 Task: Find and evaluate a luxury villa in Phuket, Thailand on Airbnb for a 5-night stay.
Action: Mouse moved to (690, 277)
Screenshot: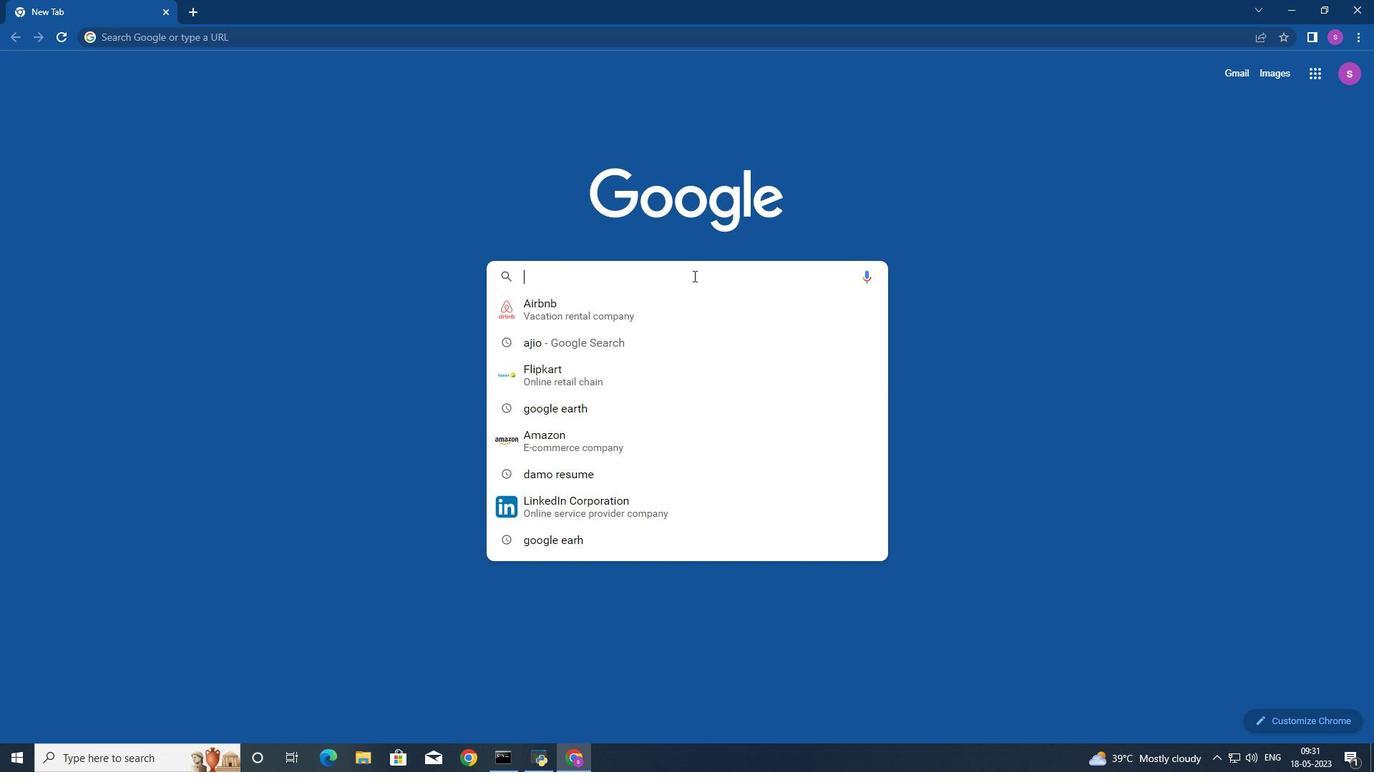 
Action: Mouse pressed left at (690, 277)
Screenshot: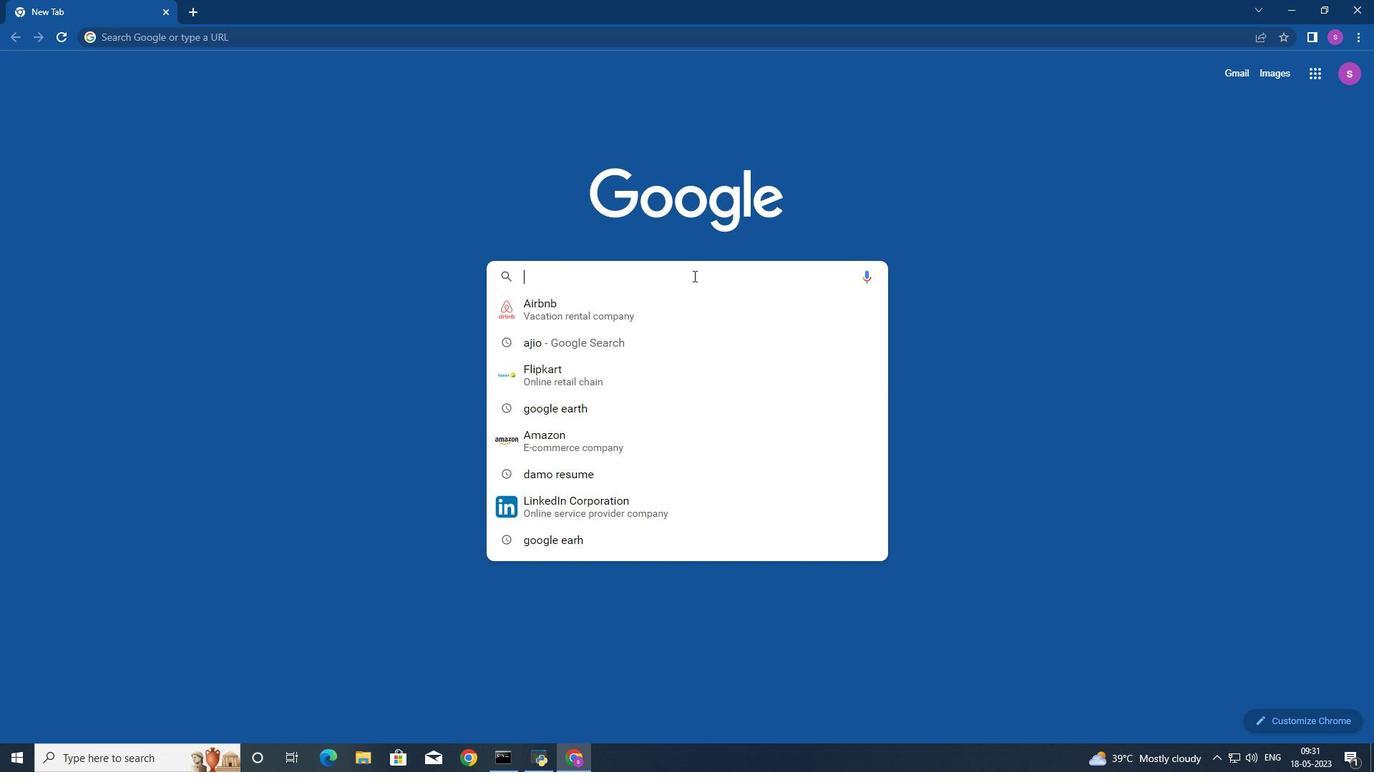 
Action: Mouse moved to (675, 304)
Screenshot: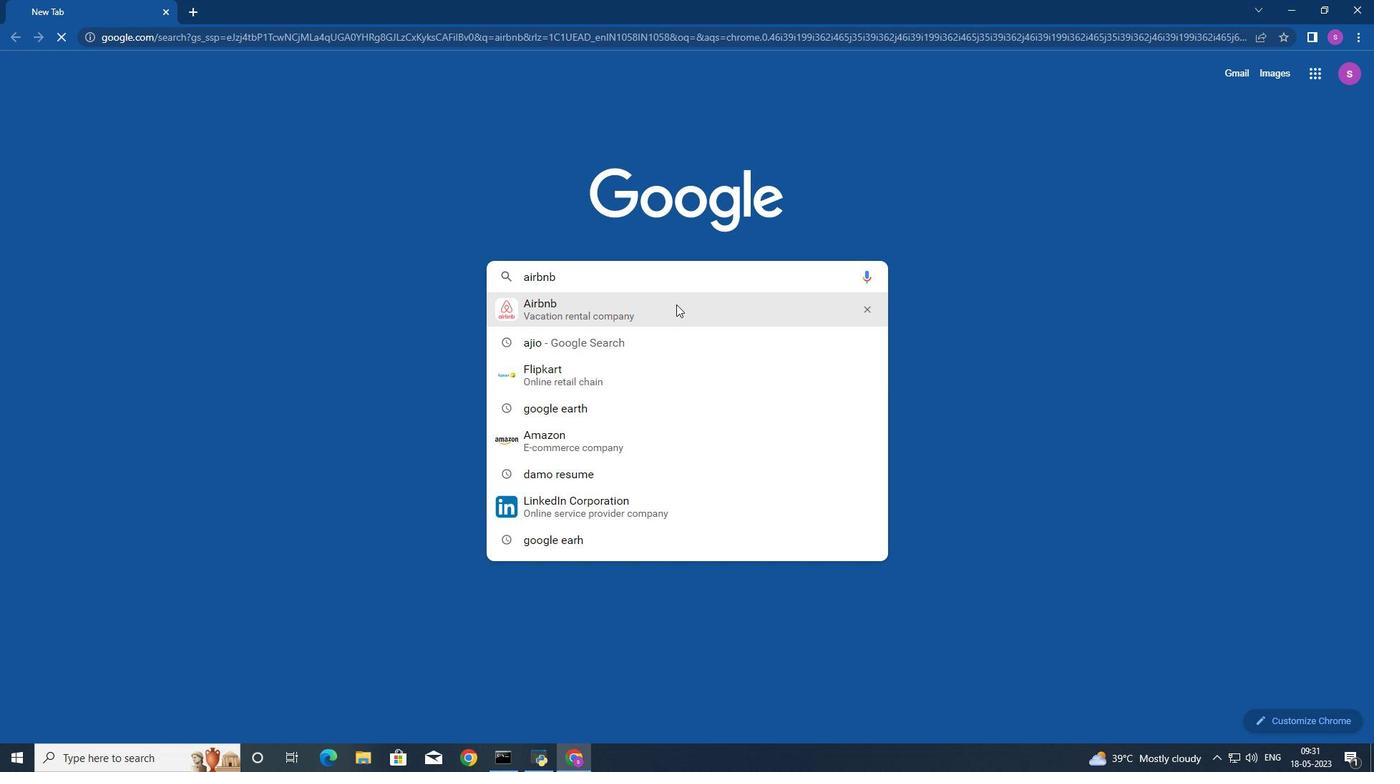 
Action: Mouse pressed left at (675, 304)
Screenshot: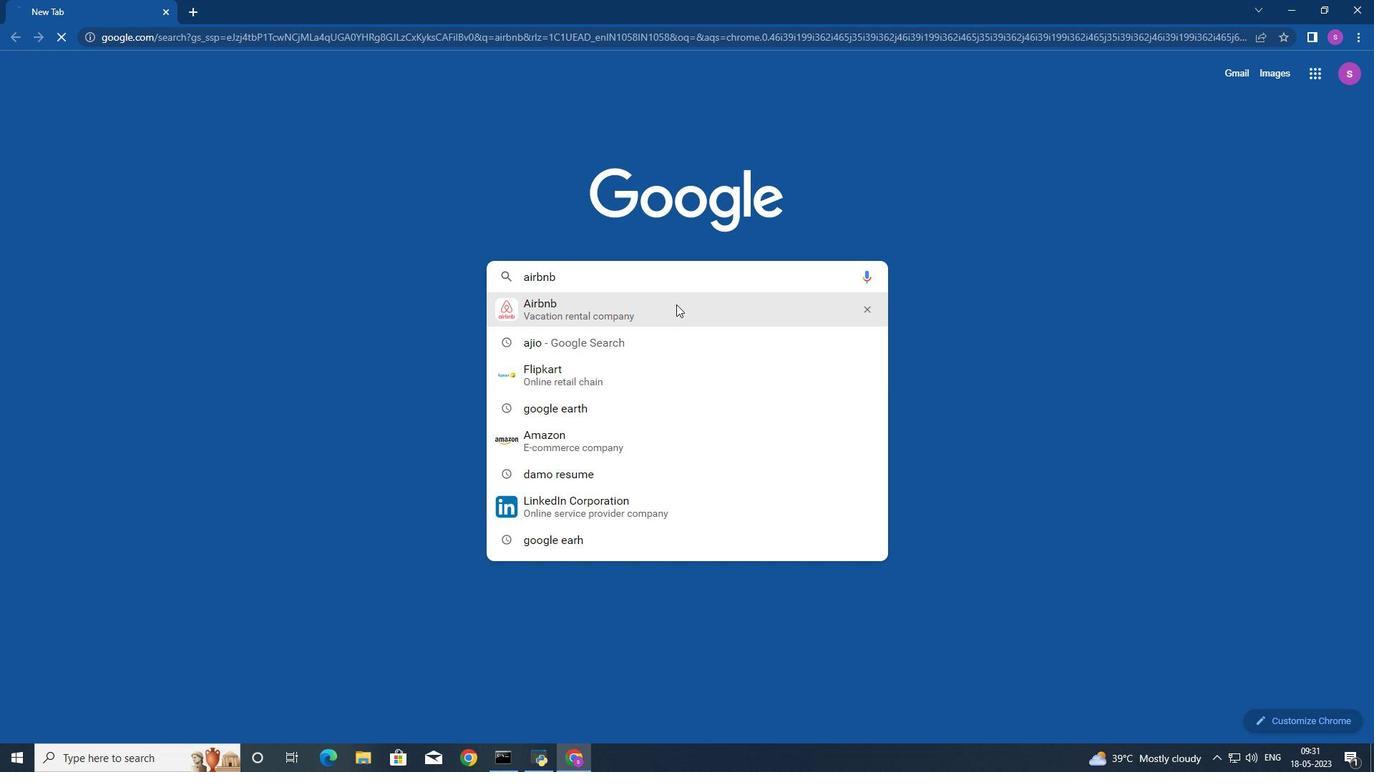 
Action: Mouse moved to (405, 216)
Screenshot: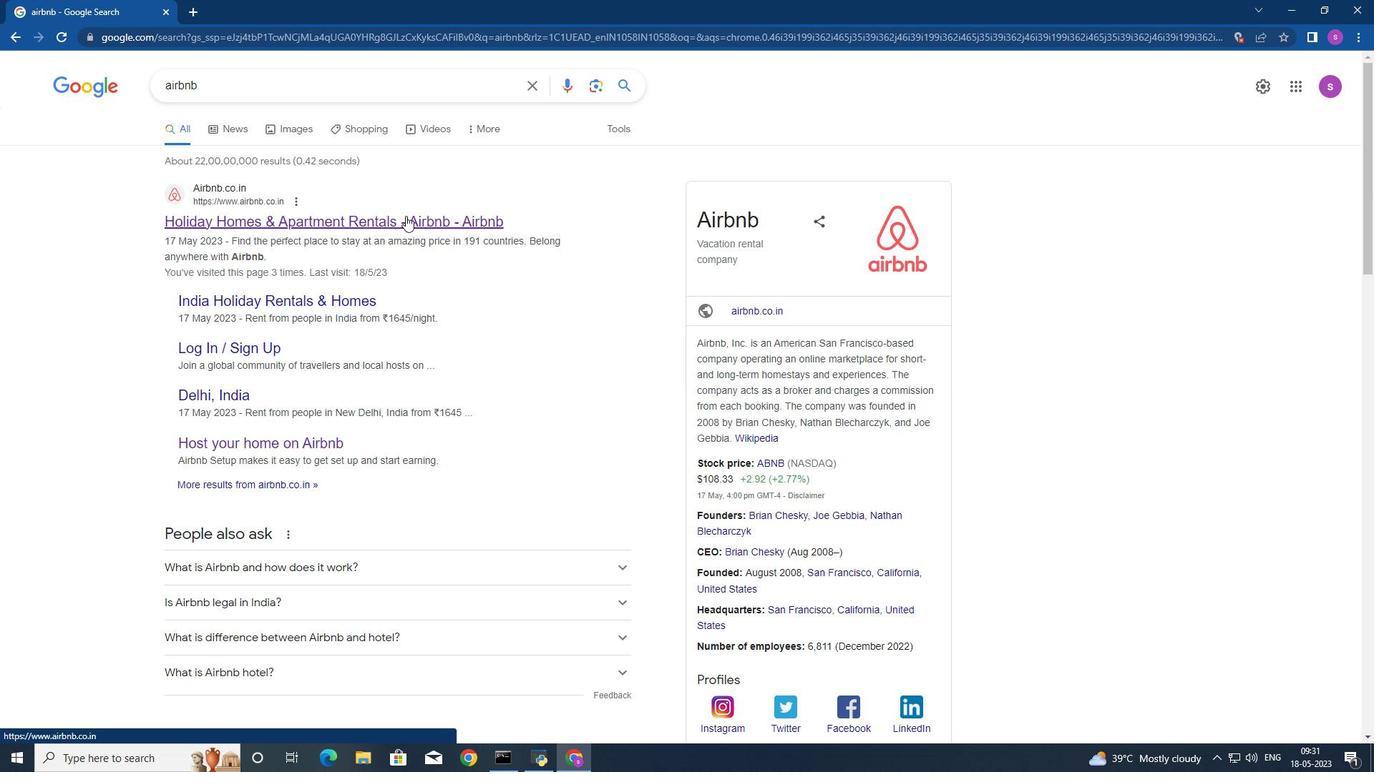 
Action: Mouse pressed left at (405, 216)
Screenshot: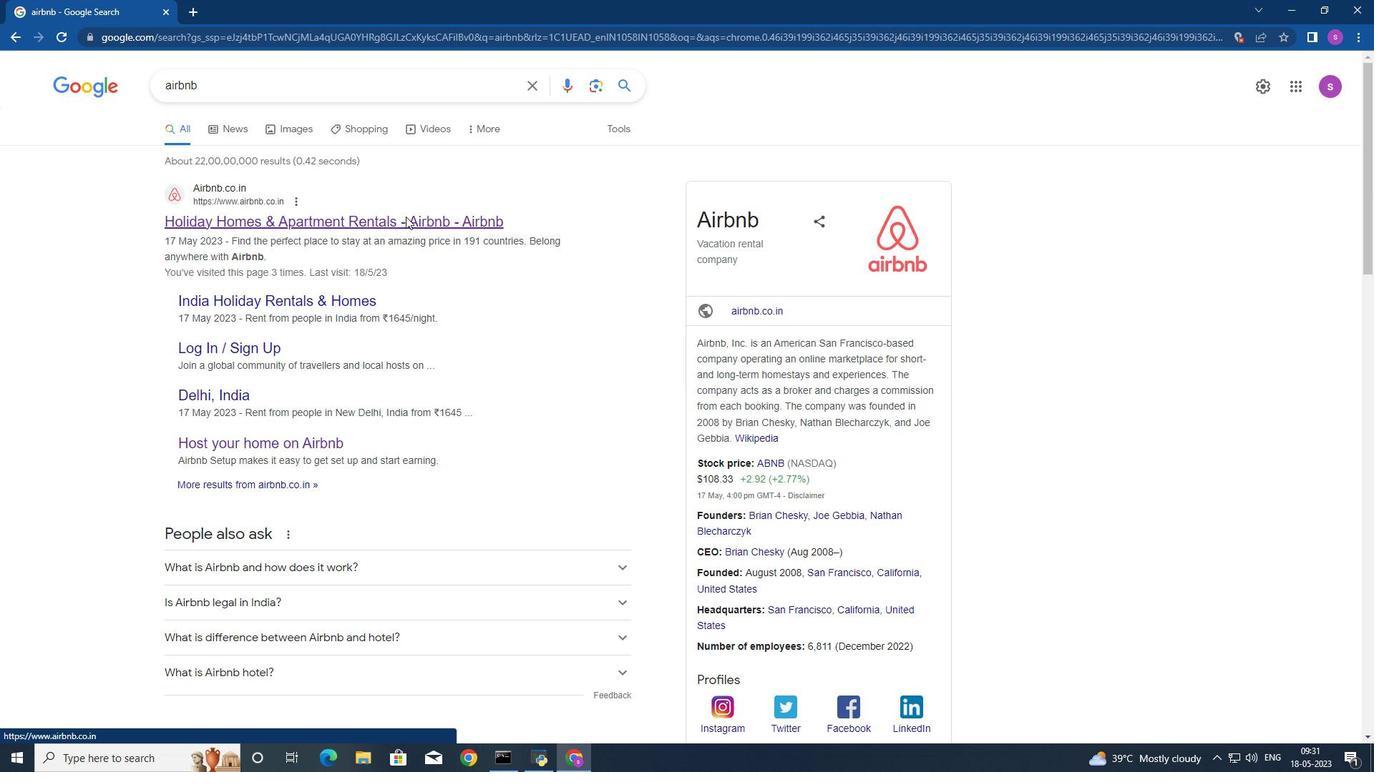 
Action: Mouse moved to (544, 202)
Screenshot: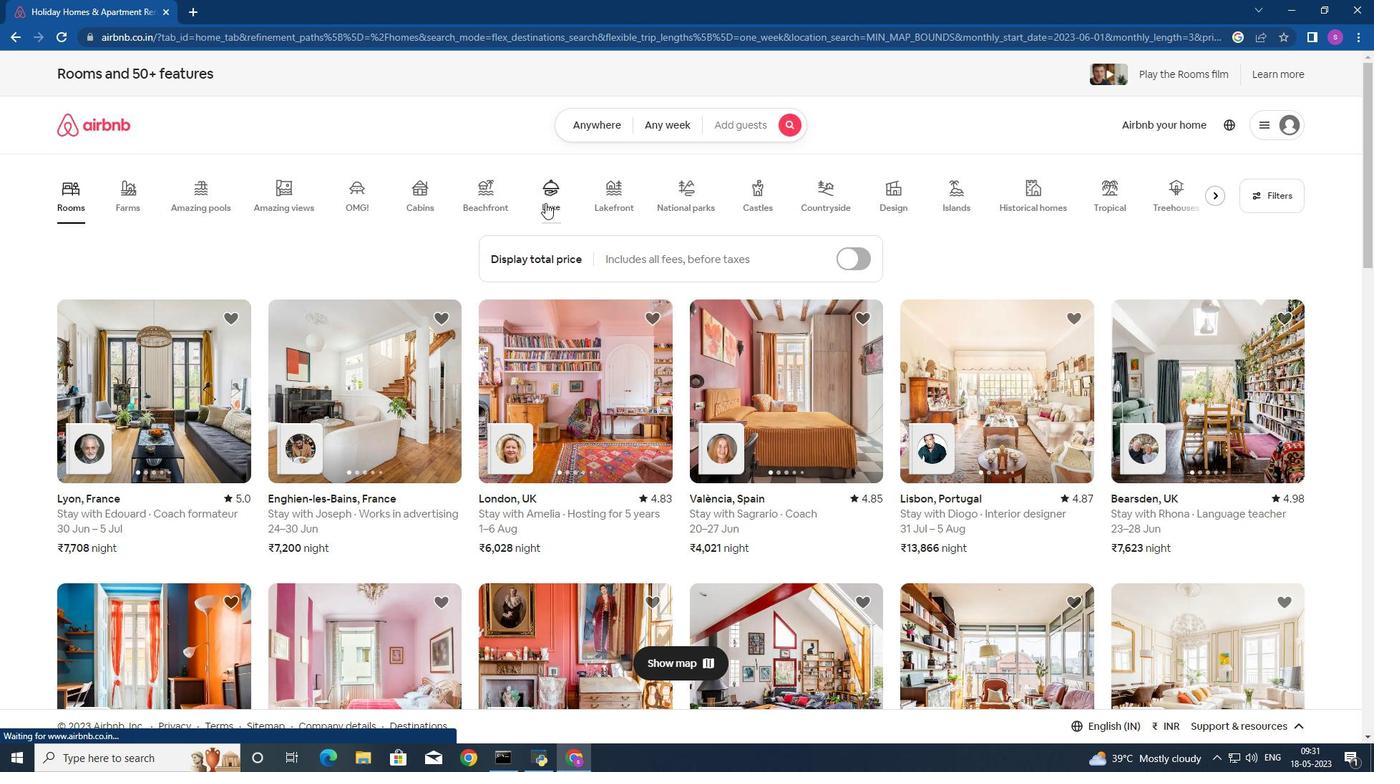 
Action: Mouse pressed left at (544, 202)
Screenshot: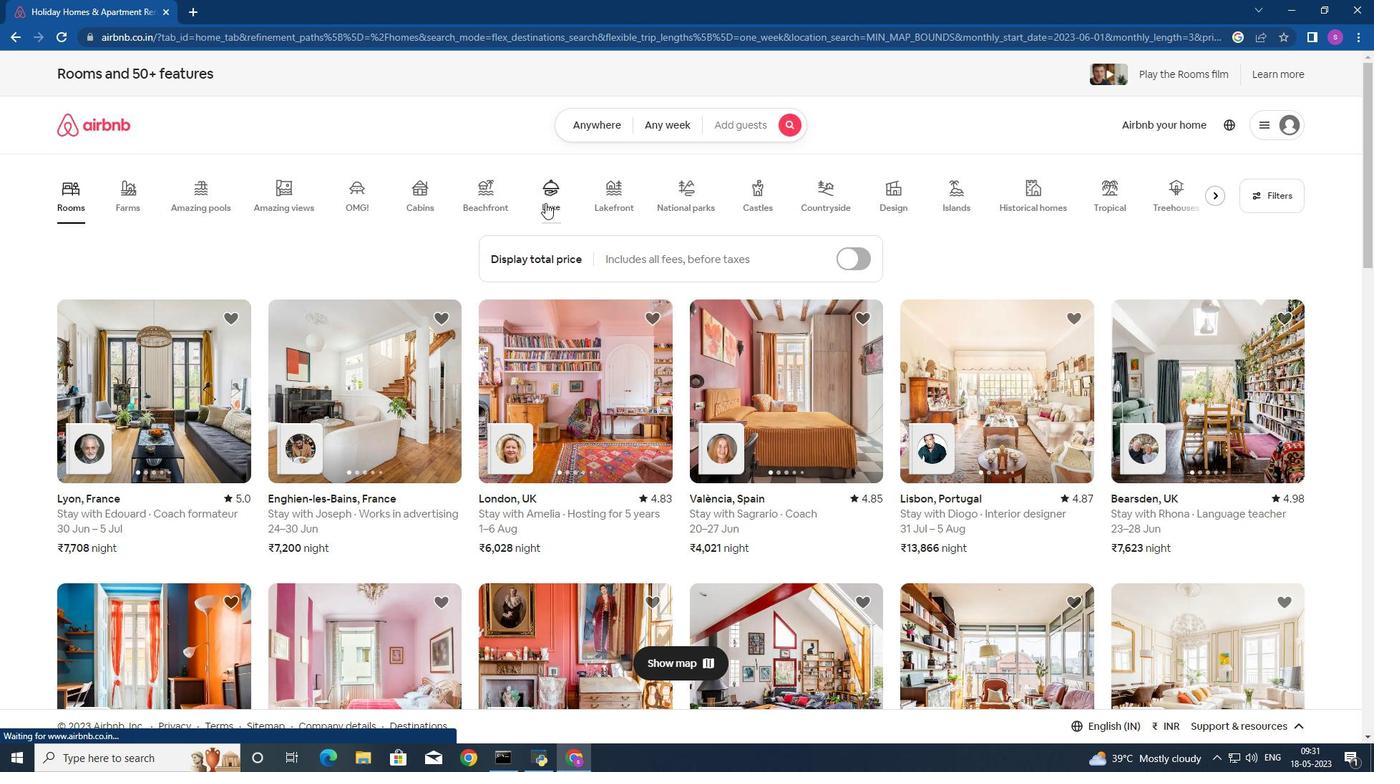 
Action: Mouse moved to (563, 398)
Screenshot: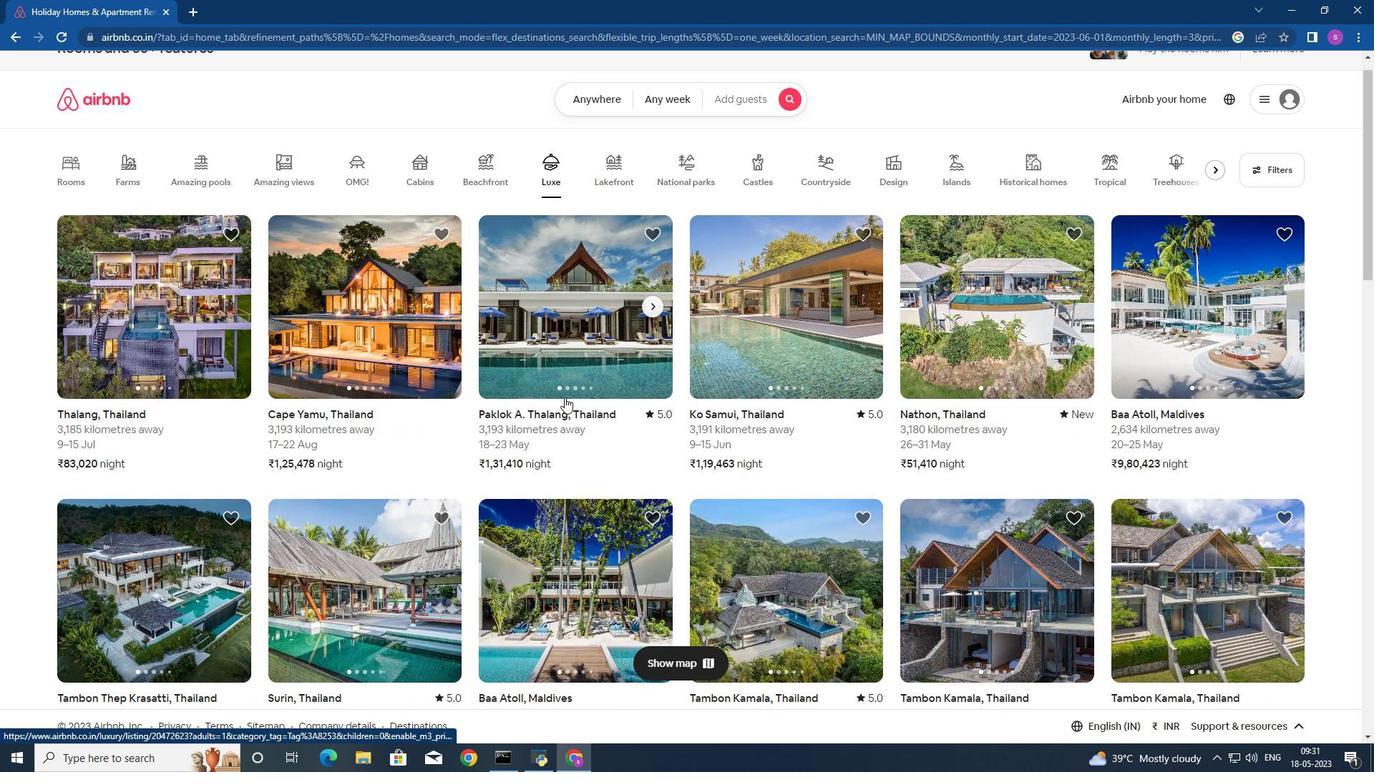 
Action: Mouse scrolled (563, 397) with delta (0, 0)
Screenshot: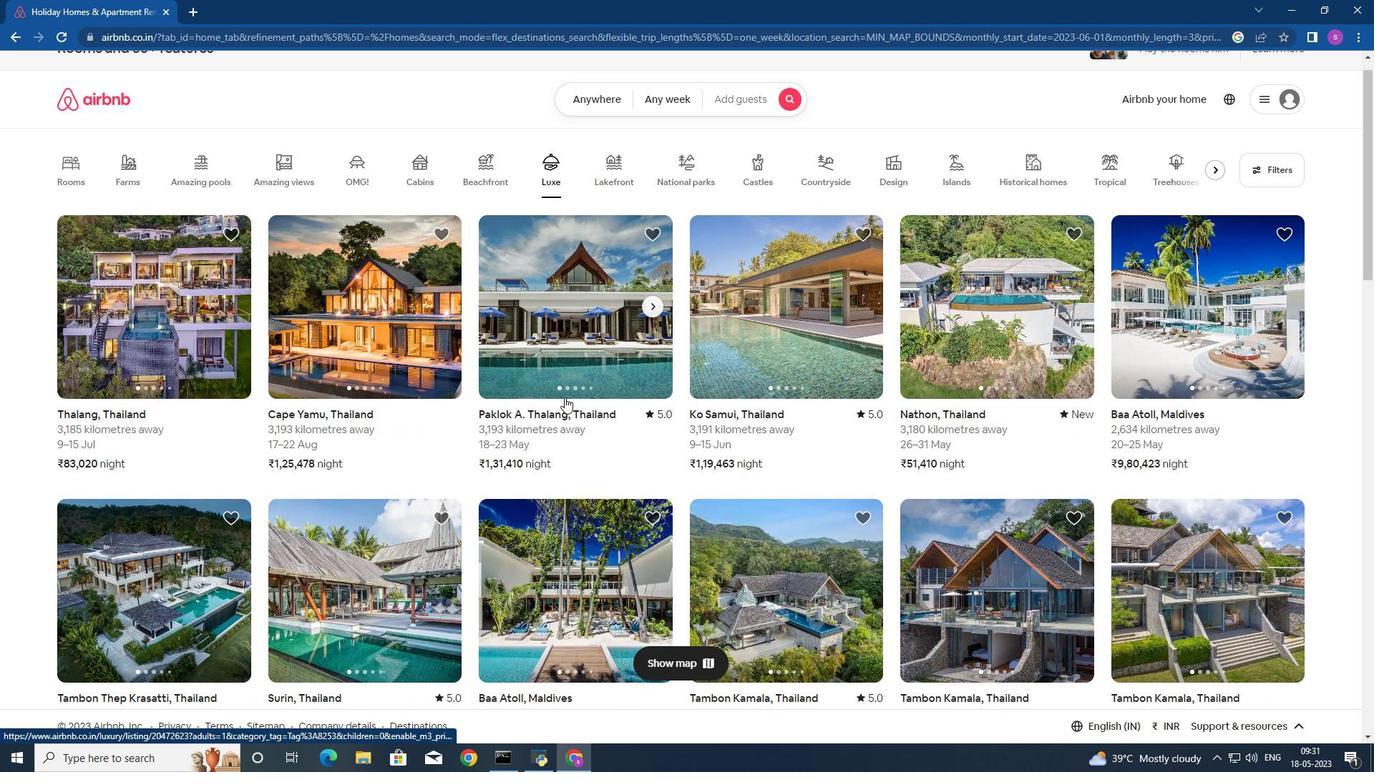 
Action: Mouse moved to (564, 398)
Screenshot: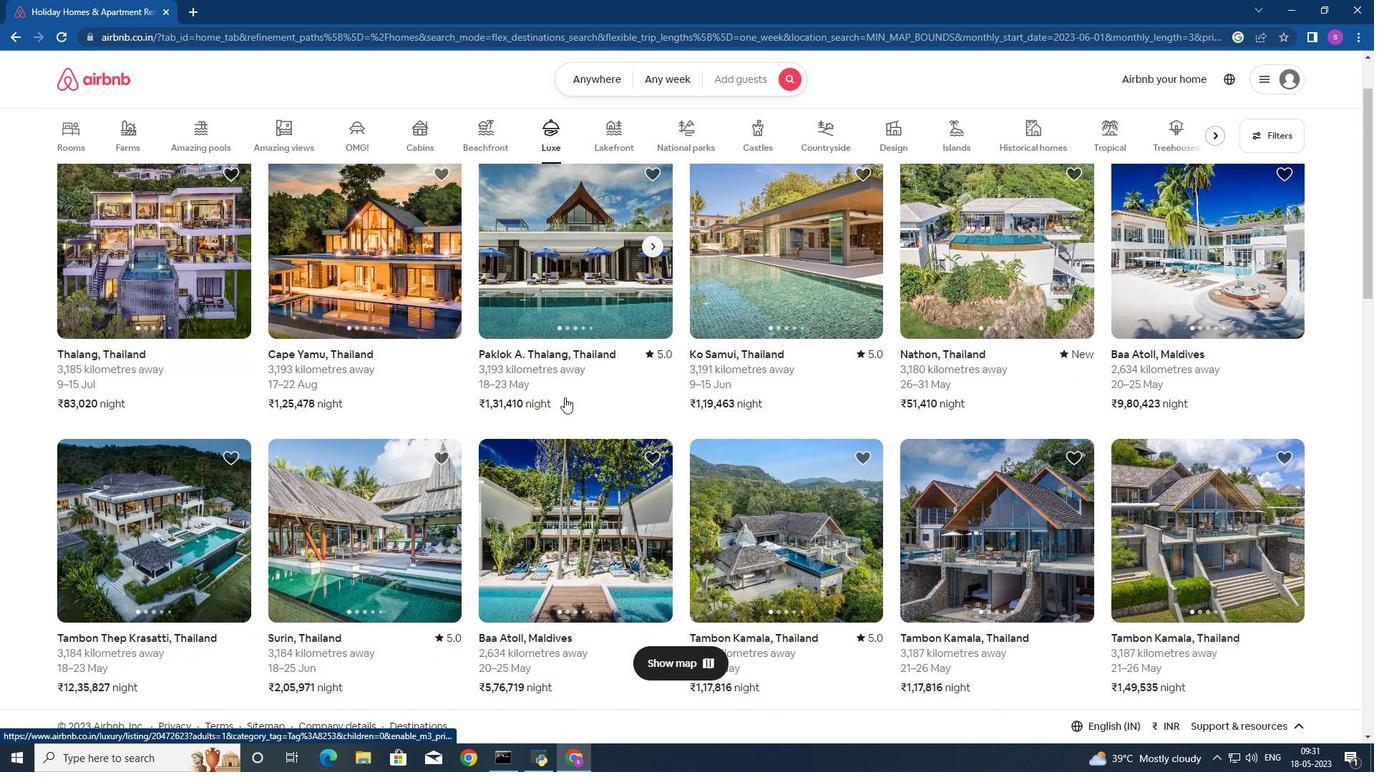 
Action: Mouse scrolled (564, 397) with delta (0, 0)
Screenshot: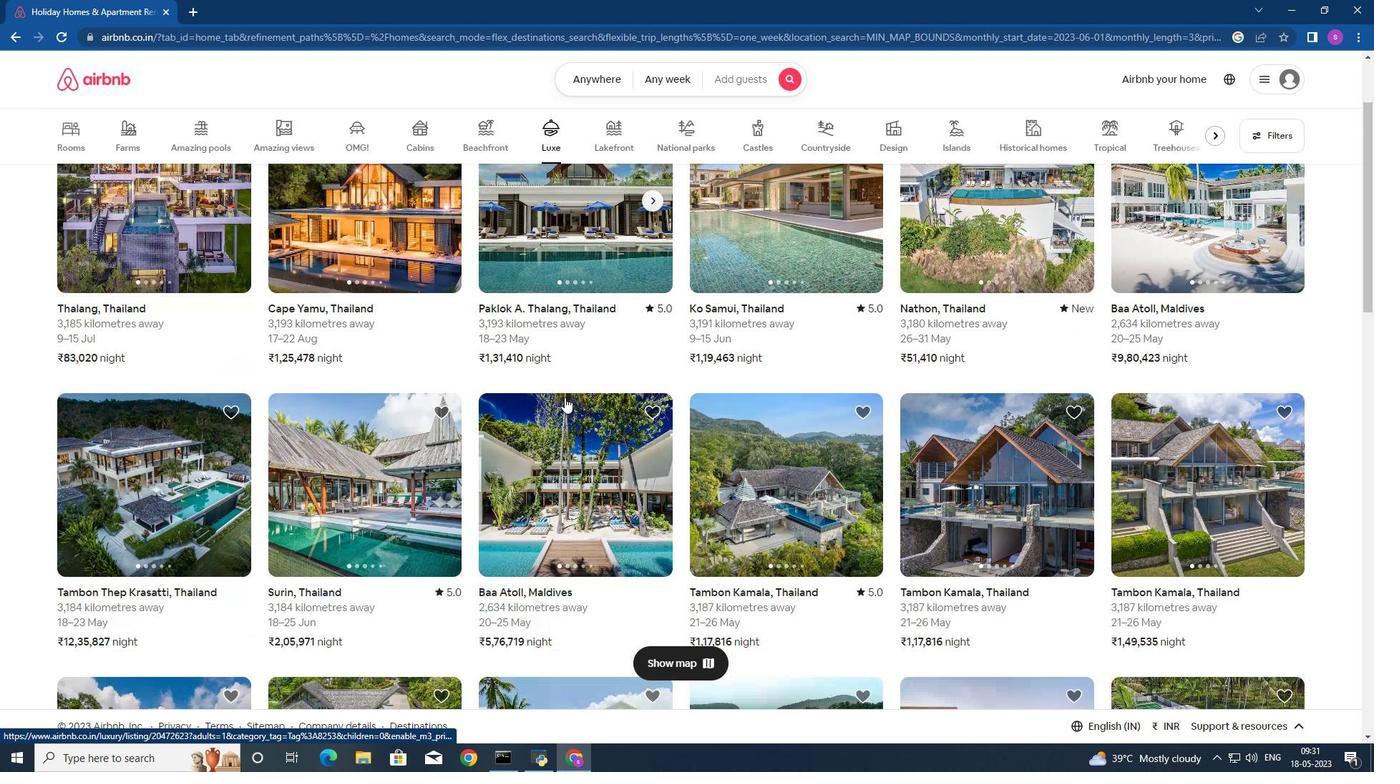 
Action: Mouse moved to (564, 397)
Screenshot: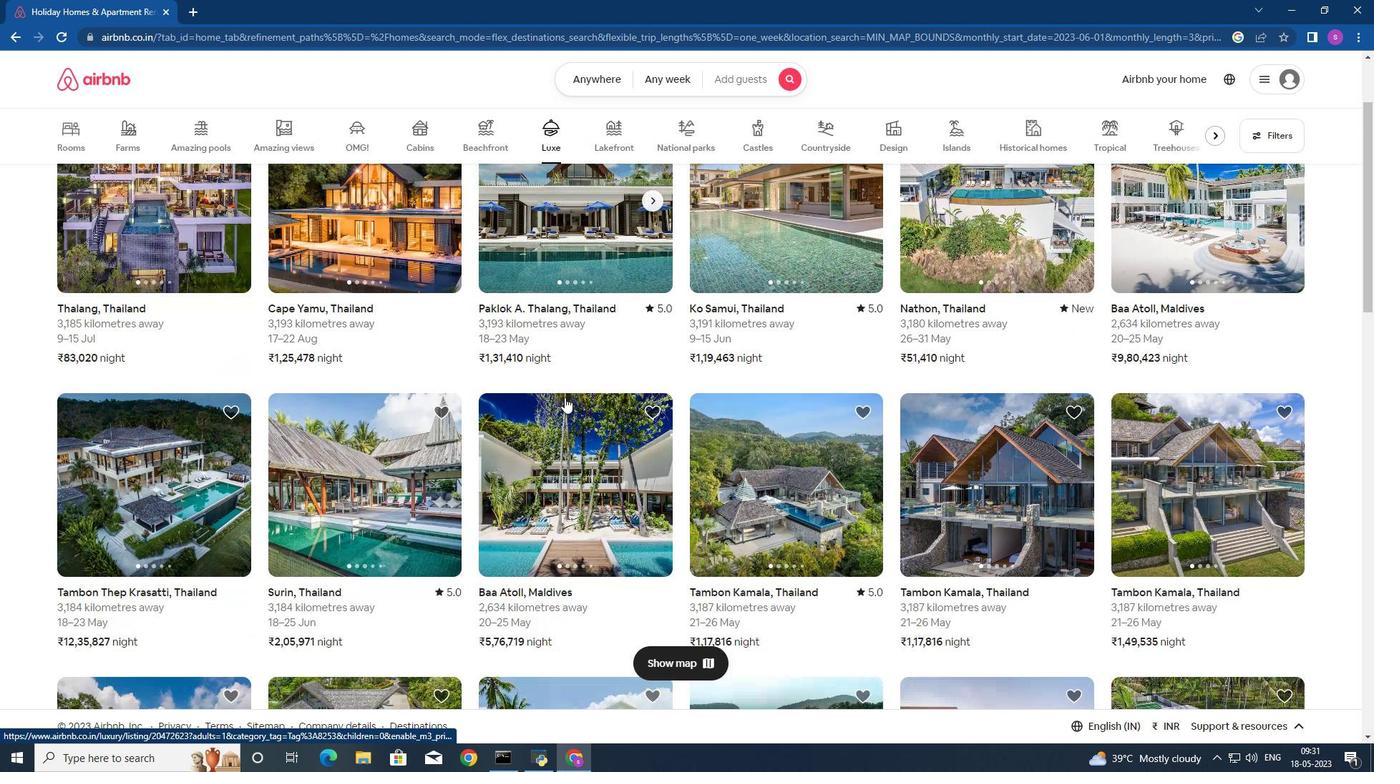 
Action: Mouse scrolled (564, 397) with delta (0, 0)
Screenshot: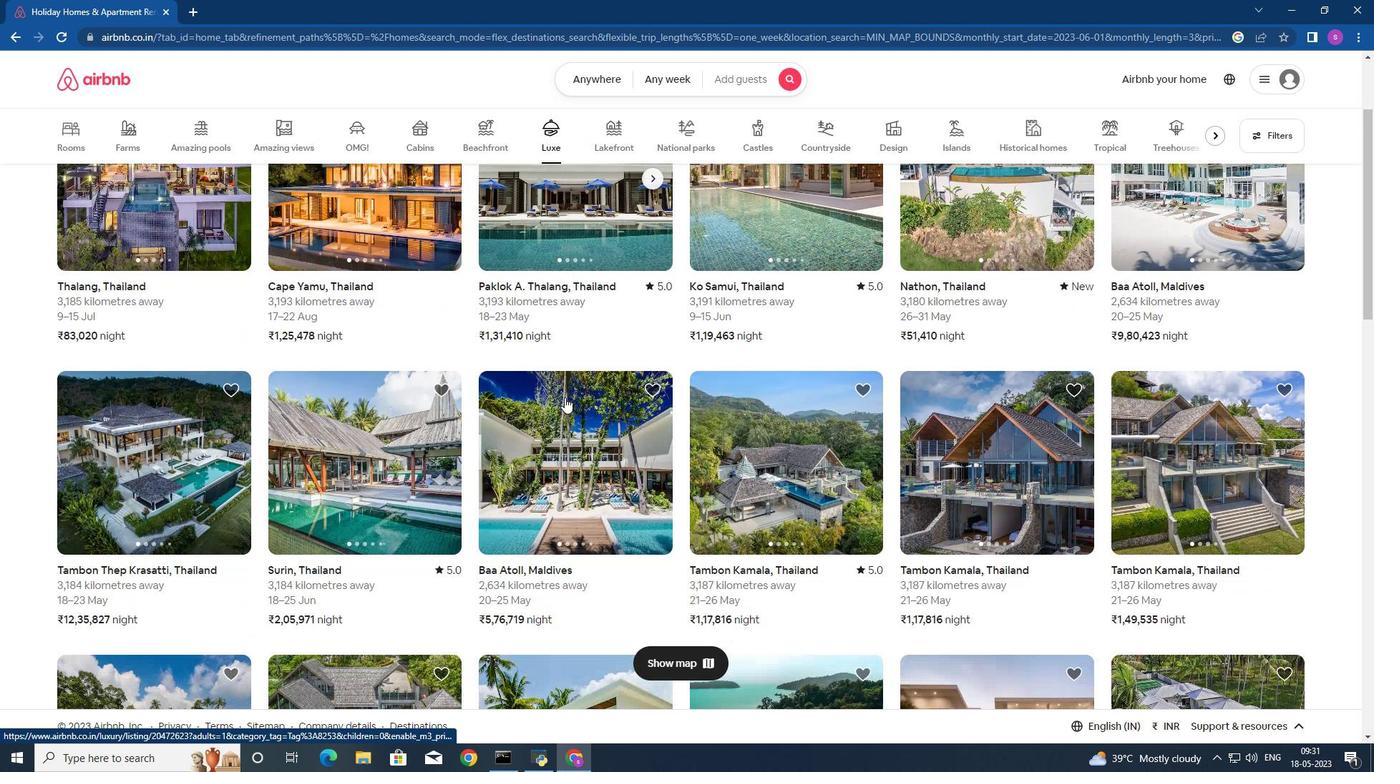 
Action: Mouse moved to (565, 393)
Screenshot: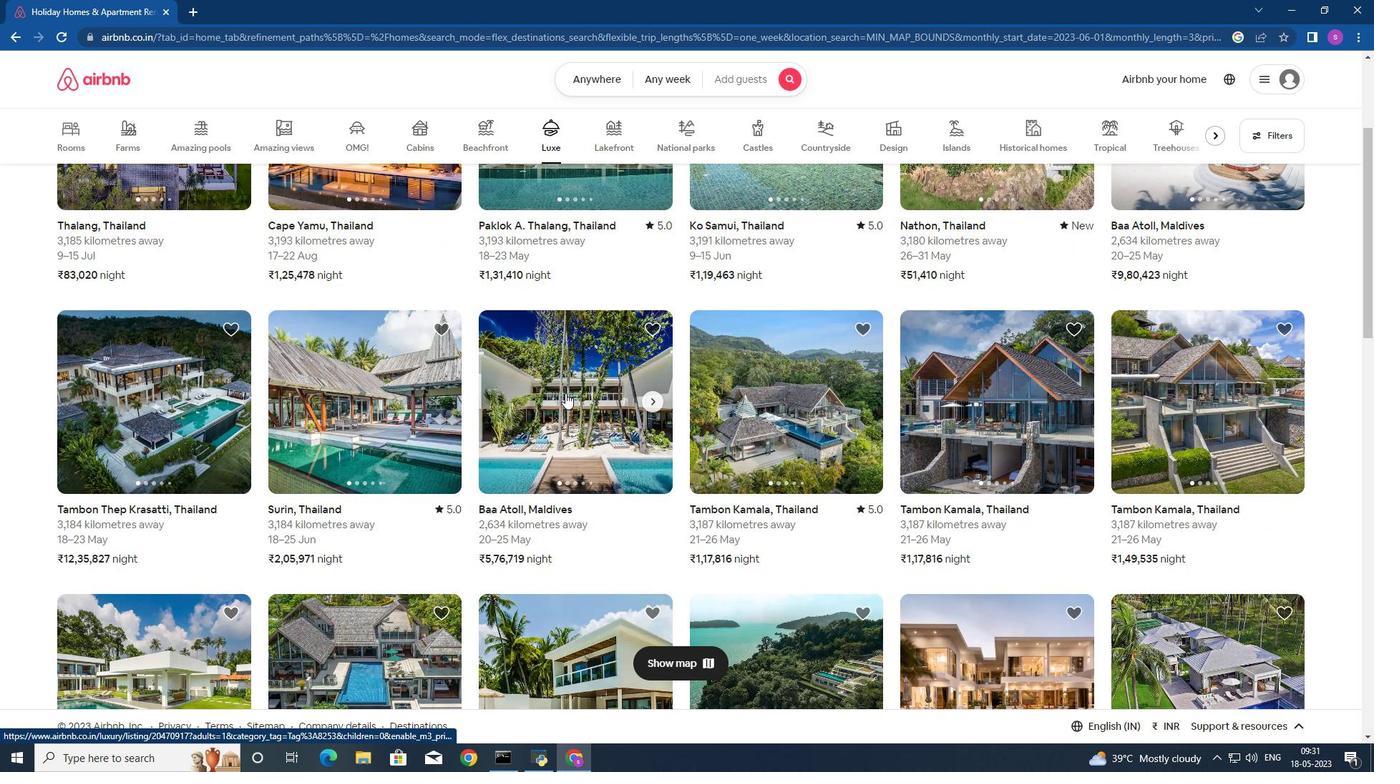 
Action: Mouse scrolled (565, 394) with delta (0, 0)
Screenshot: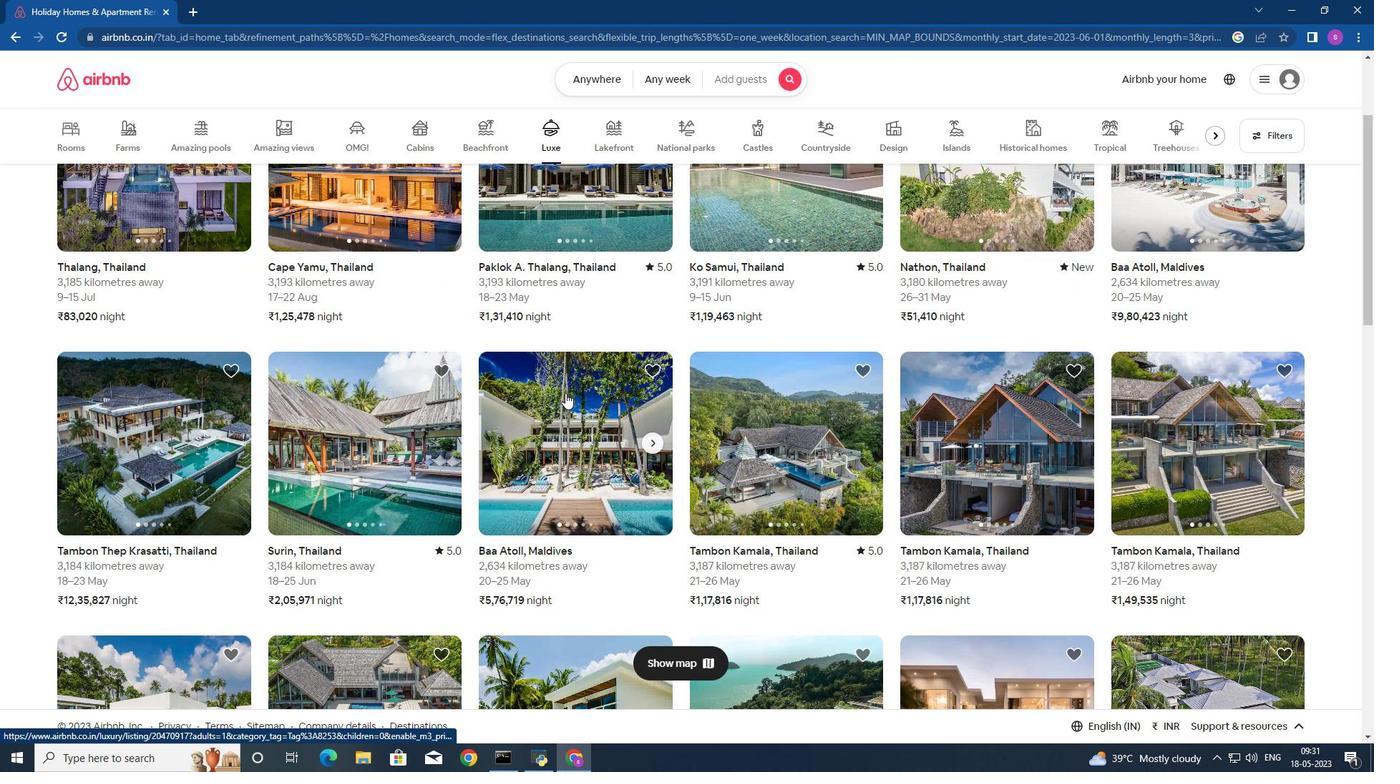
Action: Mouse scrolled (565, 394) with delta (0, 0)
Screenshot: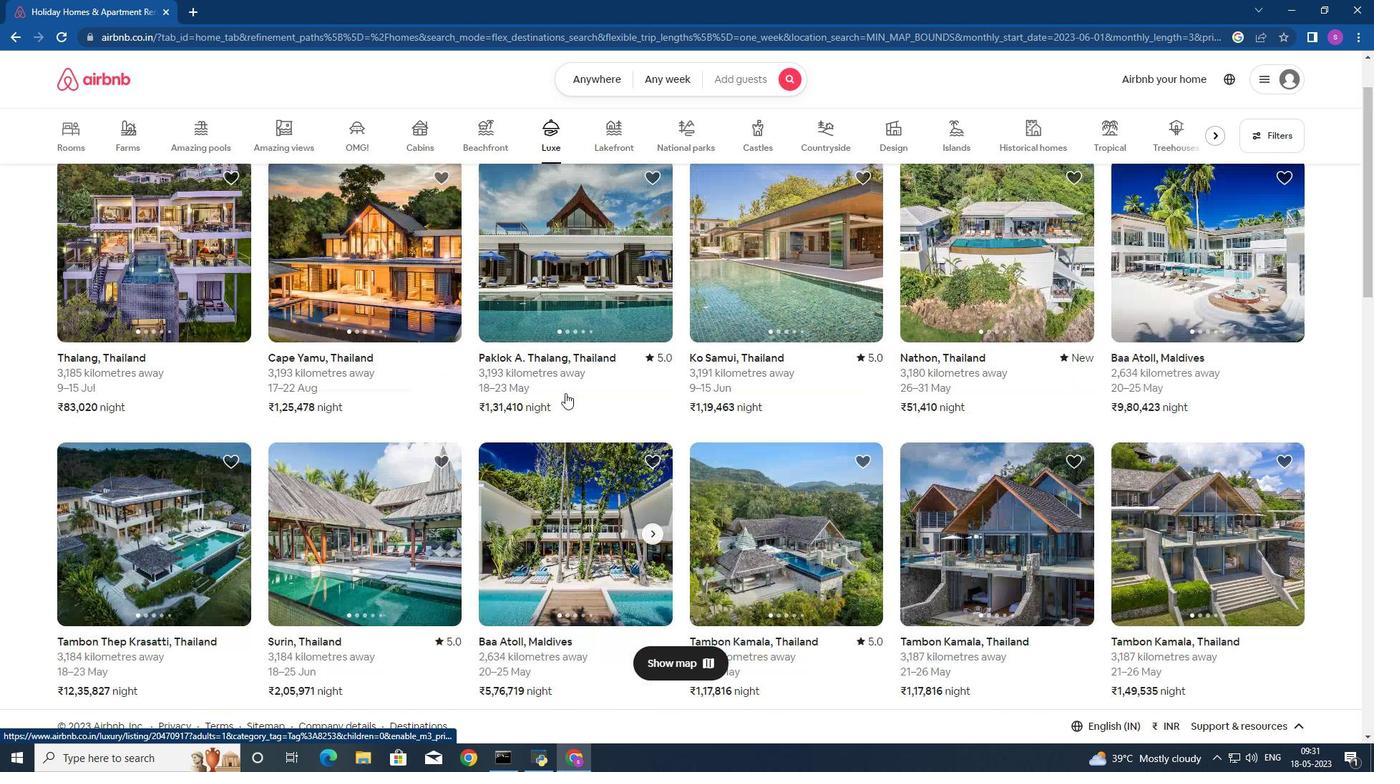 
Action: Mouse scrolled (565, 394) with delta (0, 0)
Screenshot: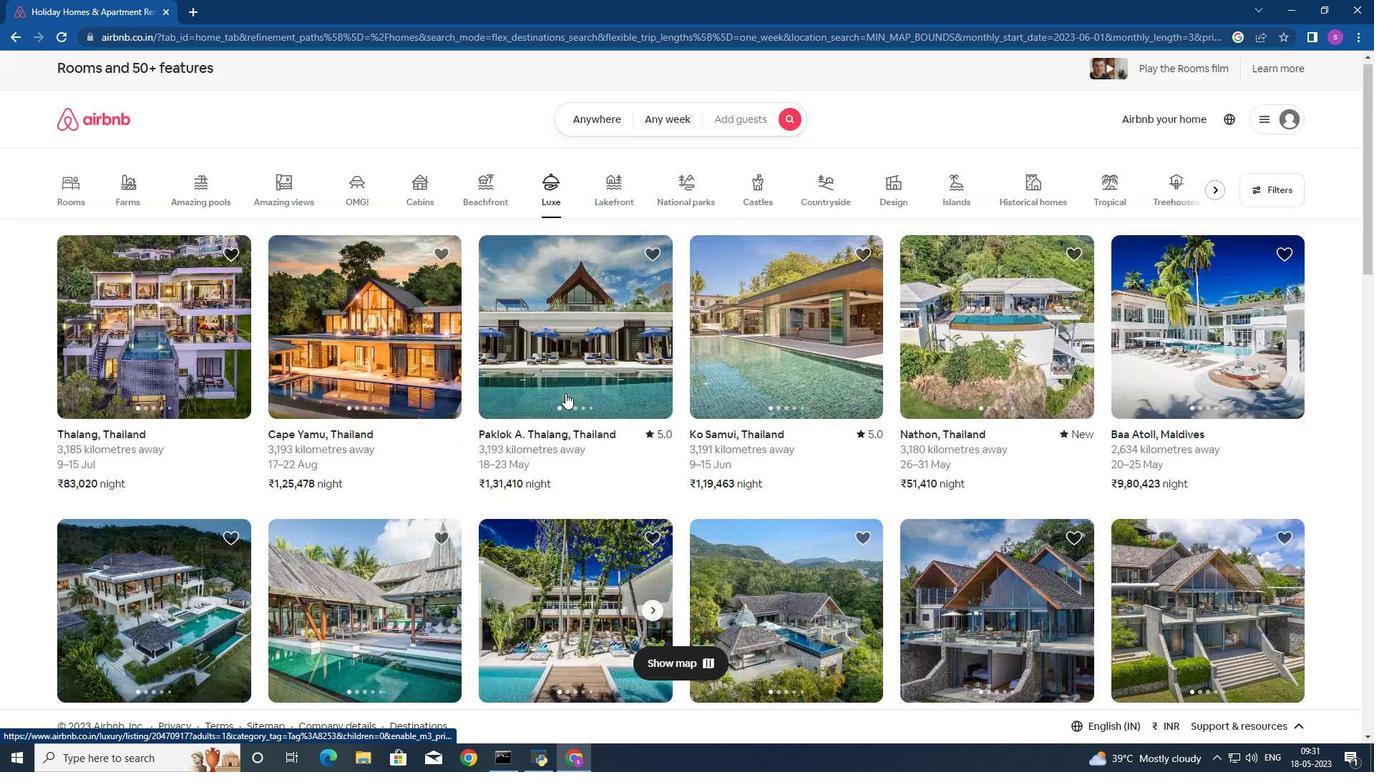 
Action: Mouse scrolled (565, 394) with delta (0, 0)
Screenshot: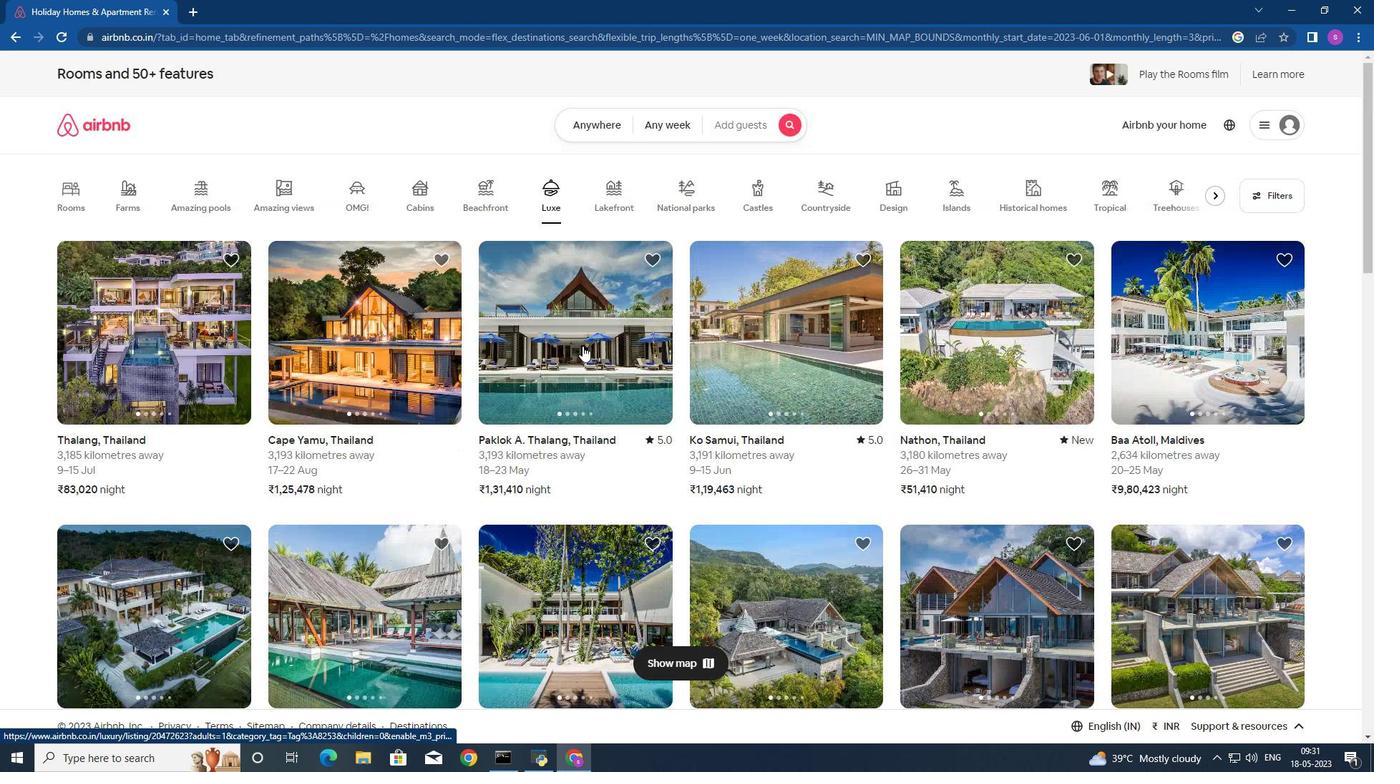 
Action: Mouse moved to (571, 319)
Screenshot: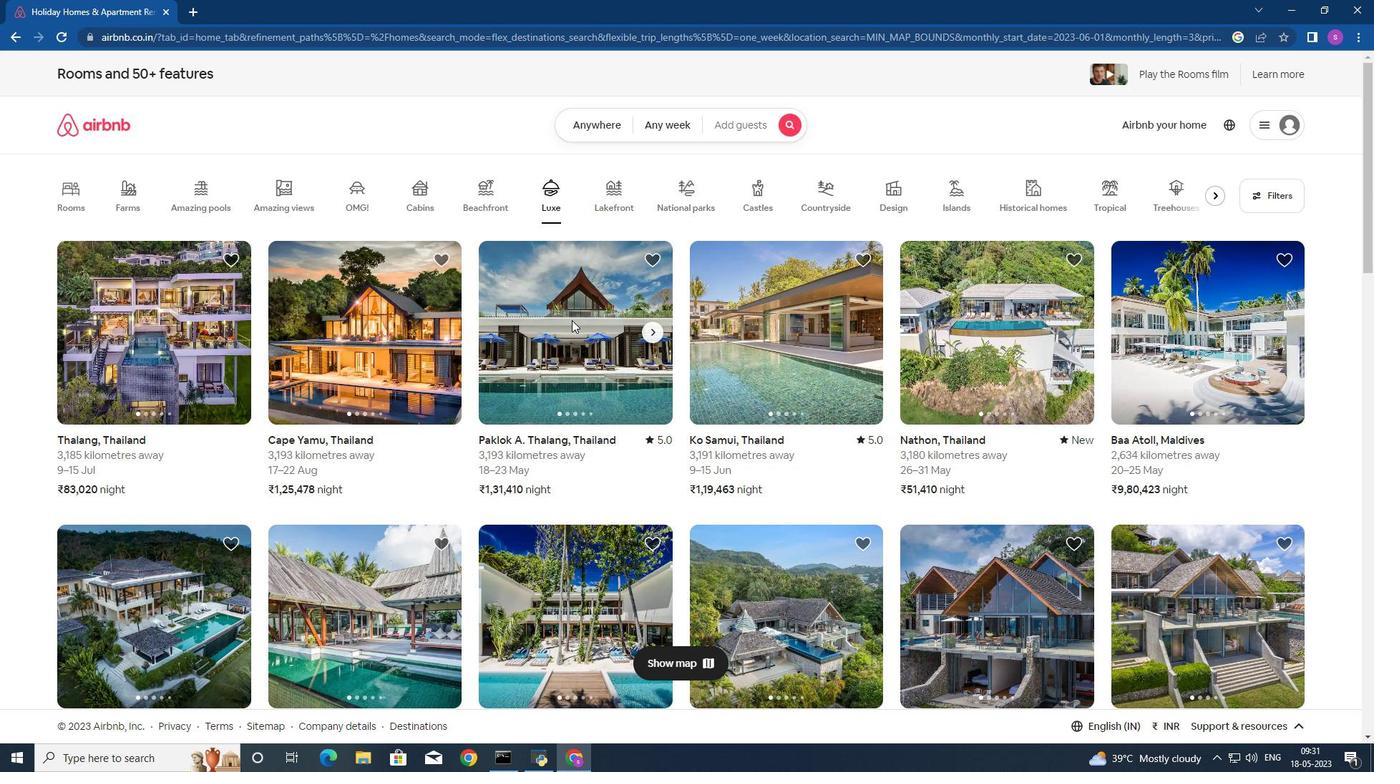 
Action: Mouse pressed left at (571, 319)
Screenshot: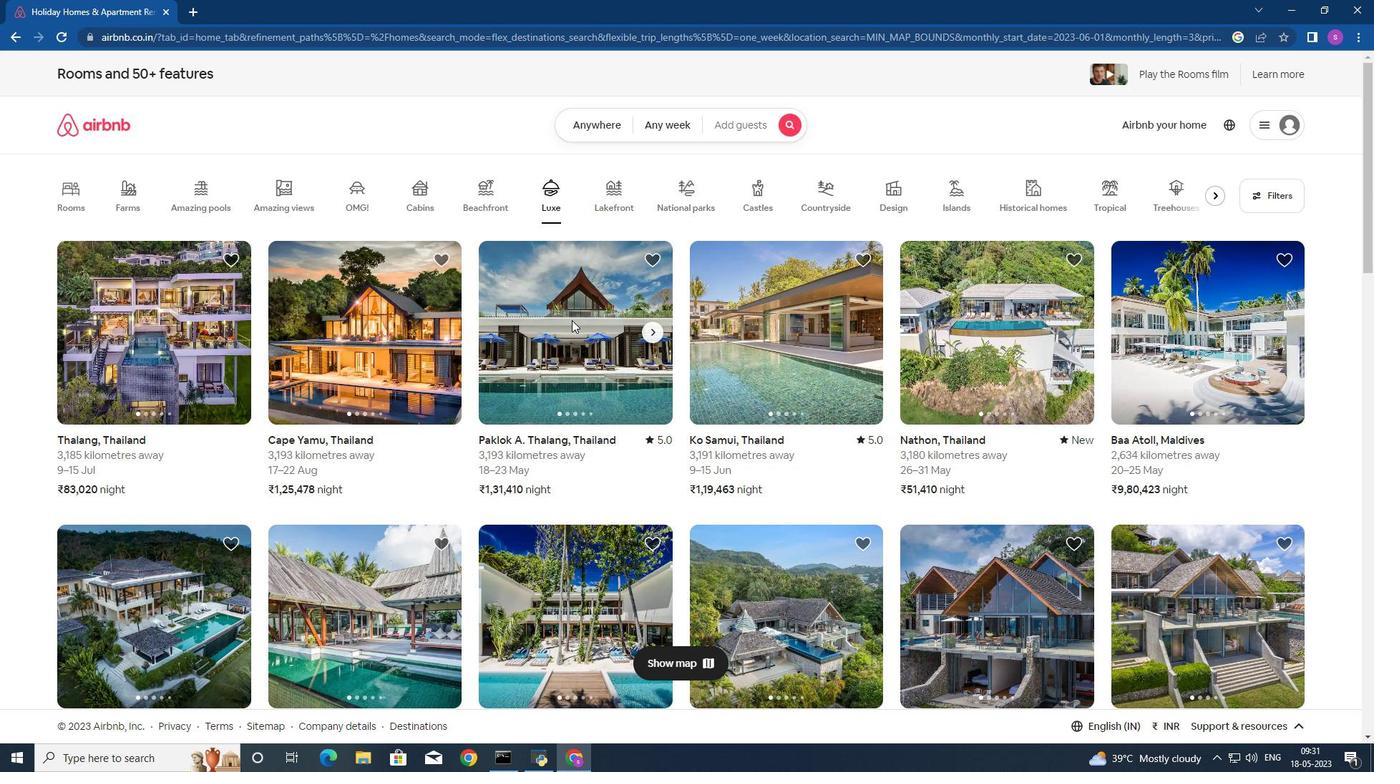 
Action: Mouse moved to (582, 354)
Screenshot: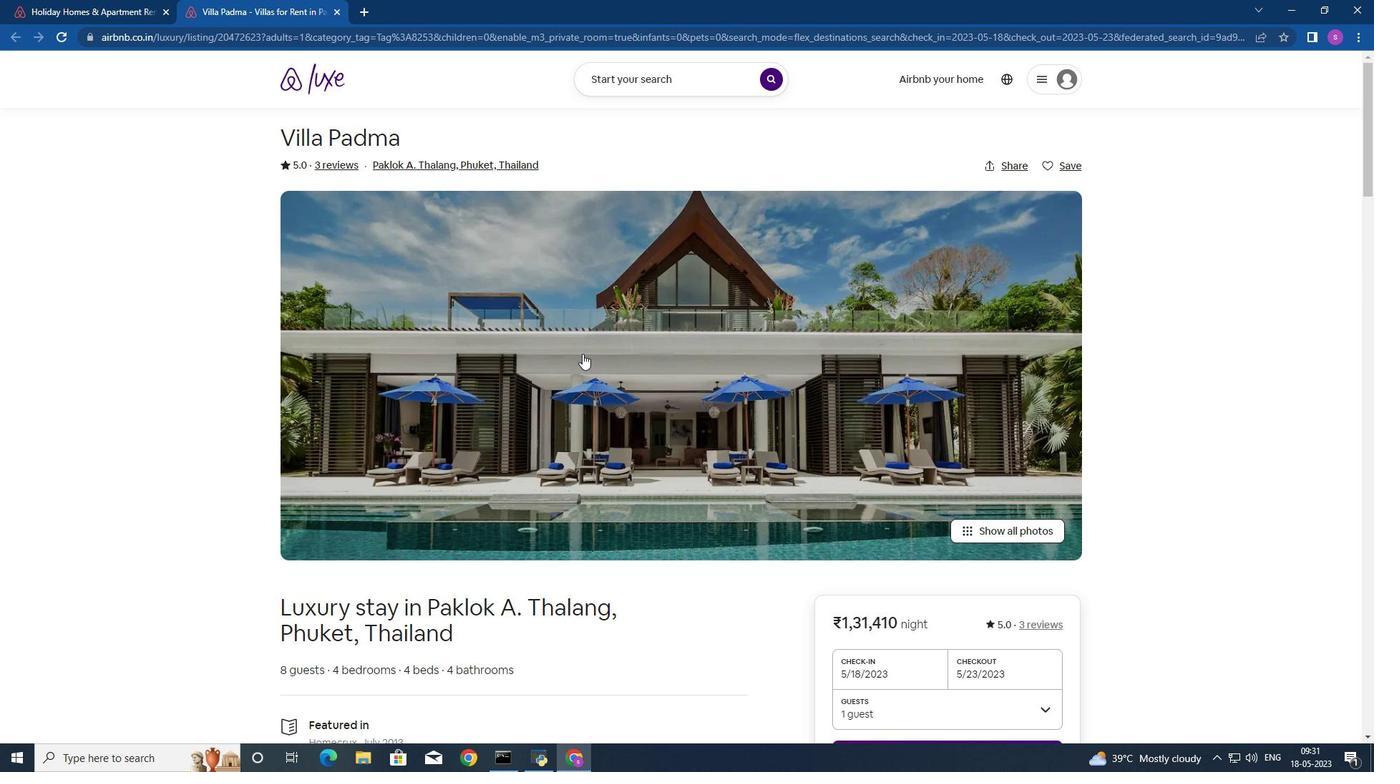 
Action: Mouse scrolled (582, 353) with delta (0, 0)
Screenshot: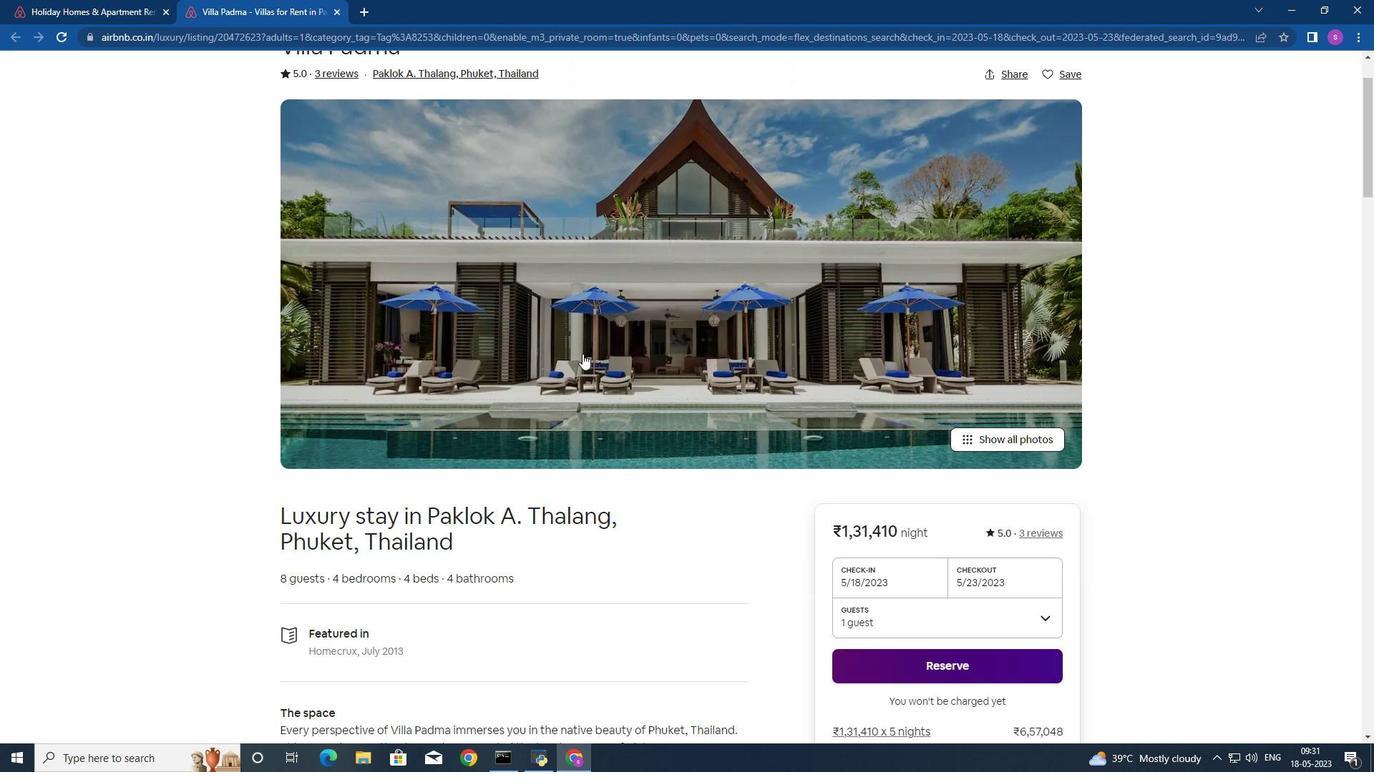 
Action: Mouse moved to (582, 354)
Screenshot: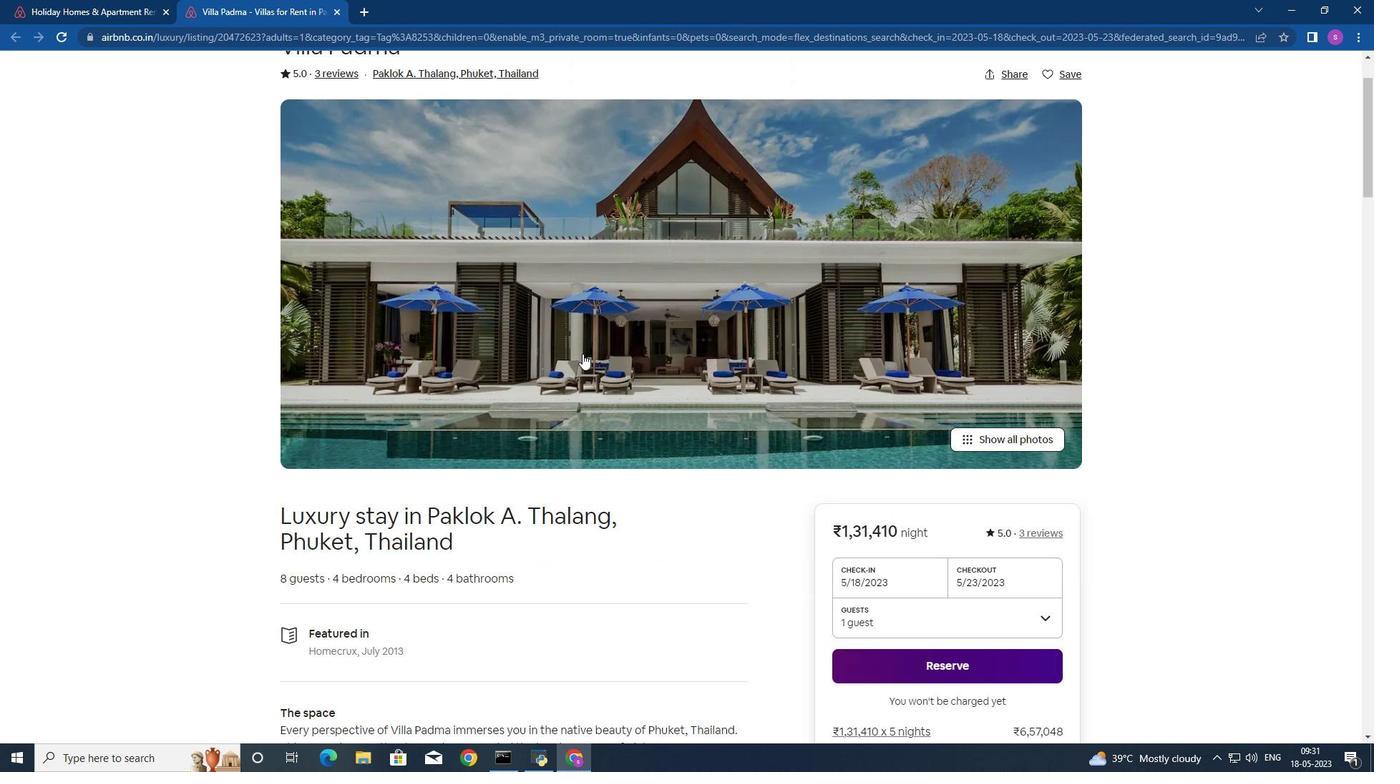 
Action: Mouse scrolled (582, 353) with delta (0, 0)
Screenshot: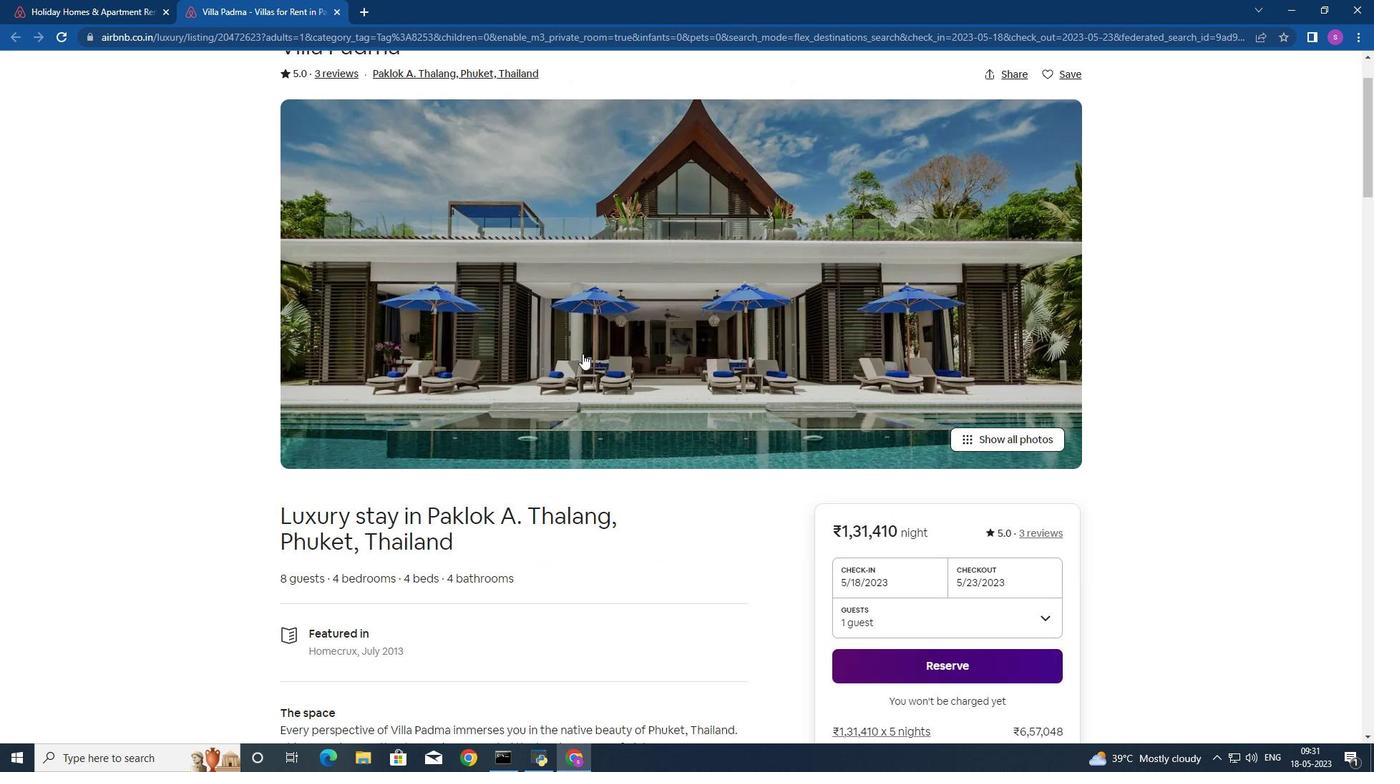 
Action: Mouse scrolled (582, 353) with delta (0, 0)
Screenshot: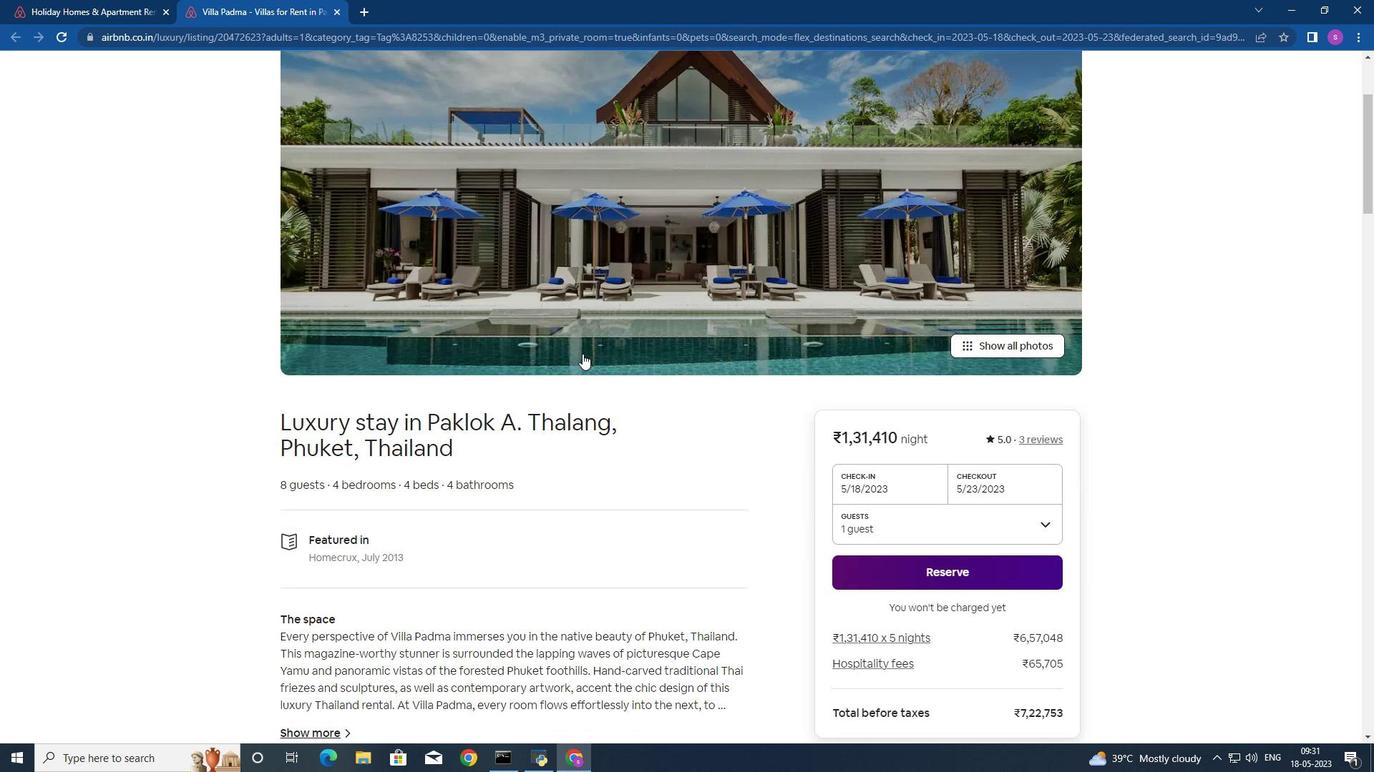 
Action: Mouse scrolled (582, 353) with delta (0, 0)
Screenshot: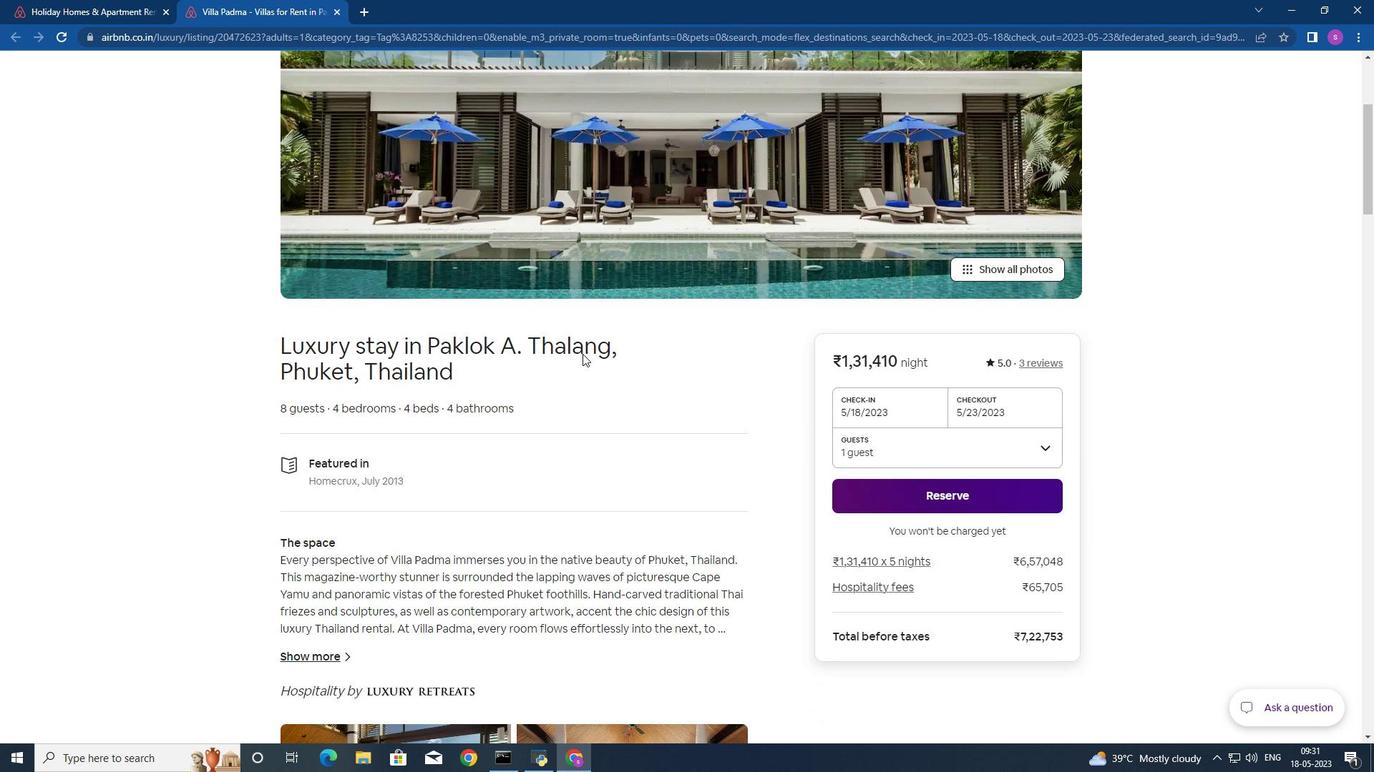 
Action: Mouse scrolled (582, 353) with delta (0, 0)
Screenshot: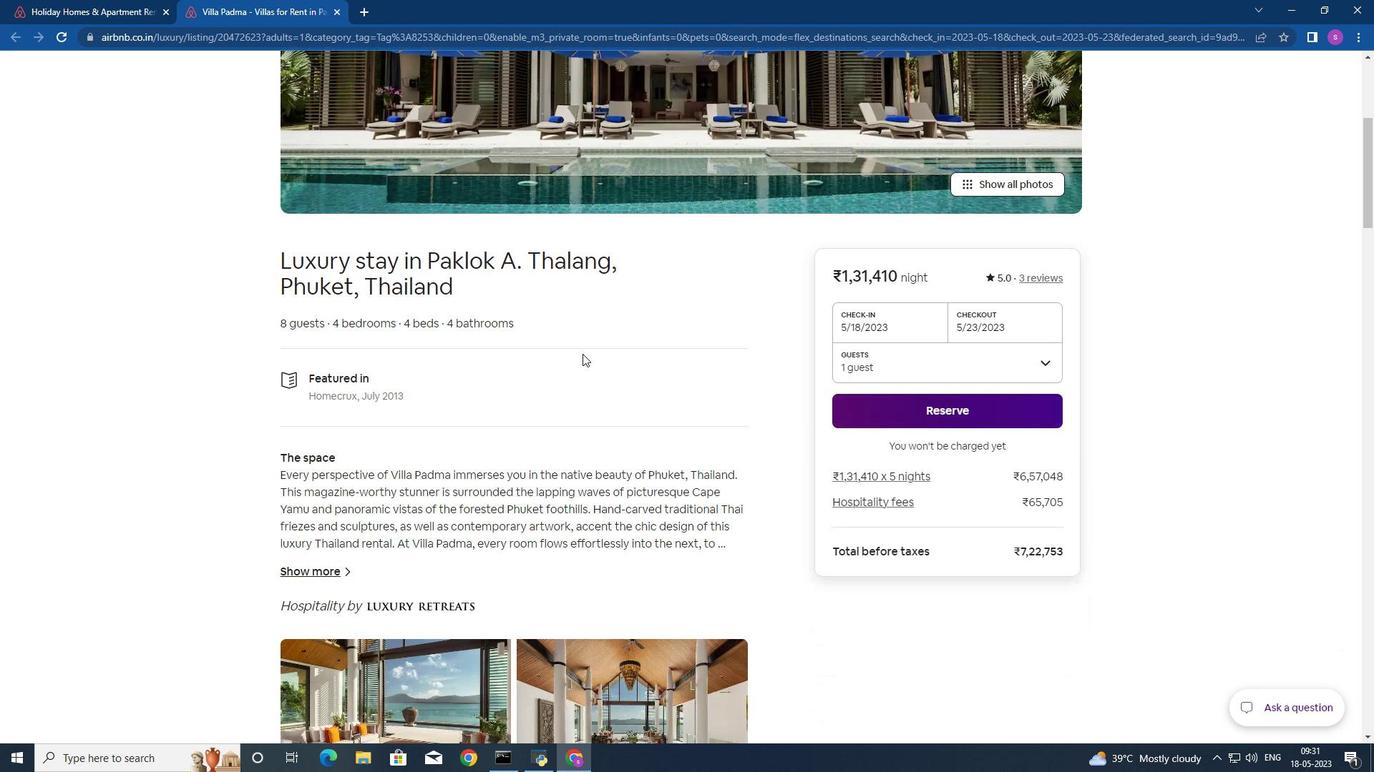 
Action: Mouse scrolled (582, 353) with delta (0, 0)
Screenshot: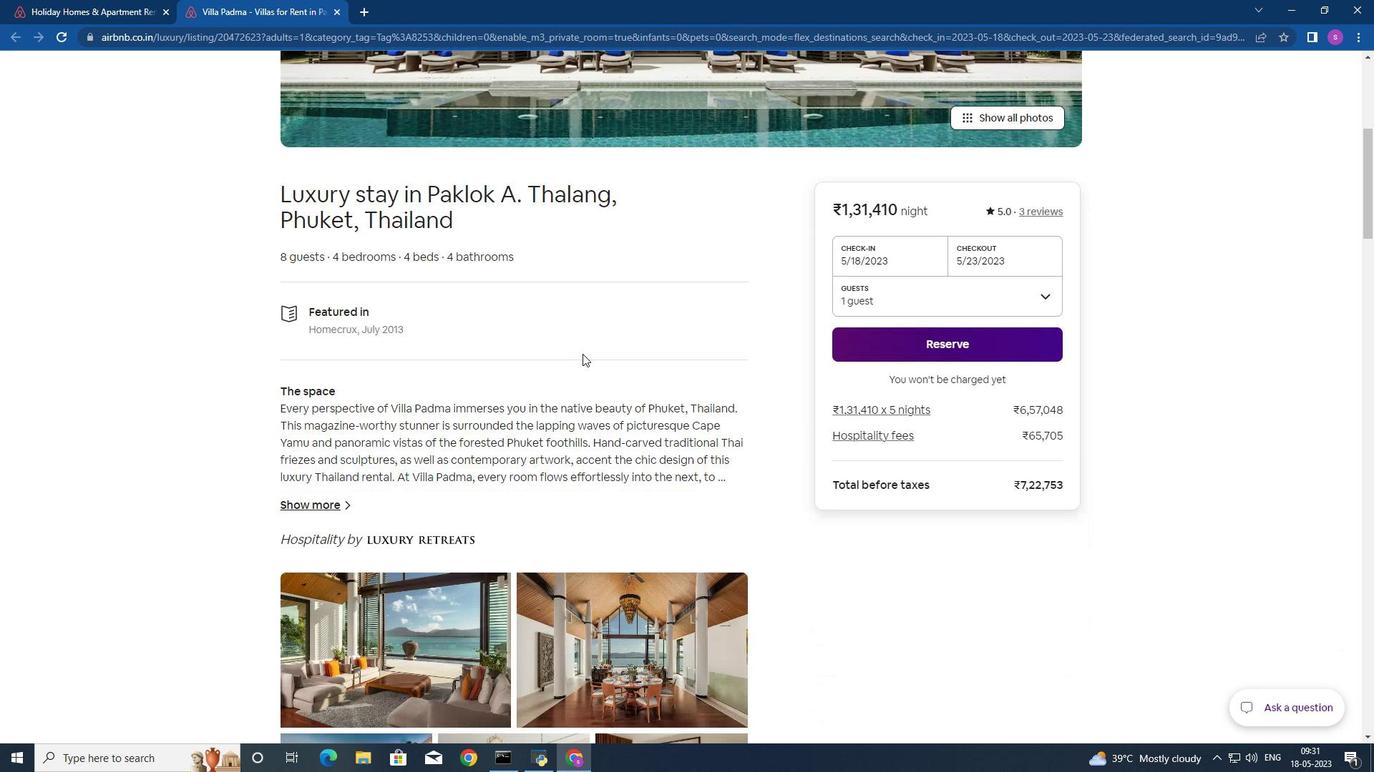 
Action: Mouse scrolled (582, 353) with delta (0, 0)
Screenshot: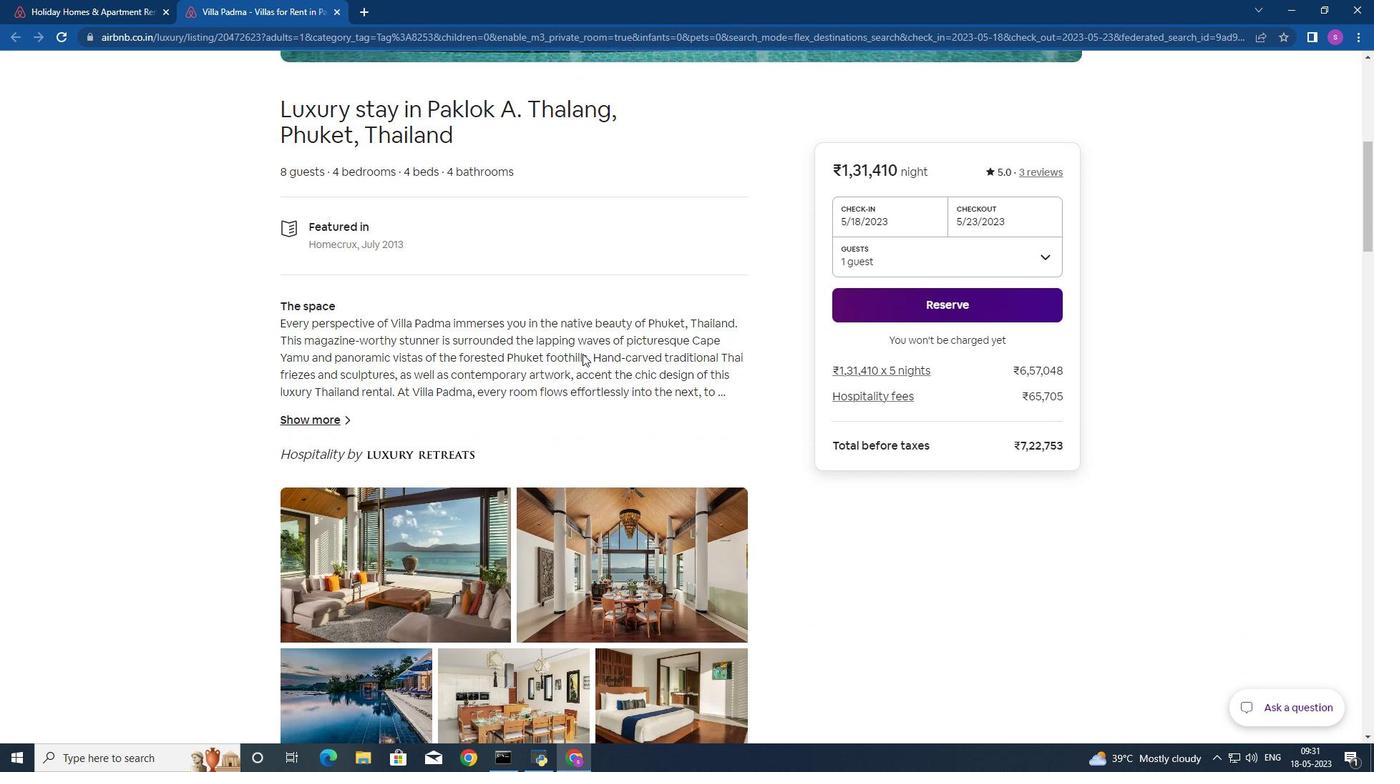 
Action: Mouse scrolled (582, 353) with delta (0, 0)
Screenshot: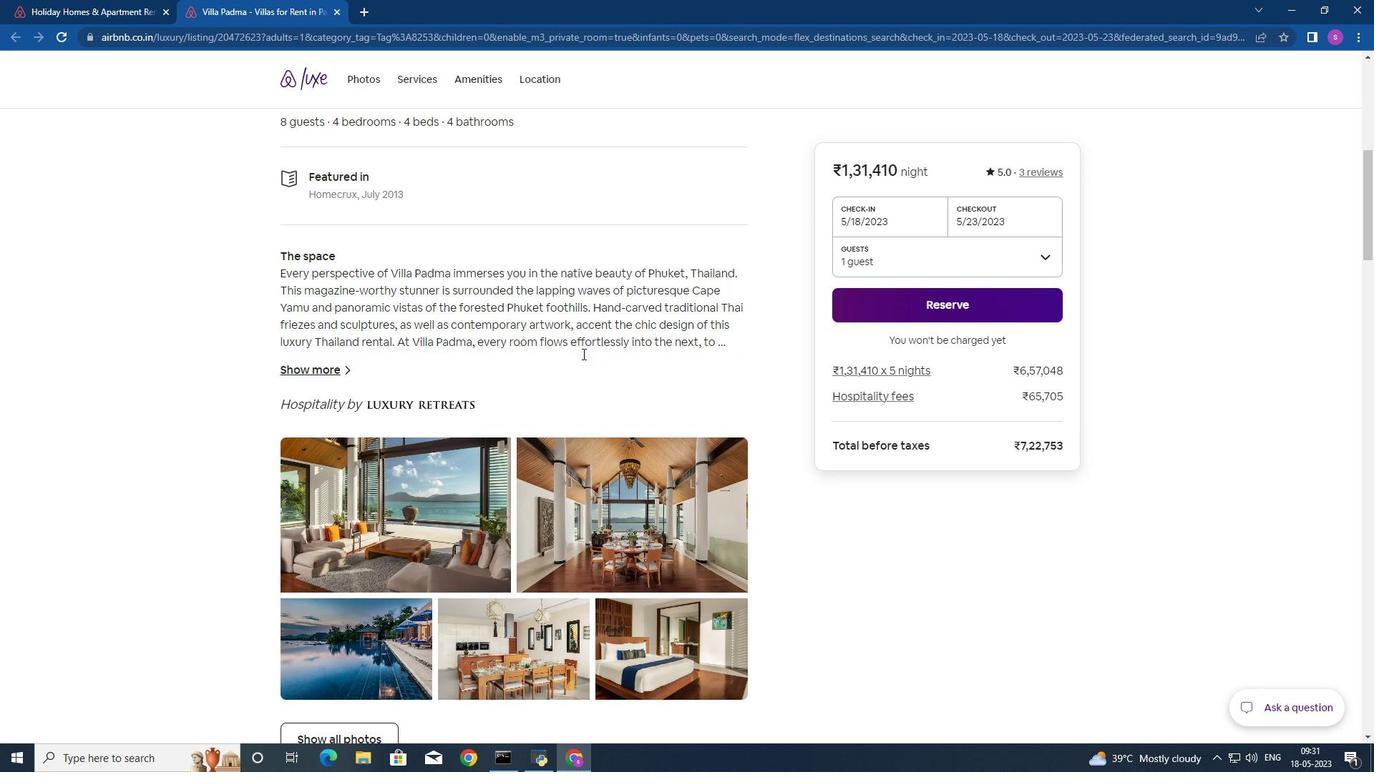 
Action: Mouse scrolled (582, 353) with delta (0, 0)
Screenshot: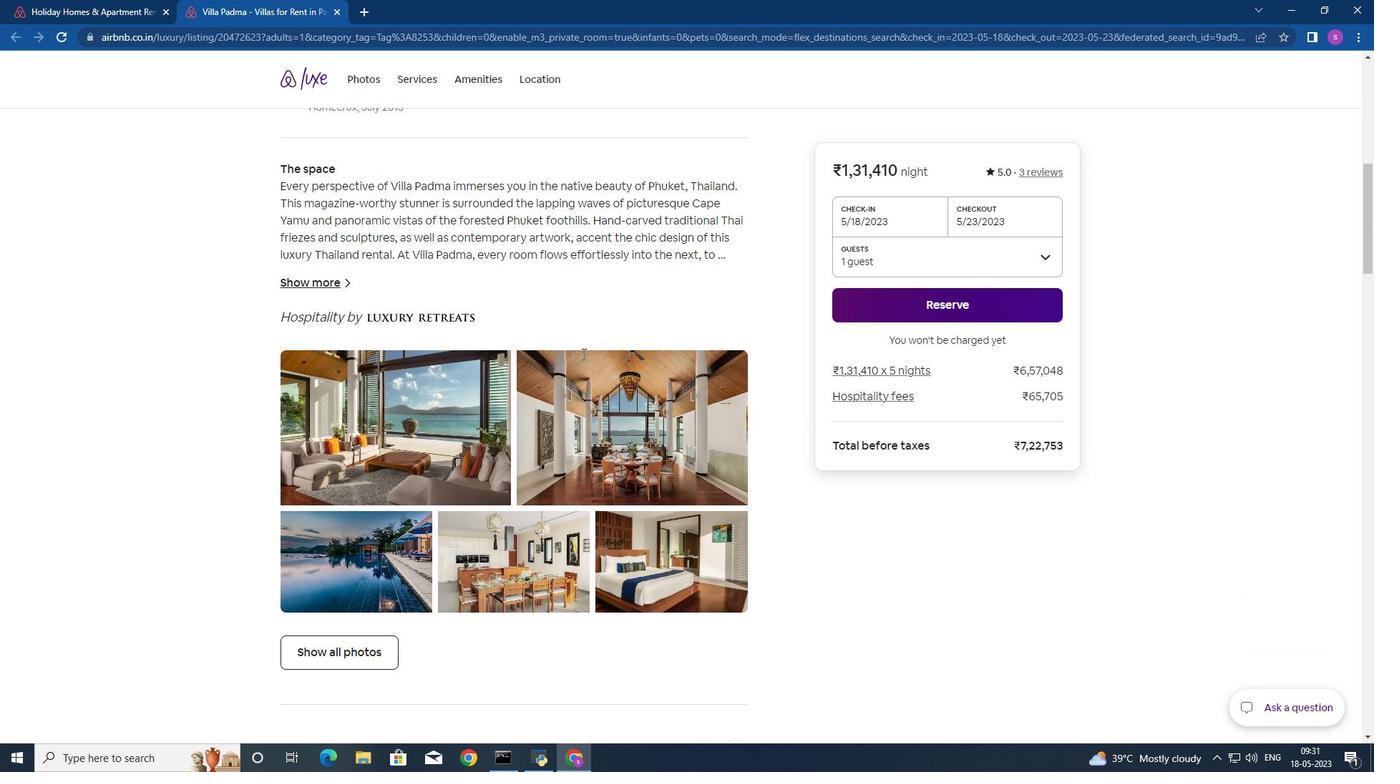 
Action: Mouse scrolled (582, 353) with delta (0, 0)
Screenshot: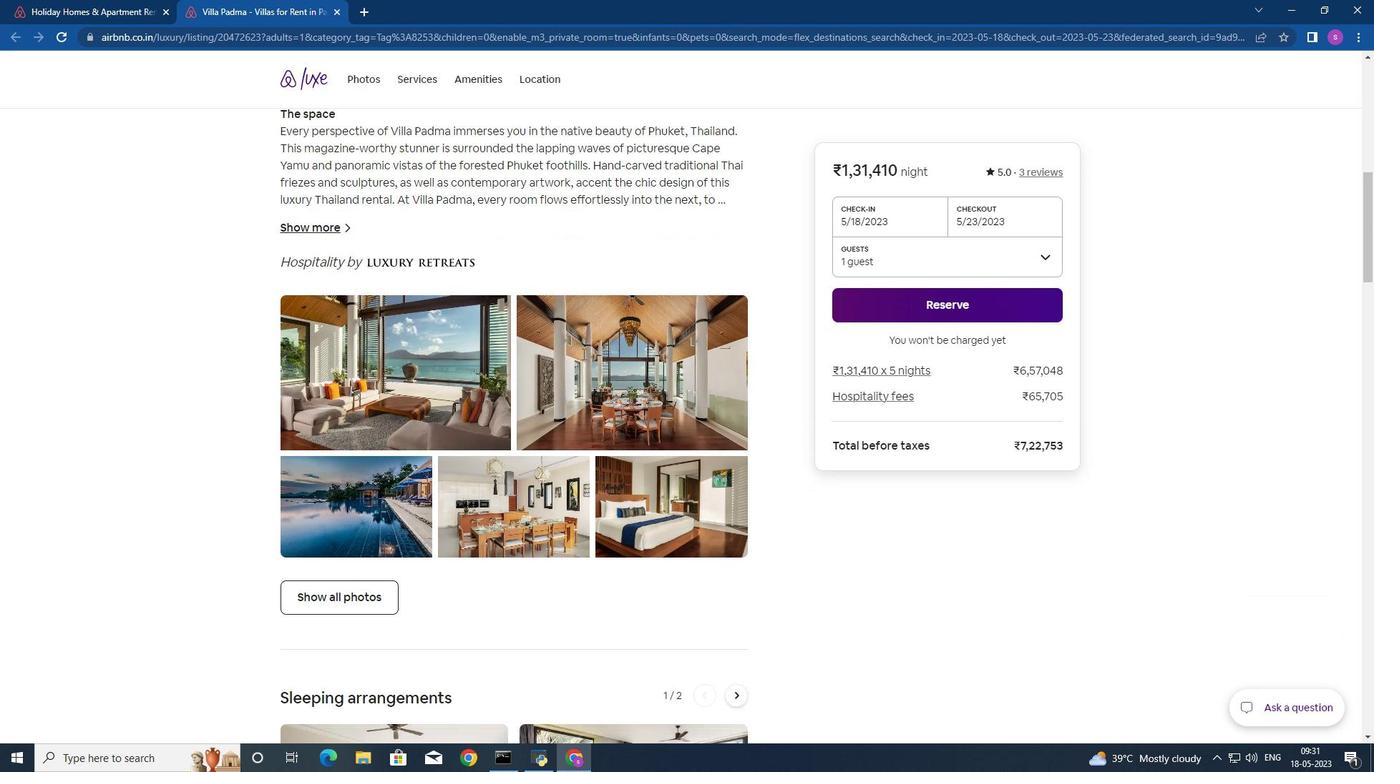 
Action: Mouse scrolled (582, 353) with delta (0, 0)
Screenshot: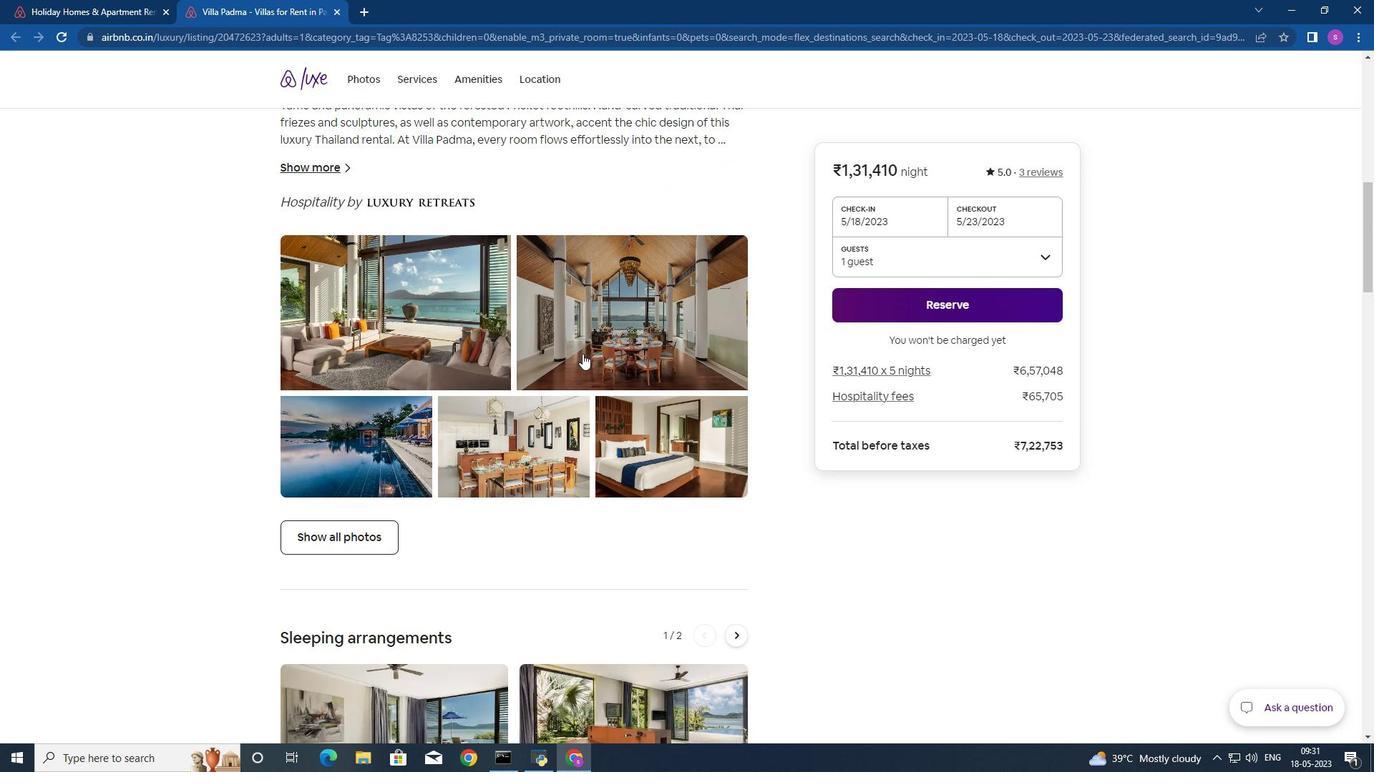 
Action: Mouse scrolled (582, 353) with delta (0, 0)
Screenshot: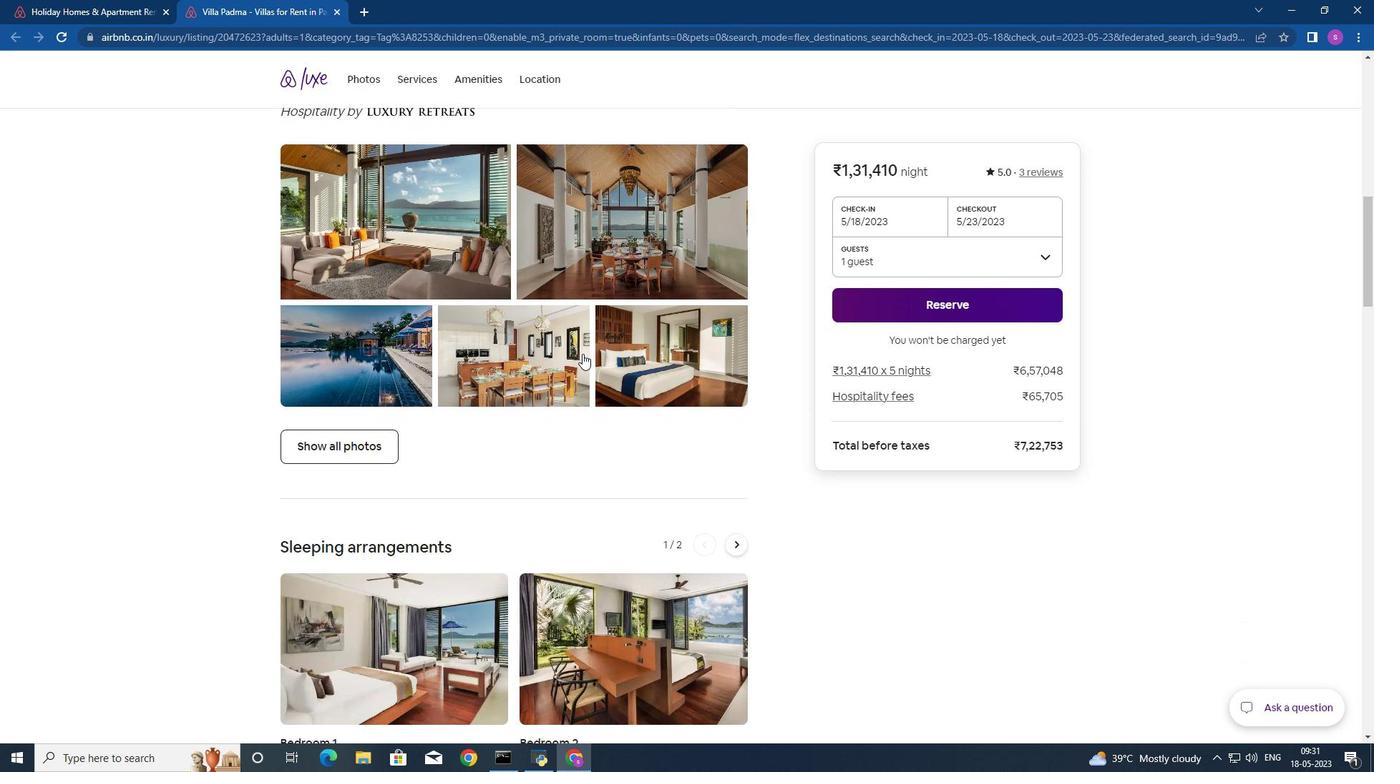 
Action: Mouse scrolled (582, 353) with delta (0, 0)
Screenshot: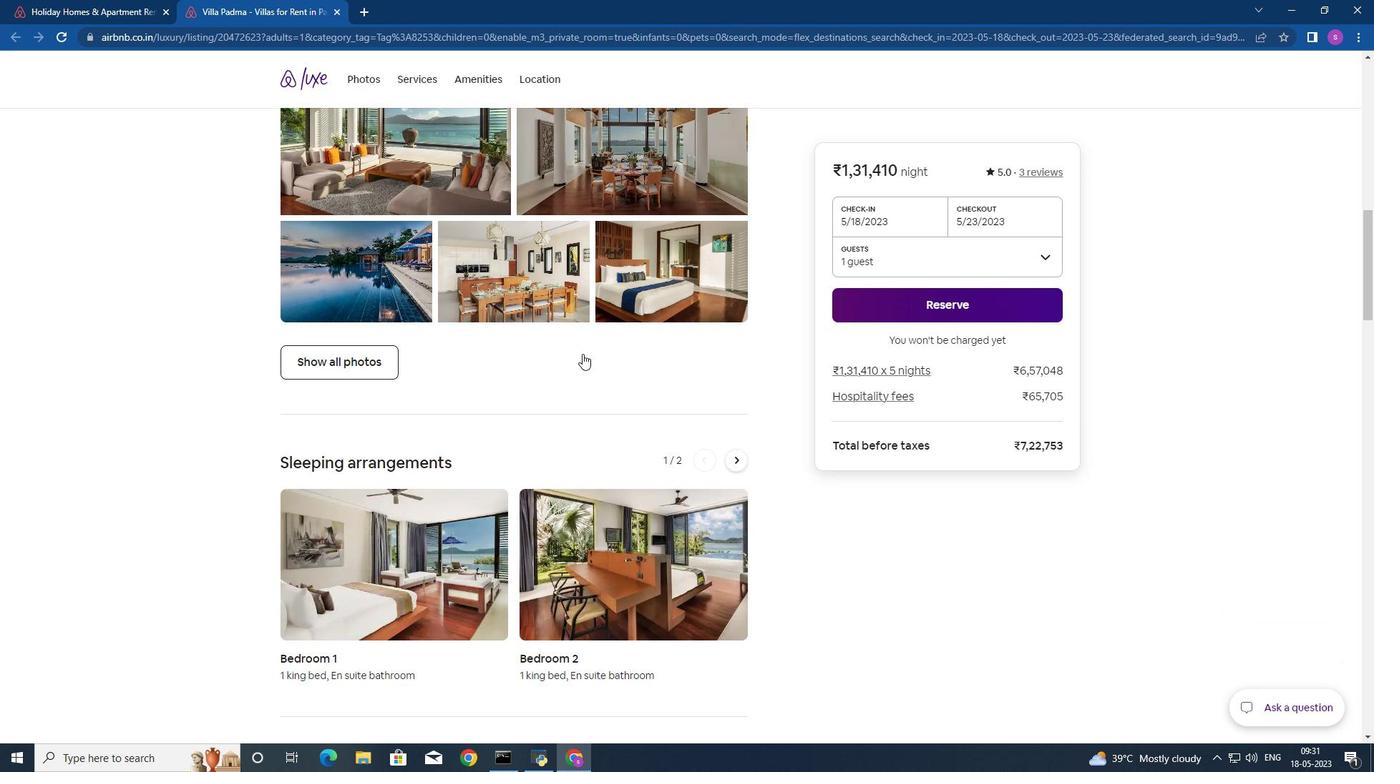
Action: Mouse scrolled (582, 353) with delta (0, 0)
Screenshot: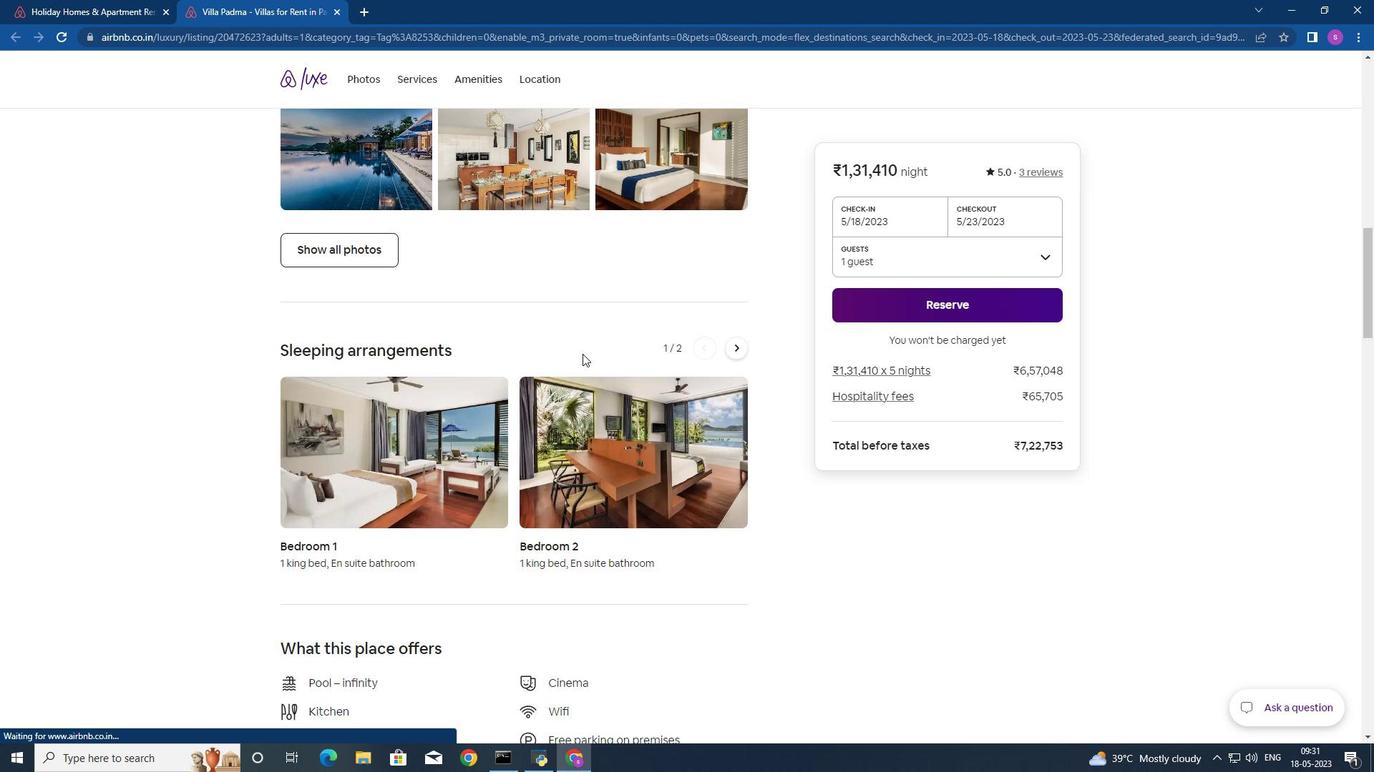 
Action: Mouse scrolled (582, 353) with delta (0, 0)
Screenshot: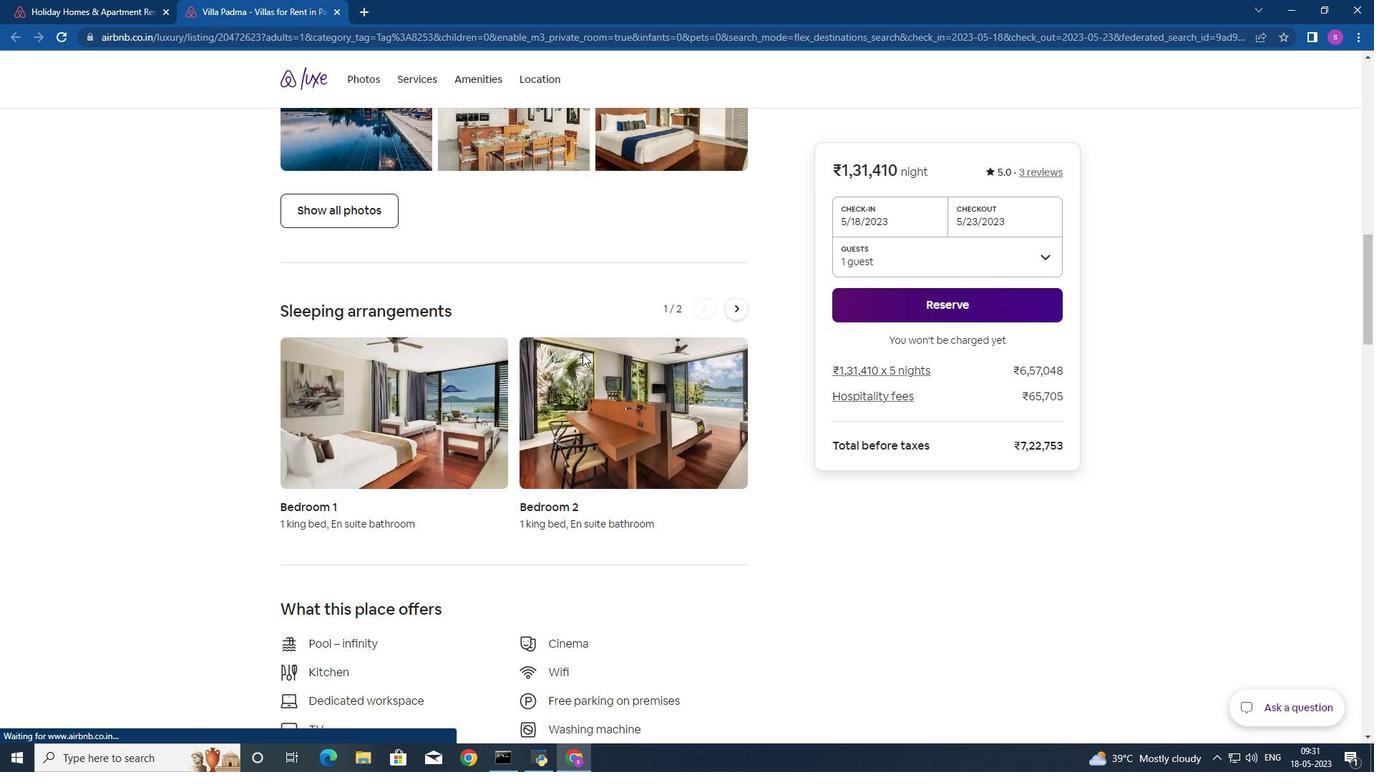 
Action: Mouse scrolled (582, 353) with delta (0, 0)
Screenshot: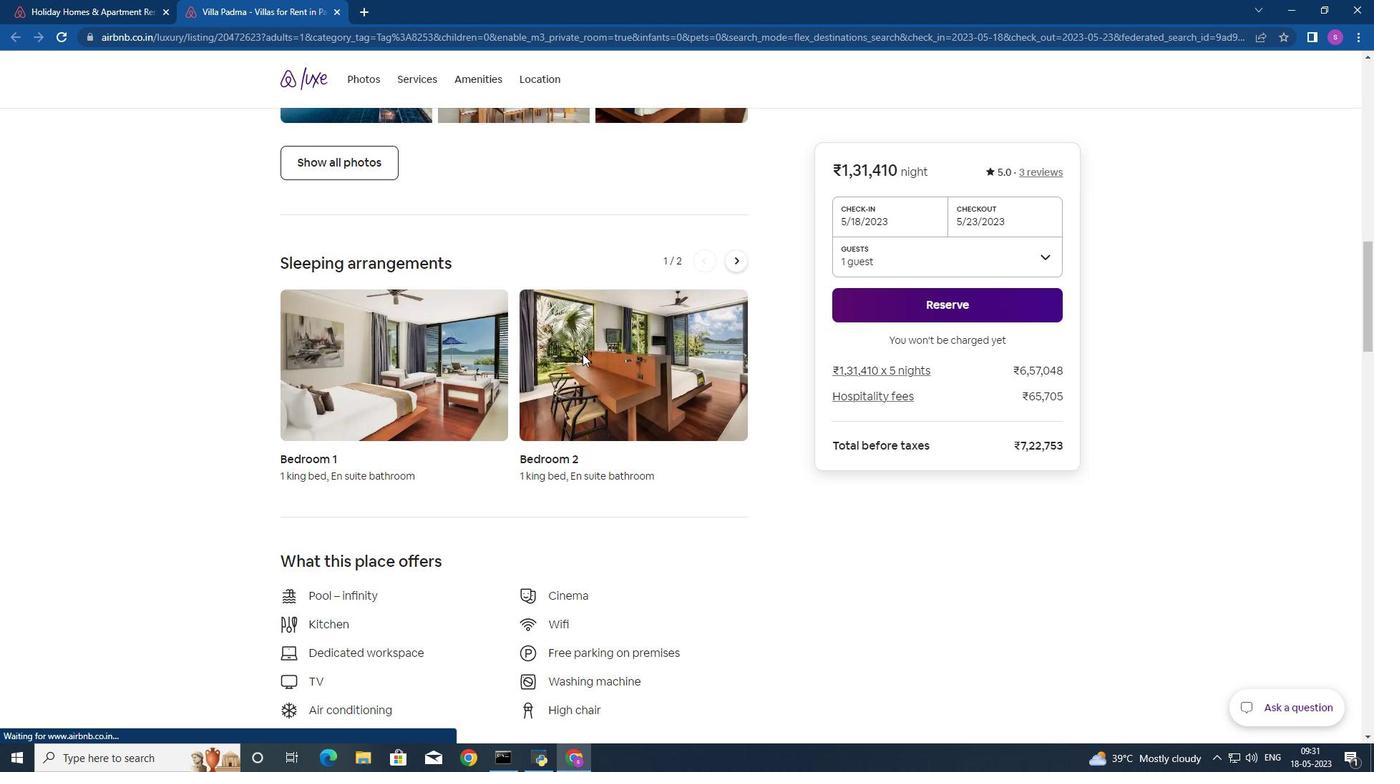 
Action: Mouse scrolled (582, 353) with delta (0, 0)
Screenshot: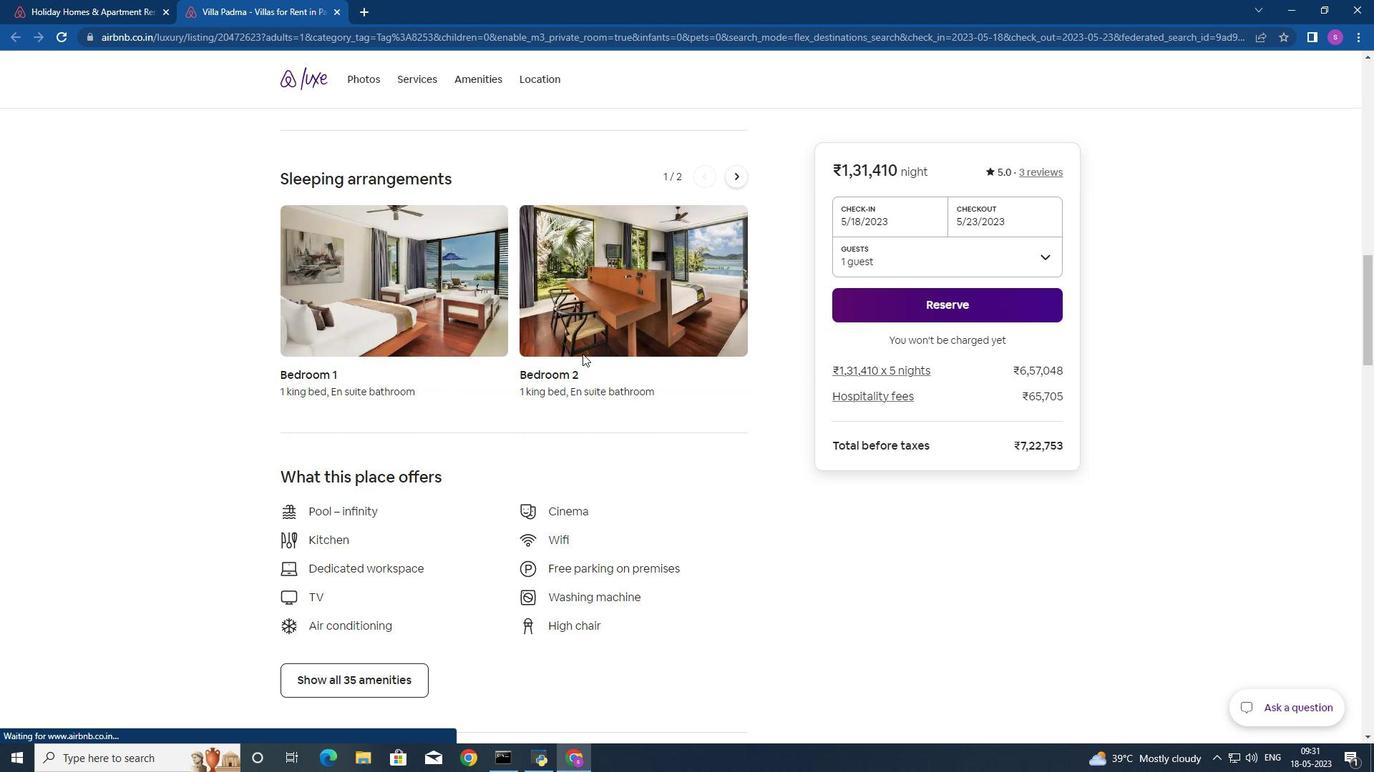 
Action: Mouse scrolled (582, 353) with delta (0, 0)
Screenshot: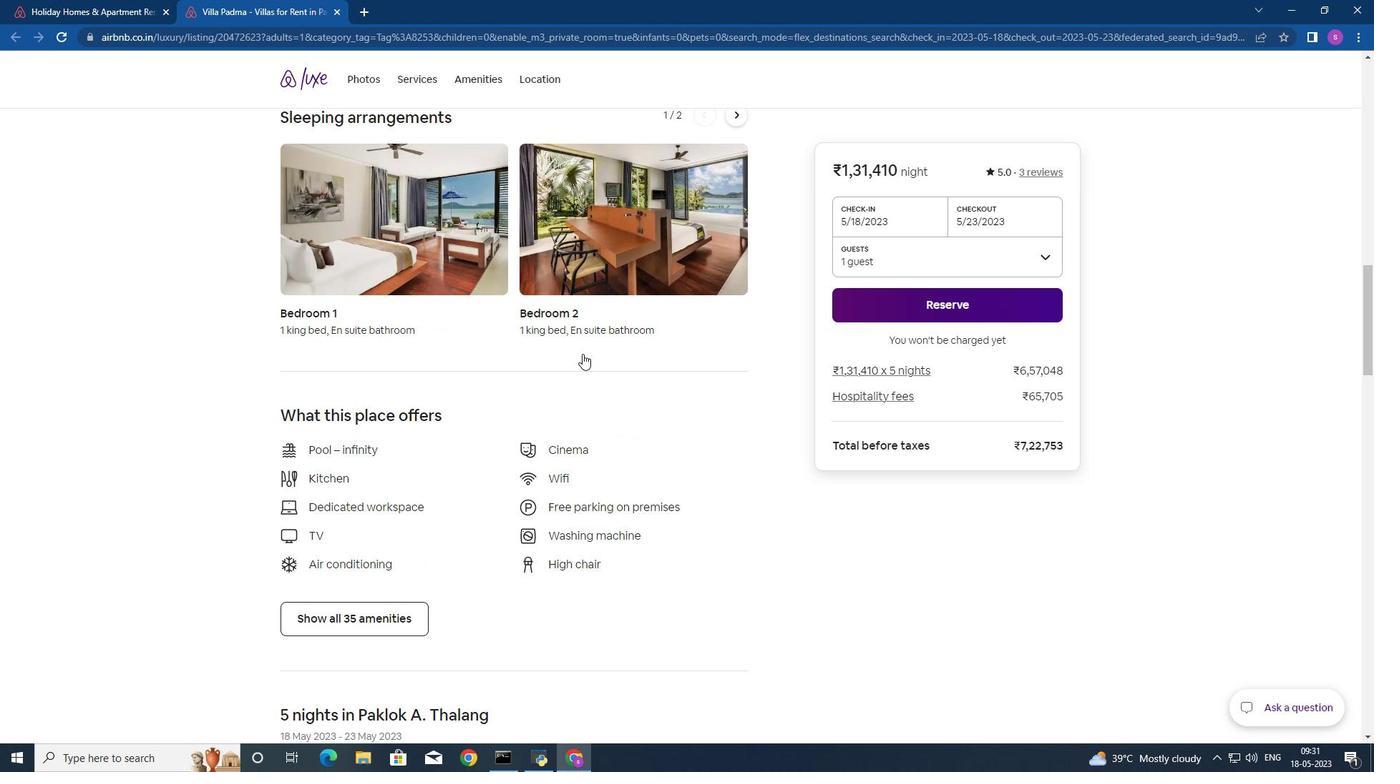 
Action: Mouse moved to (582, 354)
Screenshot: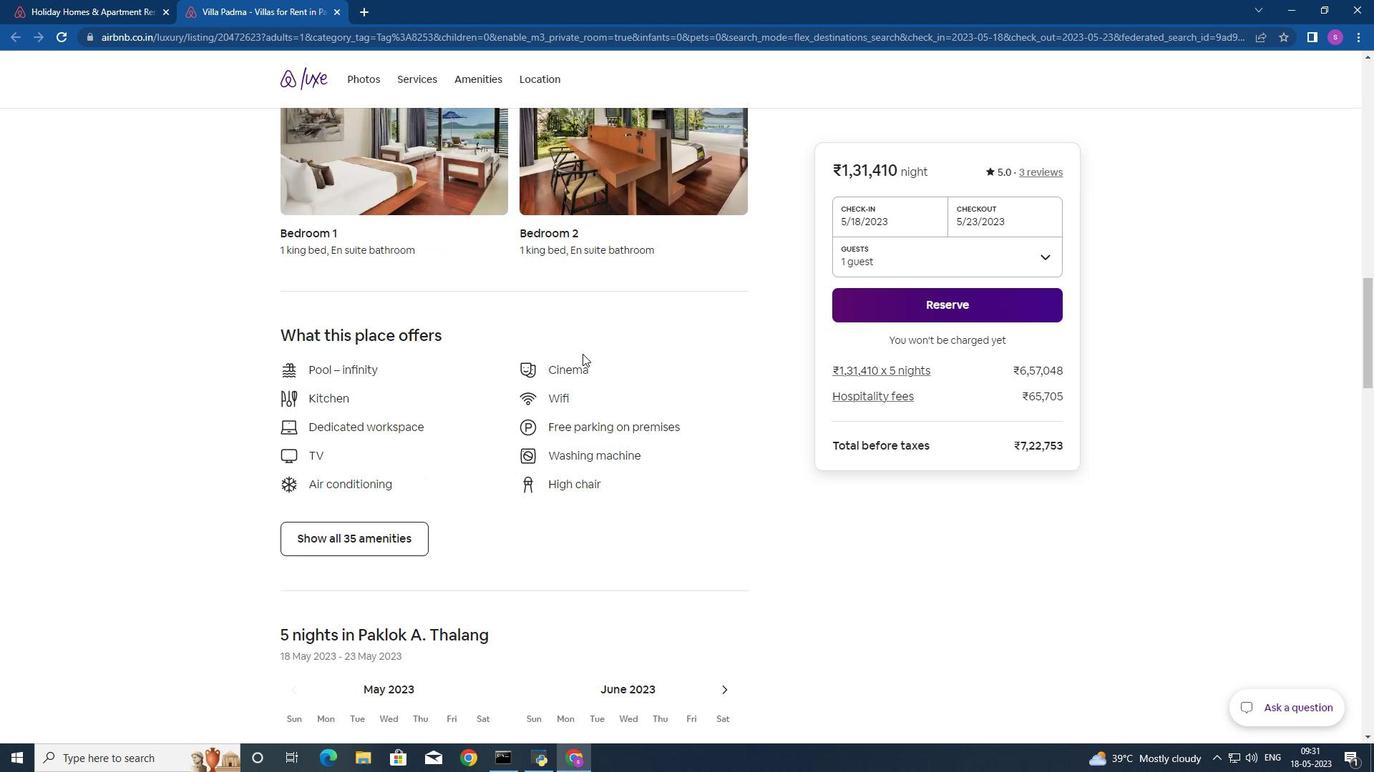 
Action: Mouse scrolled (582, 353) with delta (0, 0)
Screenshot: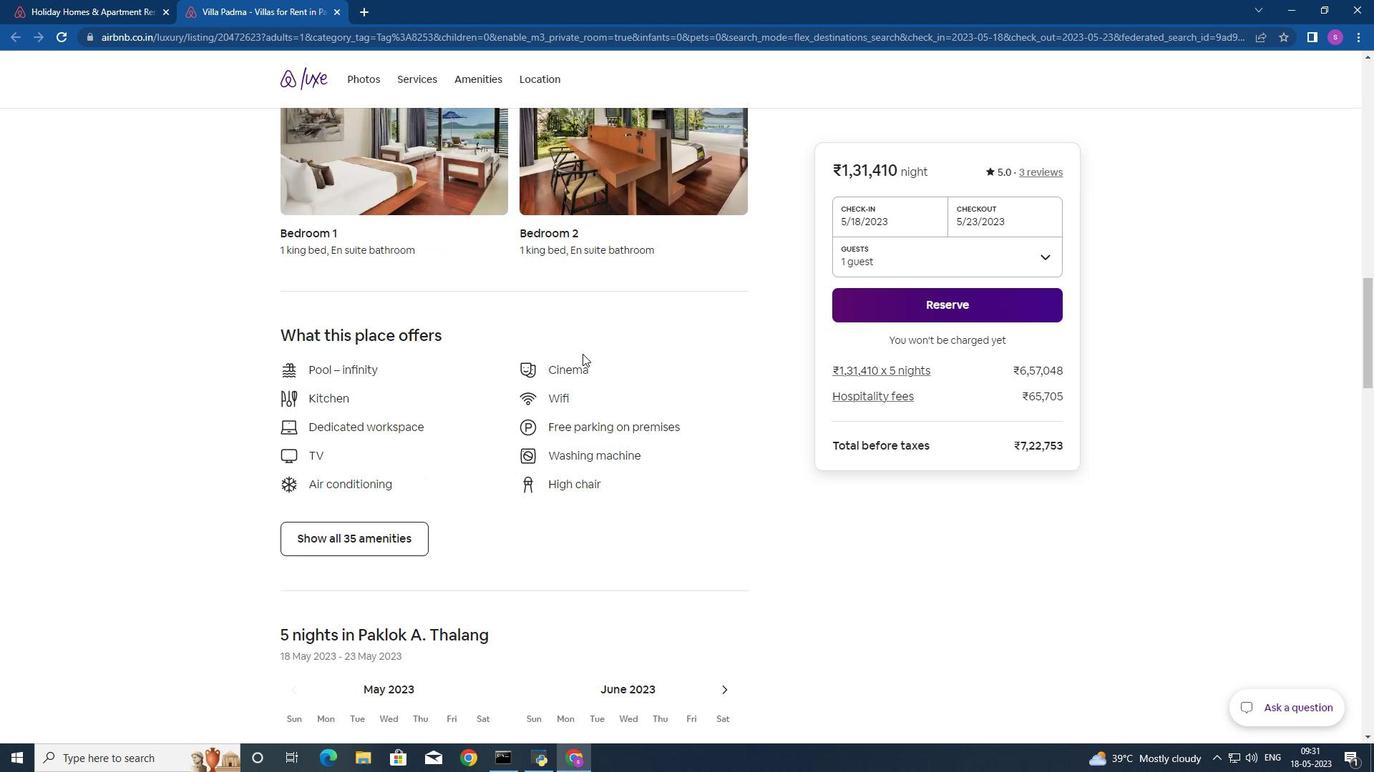 
Action: Mouse scrolled (582, 353) with delta (0, 0)
Screenshot: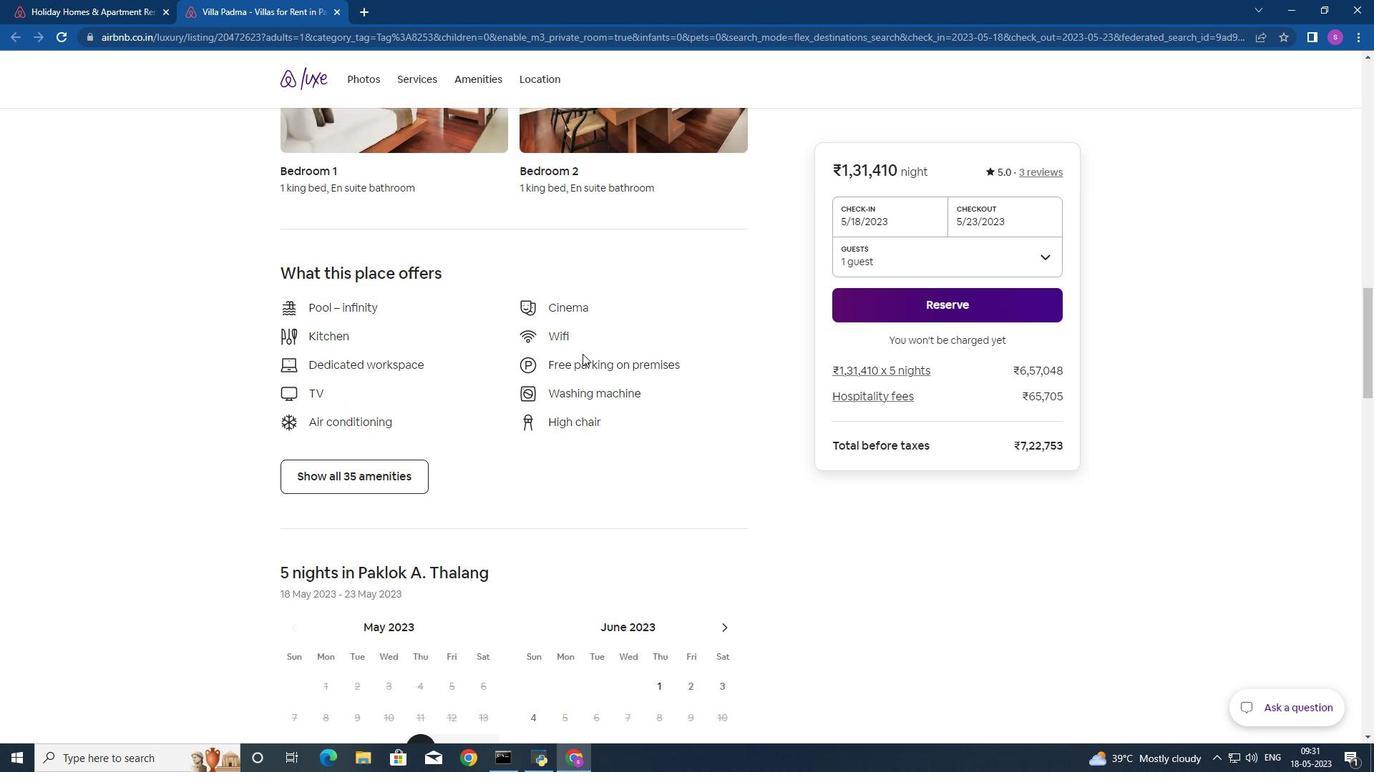 
Action: Mouse scrolled (582, 353) with delta (0, 0)
Screenshot: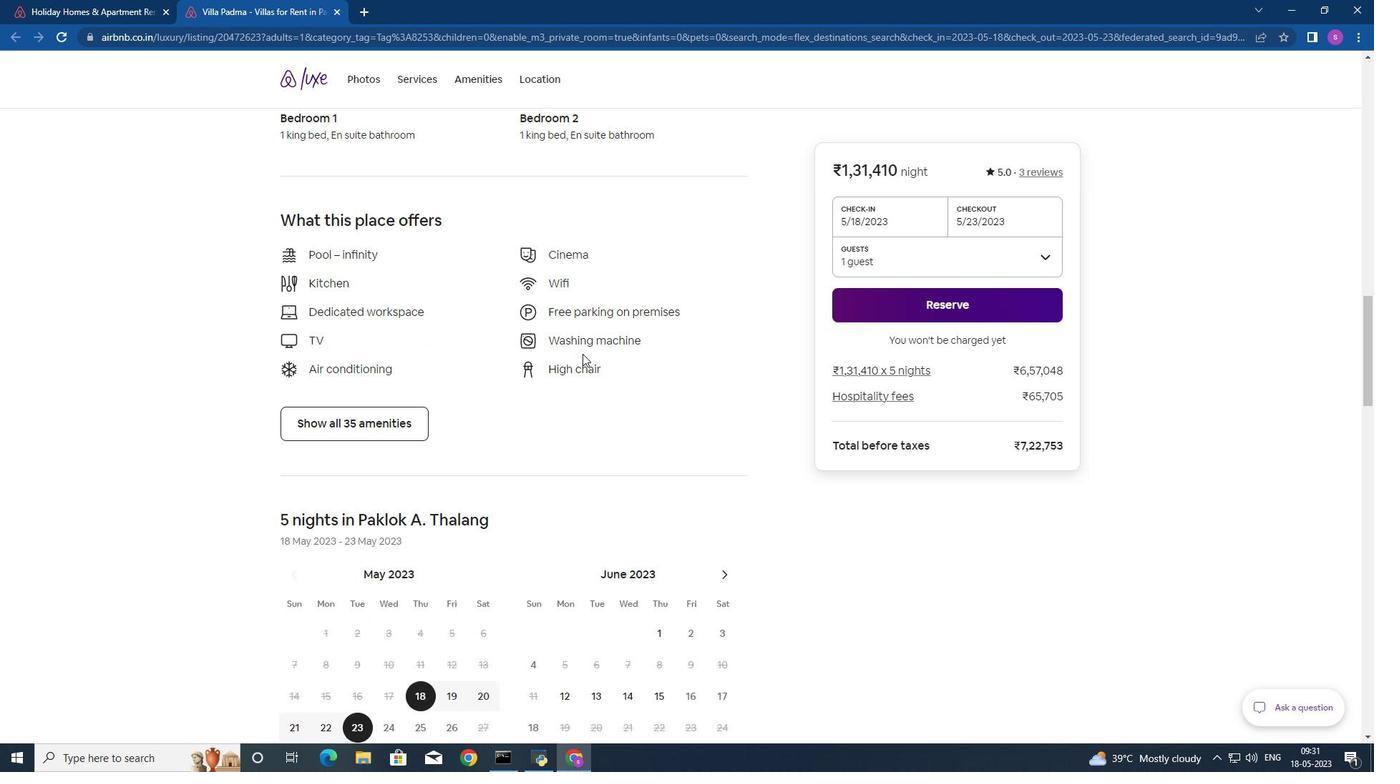 
Action: Mouse scrolled (582, 353) with delta (0, 0)
Screenshot: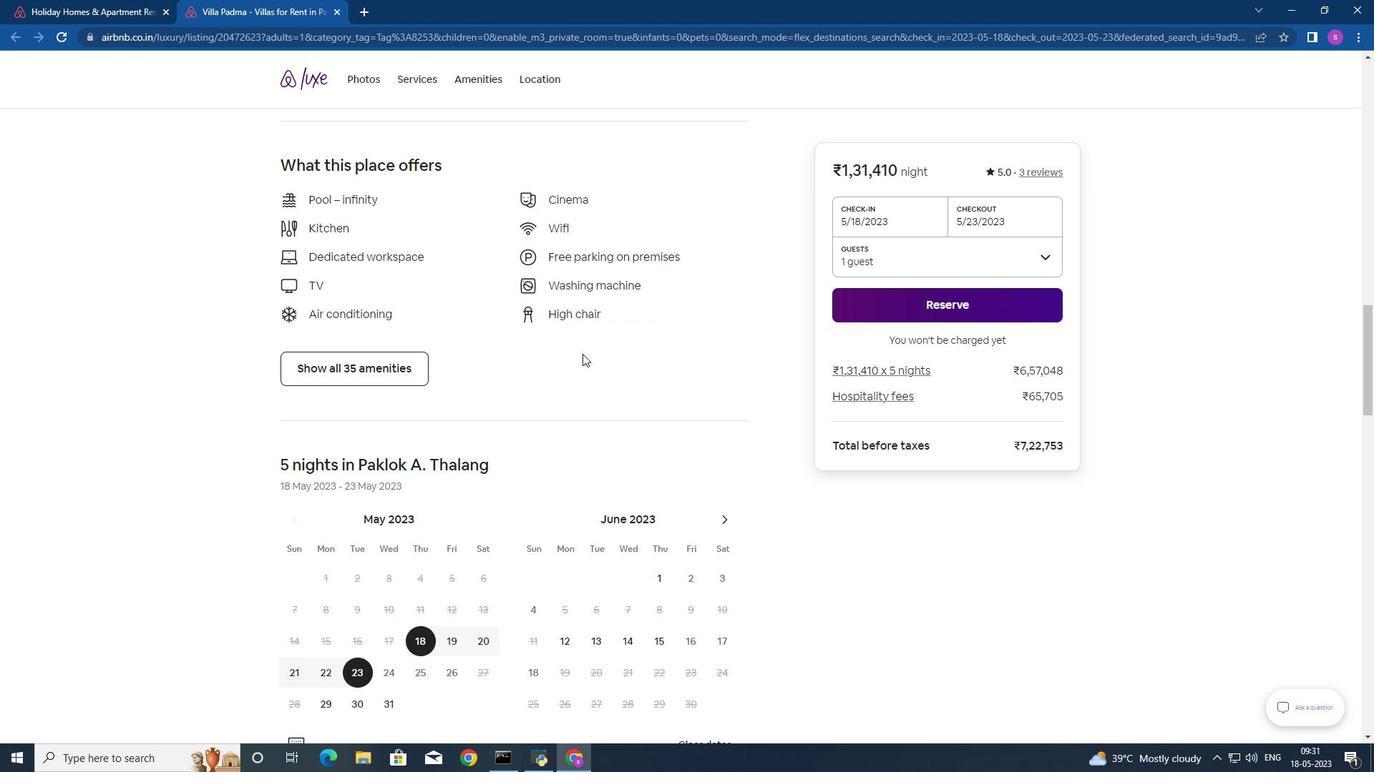 
Action: Mouse scrolled (582, 353) with delta (0, 0)
Screenshot: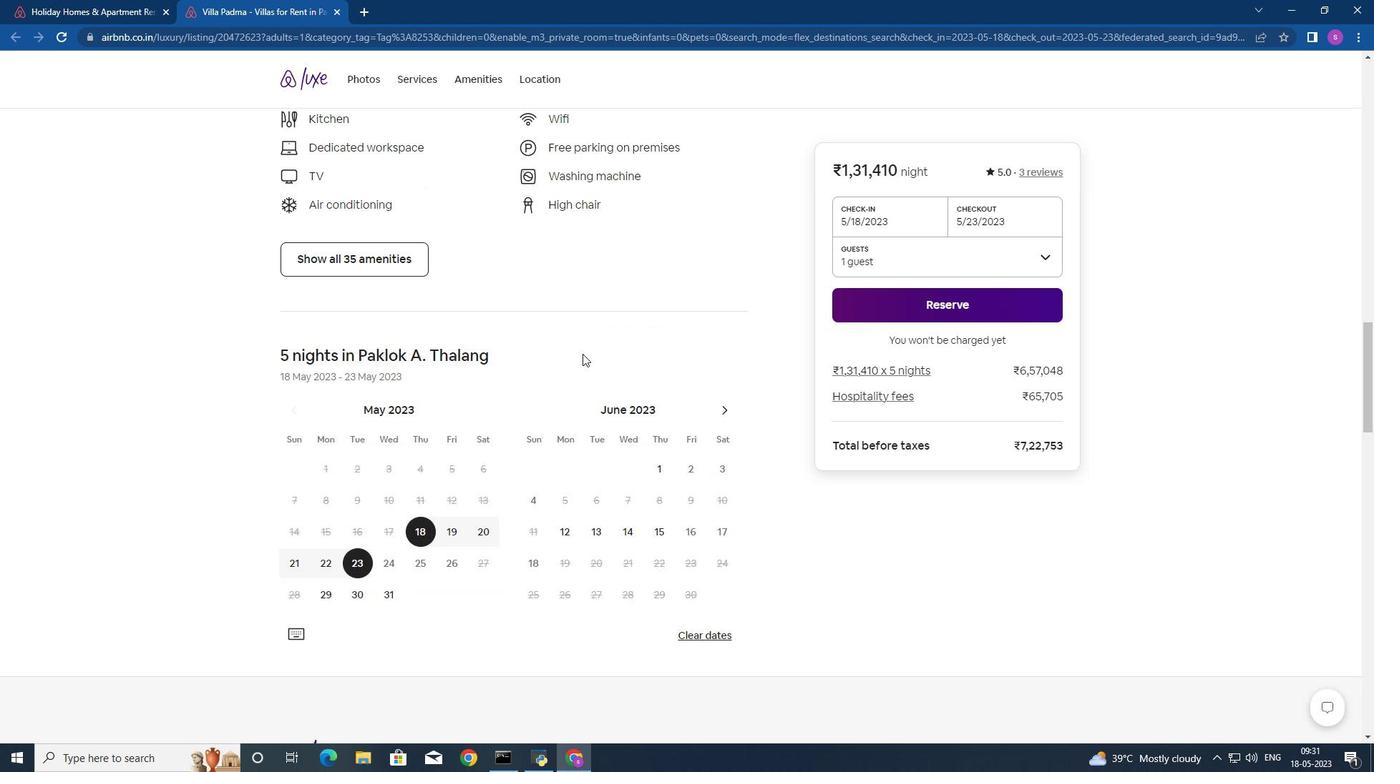 
Action: Mouse scrolled (582, 353) with delta (0, 0)
Screenshot: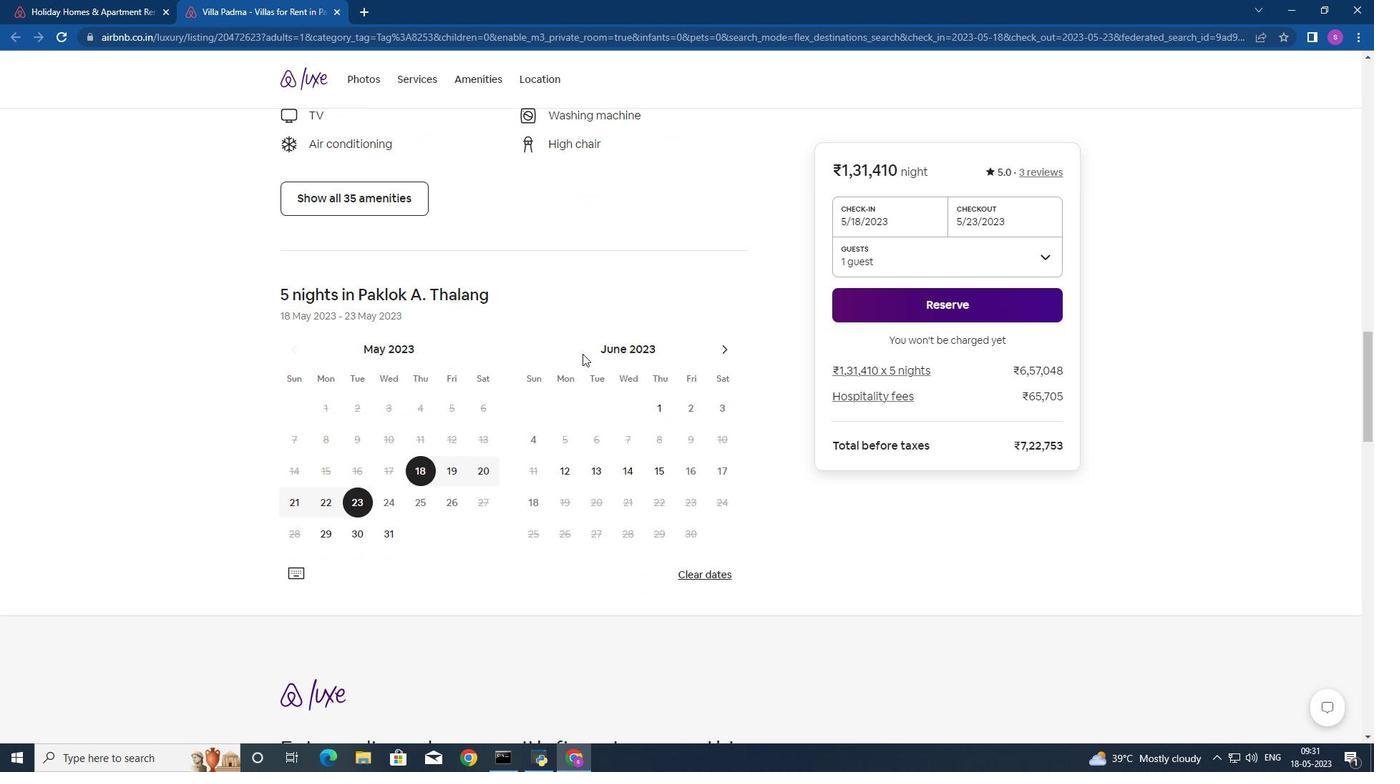 
Action: Mouse scrolled (582, 353) with delta (0, 0)
Screenshot: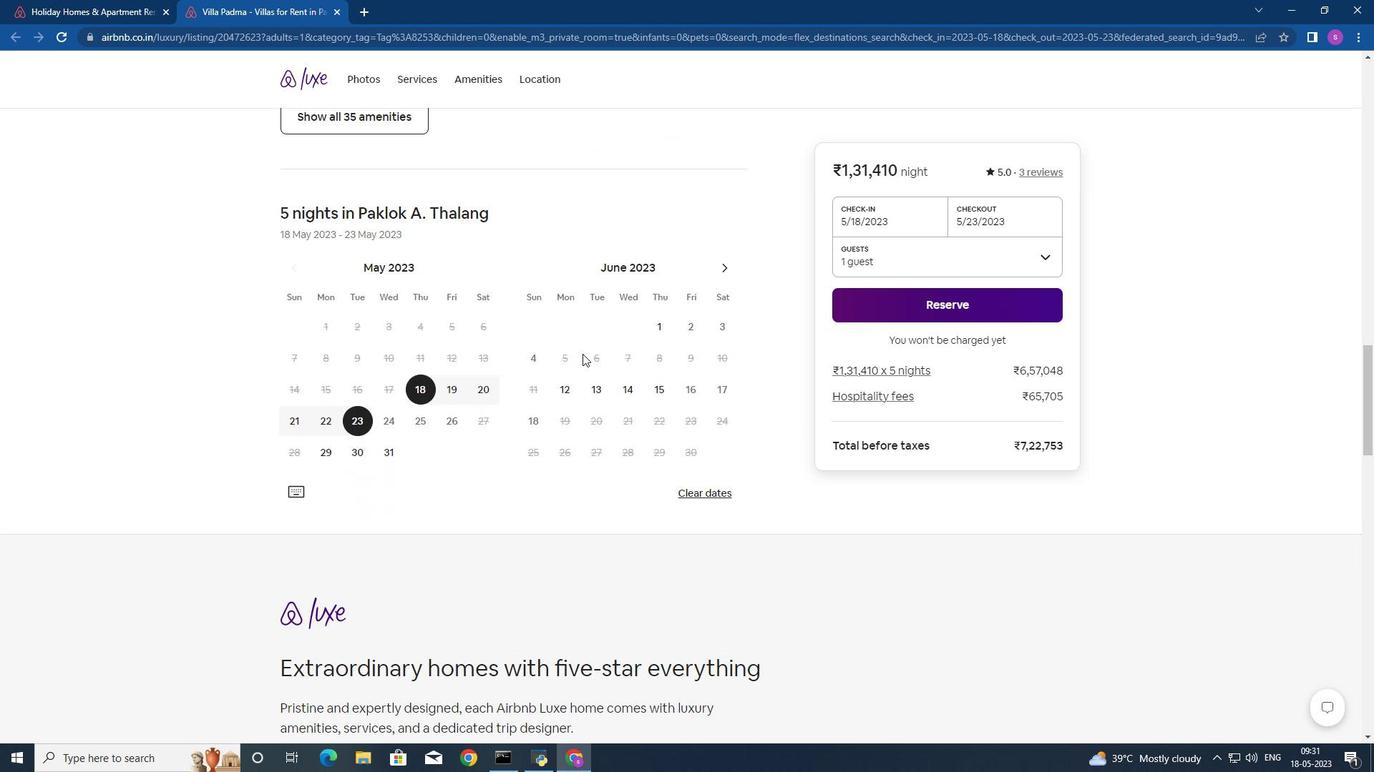 
Action: Mouse scrolled (582, 353) with delta (0, 0)
Screenshot: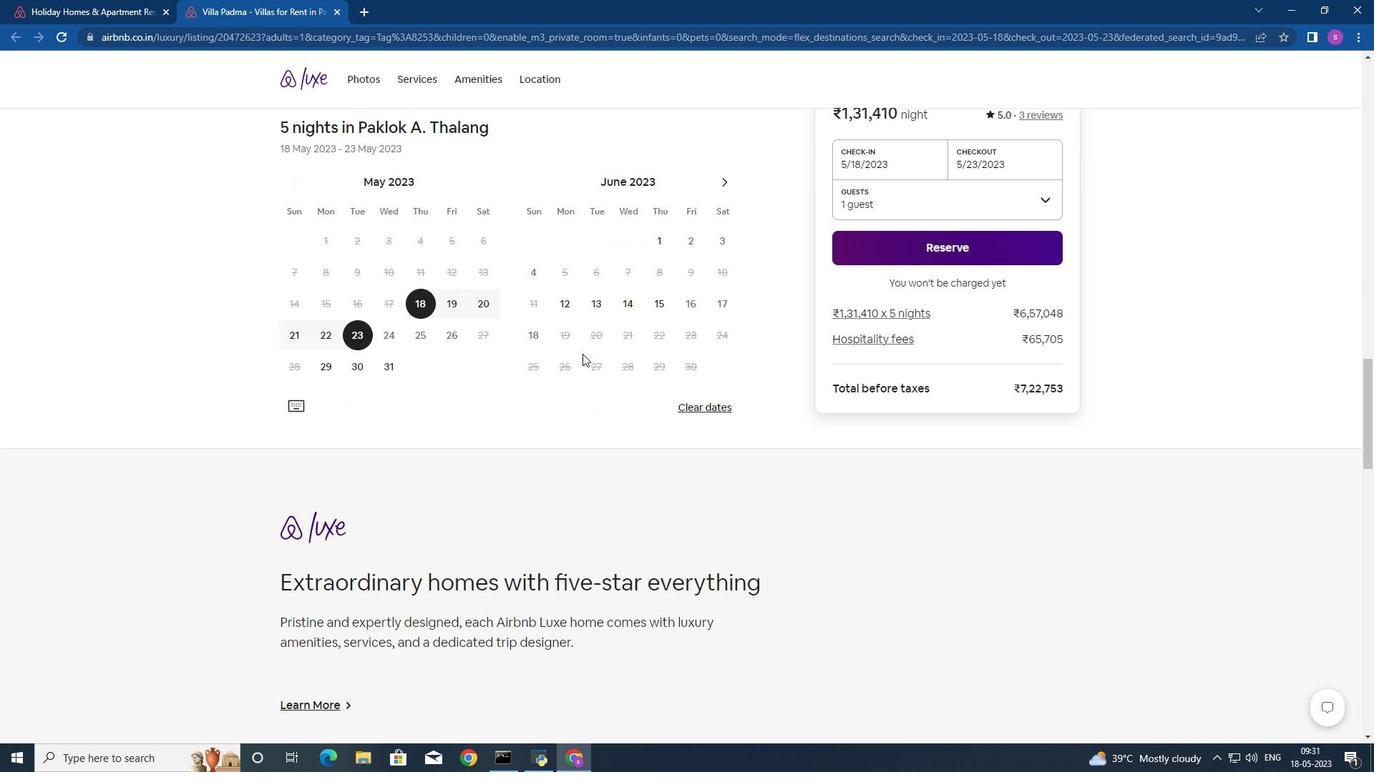 
Action: Mouse scrolled (582, 353) with delta (0, 0)
Screenshot: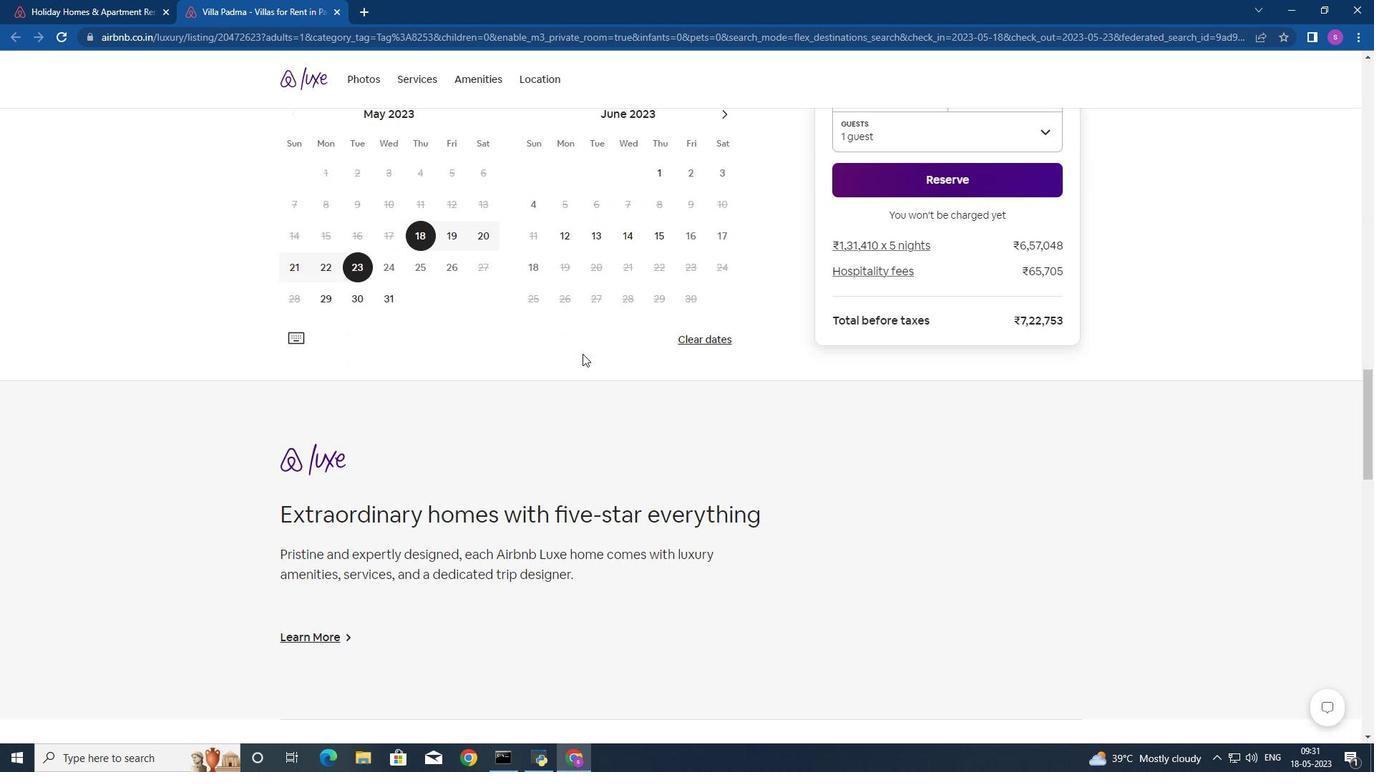 
Action: Mouse scrolled (582, 353) with delta (0, 0)
Screenshot: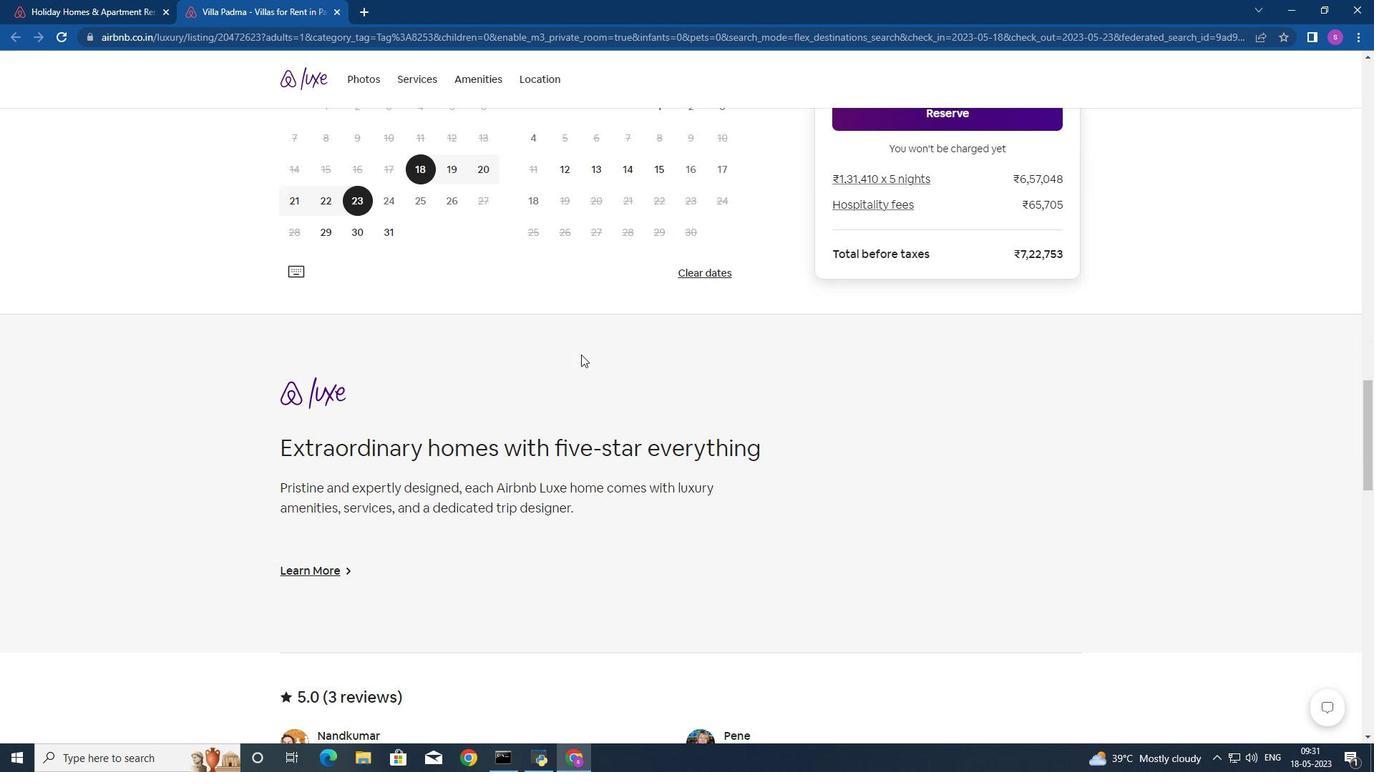 
Action: Mouse moved to (581, 354)
Screenshot: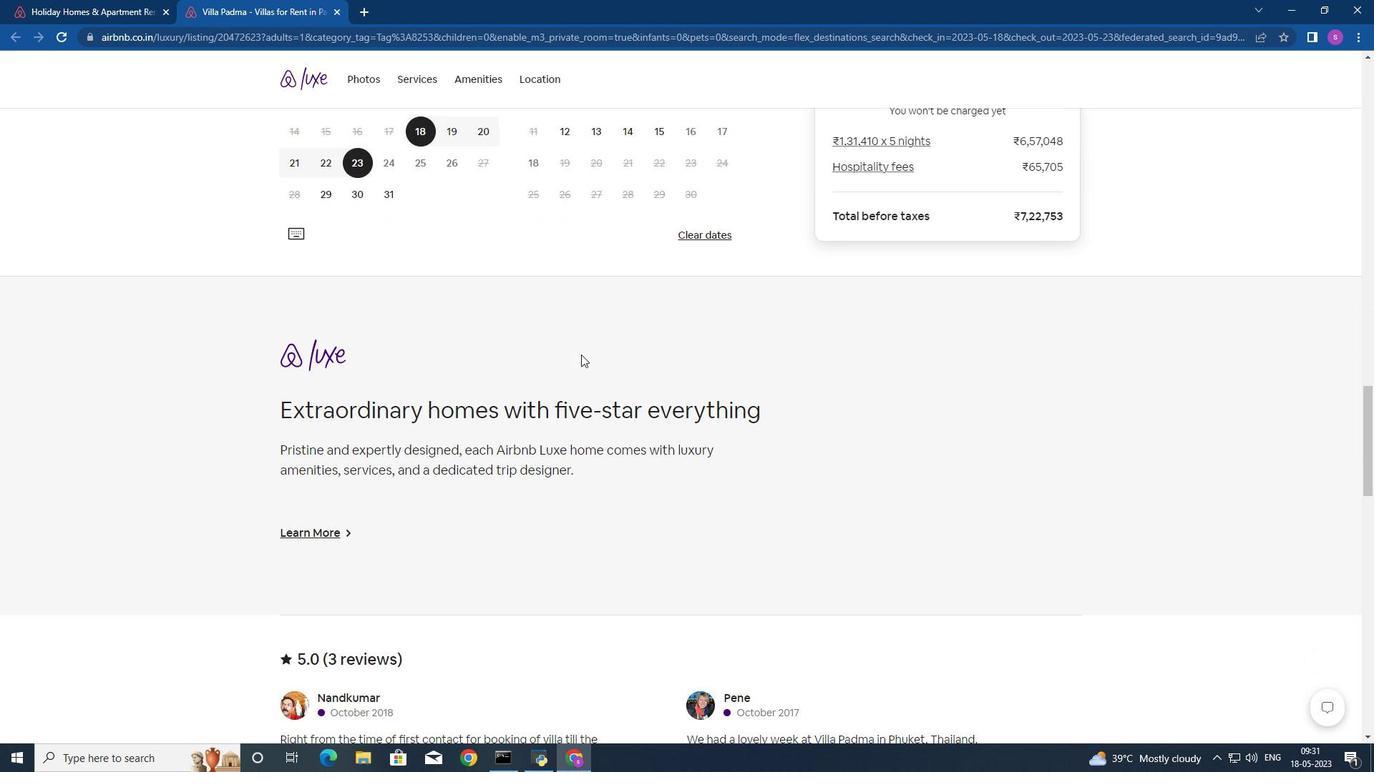 
Action: Mouse scrolled (581, 354) with delta (0, 0)
Screenshot: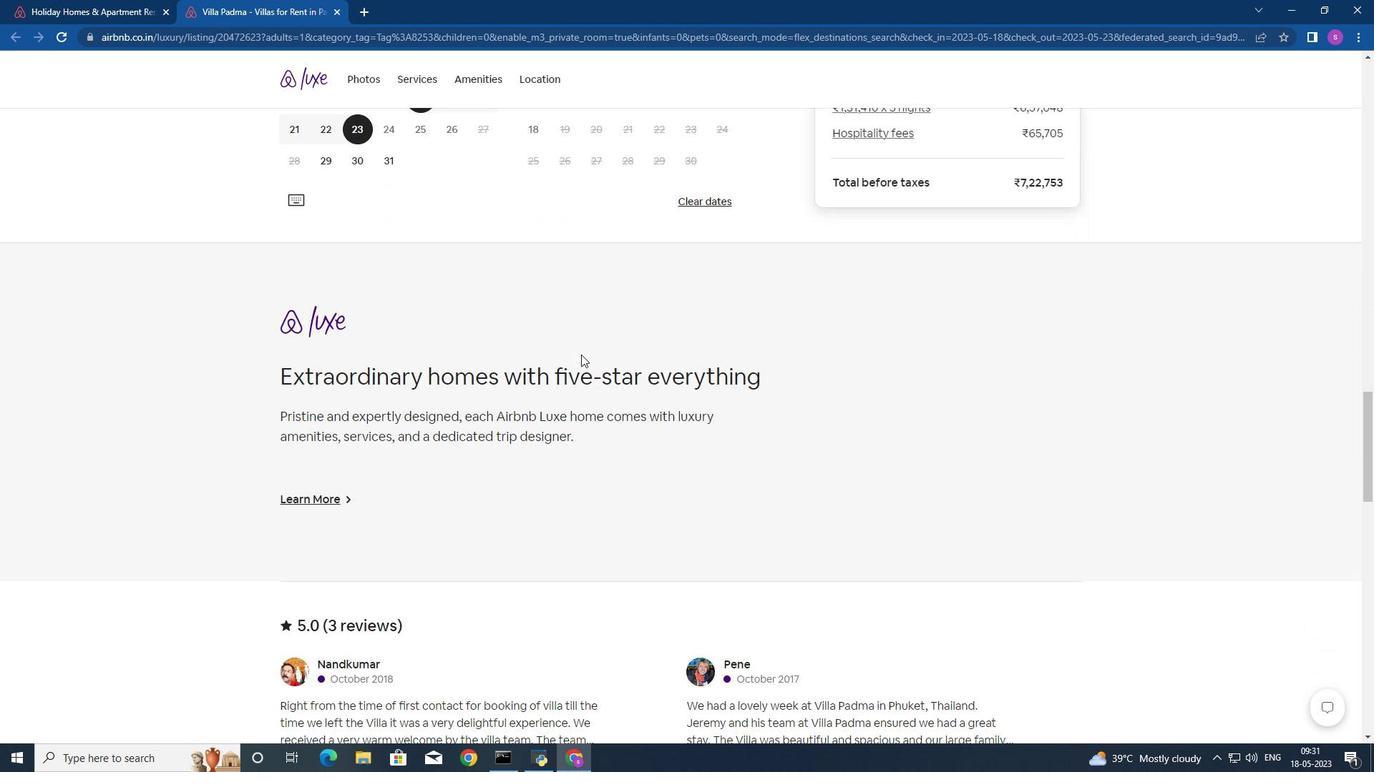 
Action: Mouse scrolled (581, 354) with delta (0, 0)
Screenshot: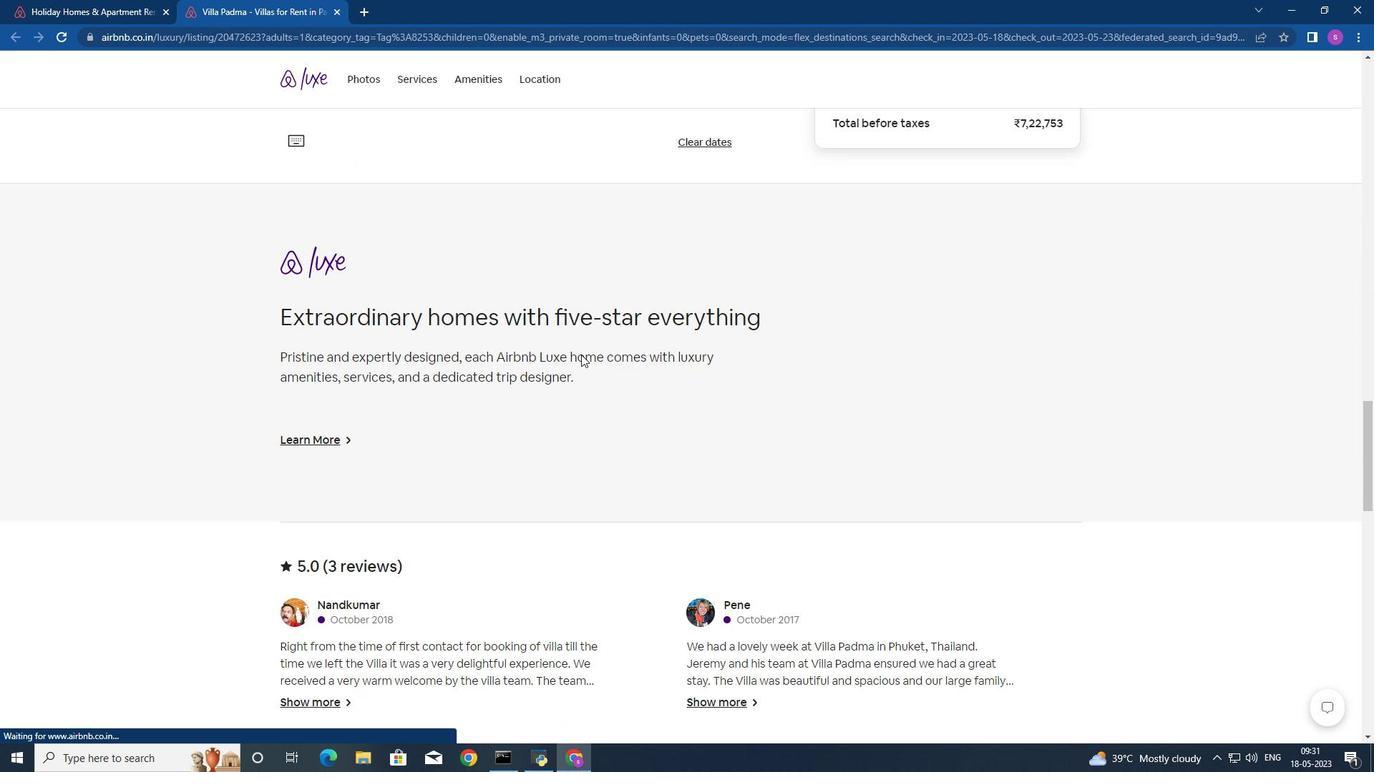 
Action: Mouse scrolled (581, 354) with delta (0, 0)
Screenshot: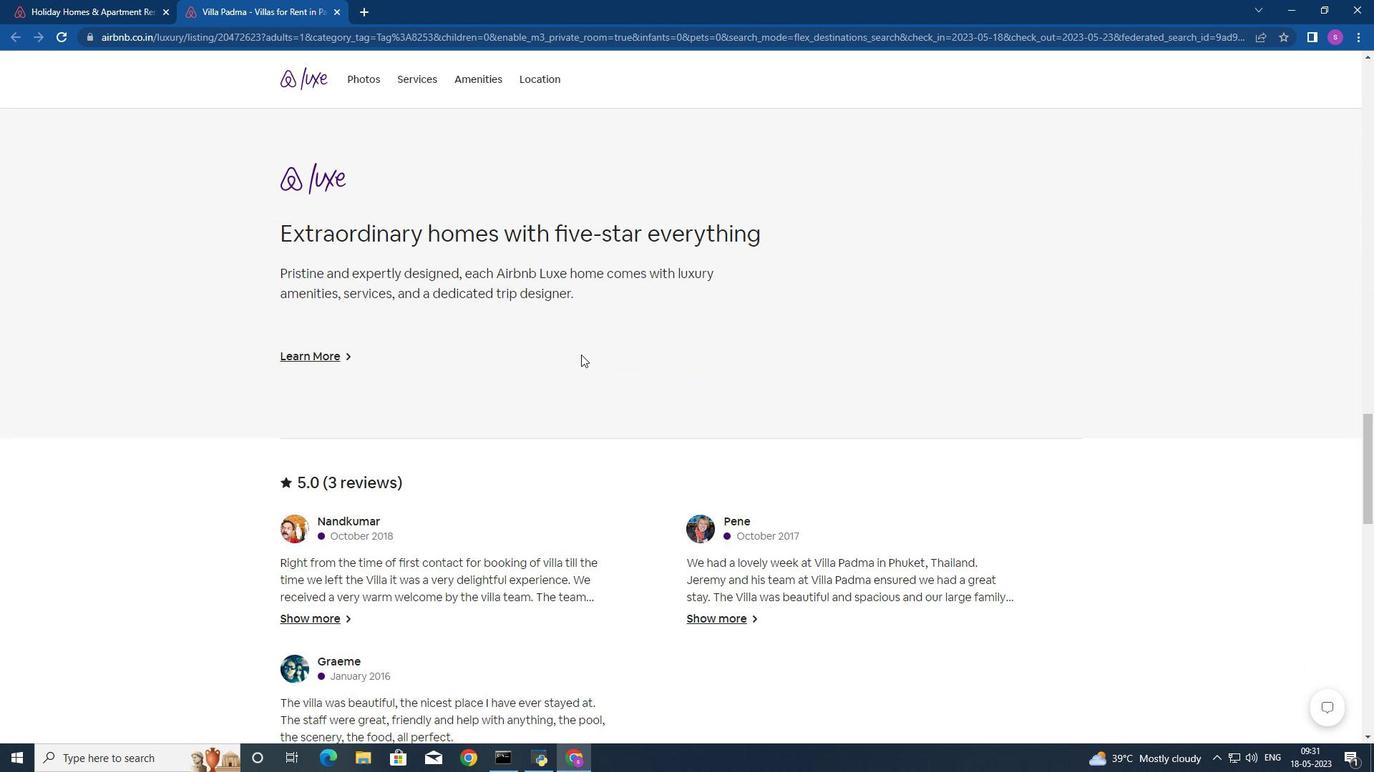 
Action: Mouse scrolled (581, 354) with delta (0, 0)
Screenshot: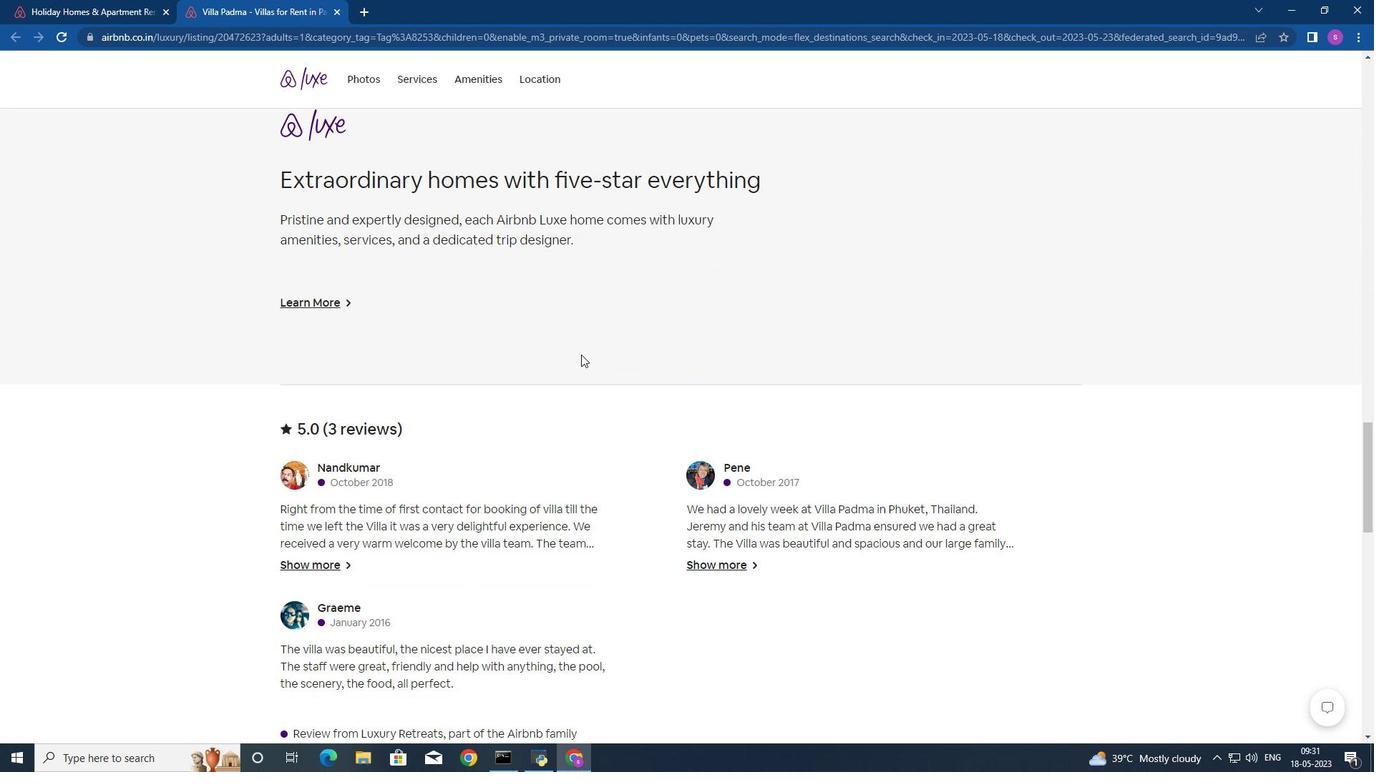 
Action: Mouse moved to (581, 354)
Screenshot: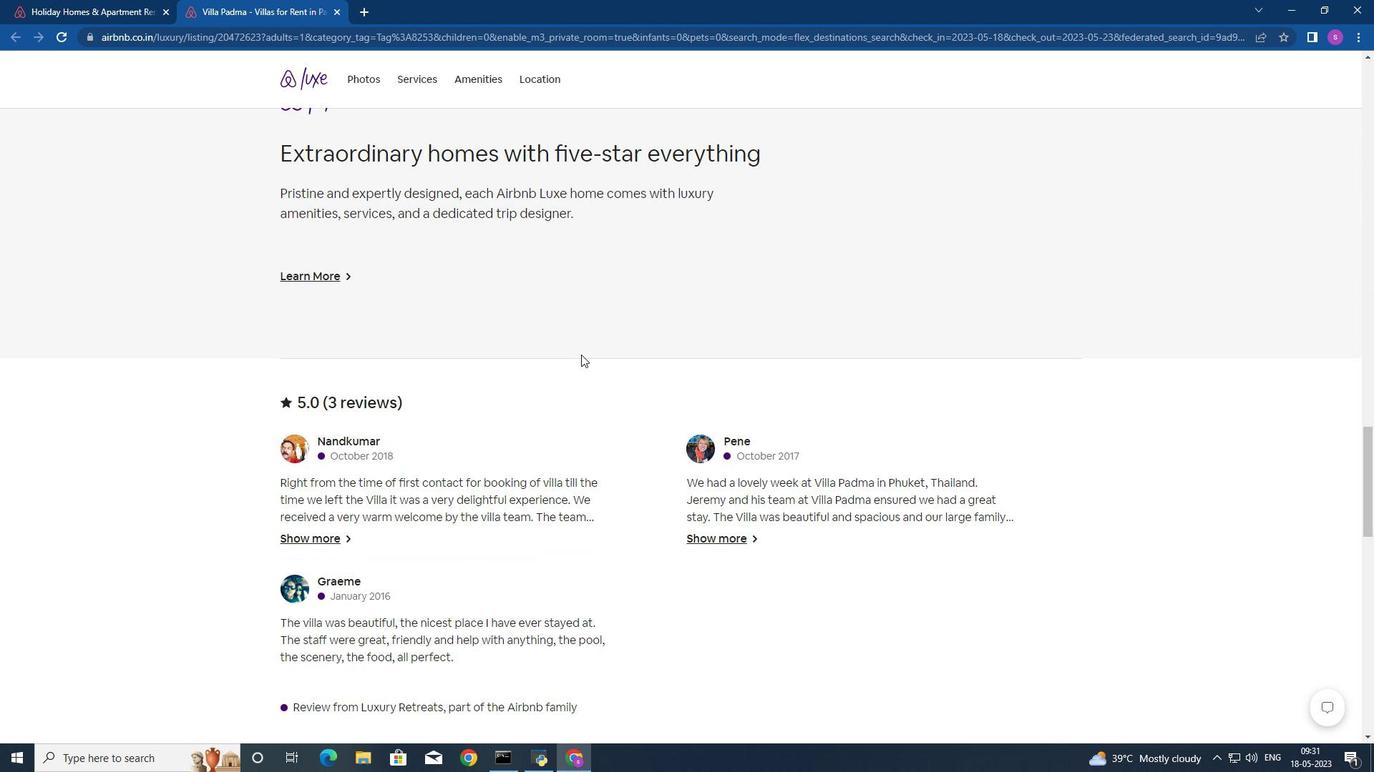 
Action: Mouse scrolled (581, 354) with delta (0, 0)
Screenshot: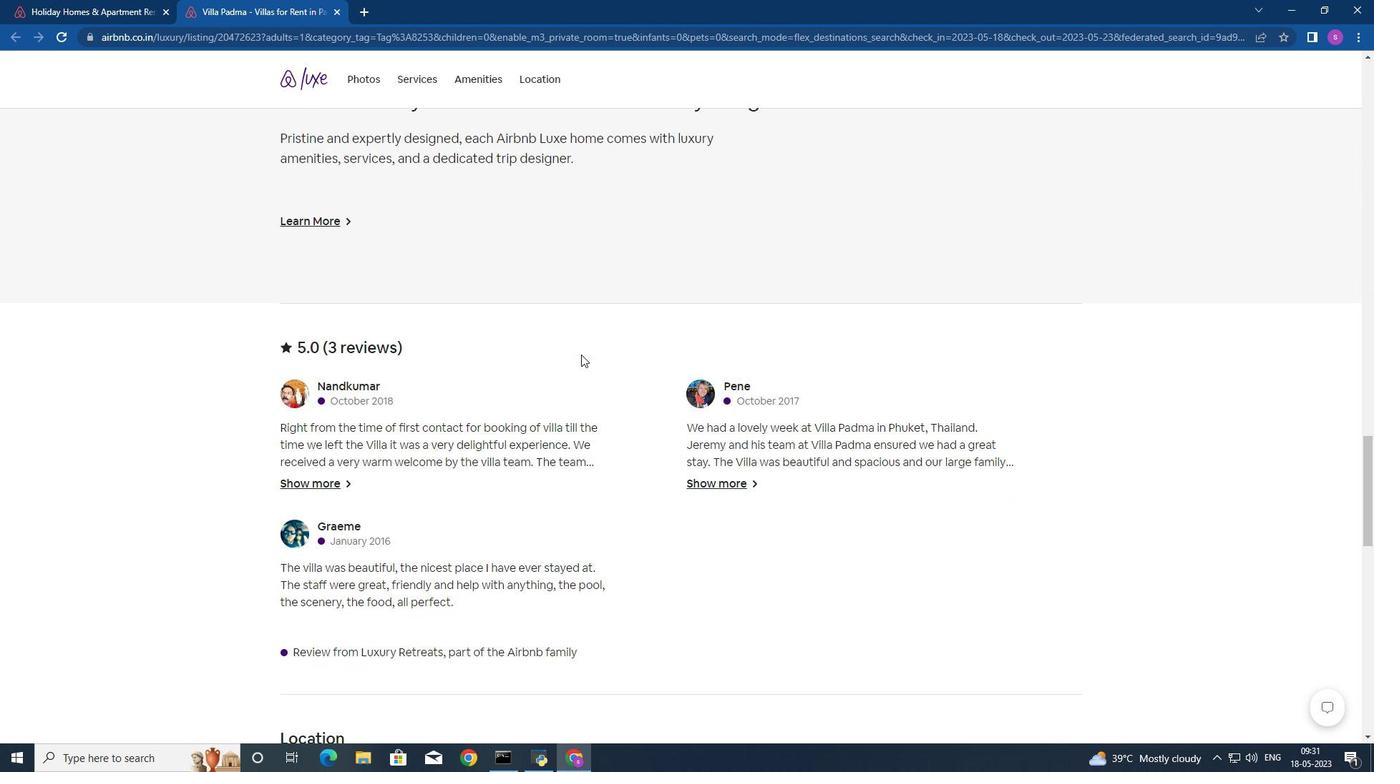 
Action: Mouse scrolled (581, 354) with delta (0, 0)
Screenshot: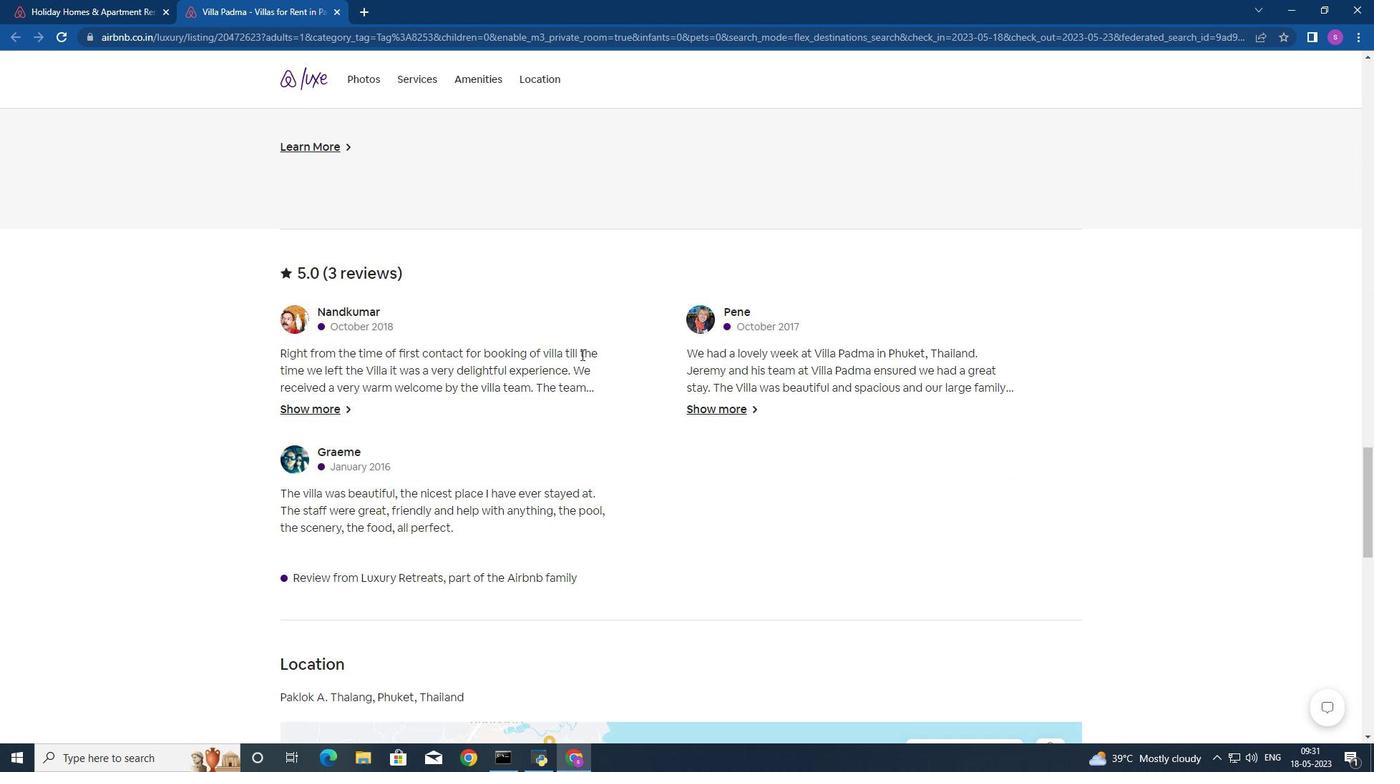 
Action: Mouse scrolled (581, 354) with delta (0, 0)
Screenshot: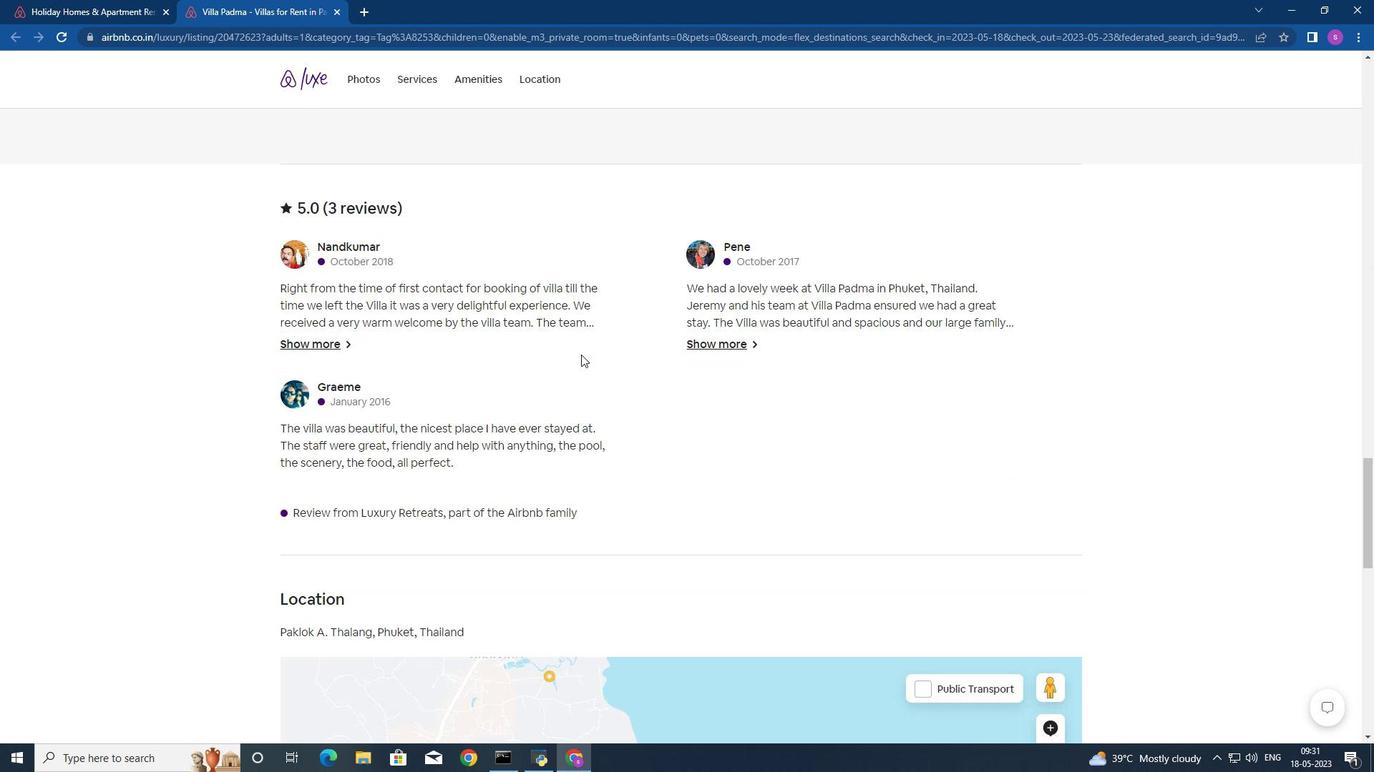
Action: Mouse scrolled (581, 354) with delta (0, 0)
Screenshot: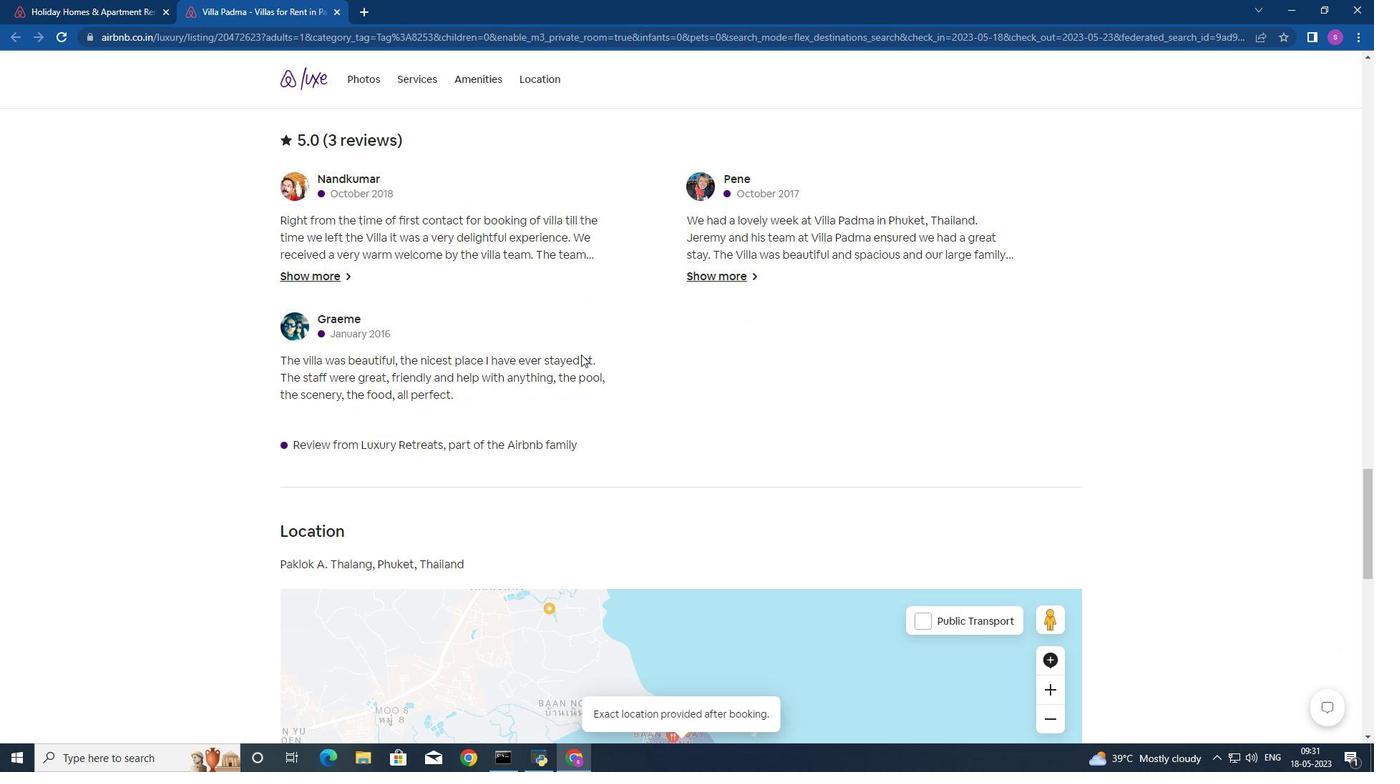 
Action: Mouse scrolled (581, 354) with delta (0, 0)
Screenshot: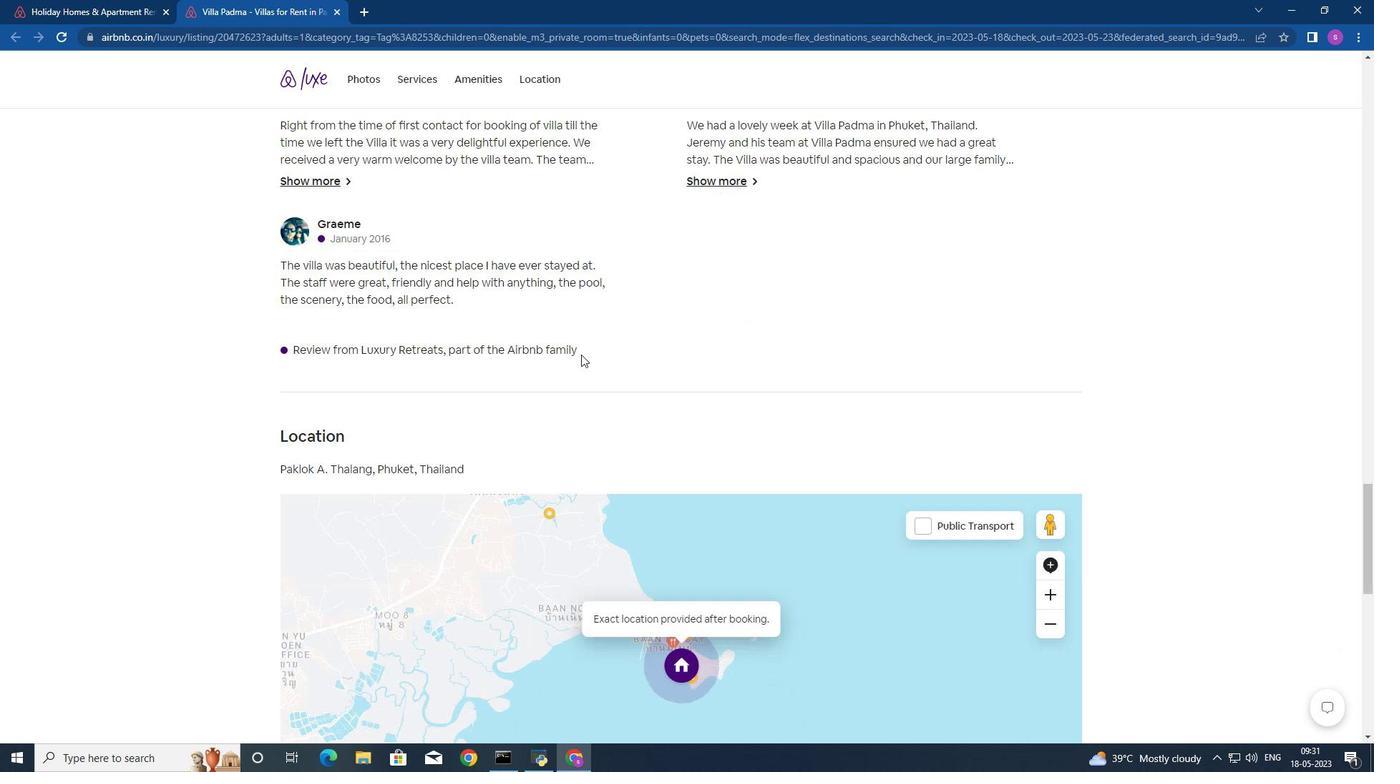 
Action: Mouse scrolled (581, 354) with delta (0, 0)
Screenshot: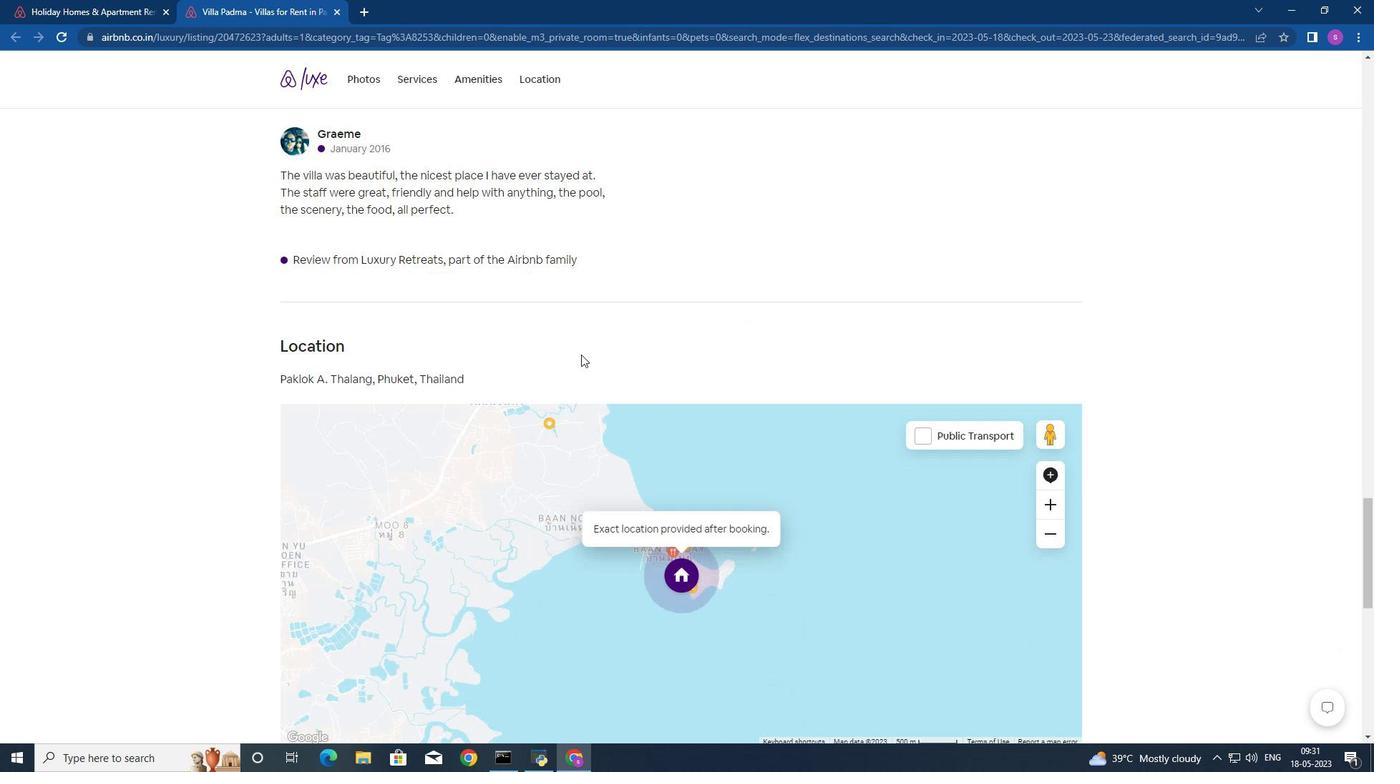 
Action: Mouse scrolled (581, 354) with delta (0, 0)
Screenshot: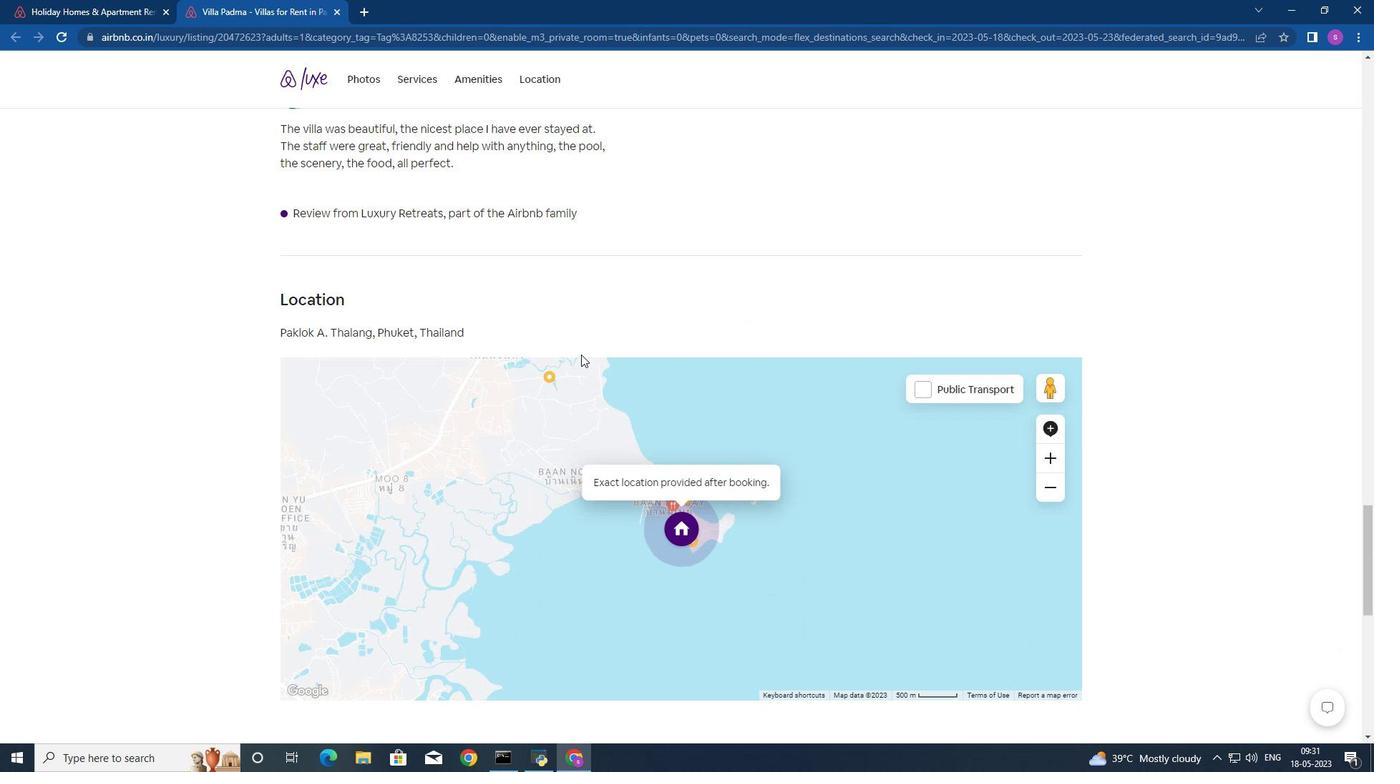 
Action: Mouse scrolled (581, 354) with delta (0, 0)
Screenshot: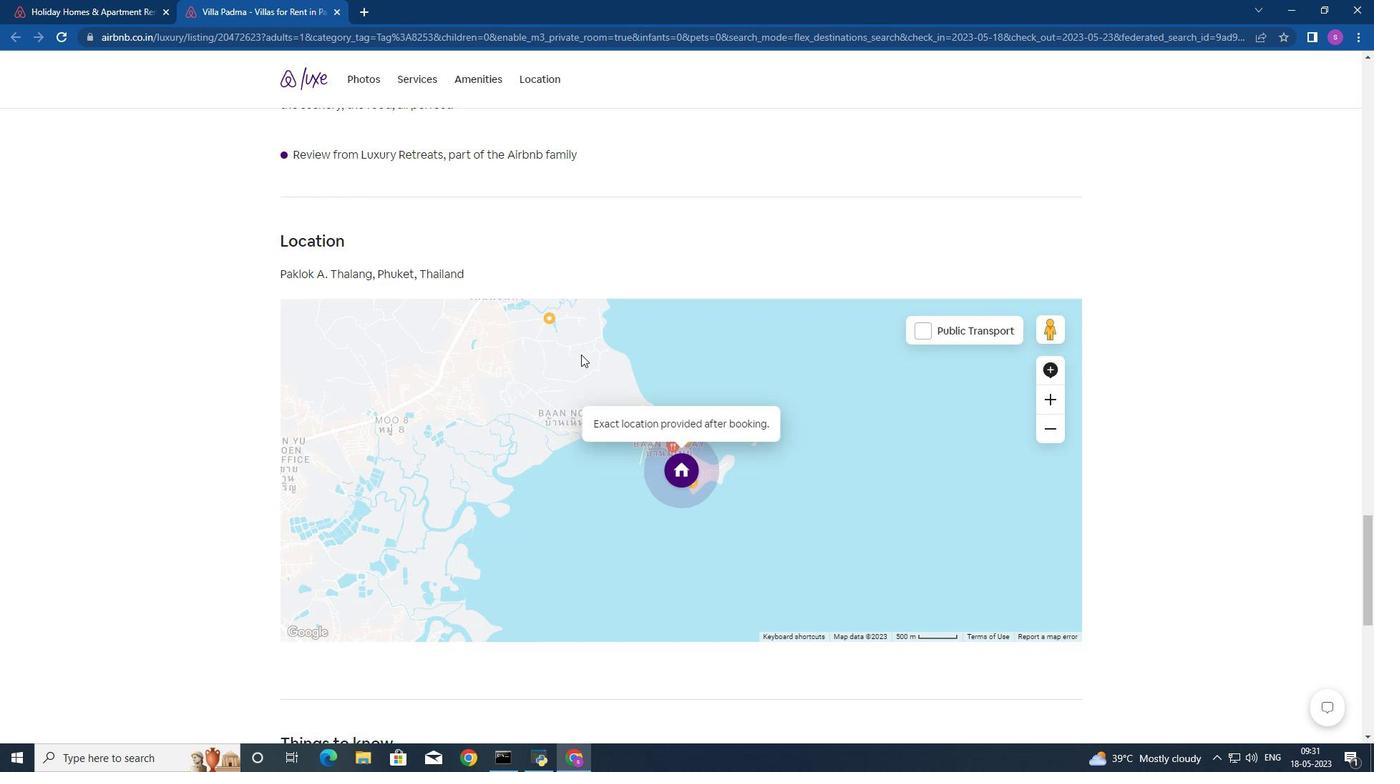 
Action: Mouse scrolled (581, 354) with delta (0, 0)
Screenshot: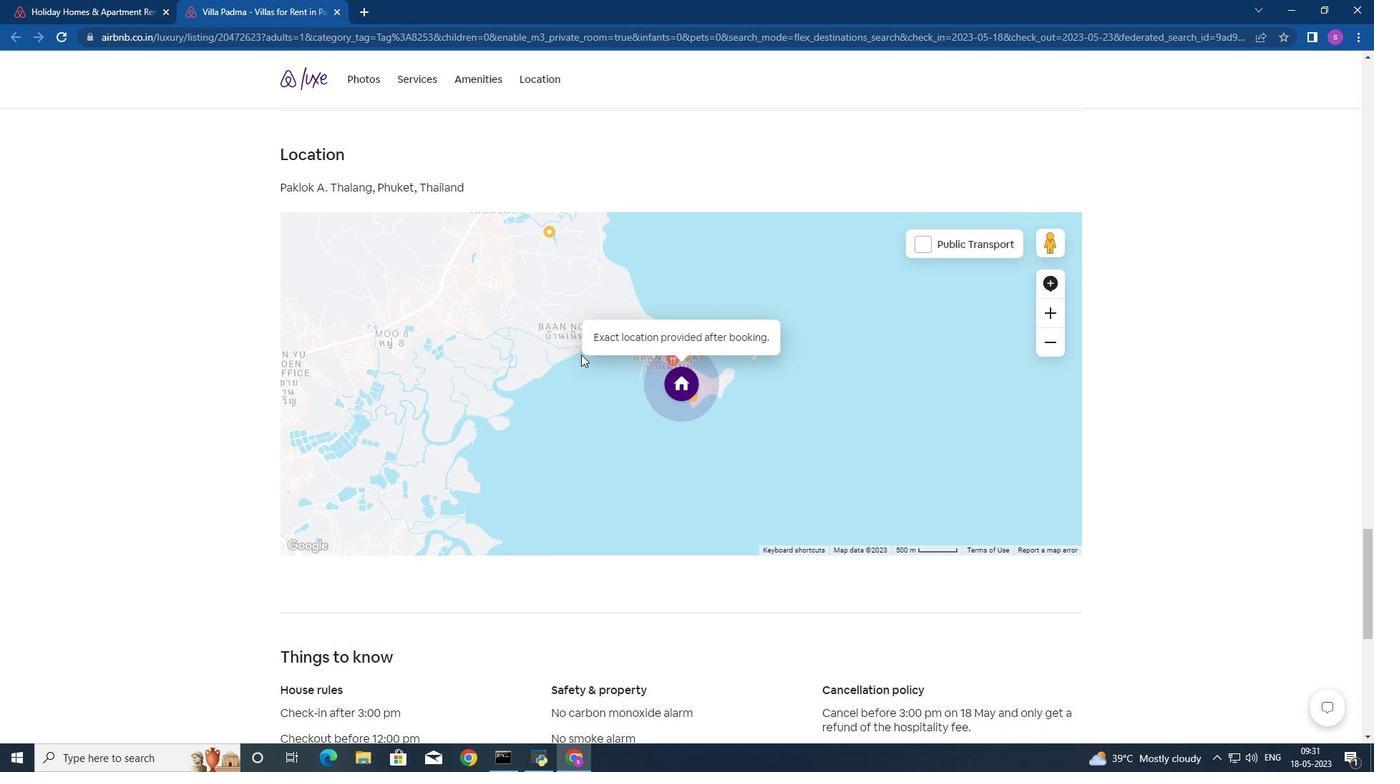 
Action: Mouse scrolled (581, 354) with delta (0, 0)
Screenshot: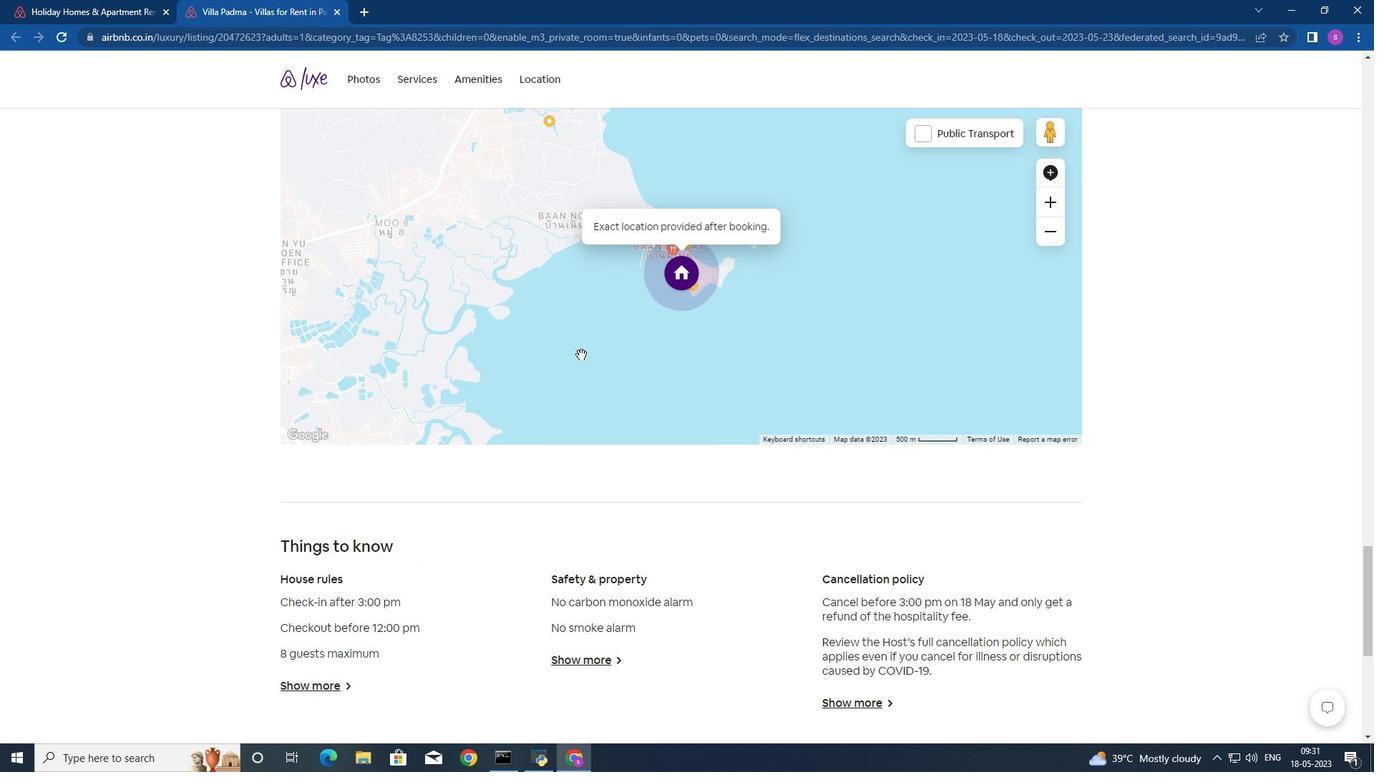 
Action: Mouse scrolled (581, 354) with delta (0, 0)
Screenshot: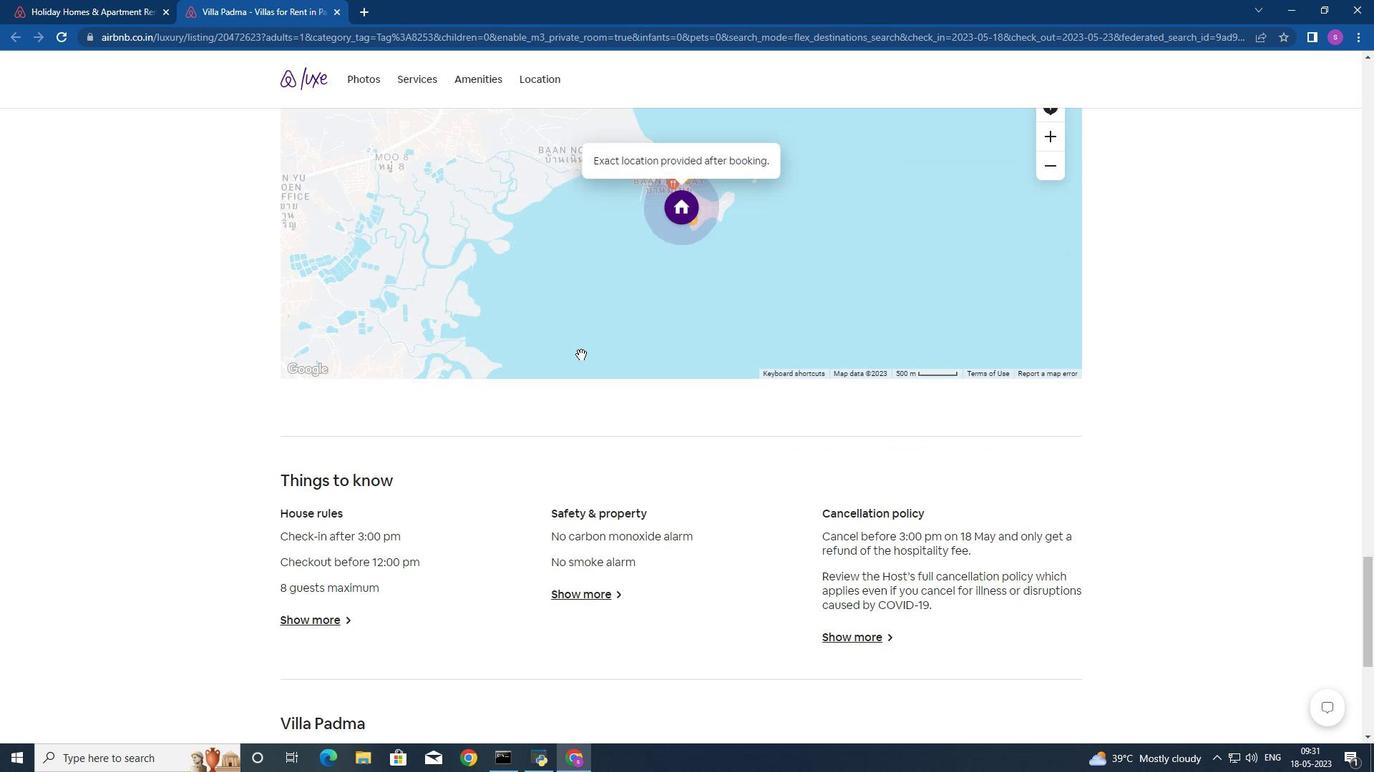 
Action: Mouse scrolled (581, 354) with delta (0, 0)
Screenshot: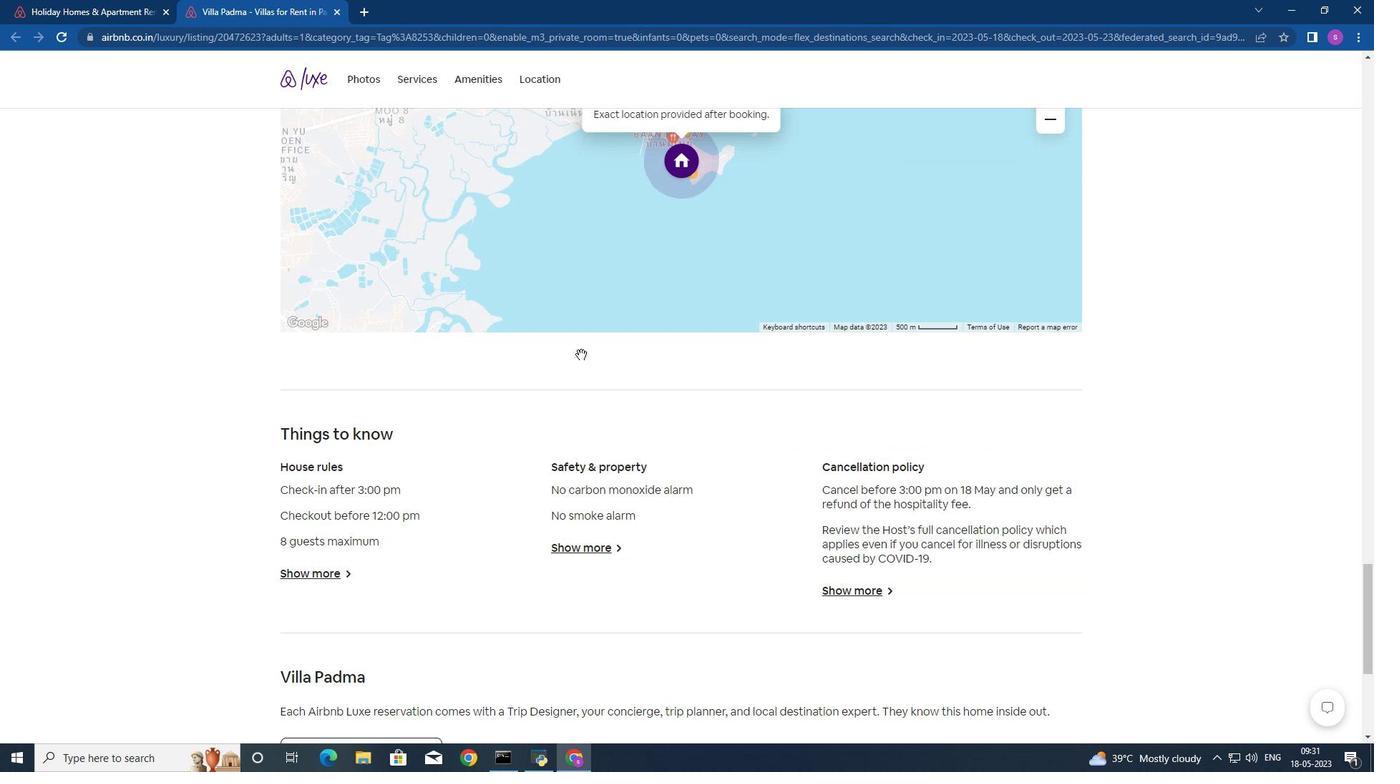 
Action: Mouse scrolled (581, 354) with delta (0, 0)
Screenshot: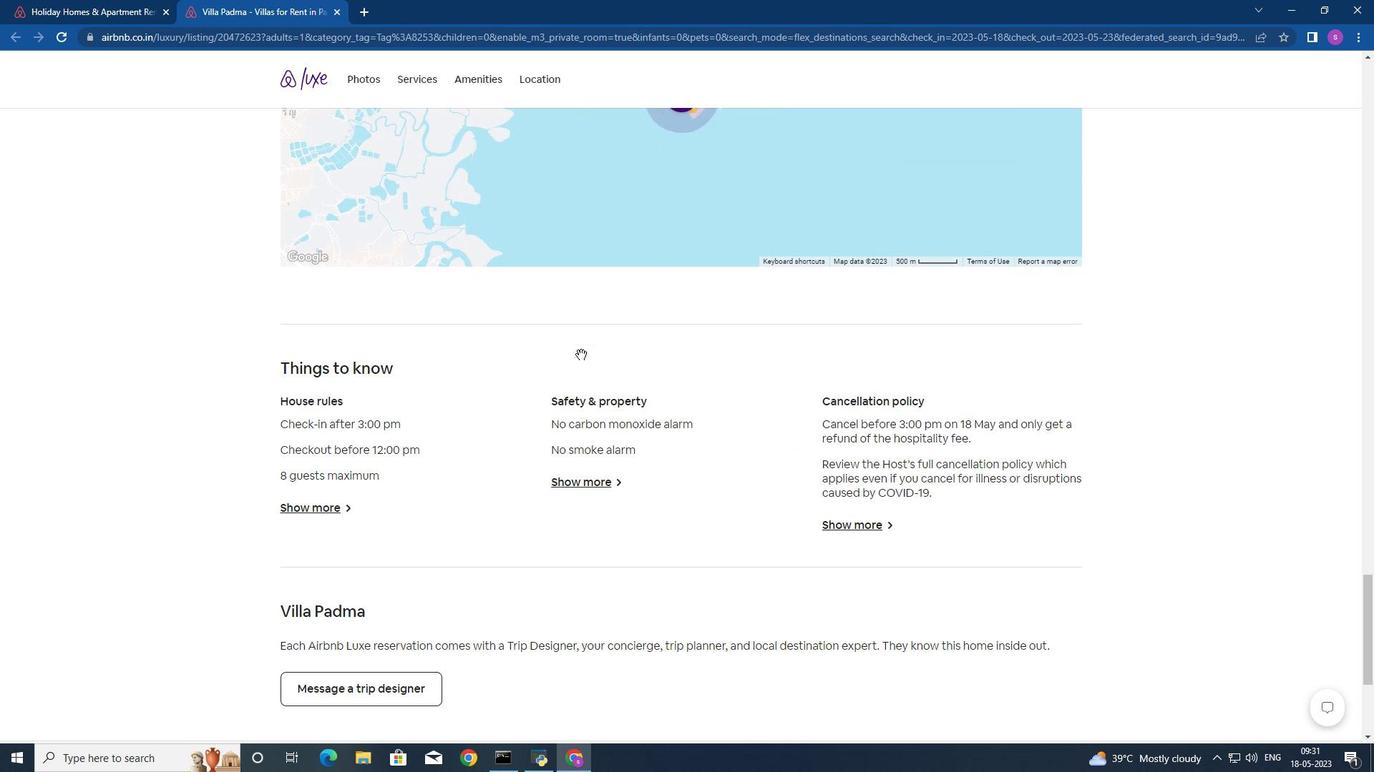 
Action: Mouse scrolled (581, 355) with delta (0, 0)
Screenshot: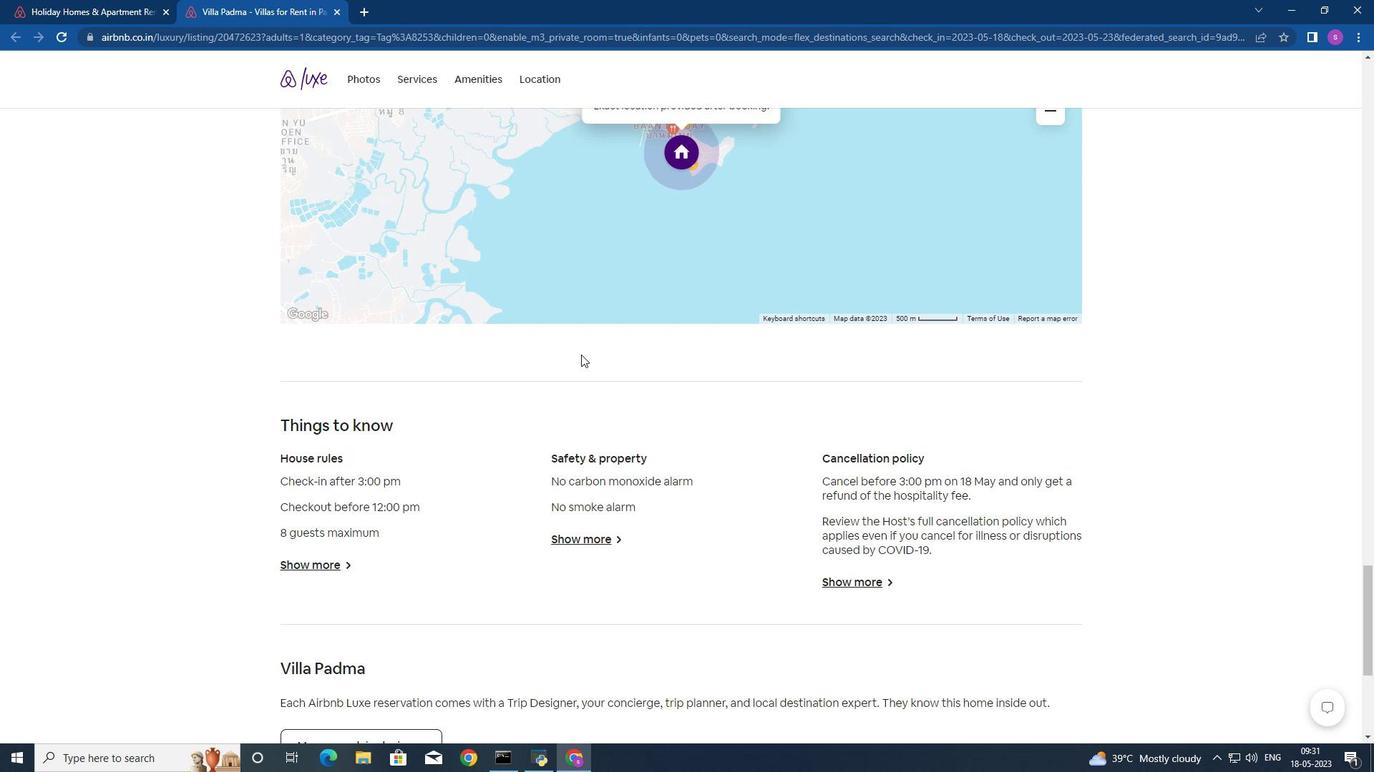 
Action: Mouse scrolled (581, 355) with delta (0, 0)
Screenshot: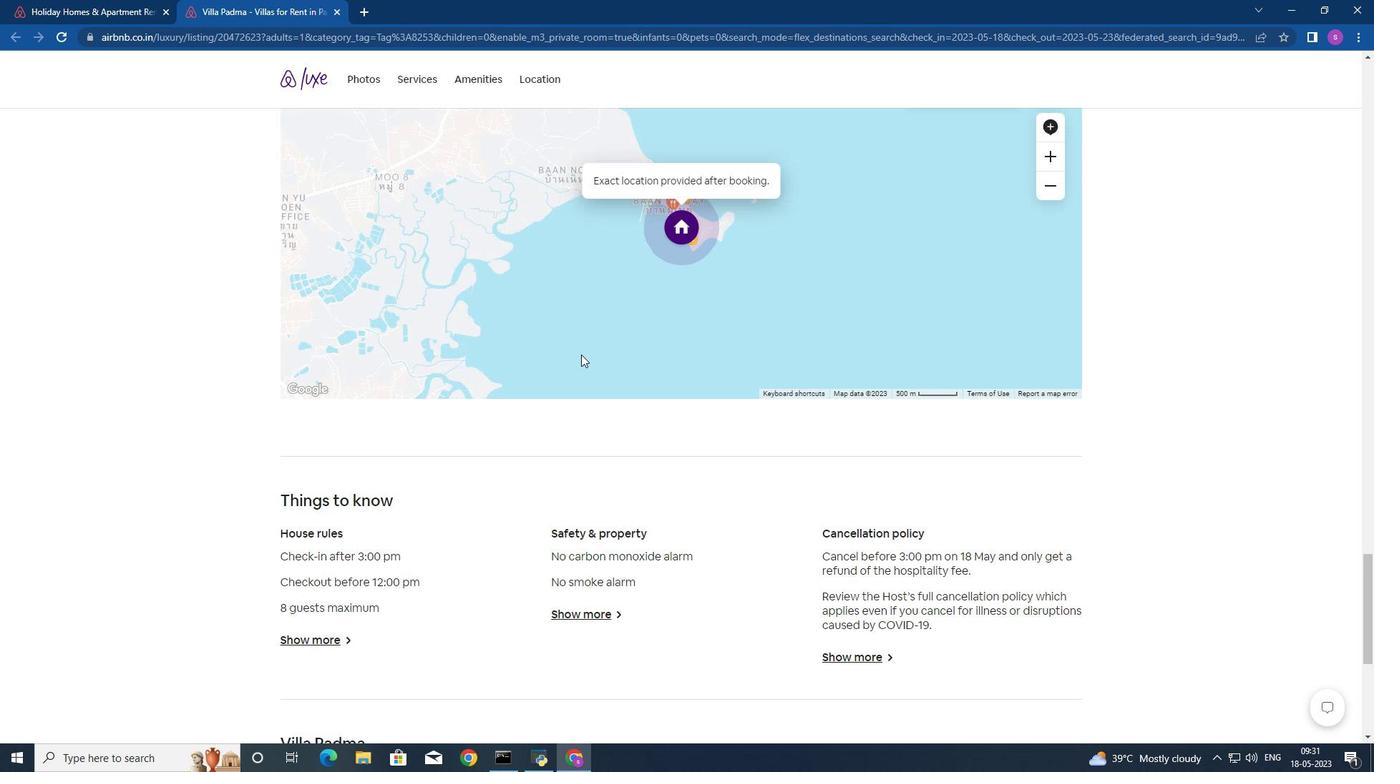 
Action: Mouse scrolled (581, 355) with delta (0, 0)
Screenshot: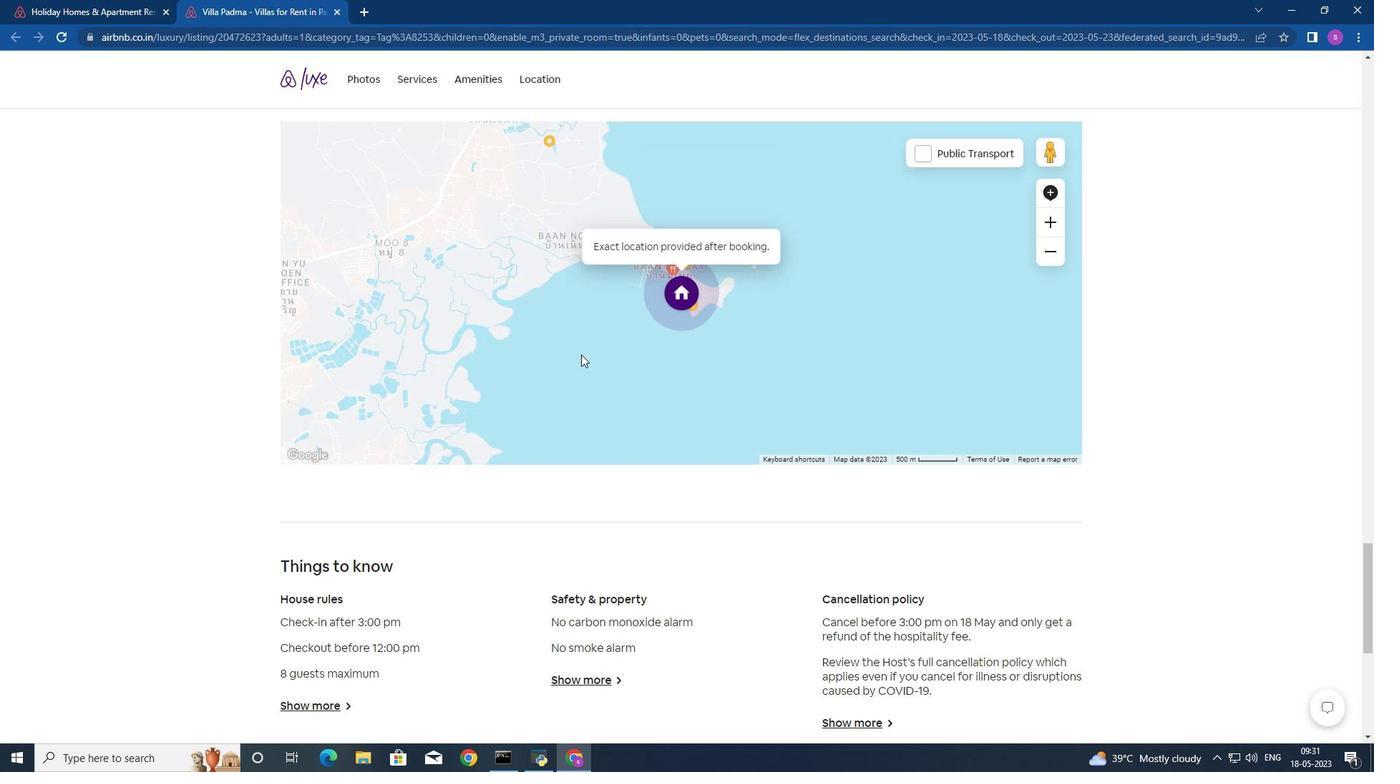 
Action: Mouse scrolled (581, 355) with delta (0, 0)
Screenshot: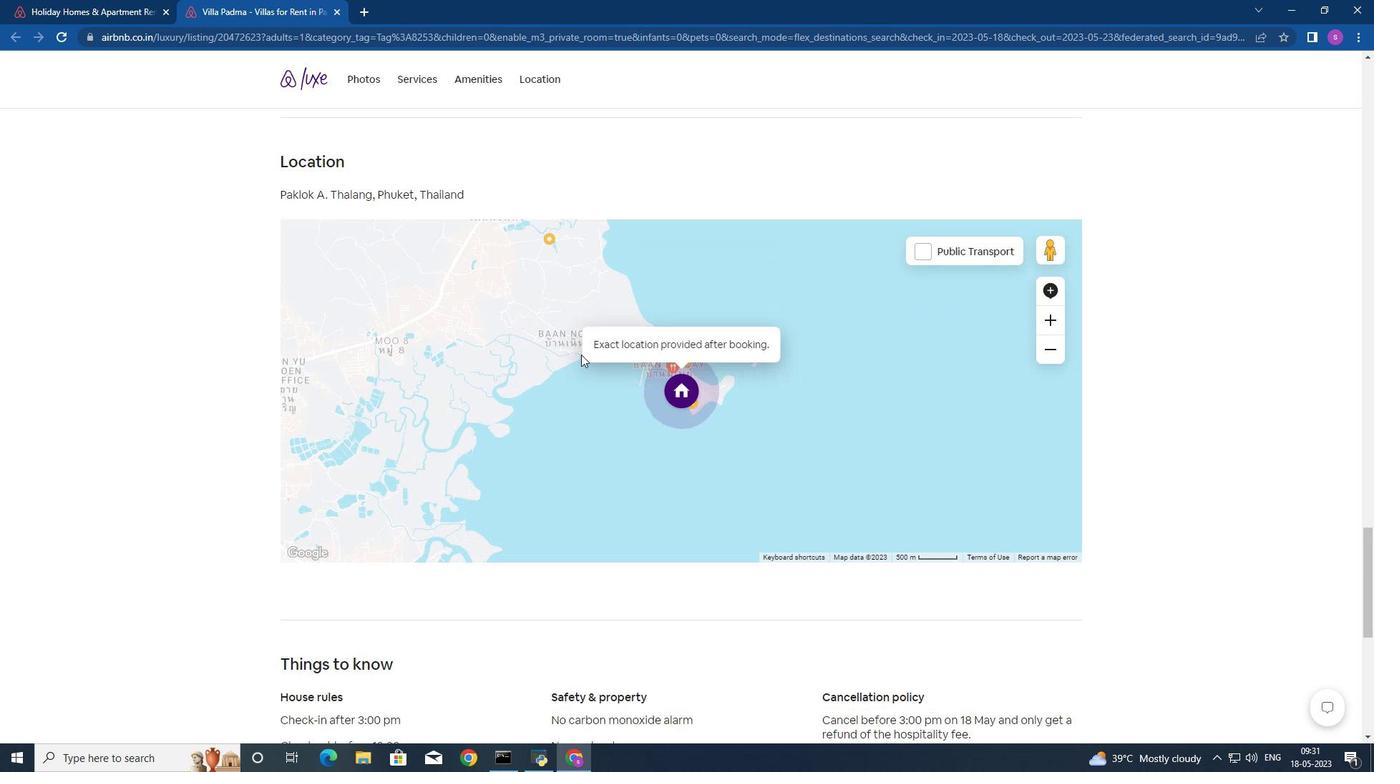 
Action: Mouse scrolled (581, 355) with delta (0, 0)
Screenshot: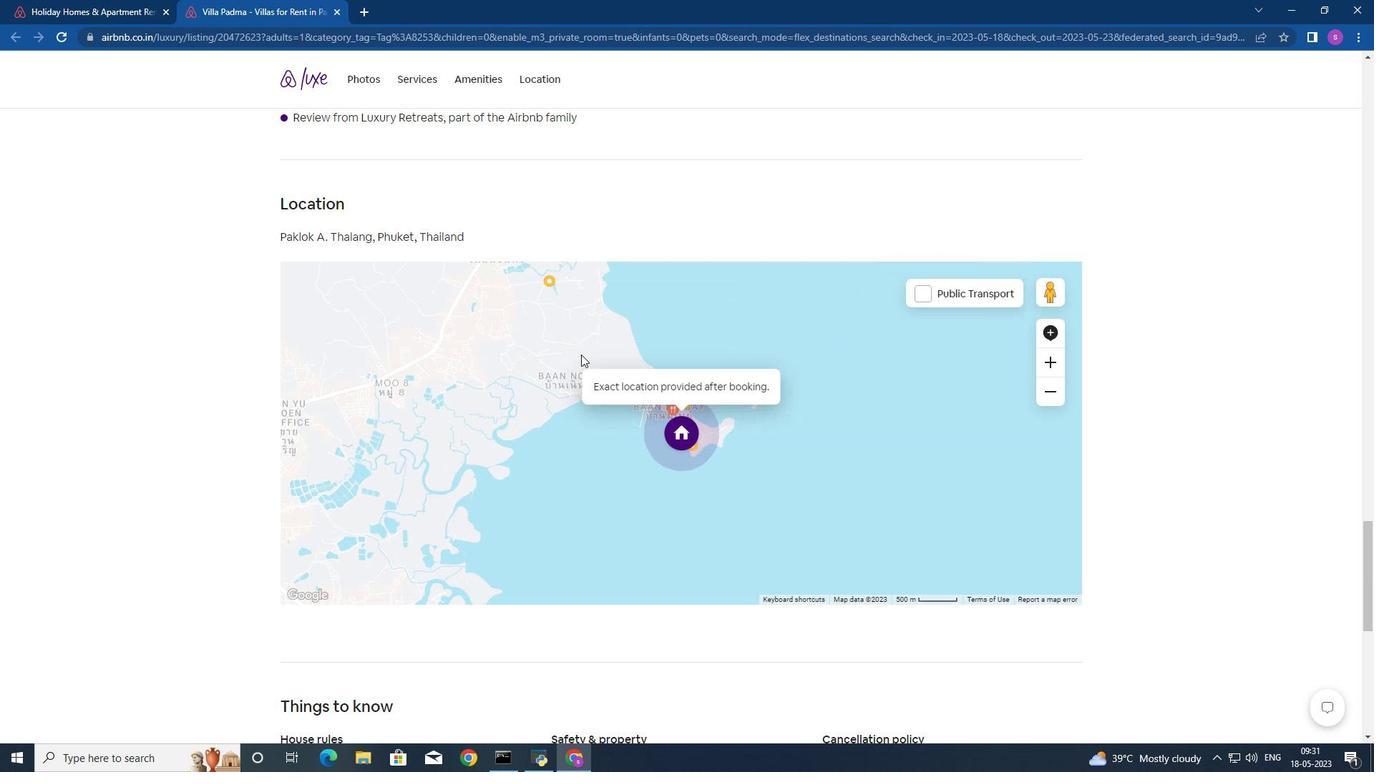 
Action: Mouse scrolled (581, 355) with delta (0, 0)
Screenshot: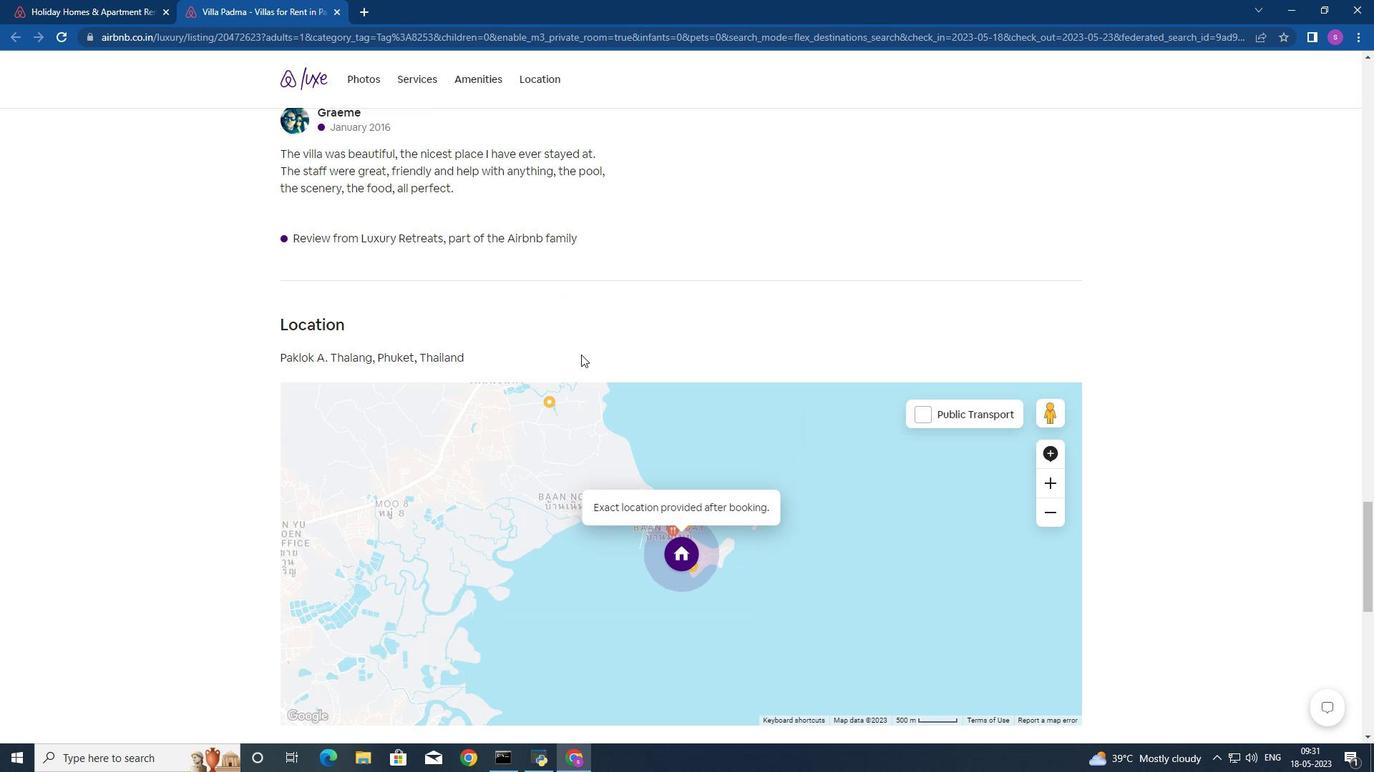 
Action: Mouse scrolled (581, 355) with delta (0, 0)
Screenshot: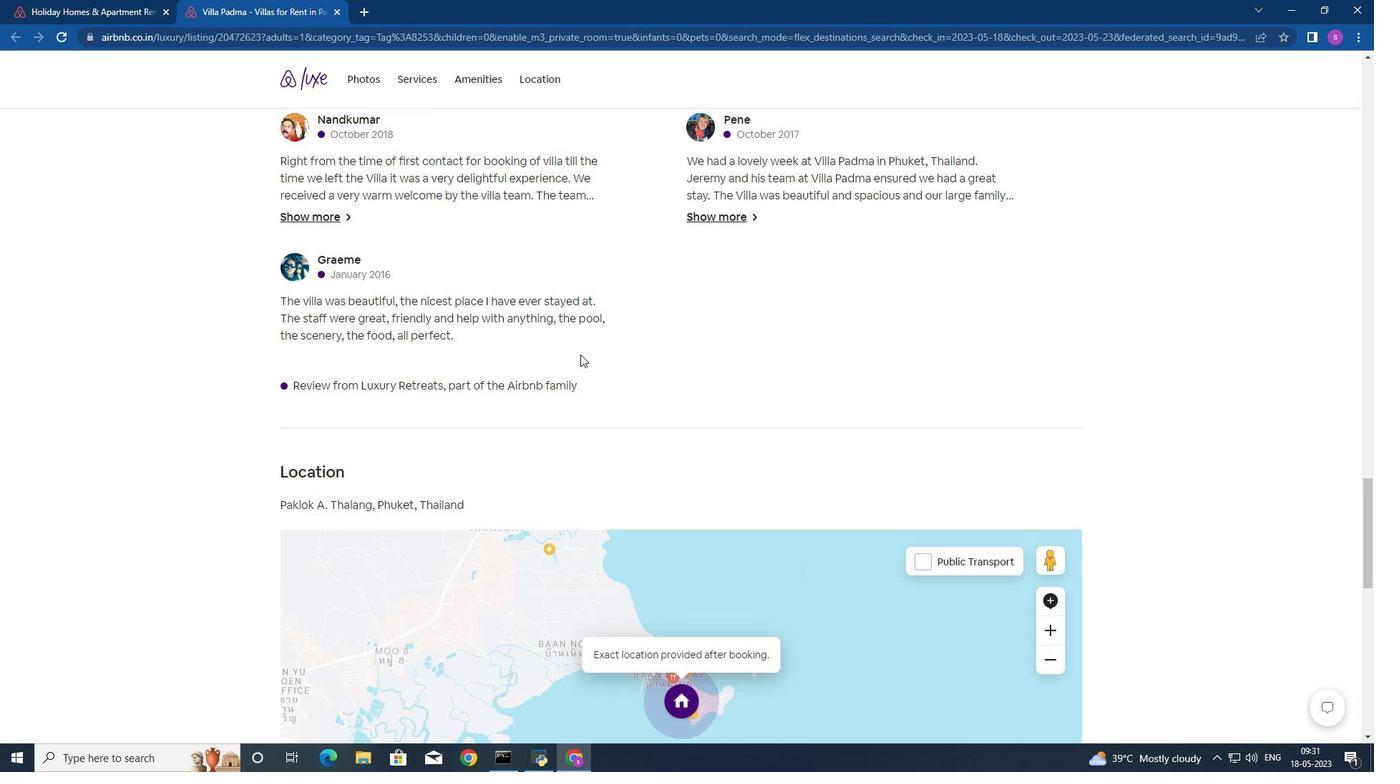 
Action: Mouse scrolled (581, 355) with delta (0, 0)
Screenshot: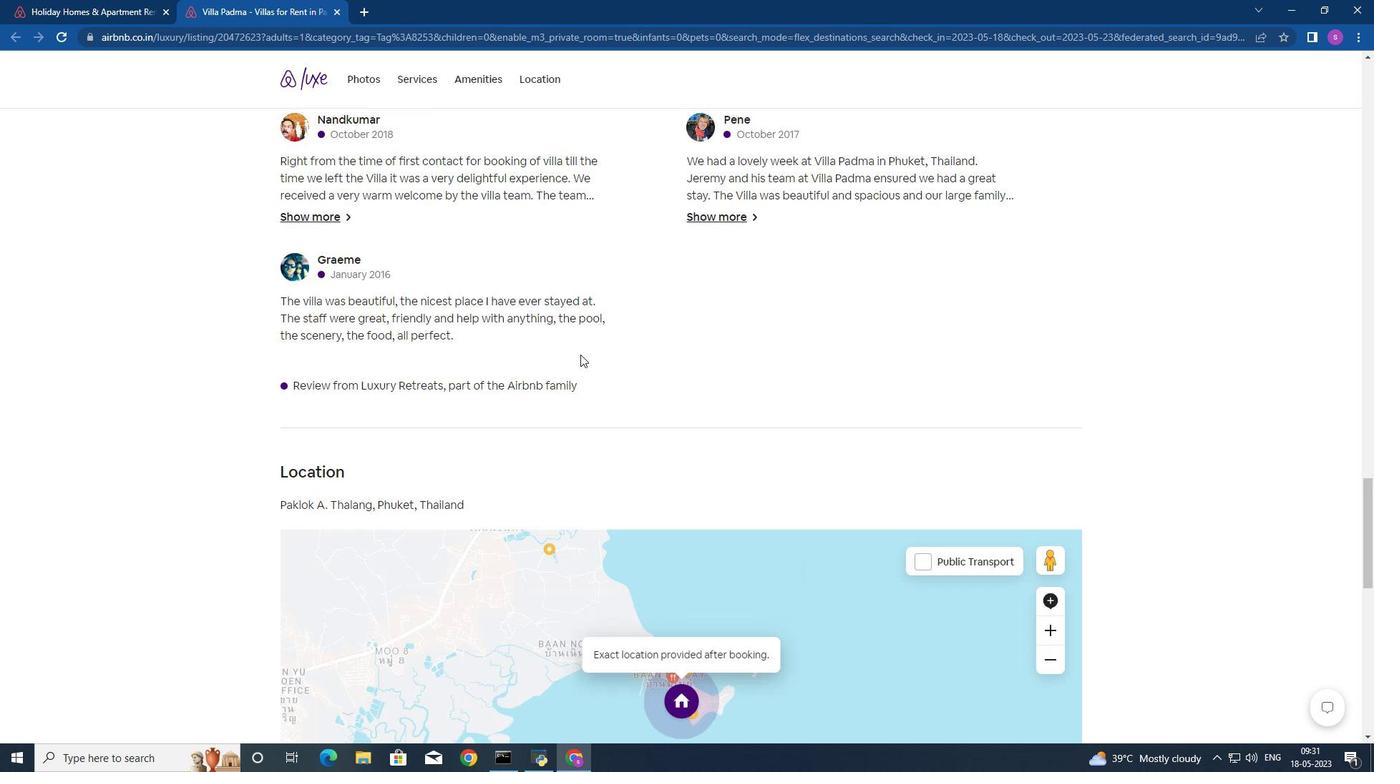 
Action: Mouse moved to (581, 354)
Screenshot: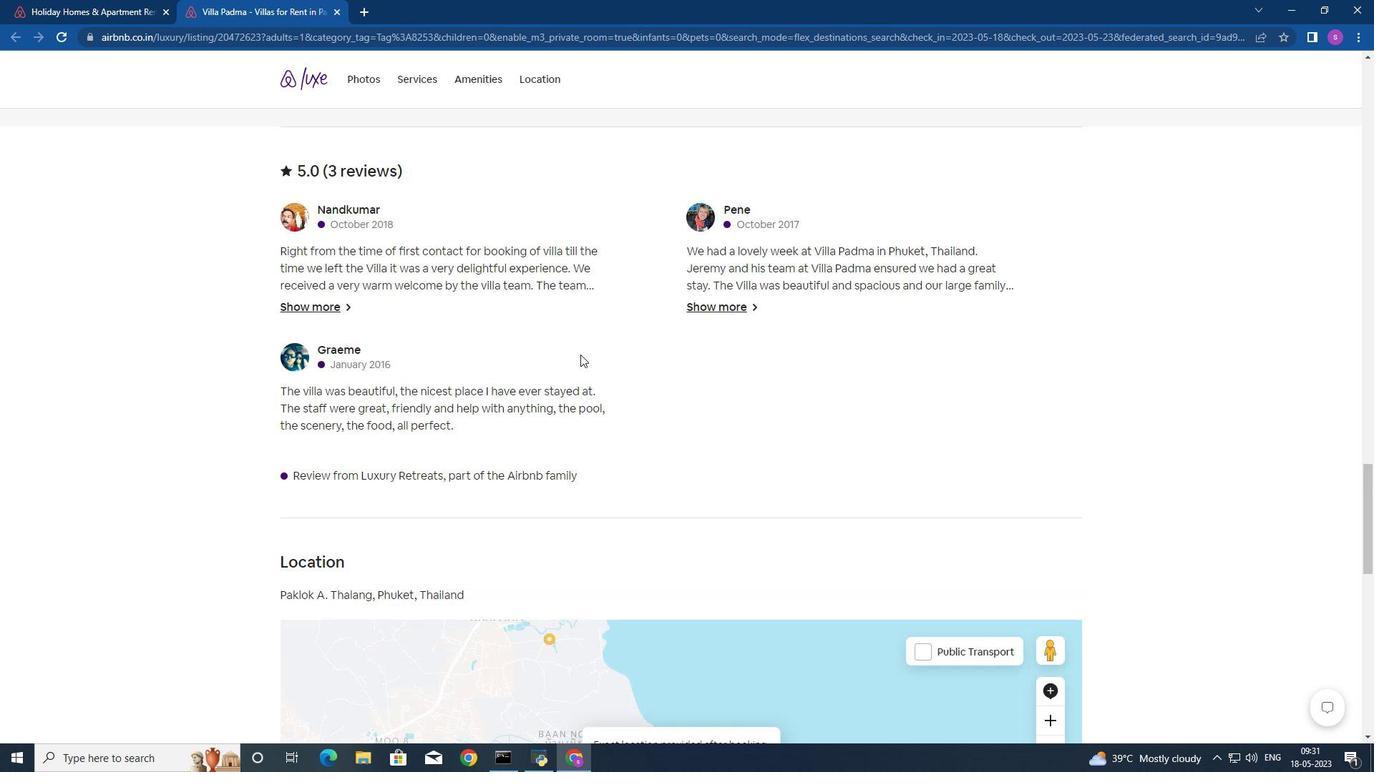 
Action: Mouse scrolled (581, 355) with delta (0, 0)
Screenshot: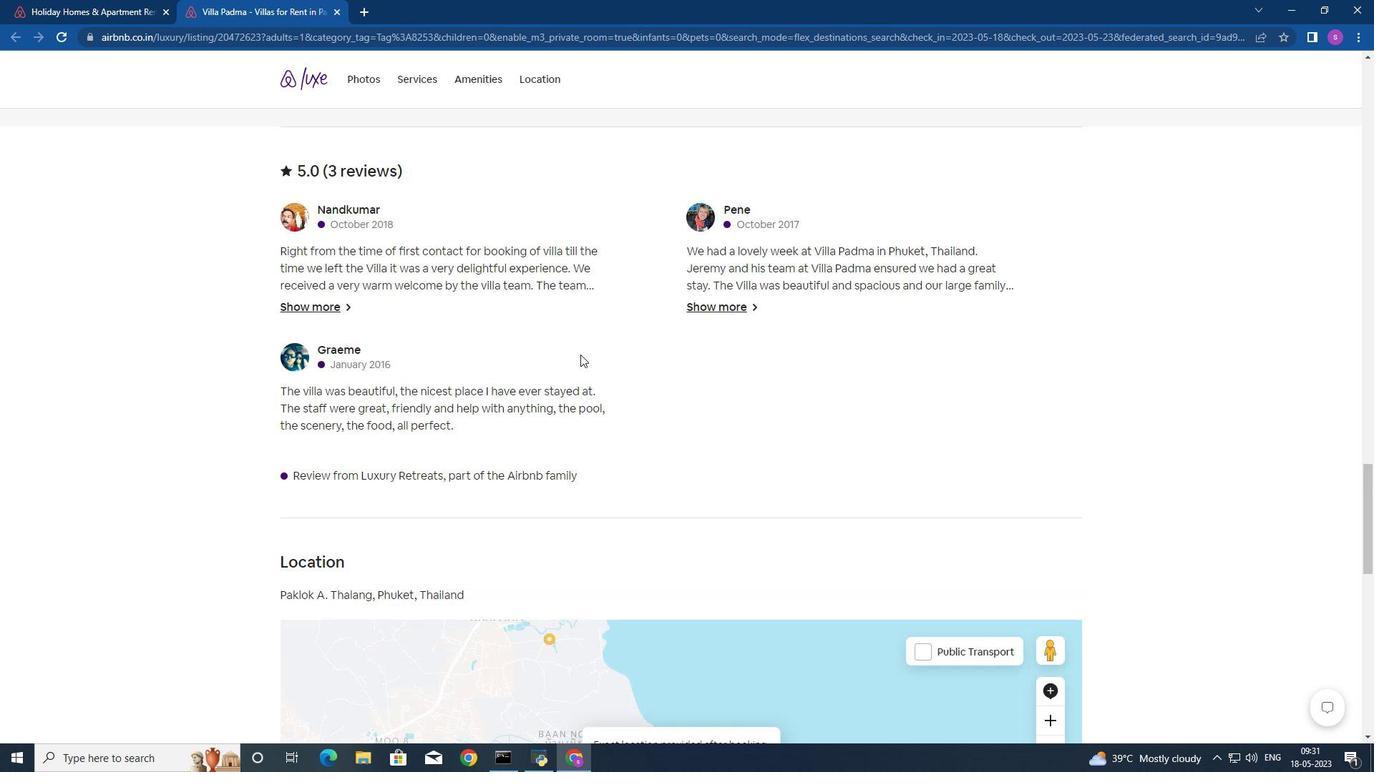 
Action: Mouse scrolled (581, 355) with delta (0, 0)
Screenshot: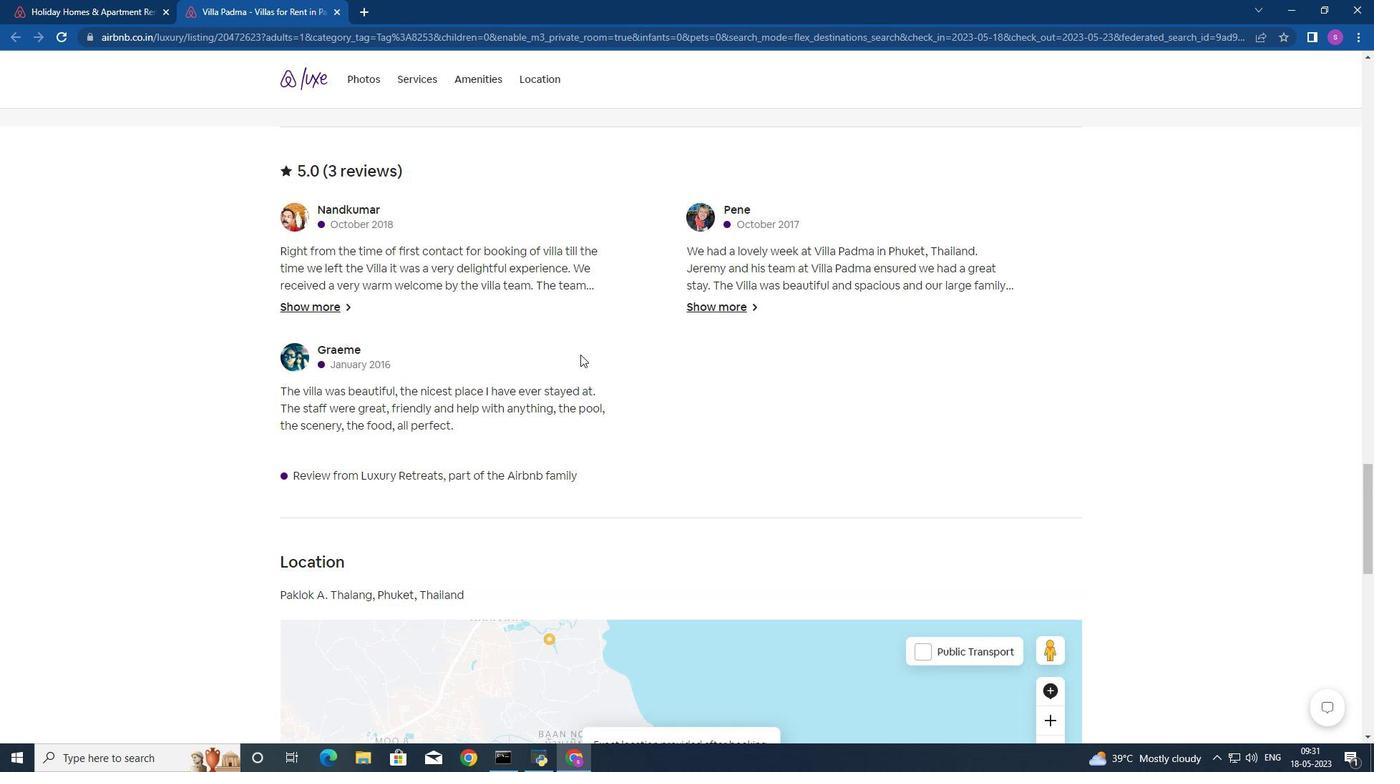 
Action: Mouse moved to (580, 354)
Screenshot: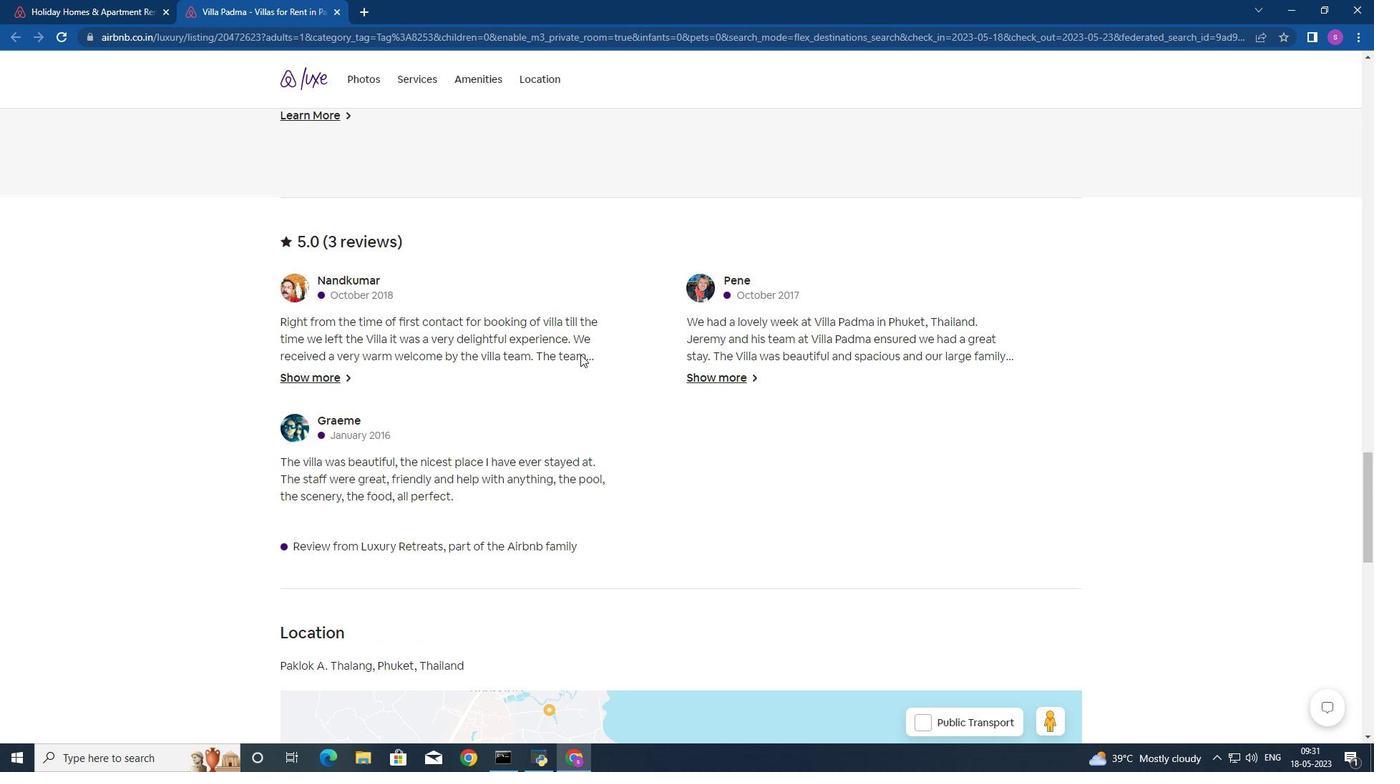 
Action: Mouse scrolled (580, 355) with delta (0, 0)
Screenshot: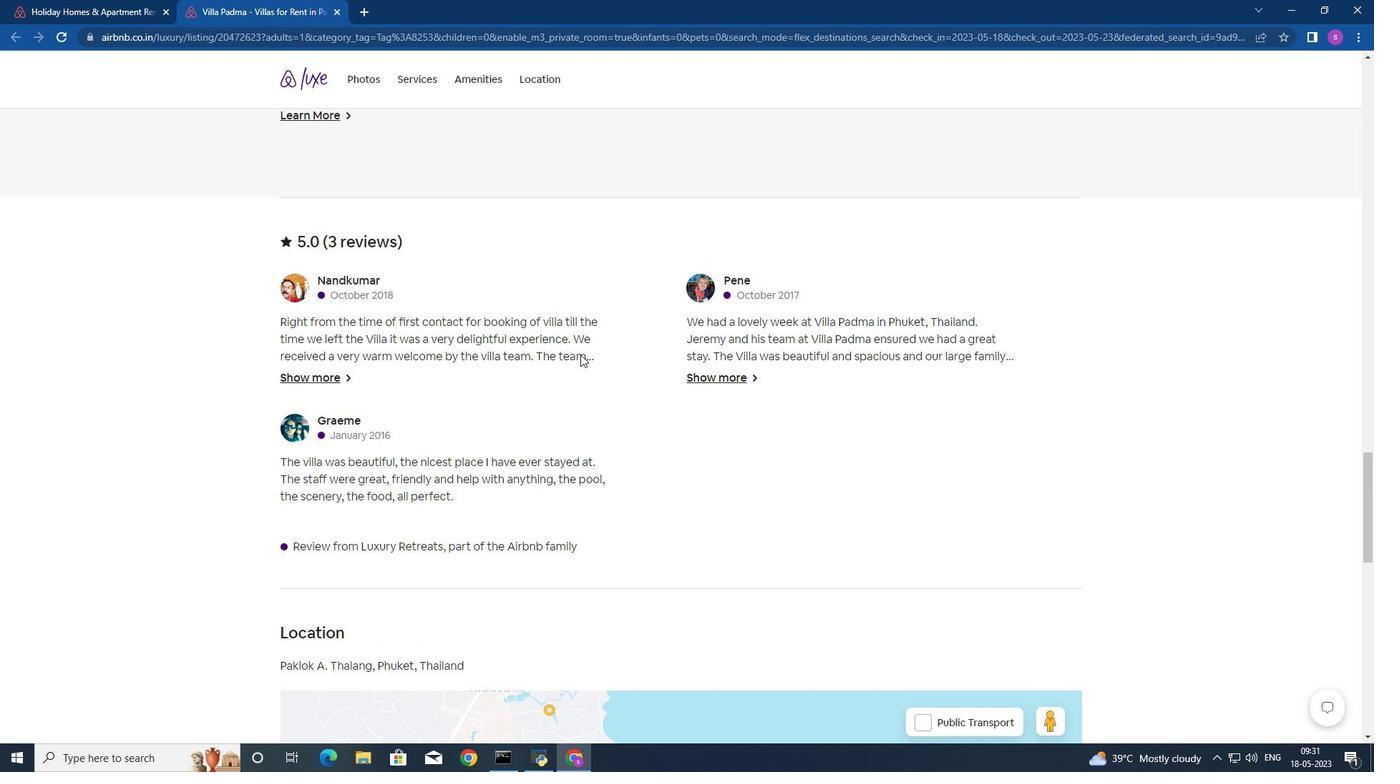 
Action: Mouse scrolled (580, 355) with delta (0, 0)
Screenshot: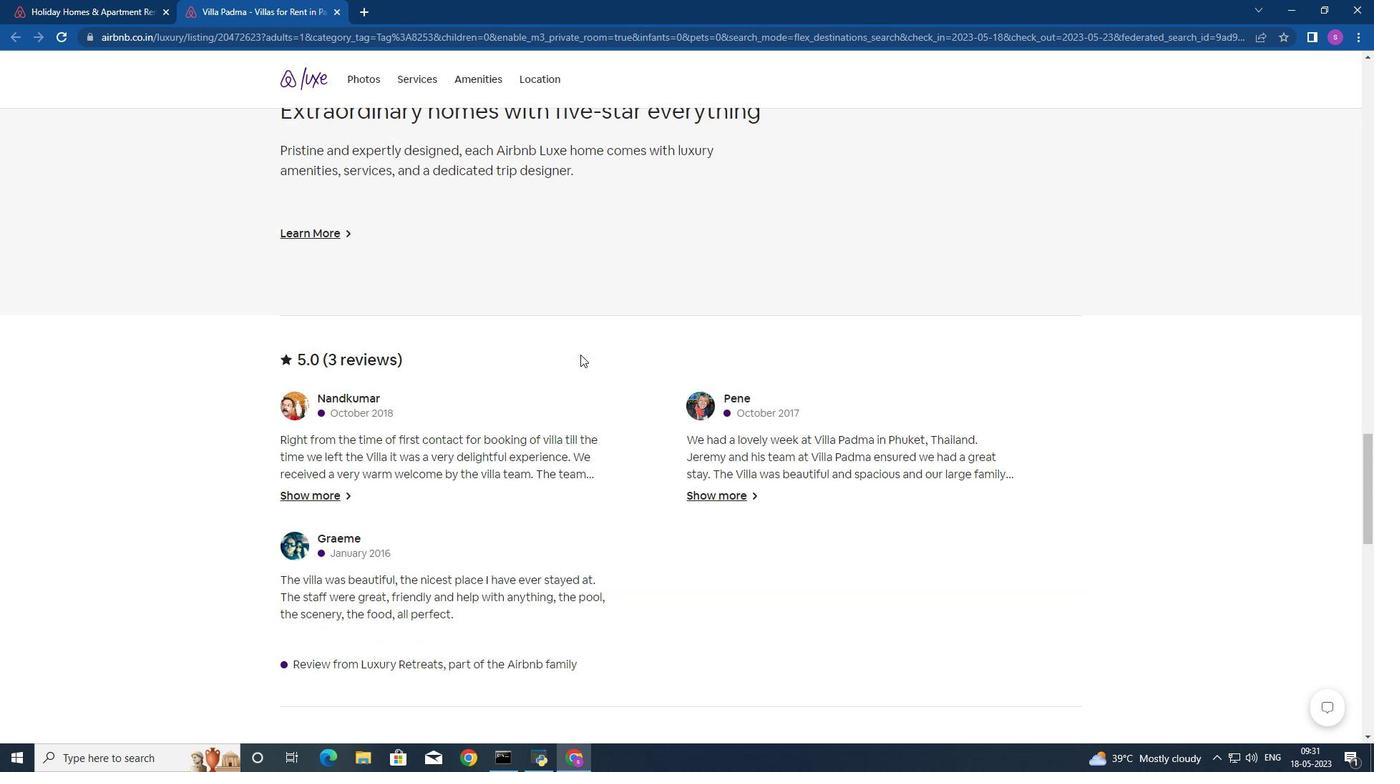 
Action: Mouse scrolled (580, 355) with delta (0, 0)
Screenshot: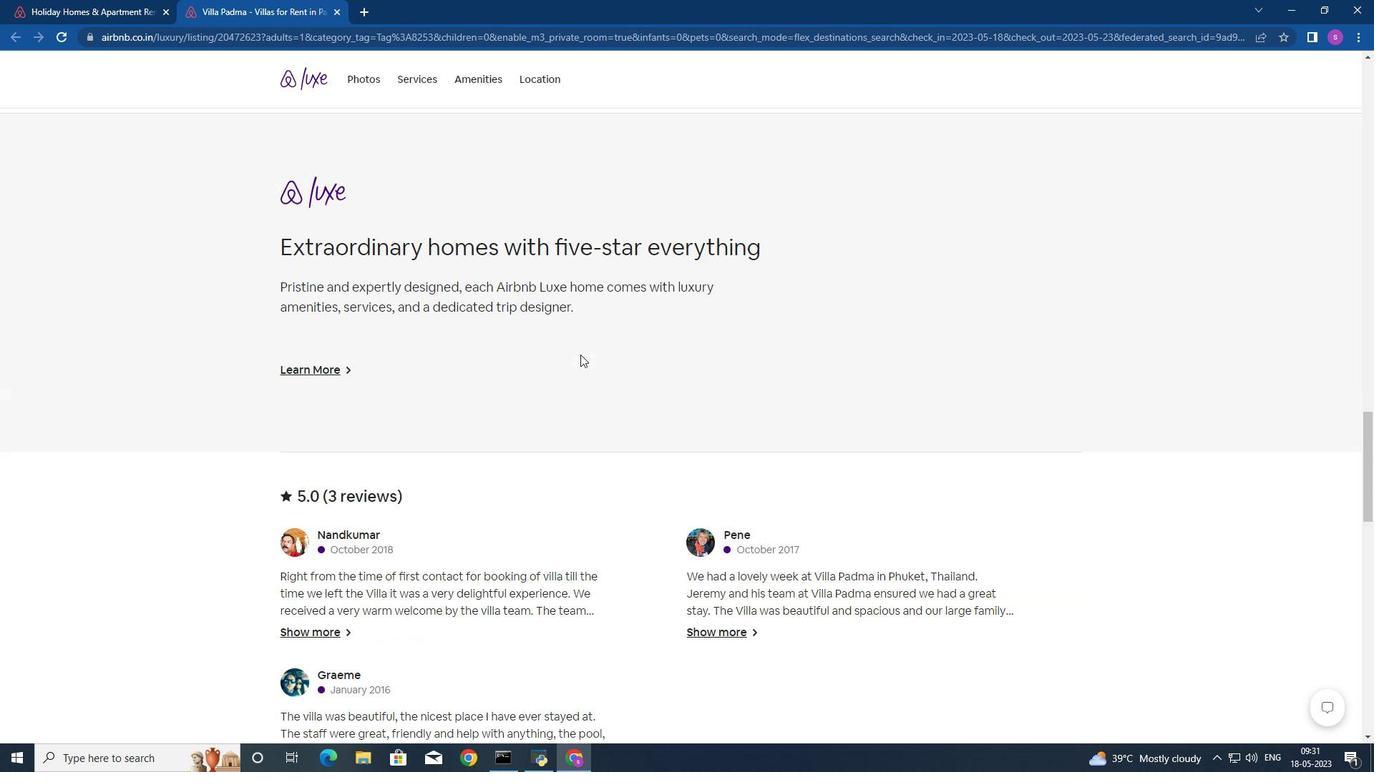 
Action: Mouse scrolled (580, 355) with delta (0, 0)
Screenshot: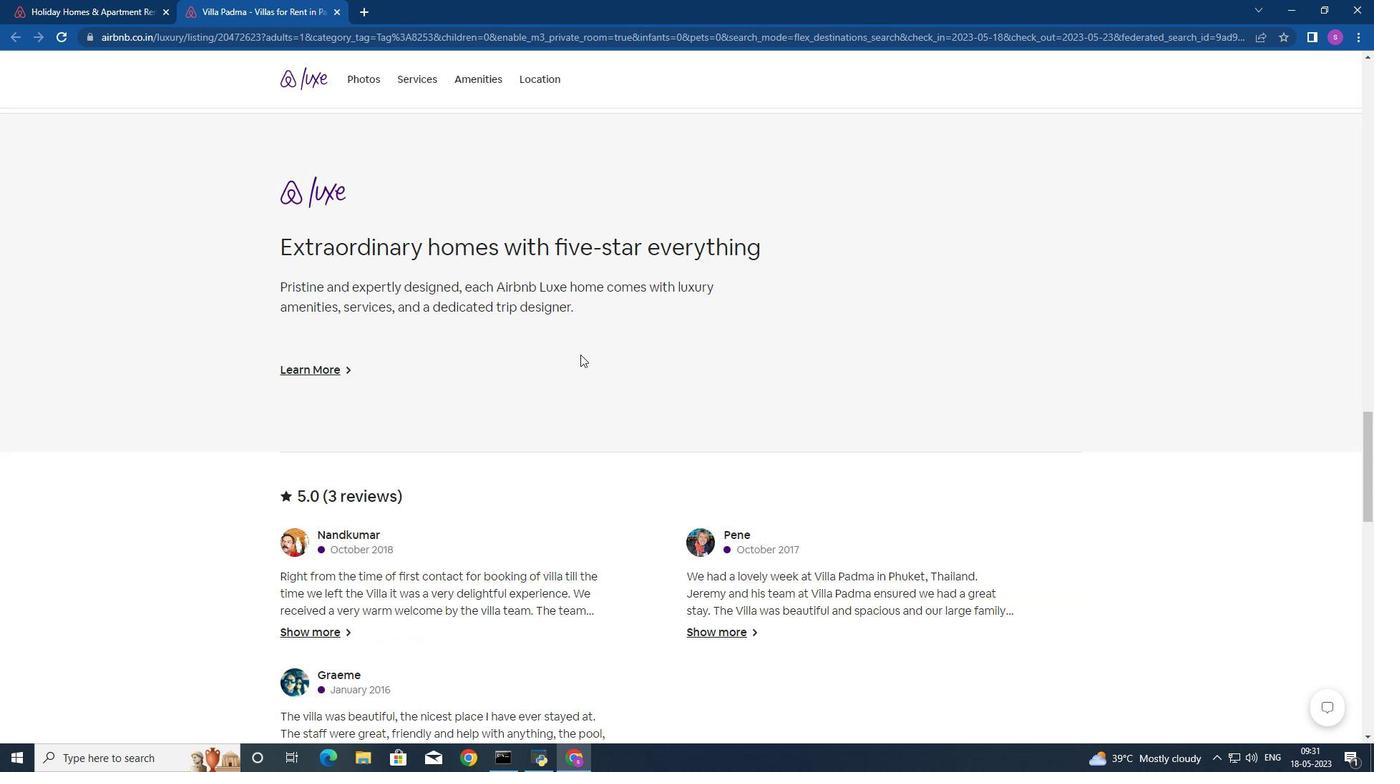 
Action: Mouse scrolled (580, 355) with delta (0, 0)
Screenshot: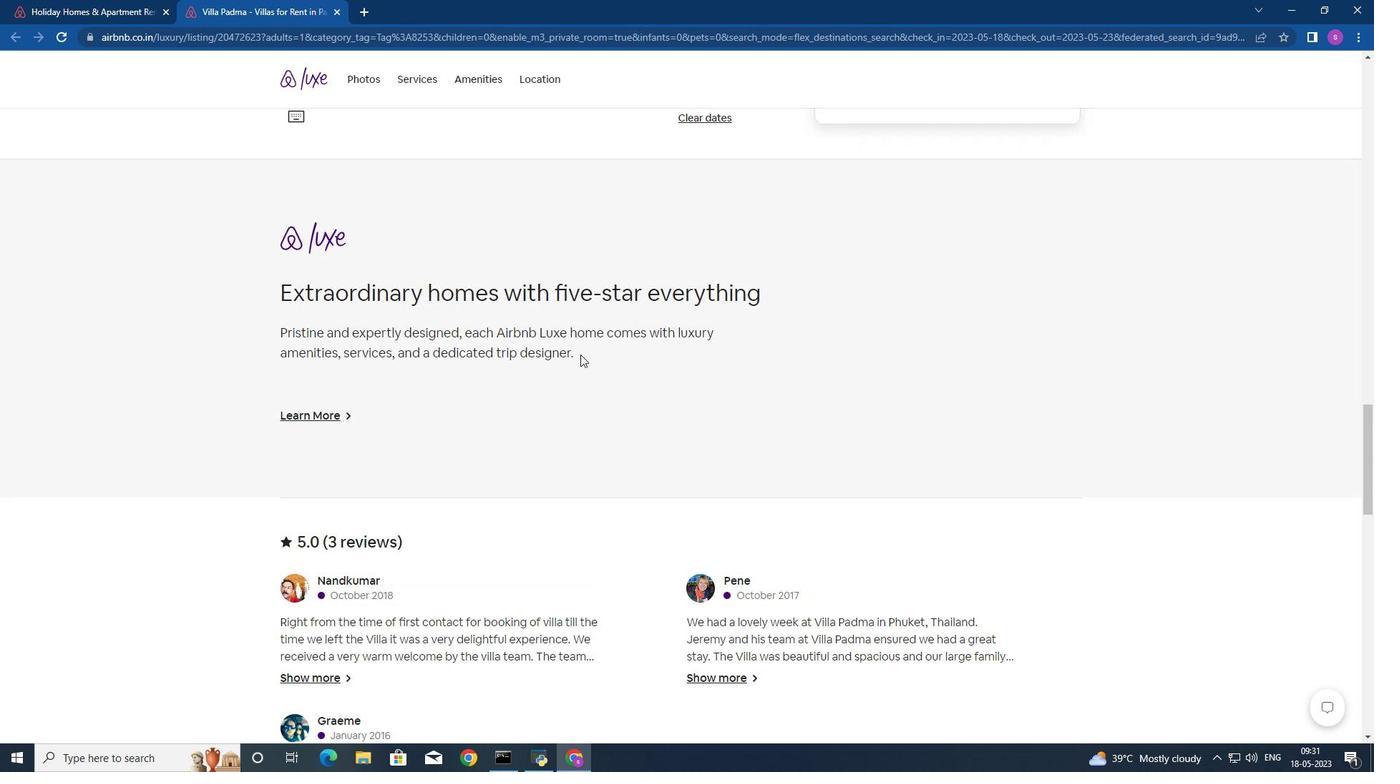 
Action: Mouse scrolled (580, 355) with delta (0, 0)
Screenshot: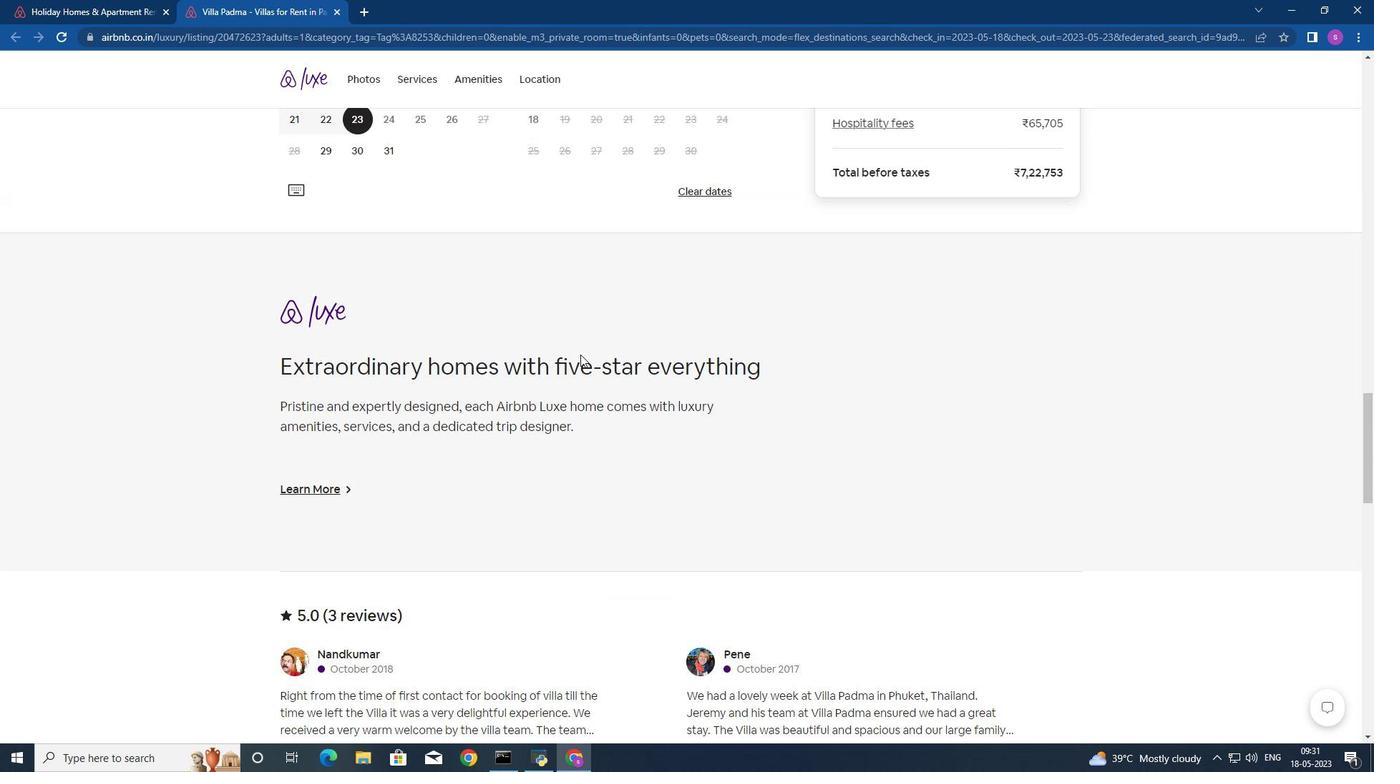 
Action: Mouse scrolled (580, 355) with delta (0, 0)
Screenshot: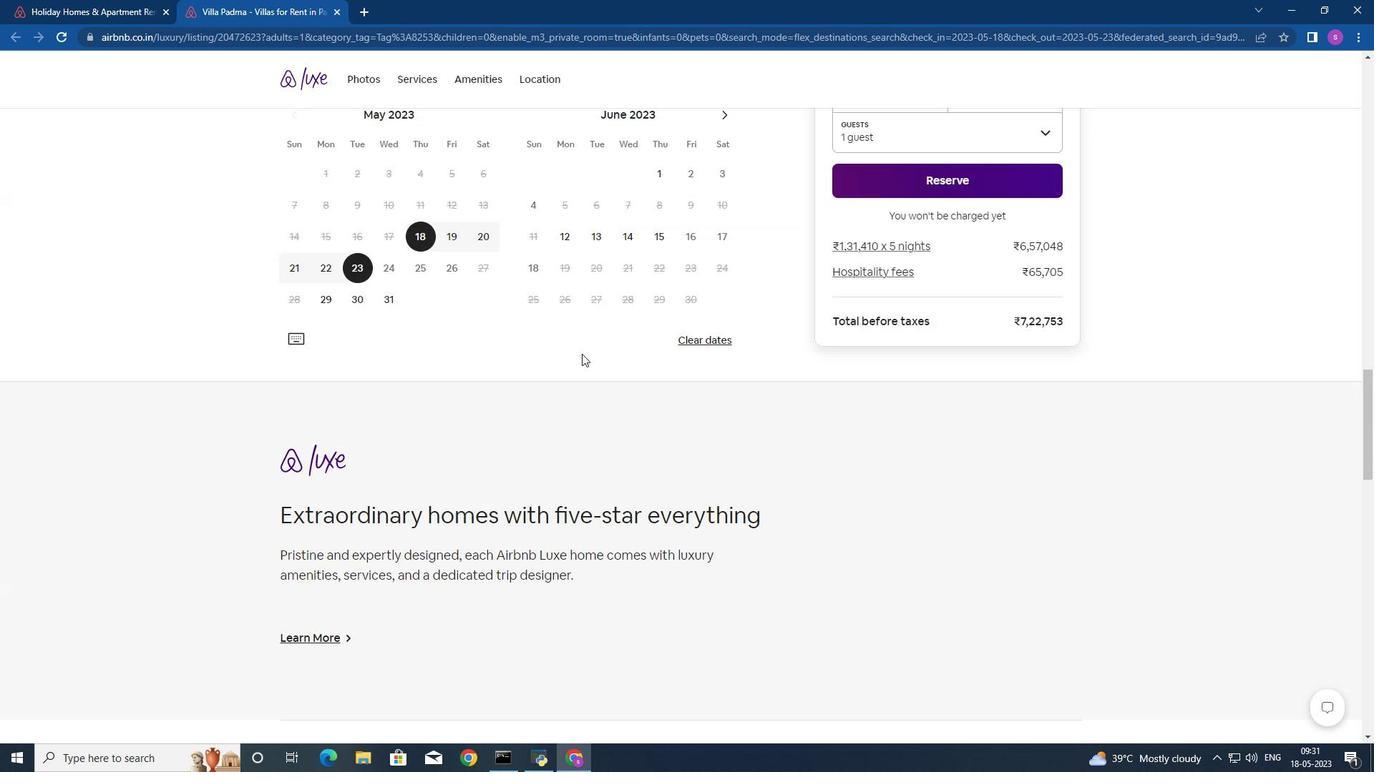 
Action: Mouse scrolled (580, 355) with delta (0, 0)
Screenshot: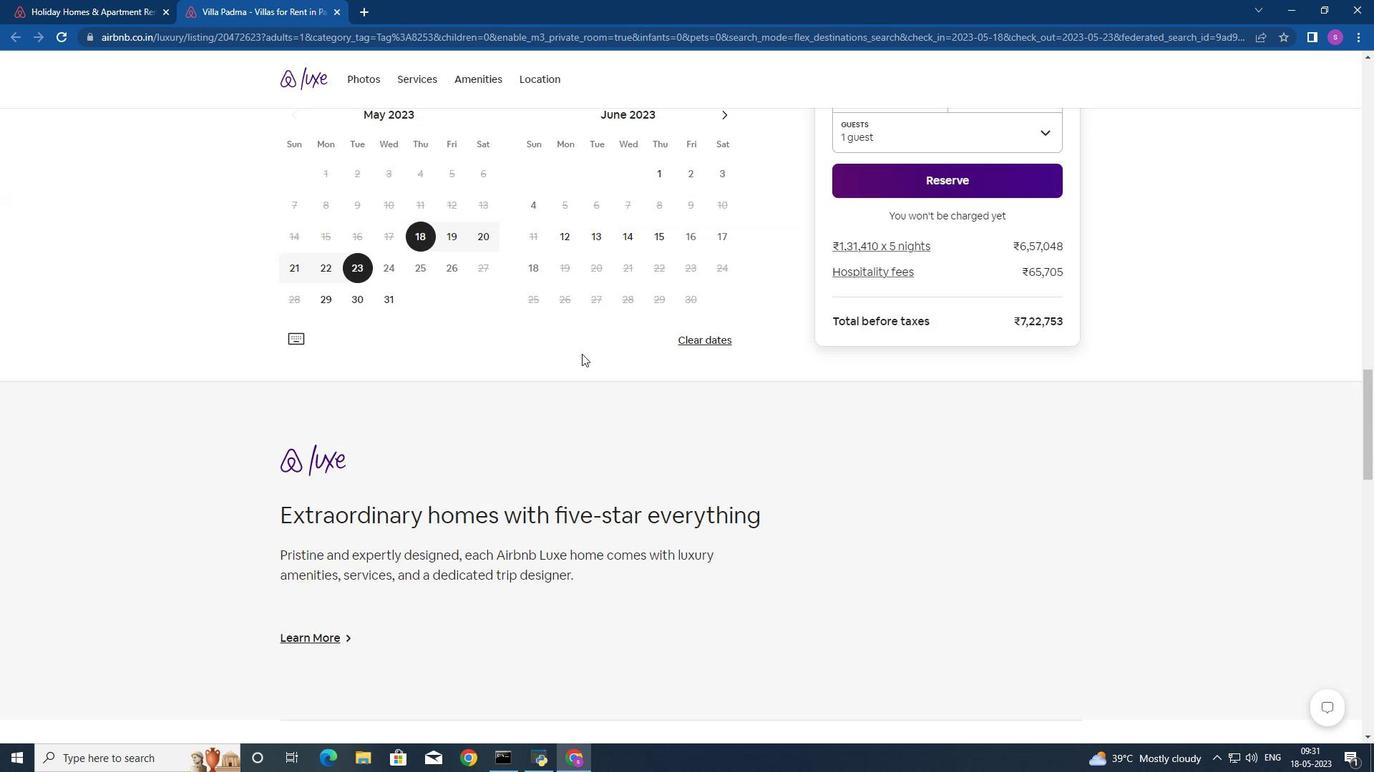 
Action: Mouse scrolled (580, 355) with delta (0, 0)
Screenshot: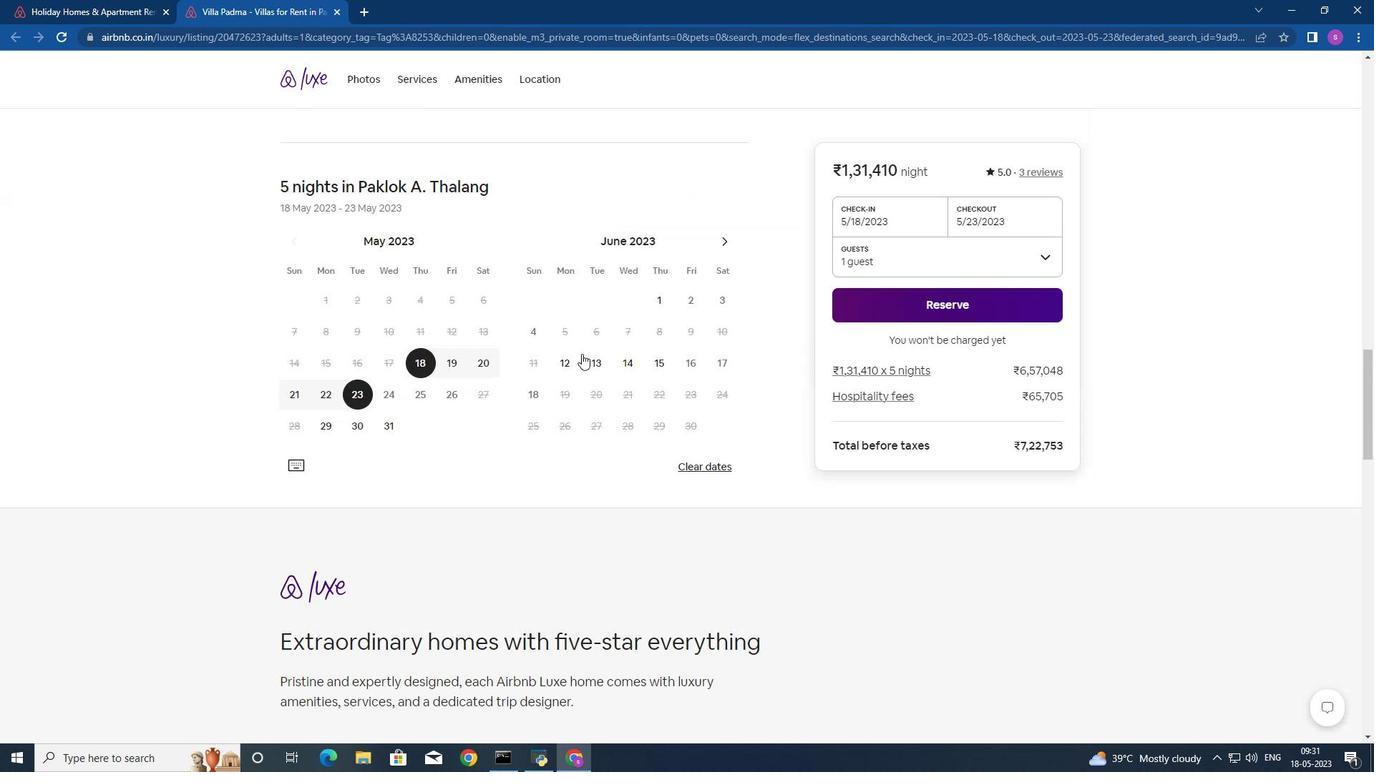 
Action: Mouse scrolled (580, 355) with delta (0, 0)
Screenshot: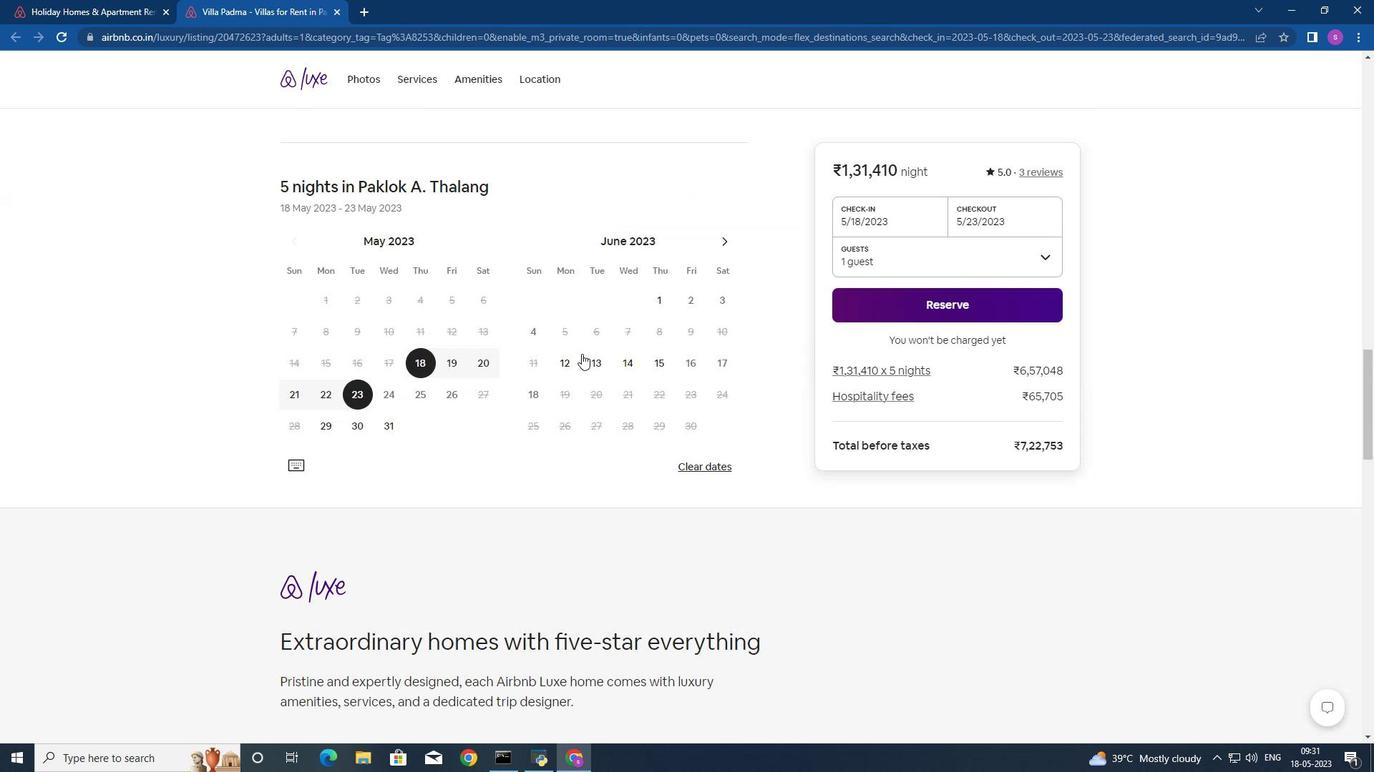 
Action: Mouse moved to (581, 354)
Screenshot: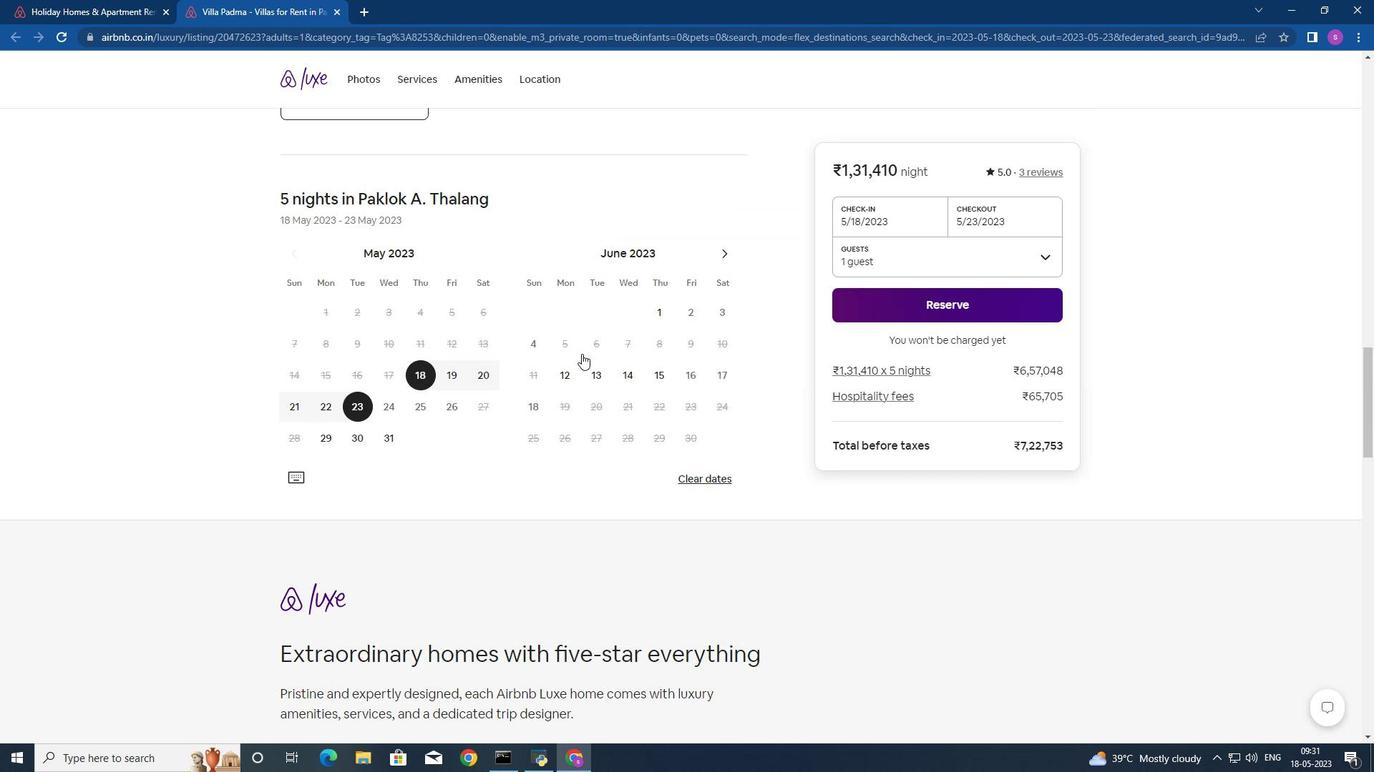
Action: Mouse scrolled (581, 354) with delta (0, 0)
Screenshot: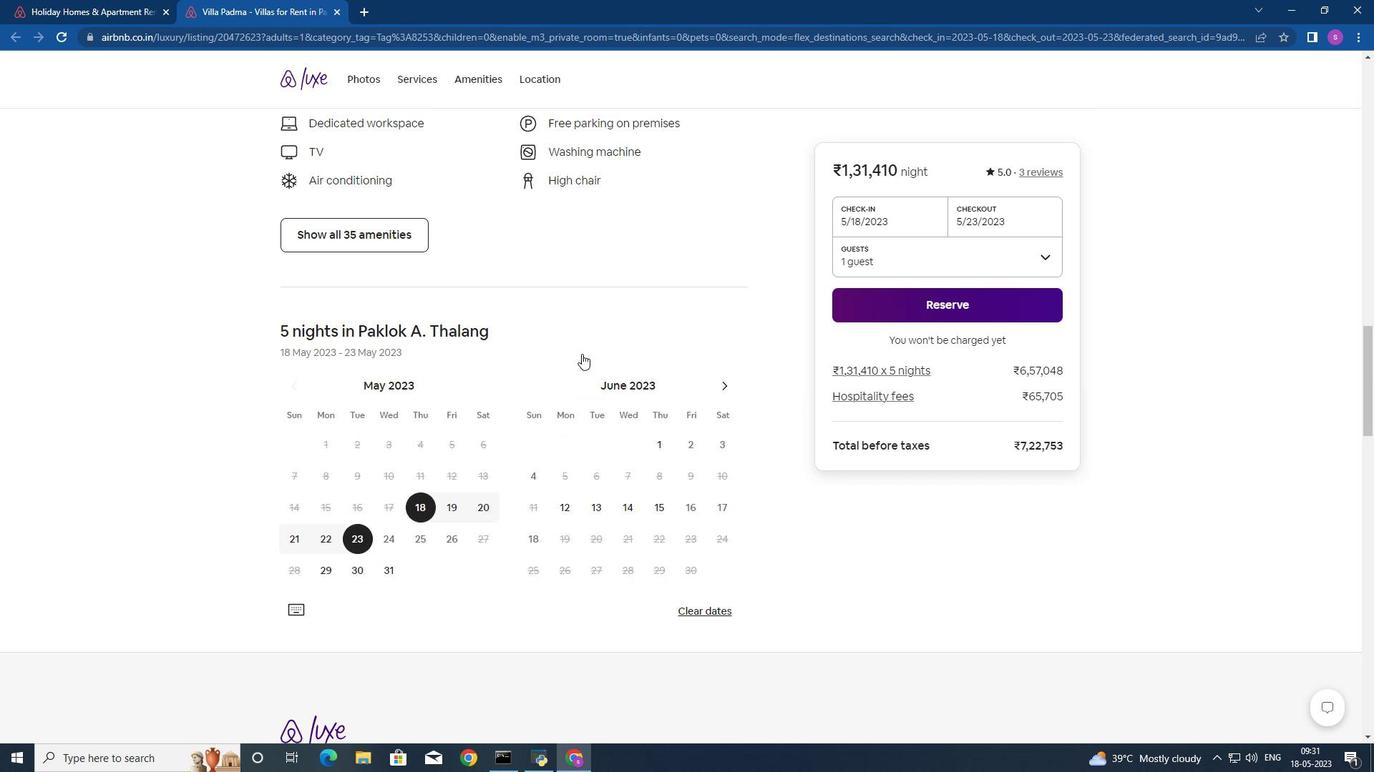 
Action: Mouse scrolled (581, 354) with delta (0, 0)
Screenshot: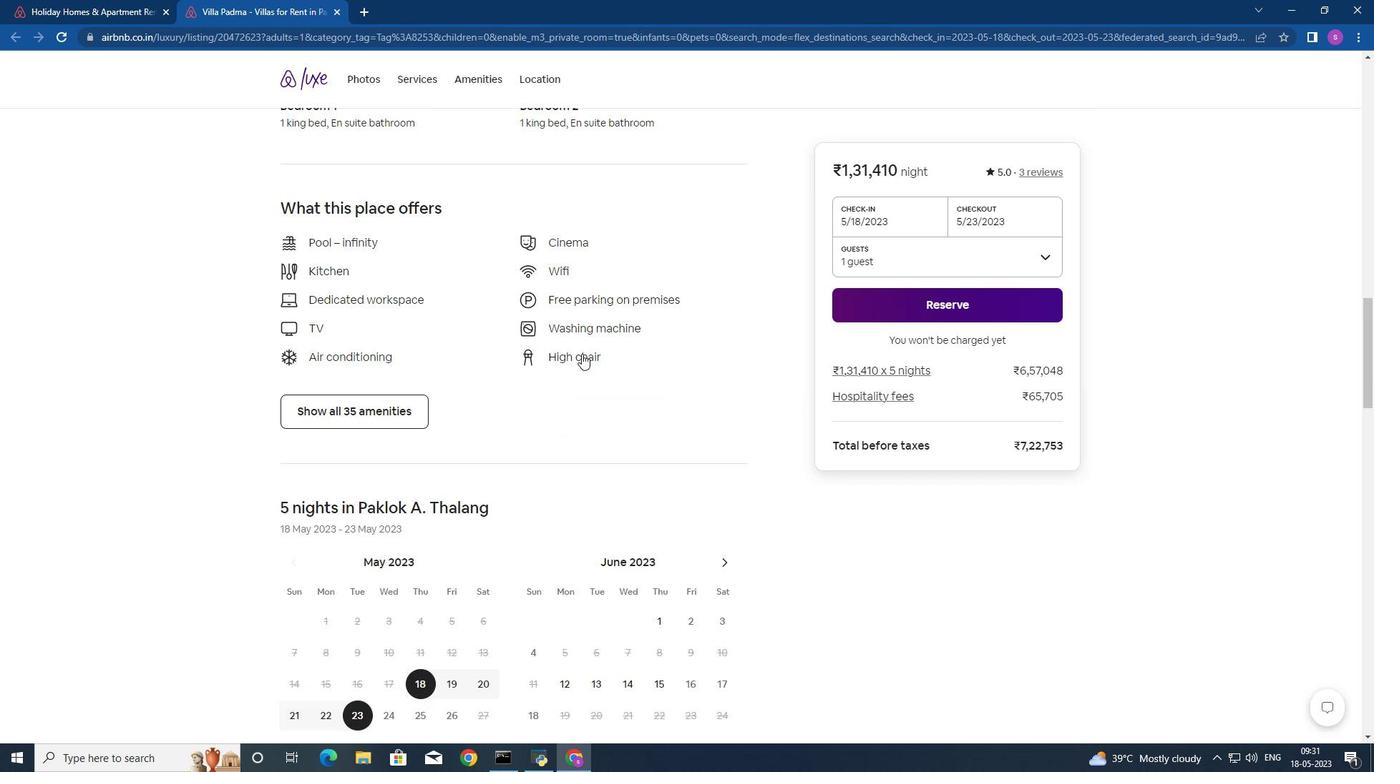 
Action: Mouse moved to (581, 354)
Screenshot: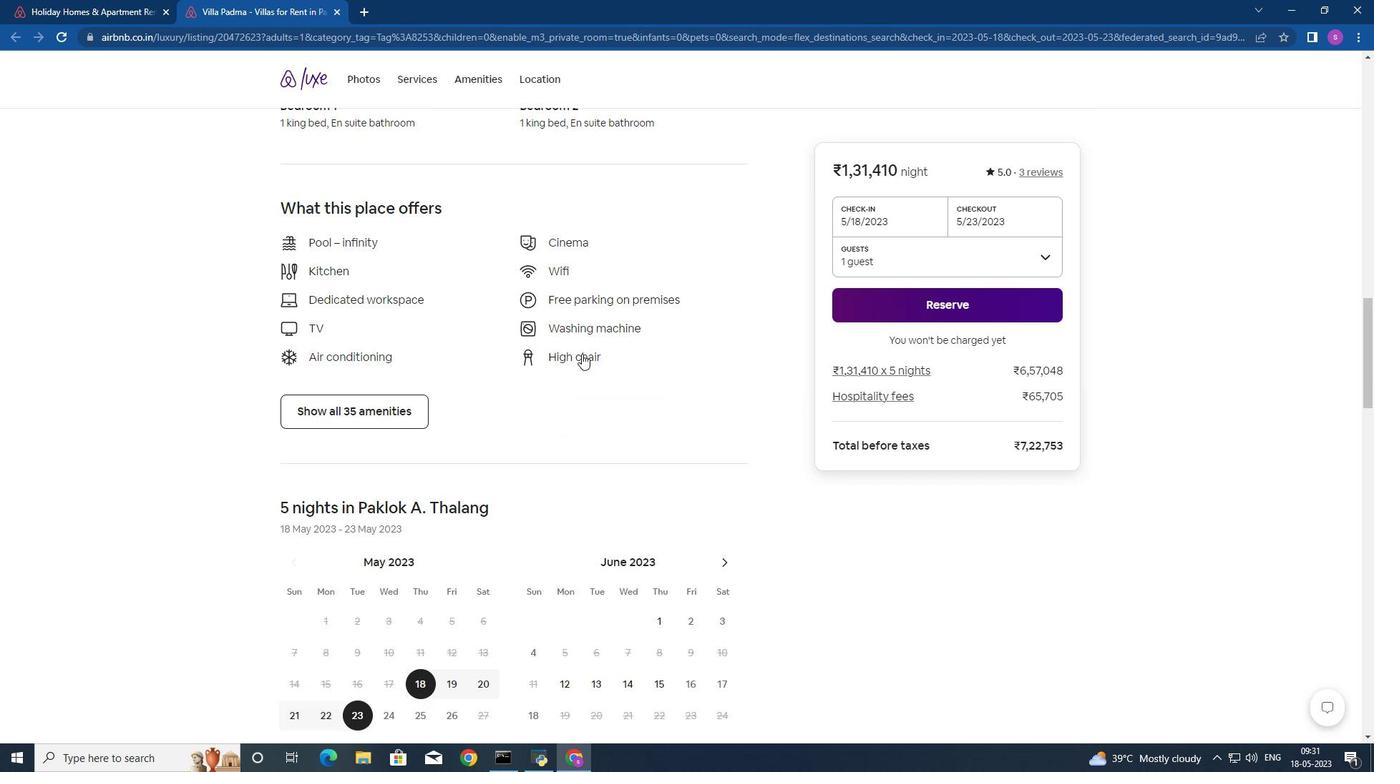 
Action: Mouse scrolled (581, 354) with delta (0, 0)
Screenshot: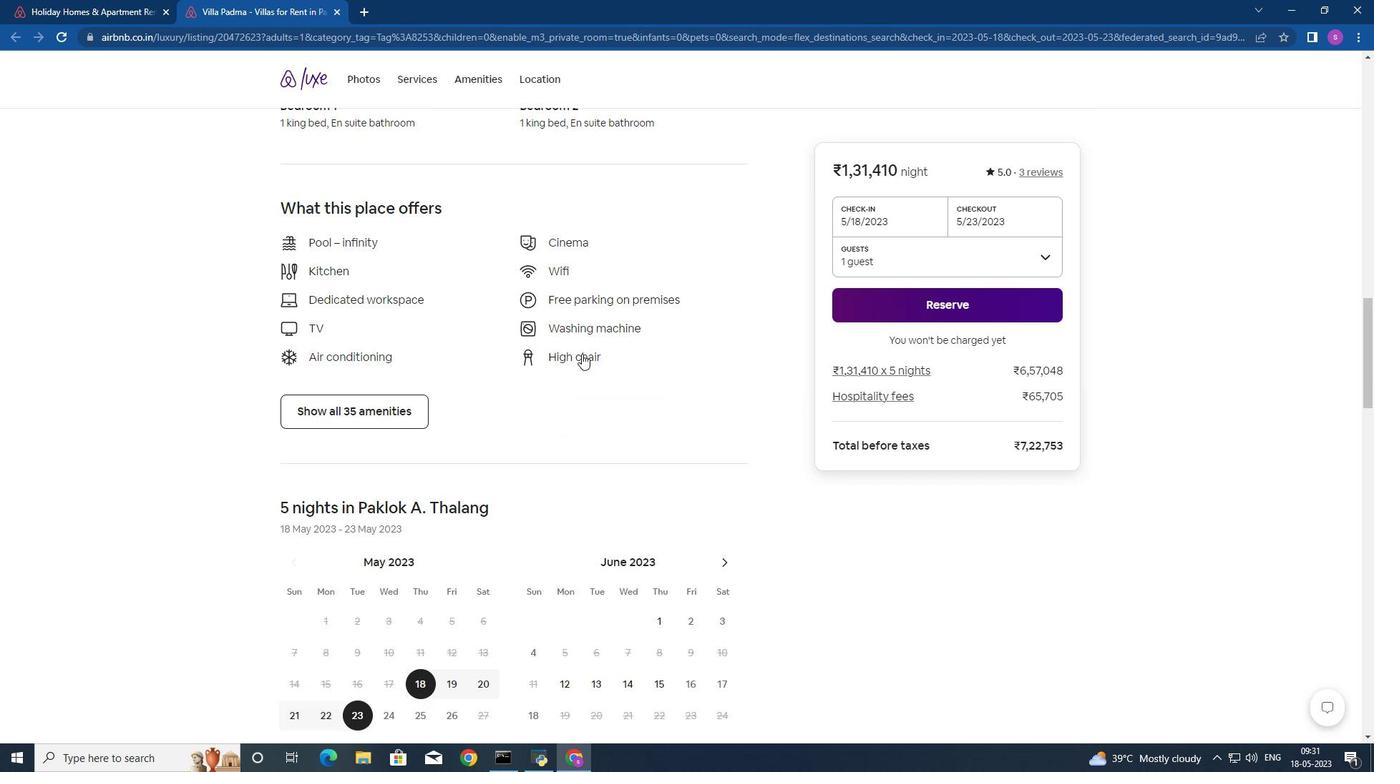 
Action: Mouse scrolled (581, 354) with delta (0, 0)
Screenshot: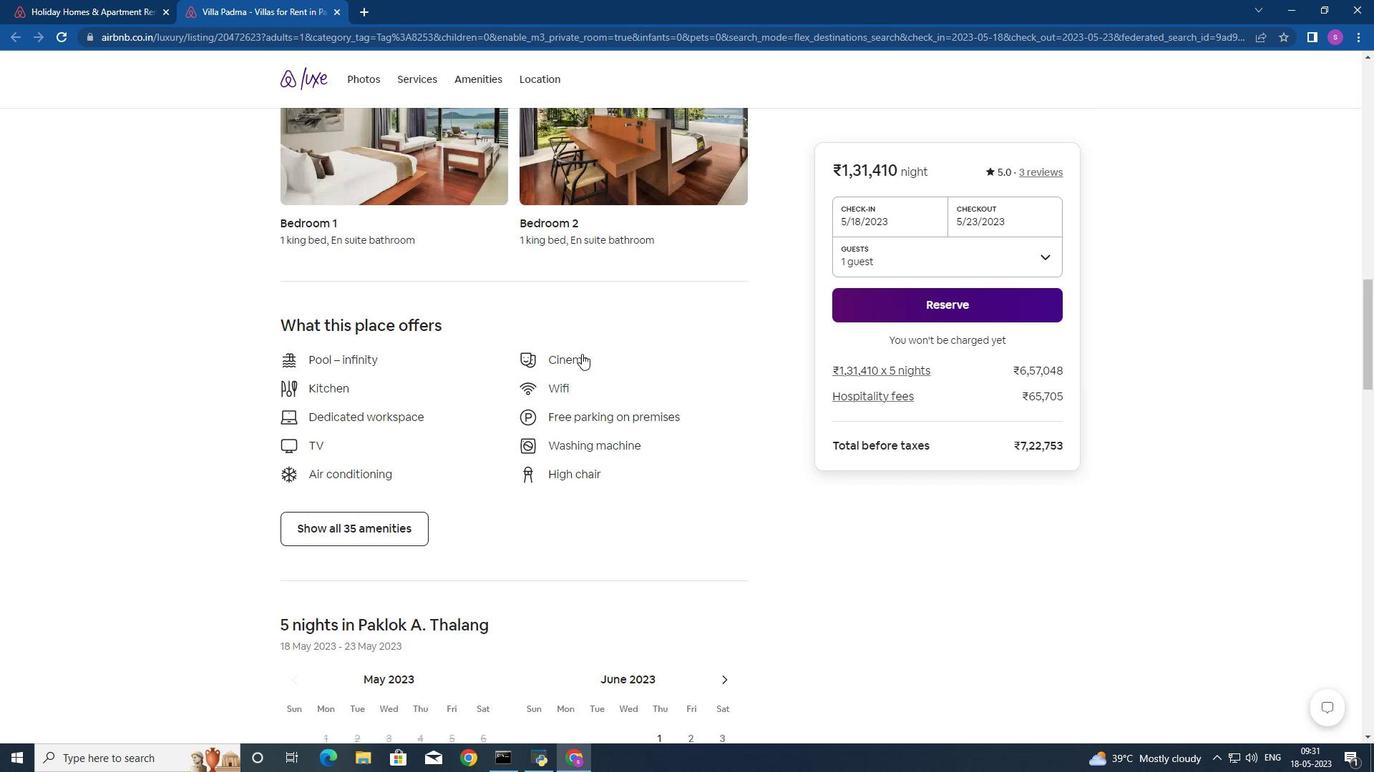 
Action: Mouse scrolled (581, 354) with delta (0, 0)
Screenshot: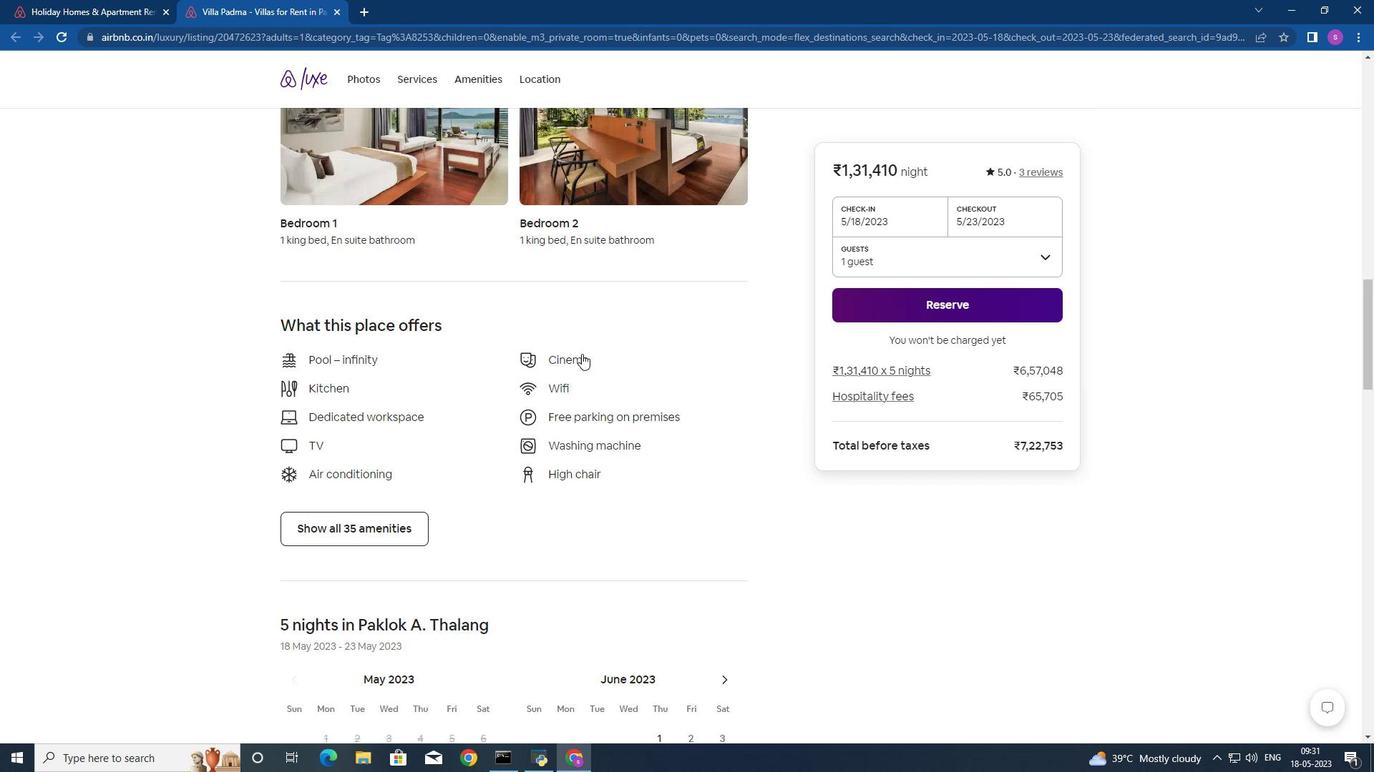 
Action: Mouse scrolled (581, 354) with delta (0, 0)
Screenshot: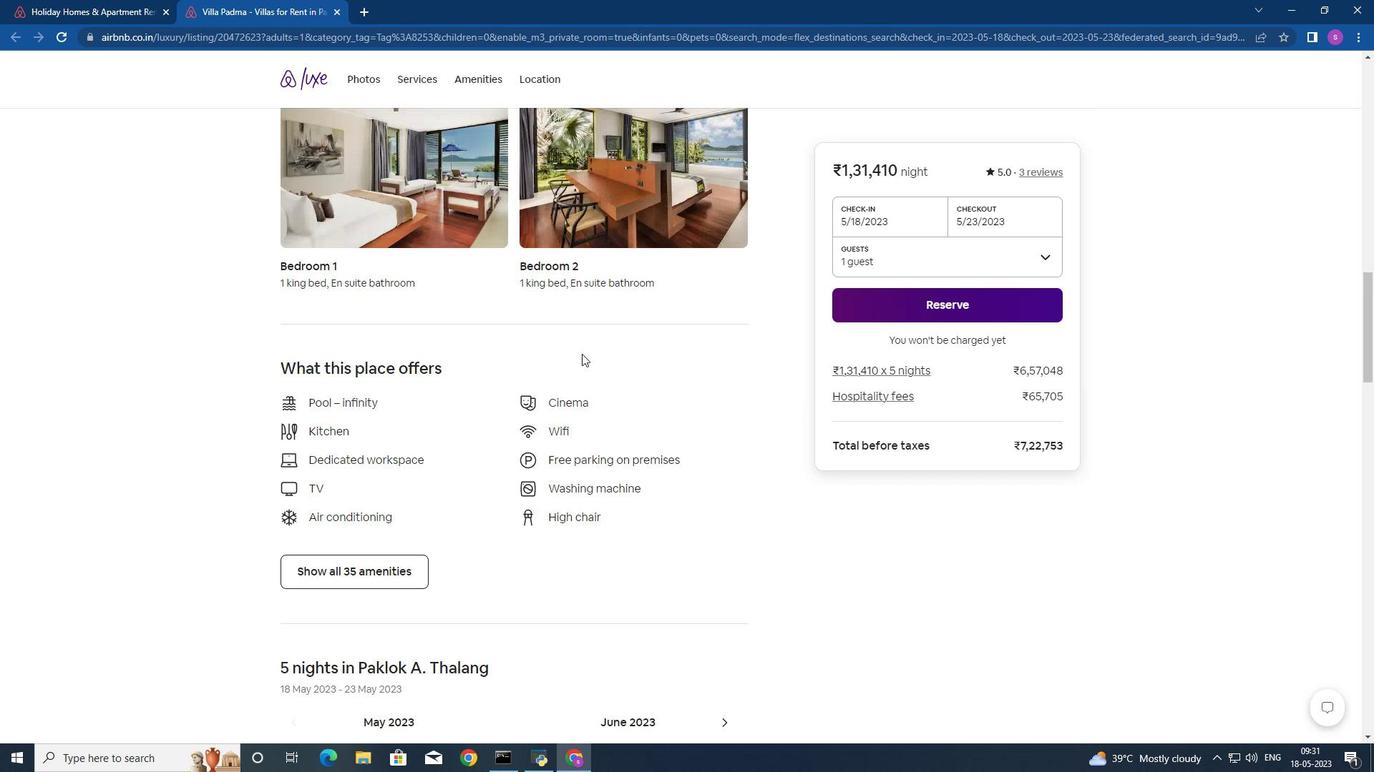 
Action: Mouse scrolled (581, 354) with delta (0, 0)
Screenshot: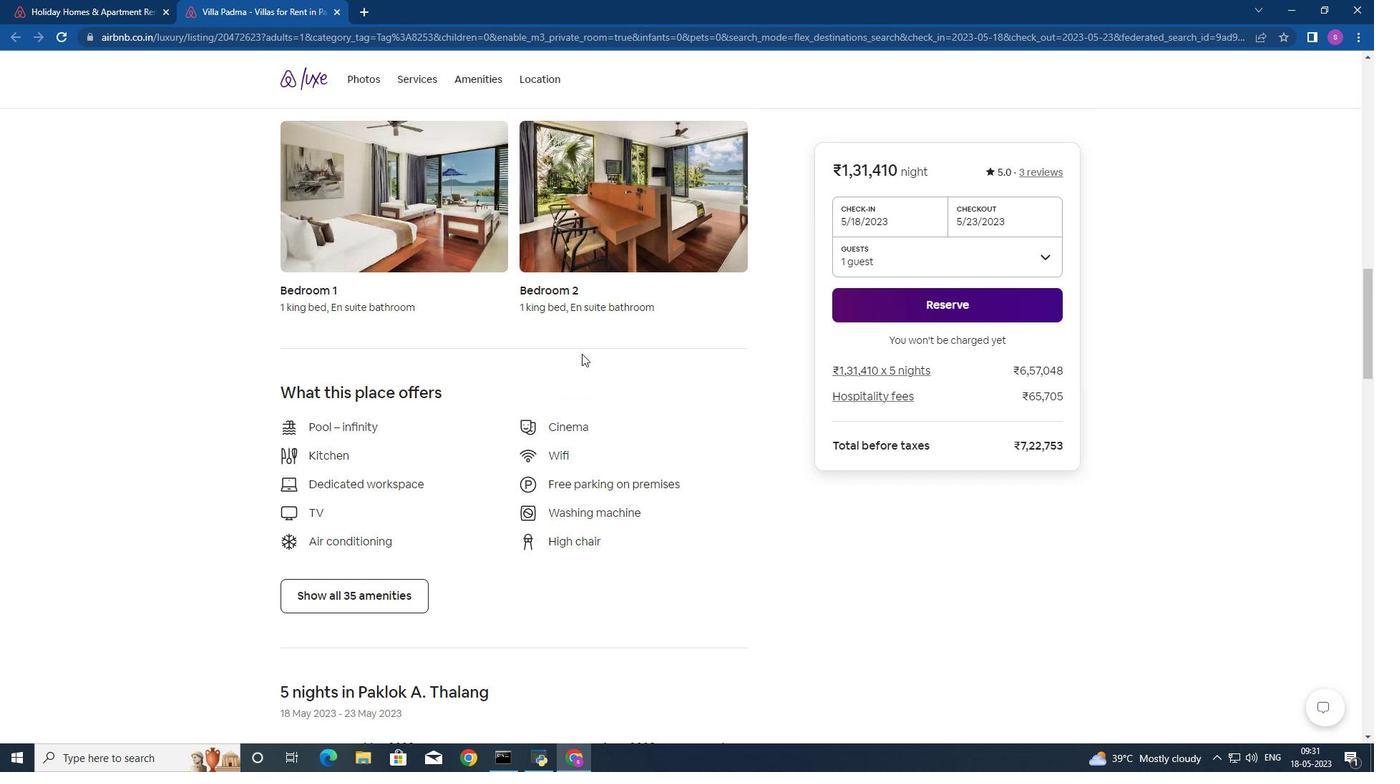 
Action: Mouse scrolled (581, 354) with delta (0, 0)
Screenshot: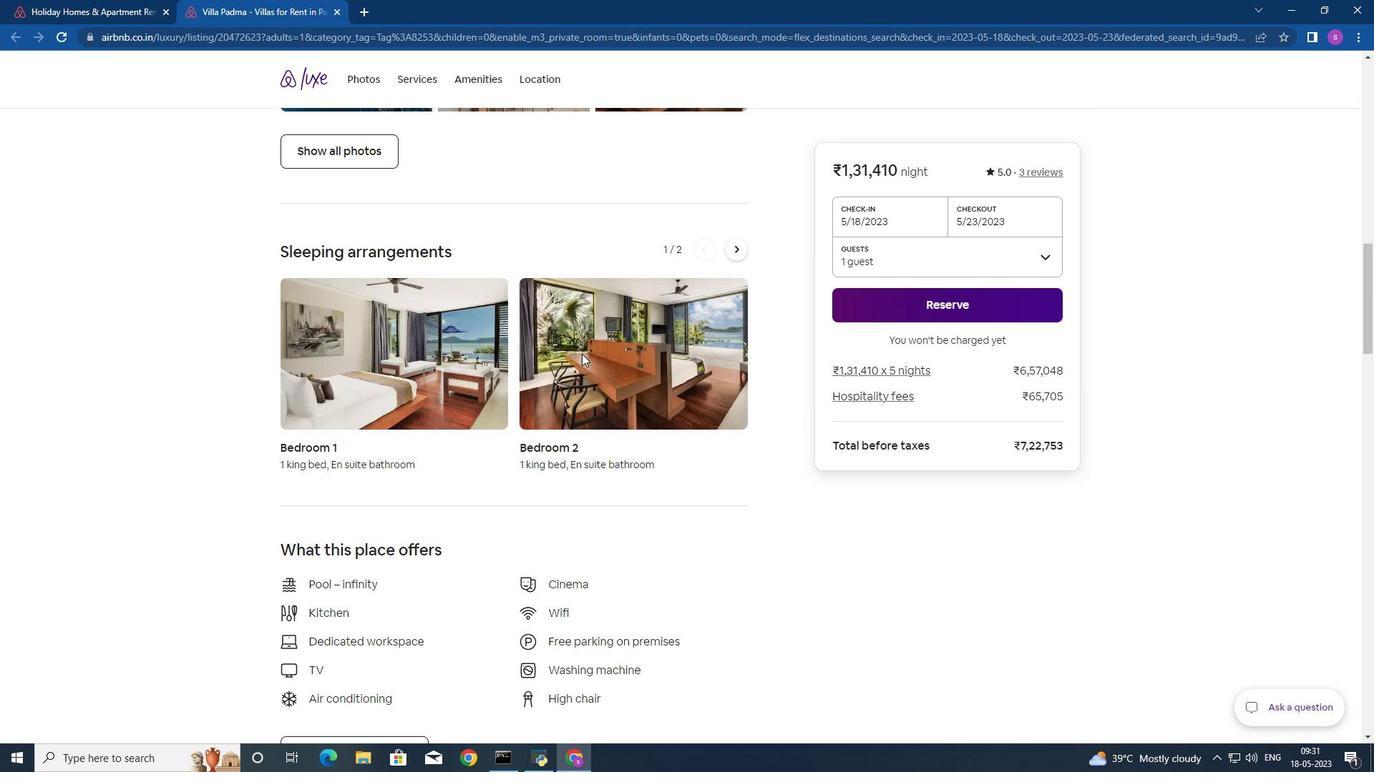 
Action: Mouse scrolled (581, 354) with delta (0, 0)
Screenshot: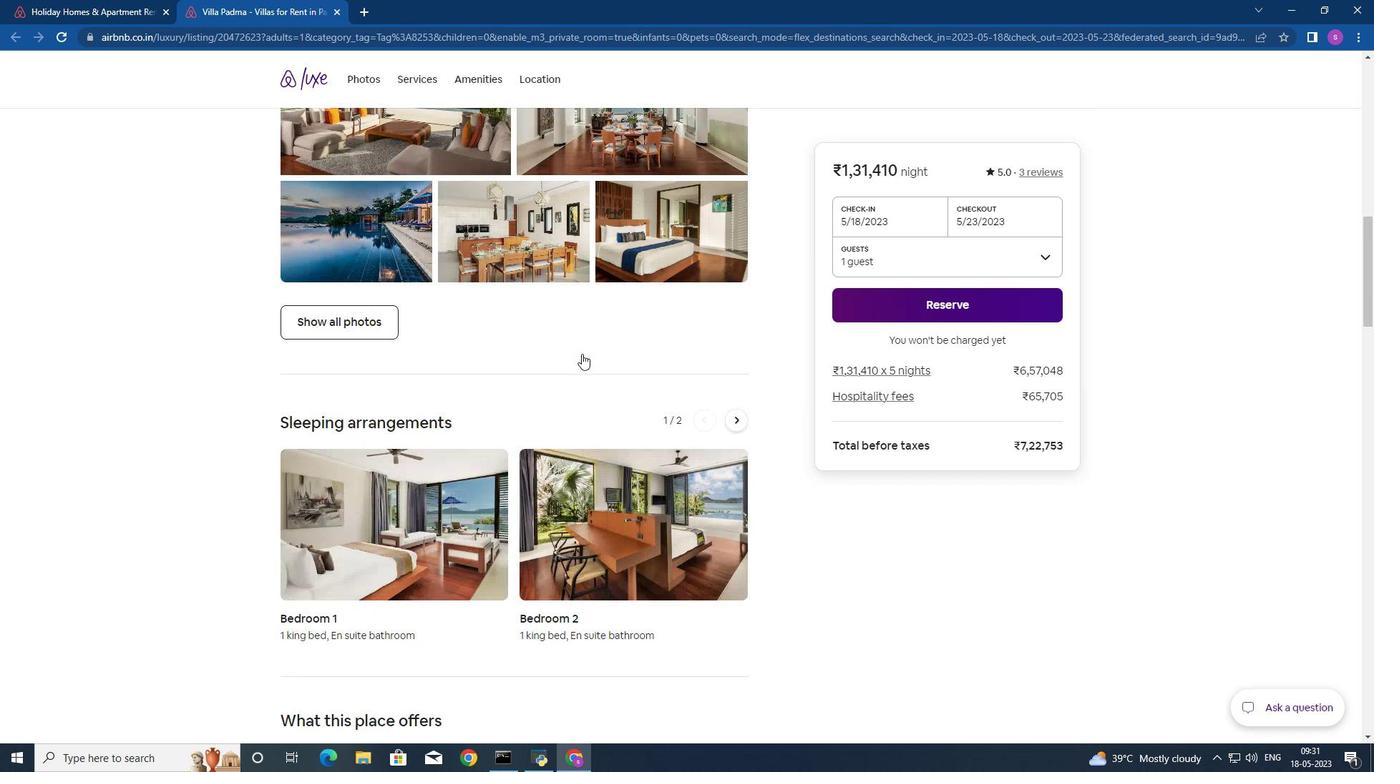 
Action: Mouse scrolled (581, 354) with delta (0, 0)
Screenshot: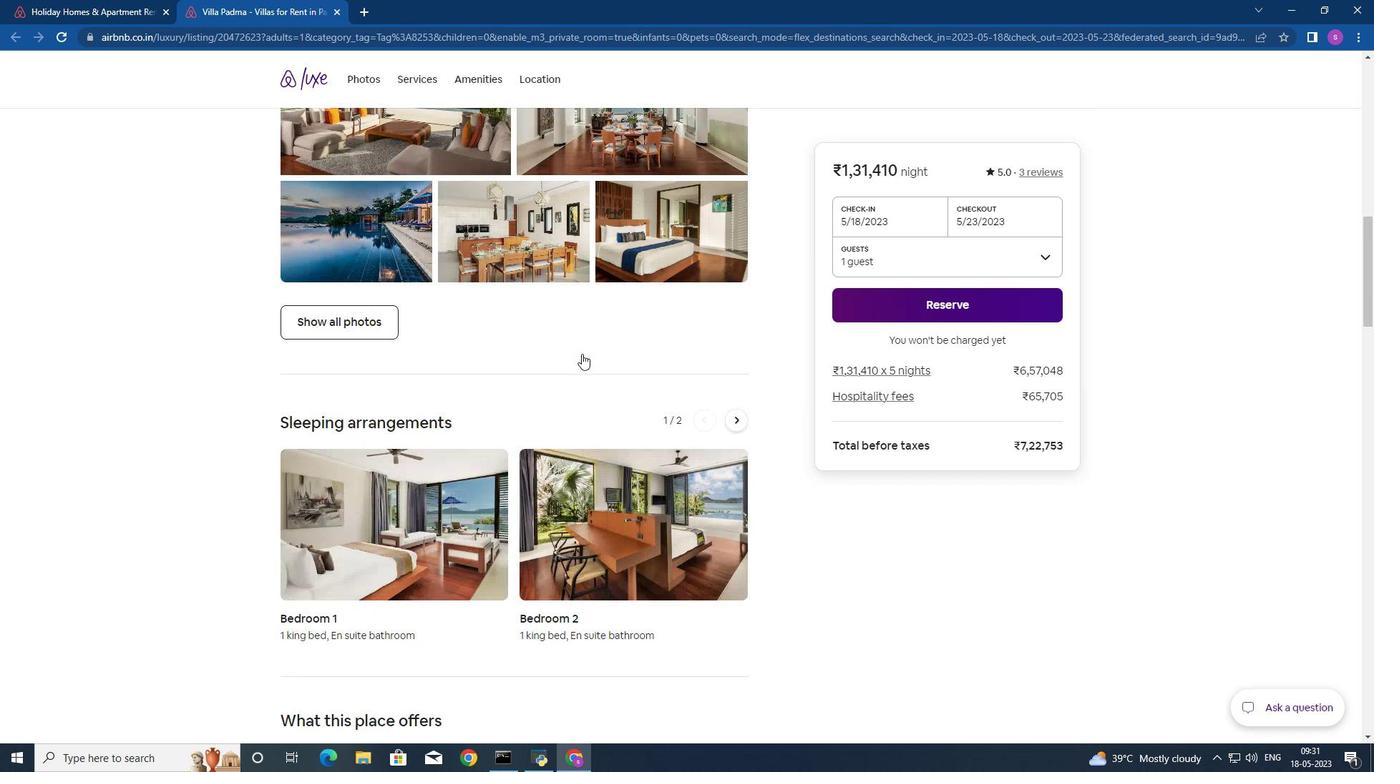 
Action: Mouse scrolled (581, 354) with delta (0, 0)
Screenshot: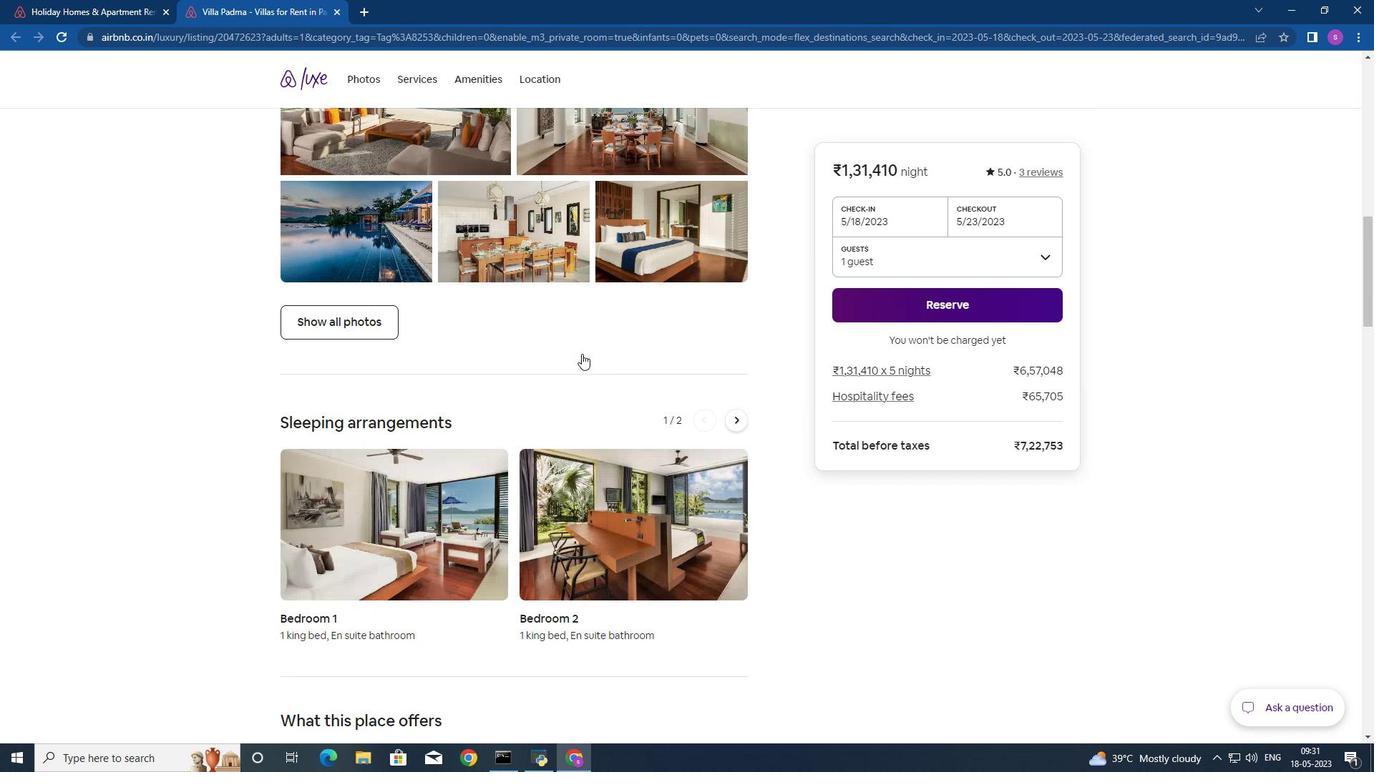 
Action: Mouse scrolled (581, 354) with delta (0, 0)
Screenshot: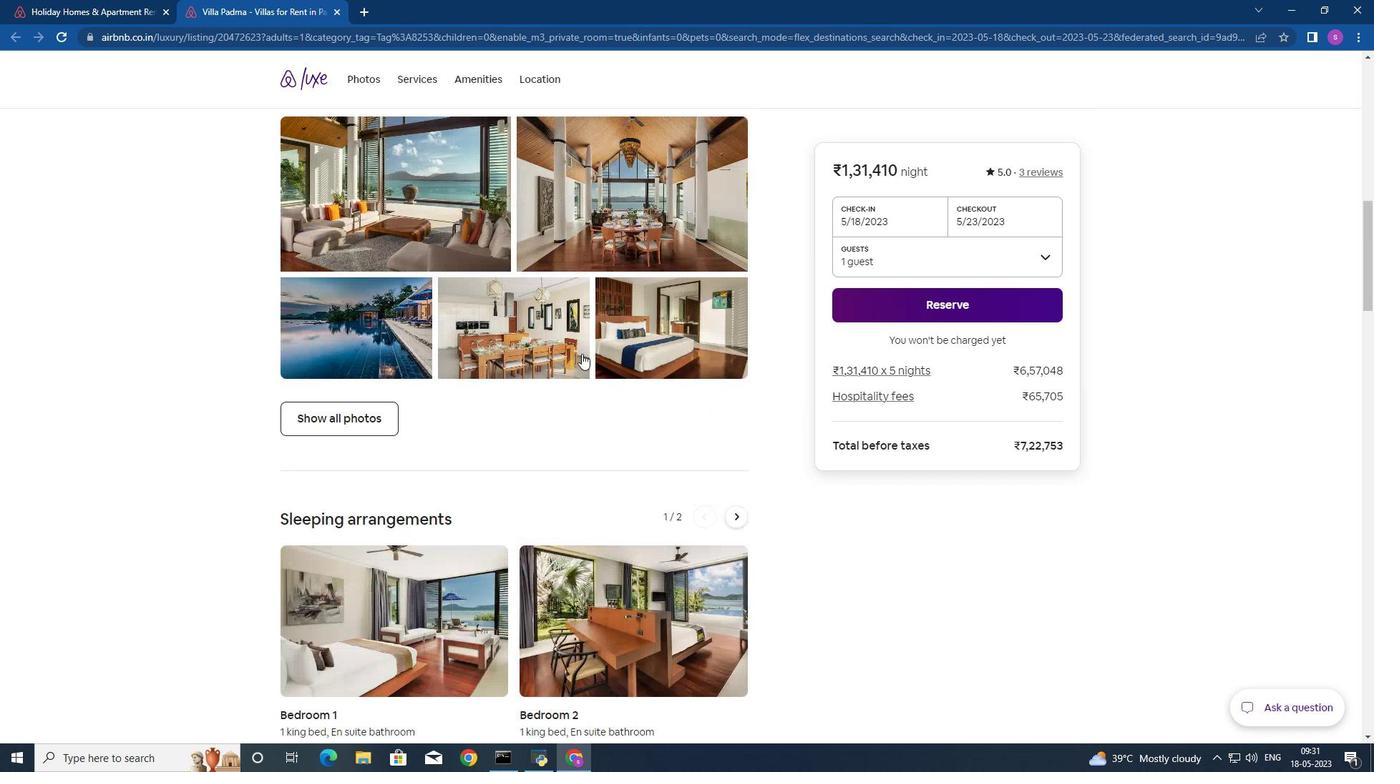 
Action: Mouse scrolled (581, 354) with delta (0, 0)
Screenshot: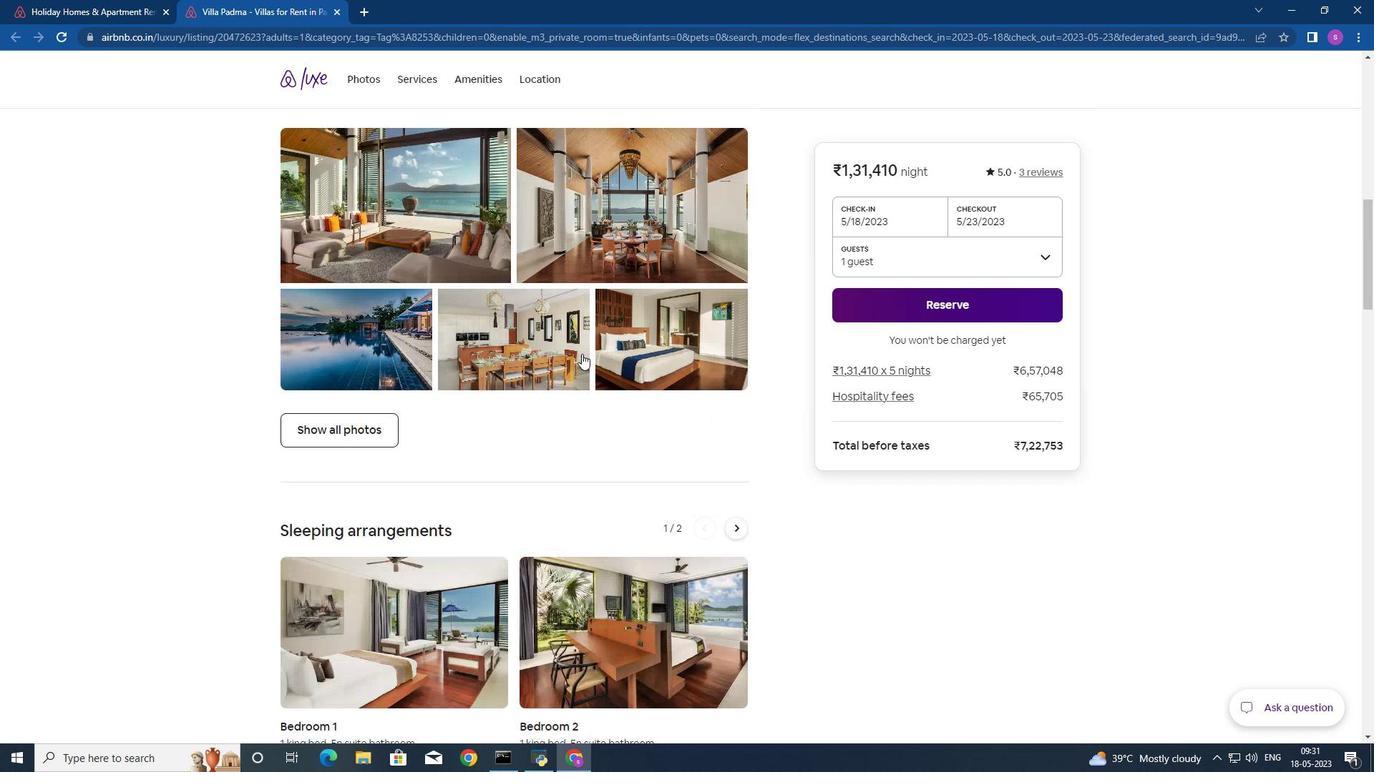 
Action: Mouse moved to (581, 354)
Screenshot: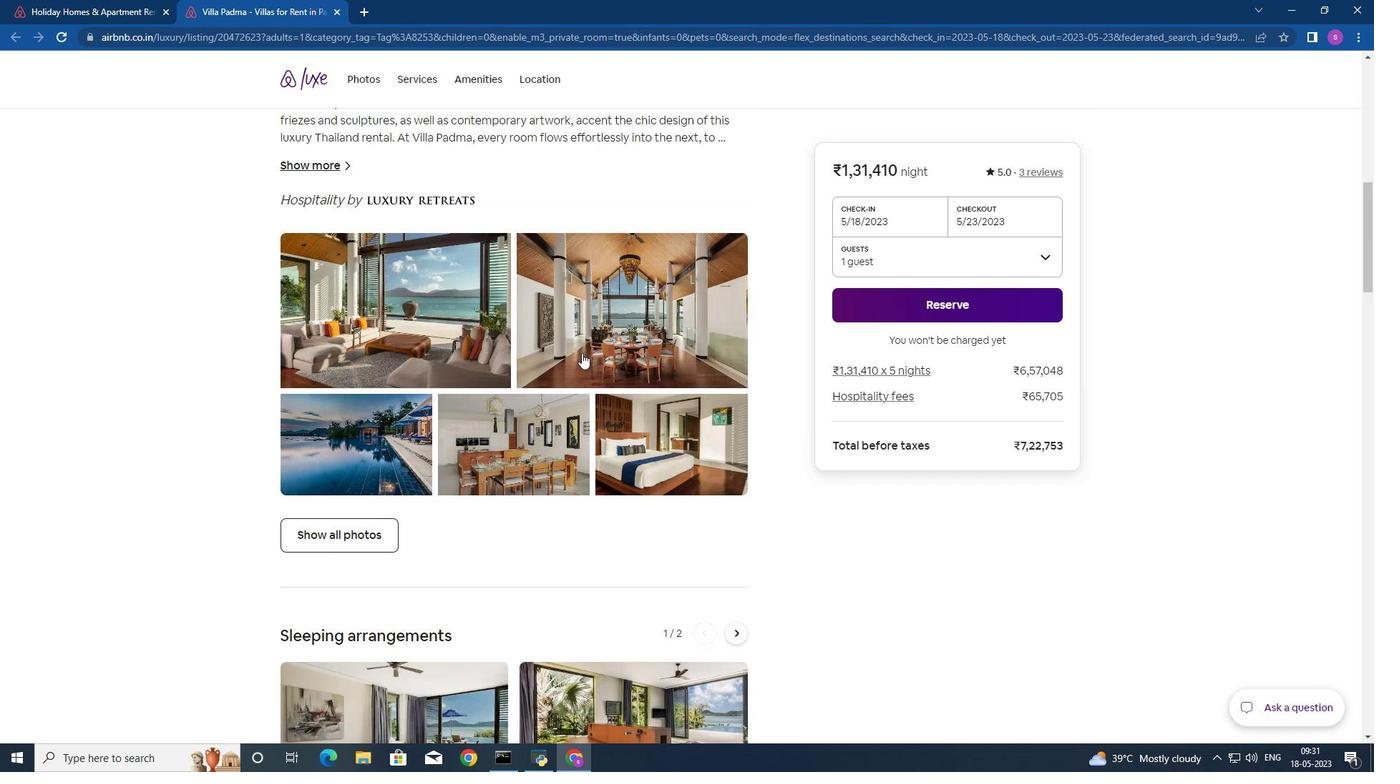 
Action: Mouse scrolled (581, 354) with delta (0, 0)
Screenshot: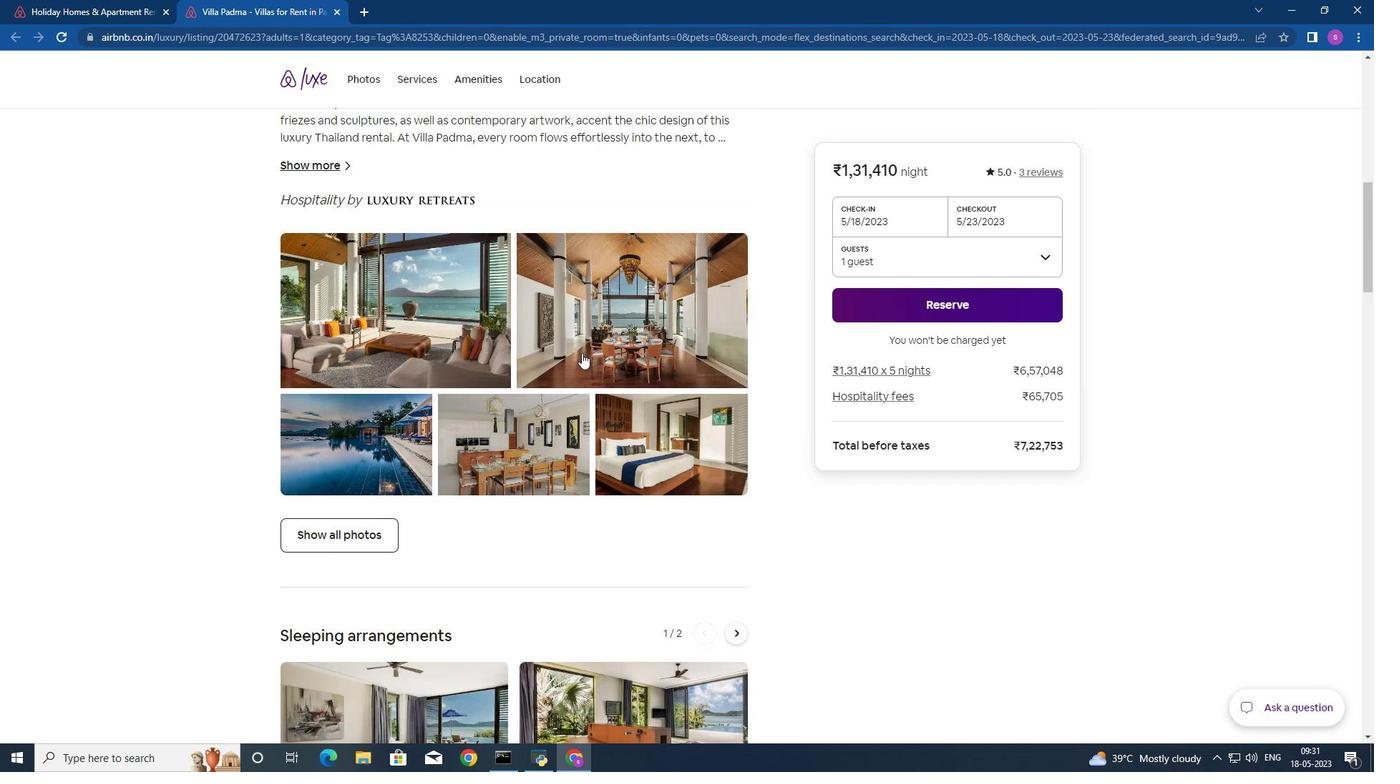 
Action: Mouse scrolled (581, 354) with delta (0, 0)
Screenshot: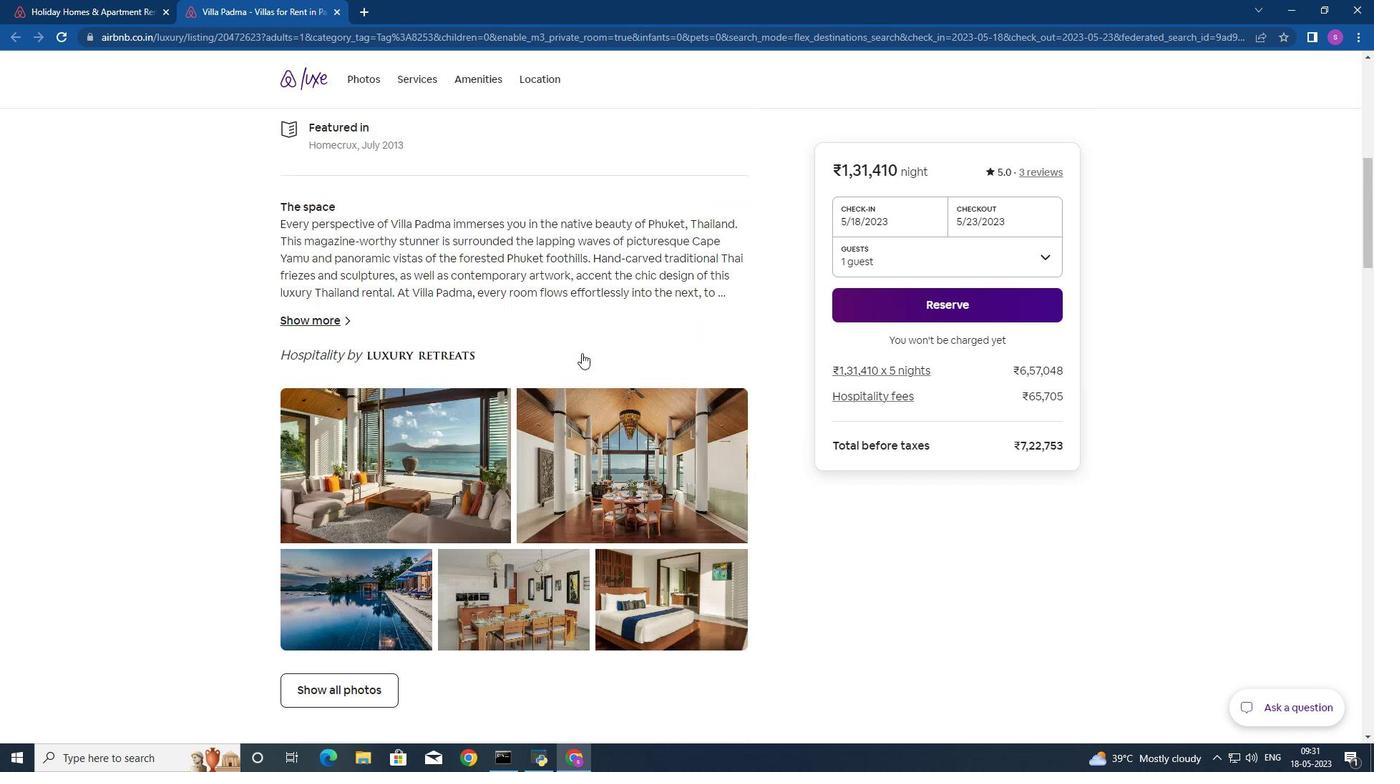 
Action: Mouse moved to (581, 353)
Screenshot: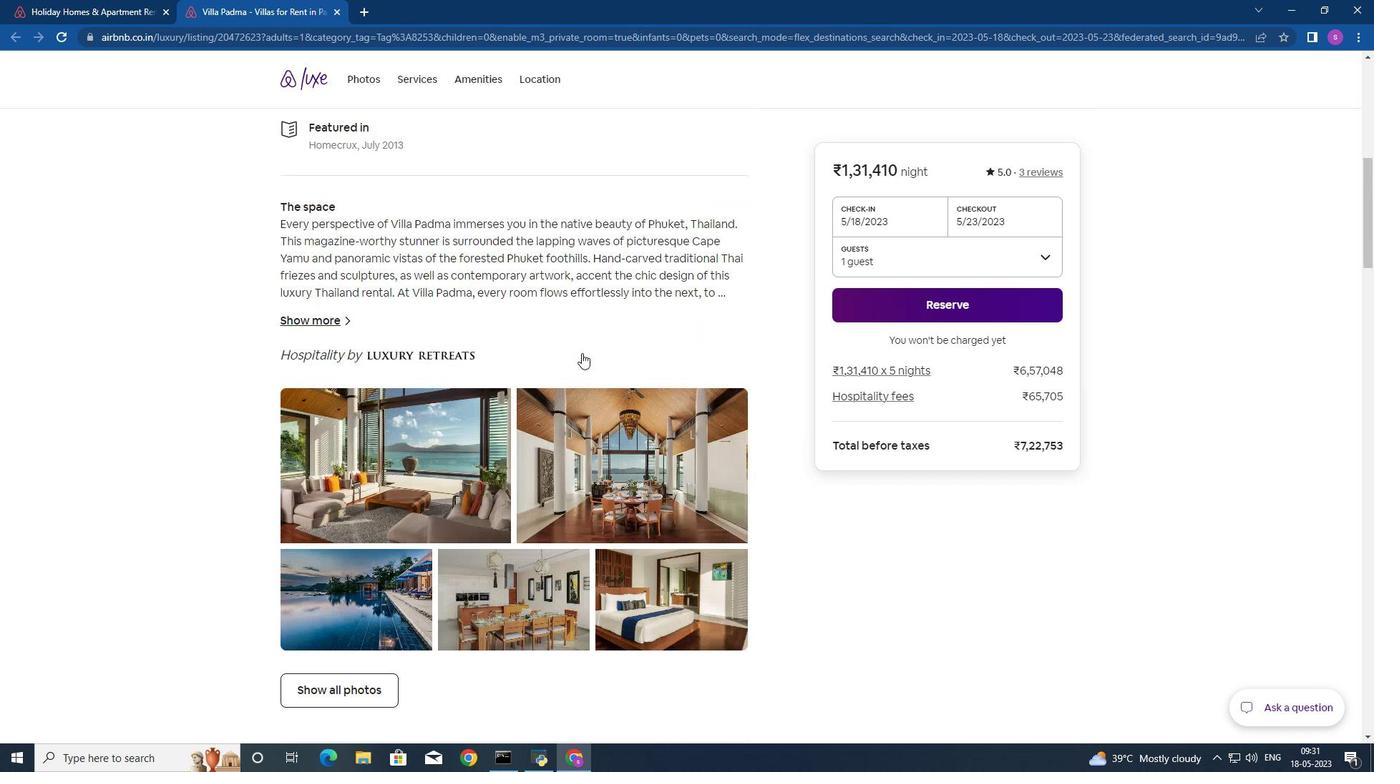 
Action: Mouse scrolled (581, 354) with delta (0, 0)
Screenshot: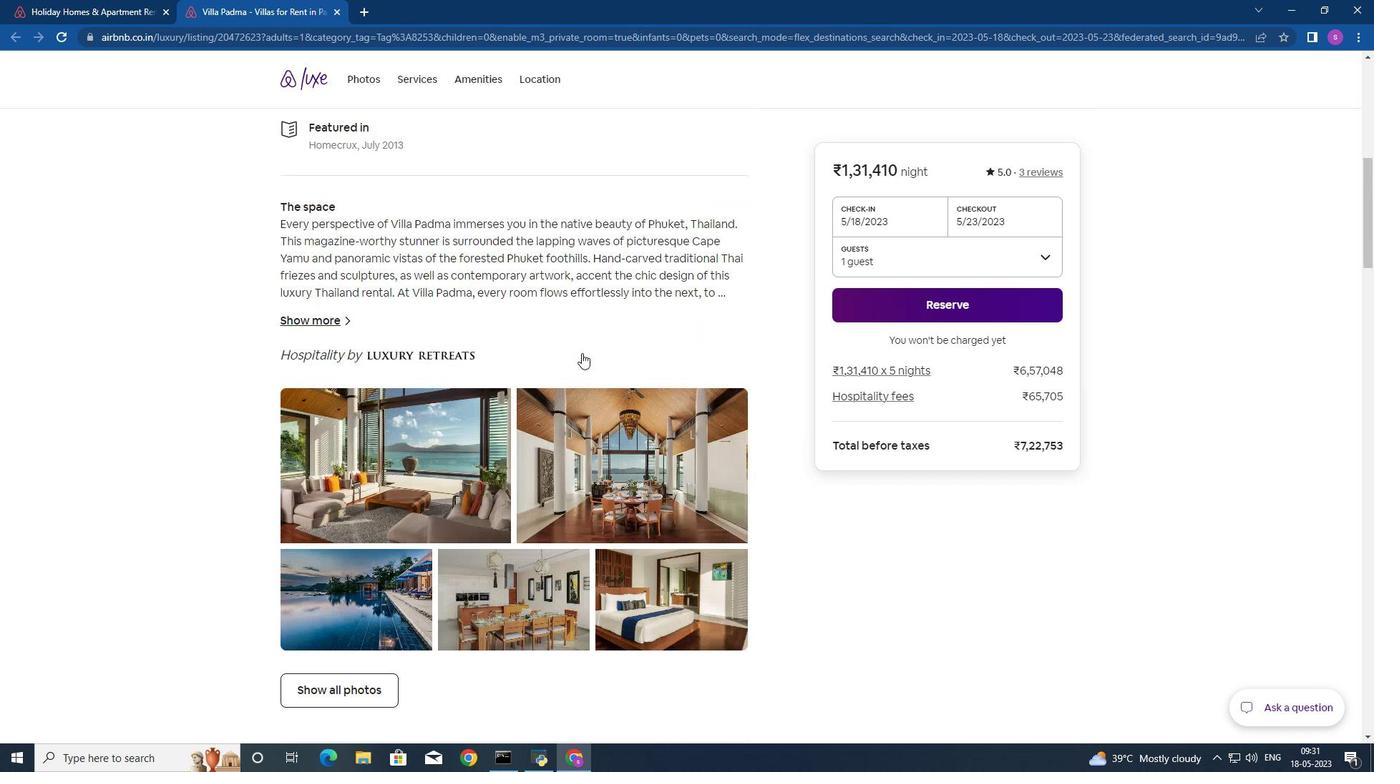 
Action: Mouse moved to (581, 353)
Screenshot: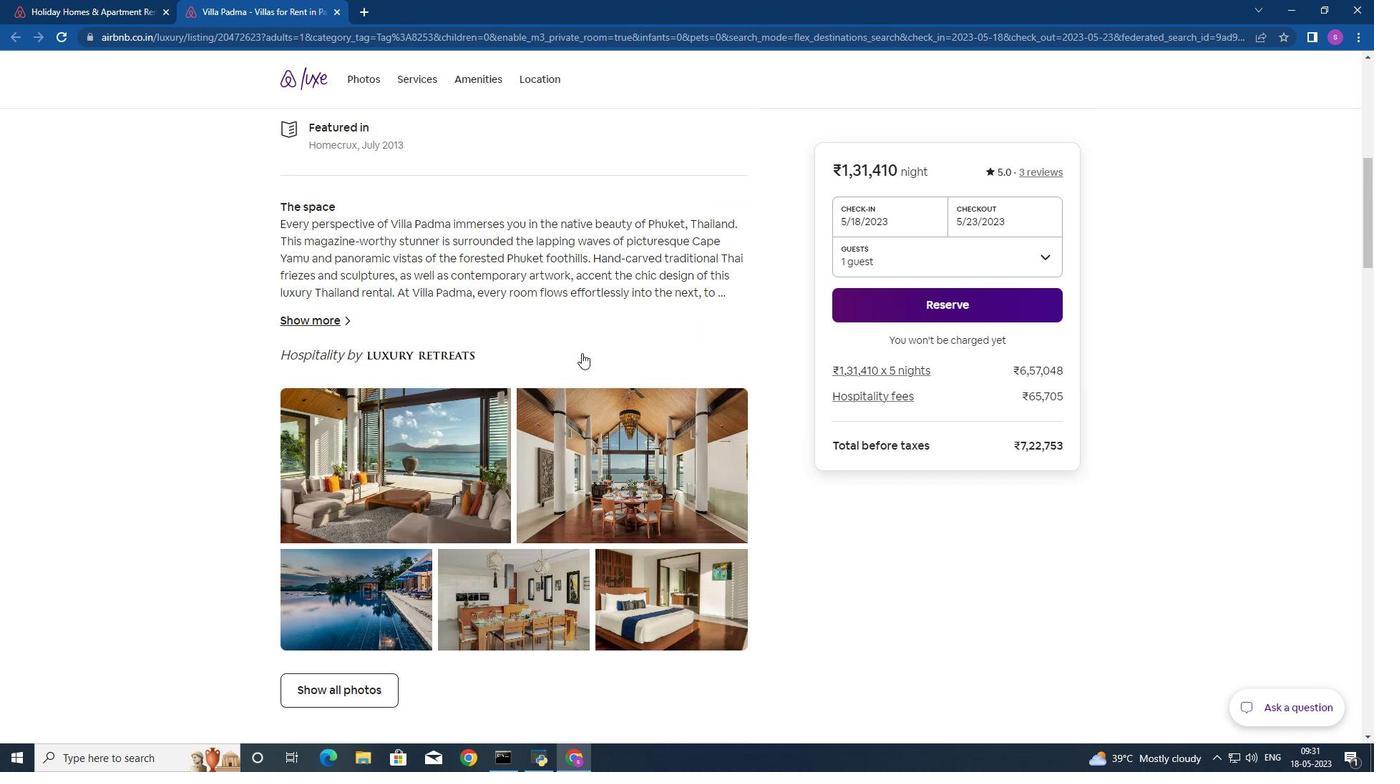 
Action: Mouse scrolled (581, 354) with delta (0, 0)
Screenshot: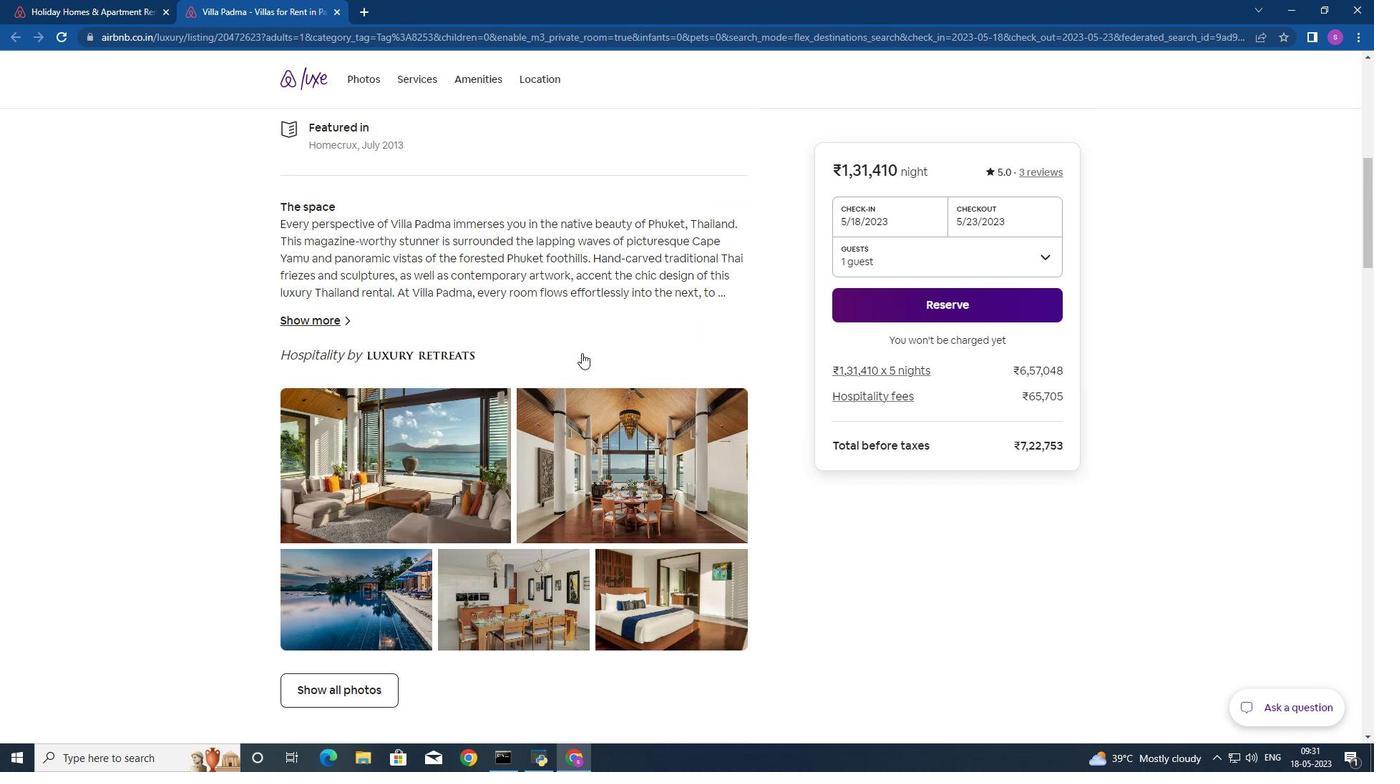 
Action: Mouse scrolled (581, 354) with delta (0, 0)
Screenshot: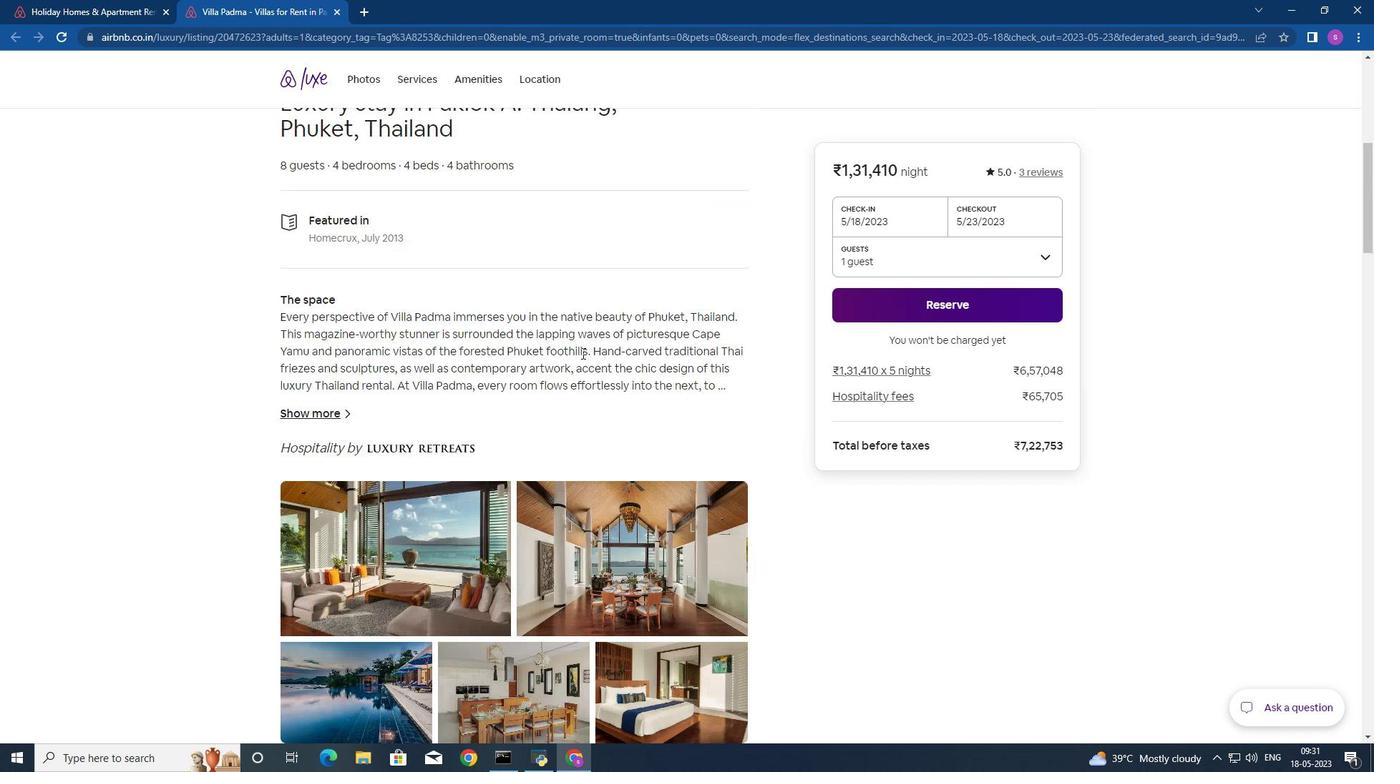 
Action: Mouse moved to (581, 352)
Screenshot: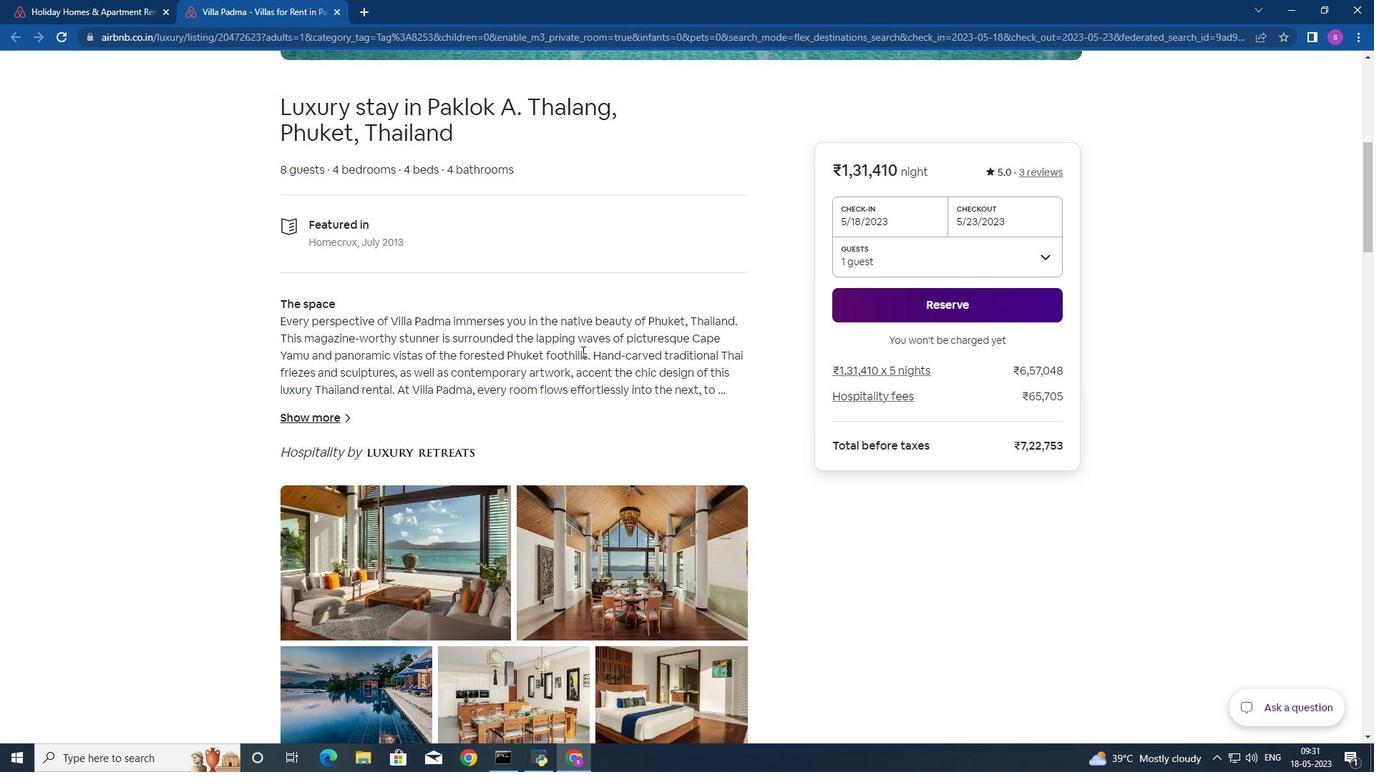 
Action: Mouse scrolled (581, 352) with delta (0, 0)
Screenshot: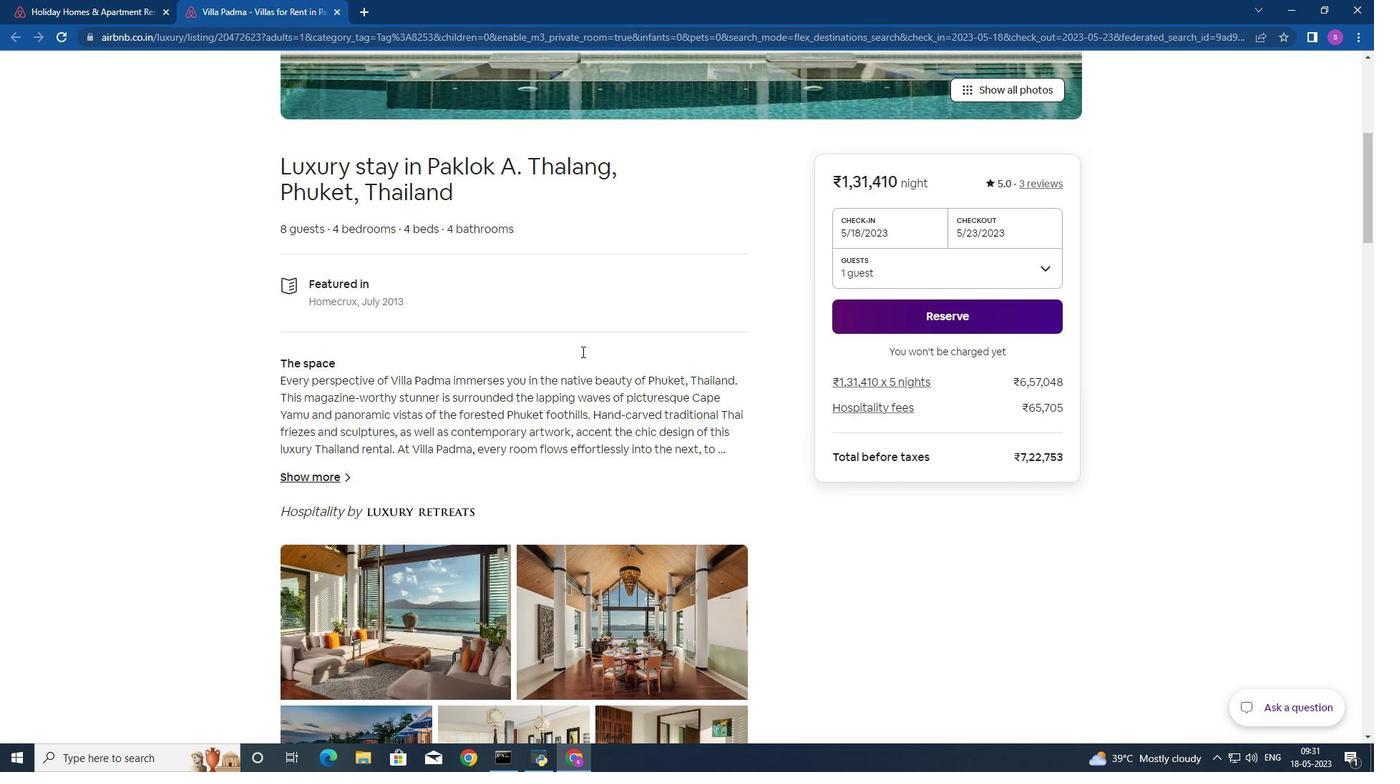 
Action: Mouse scrolled (581, 352) with delta (0, 0)
Screenshot: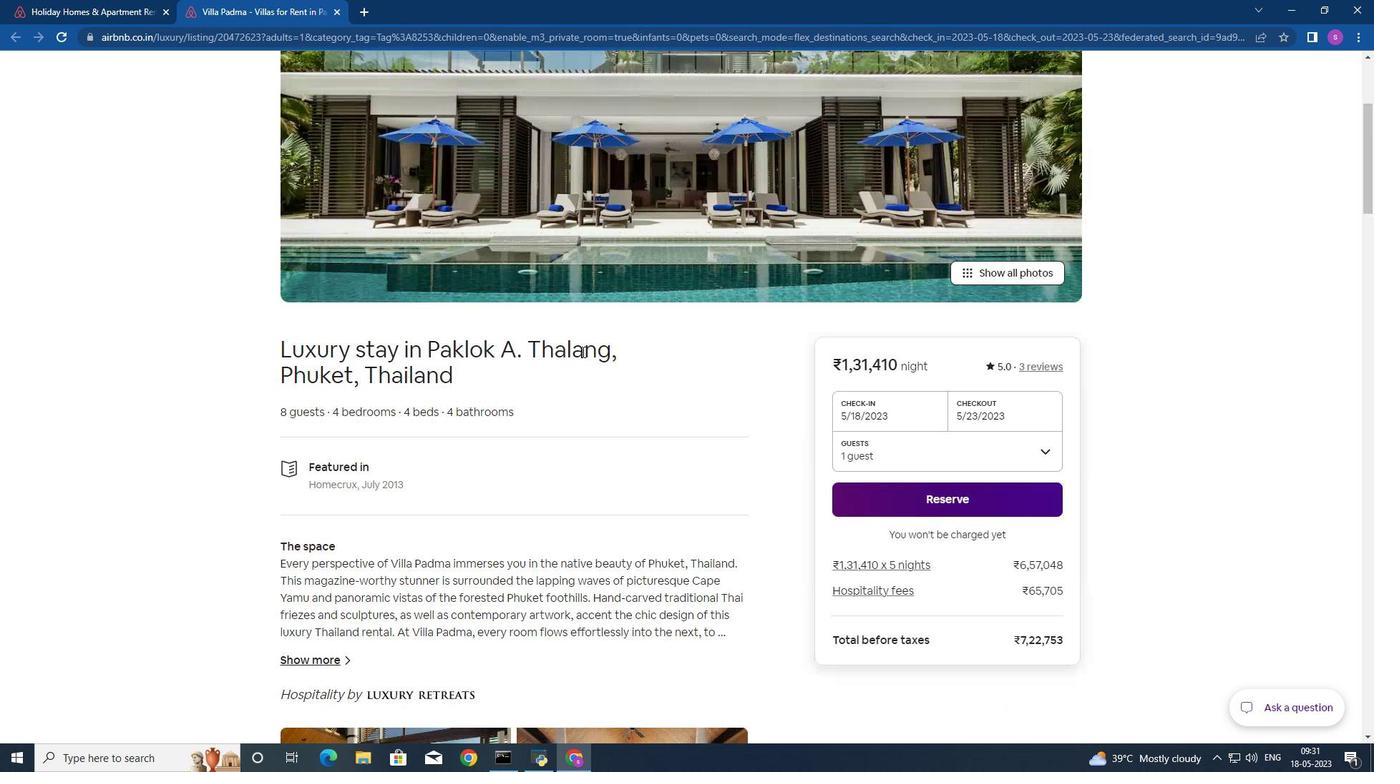 
Action: Mouse scrolled (581, 352) with delta (0, 0)
Screenshot: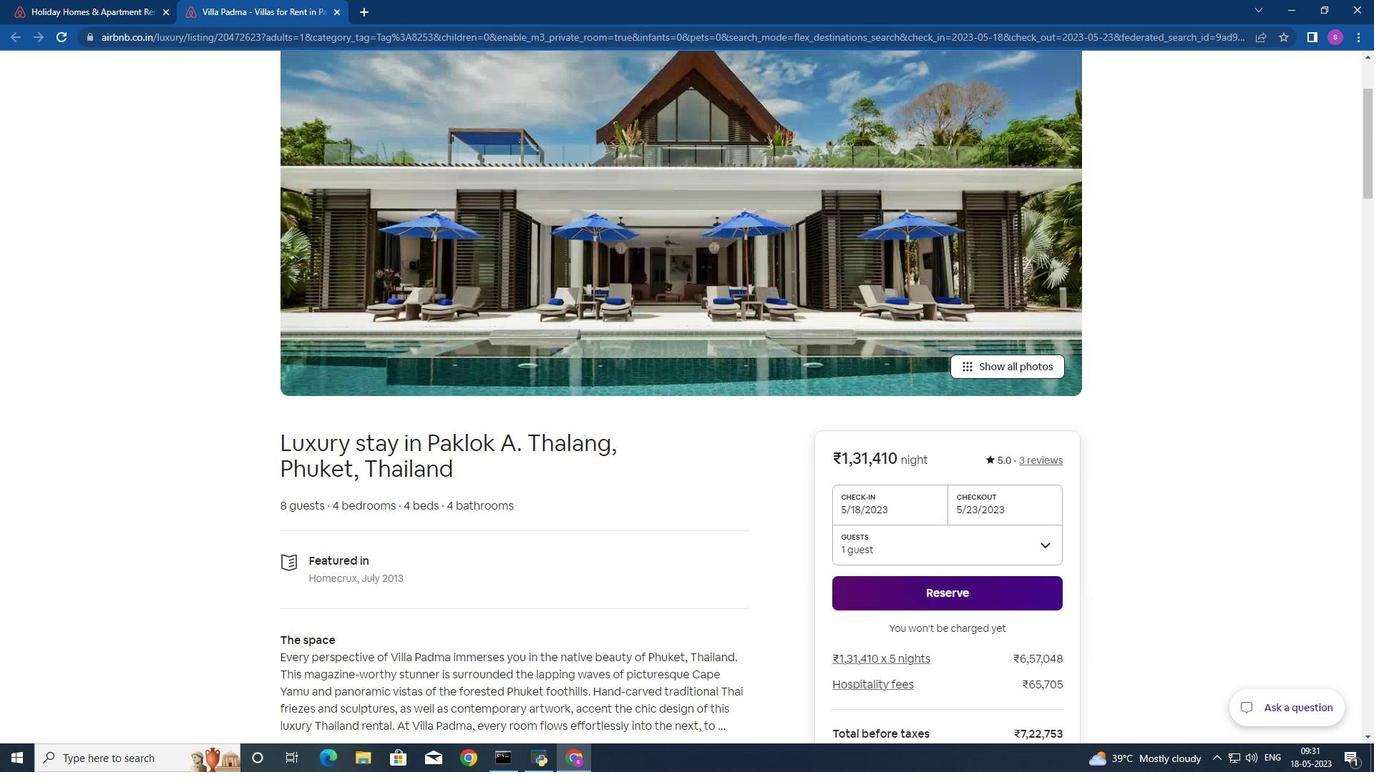 
Action: Mouse scrolled (581, 352) with delta (0, 0)
Screenshot: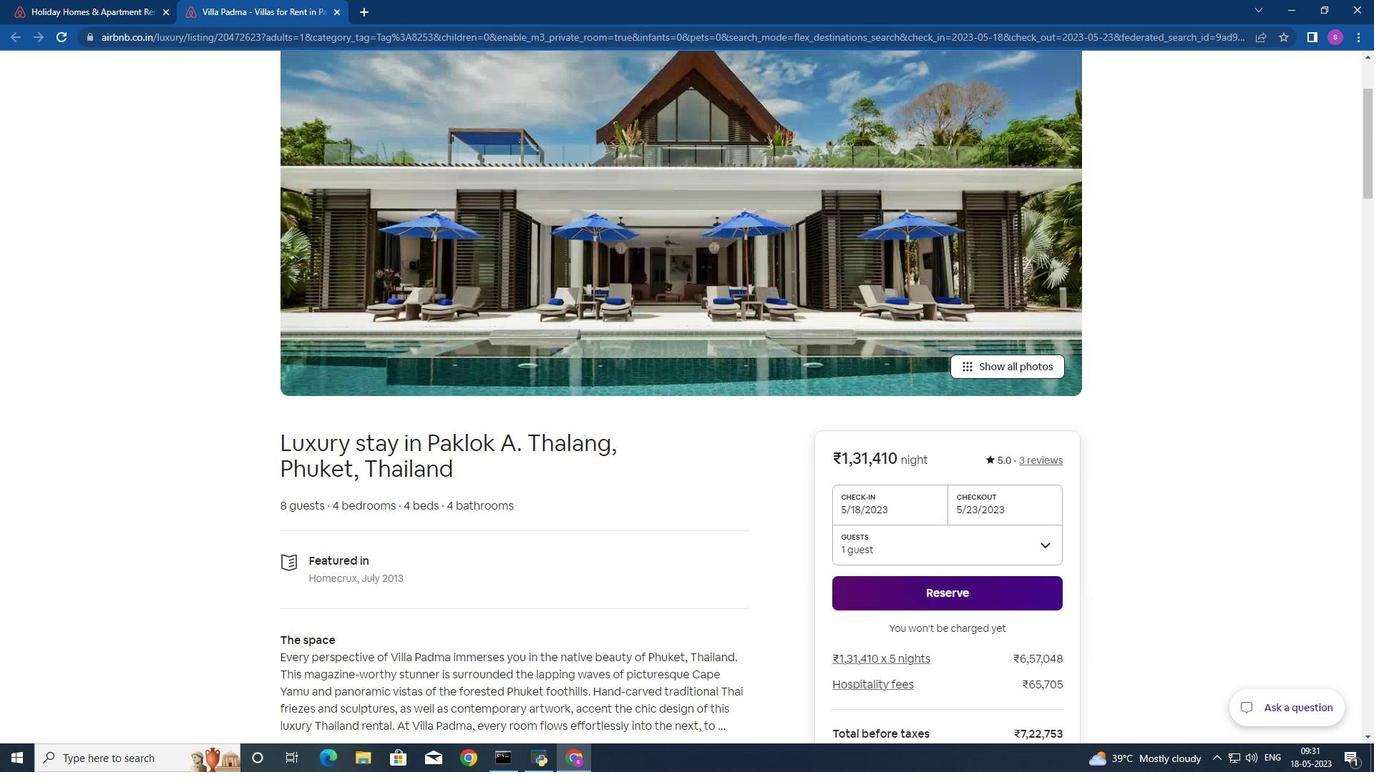 
Action: Mouse scrolled (581, 352) with delta (0, 0)
Screenshot: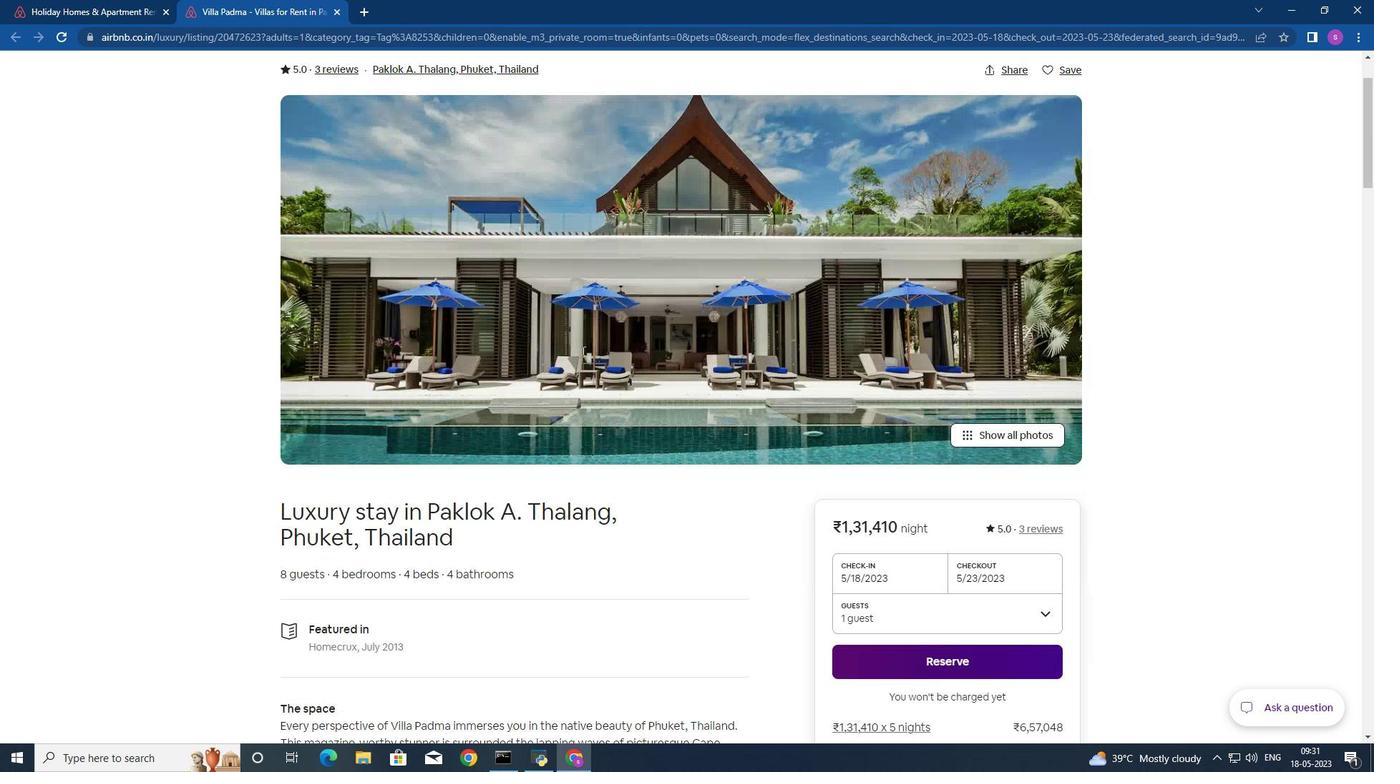 
Action: Mouse scrolled (581, 352) with delta (0, 0)
Screenshot: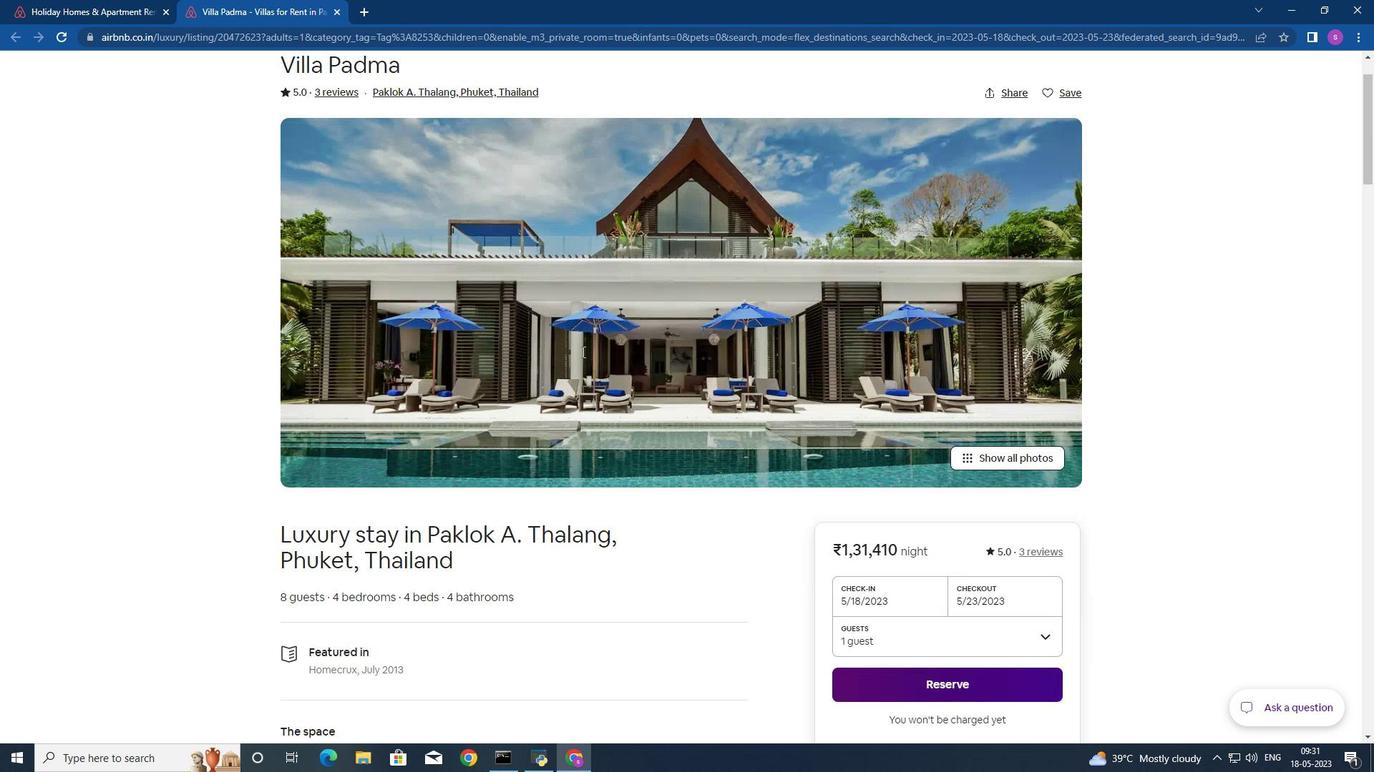 
Action: Mouse scrolled (581, 352) with delta (0, 0)
Screenshot: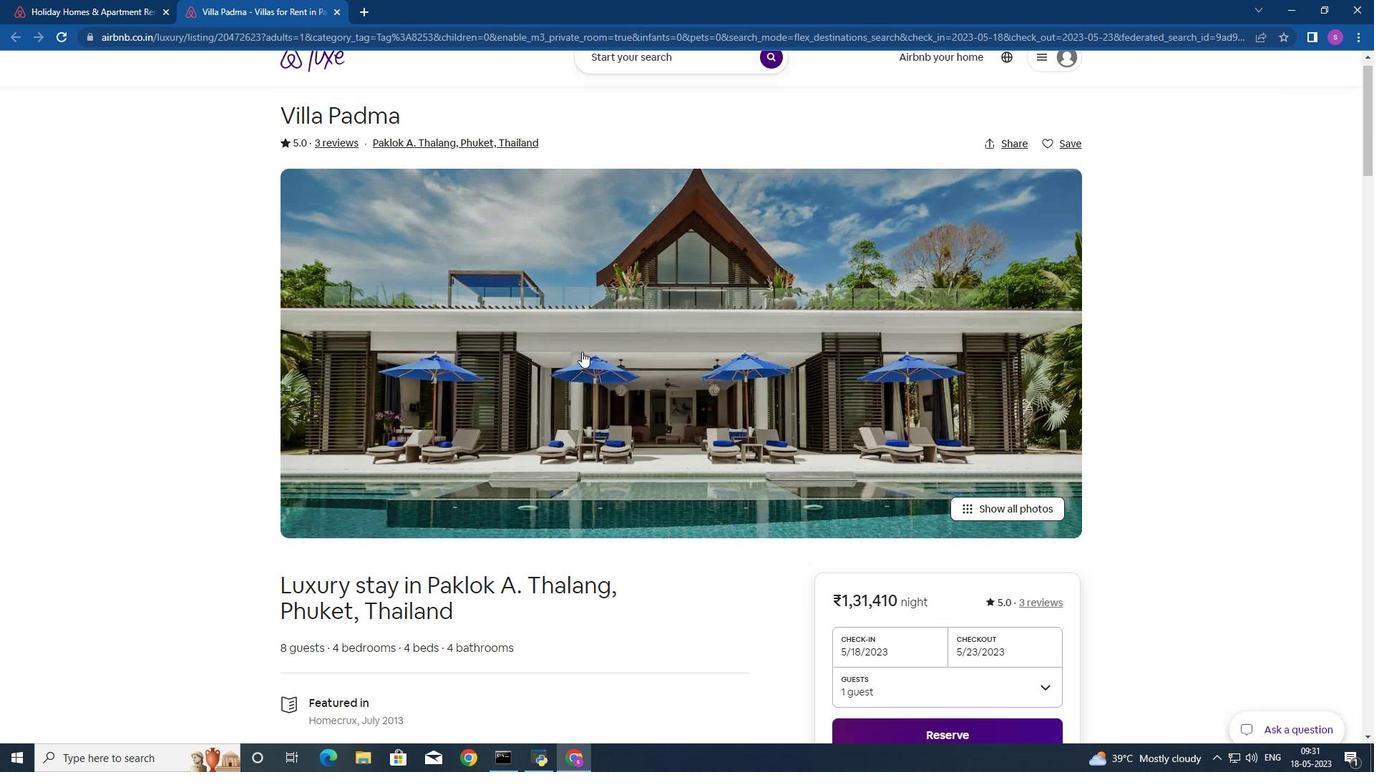 
Action: Mouse scrolled (581, 352) with delta (0, 0)
Screenshot: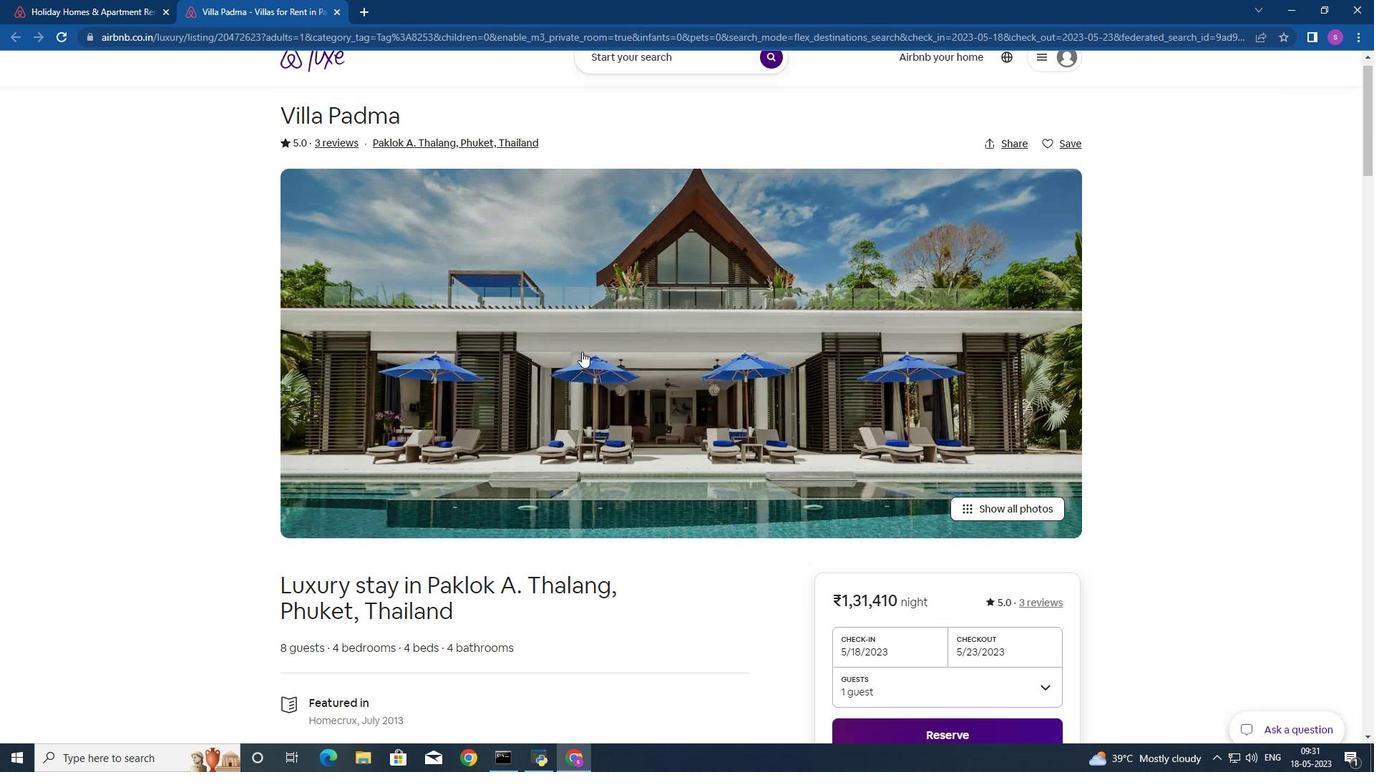 
Action: Mouse scrolled (581, 352) with delta (0, 0)
Screenshot: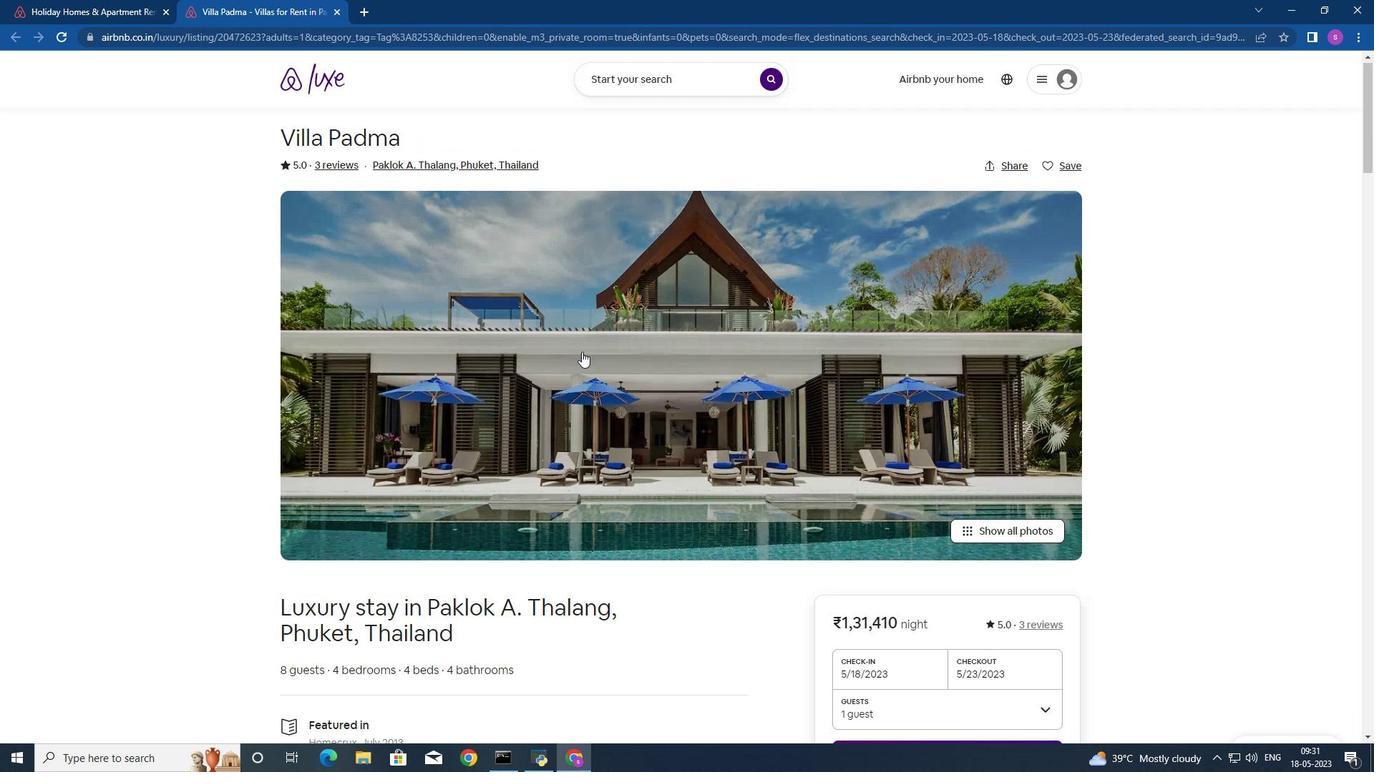 
Action: Mouse scrolled (581, 352) with delta (0, 0)
Screenshot: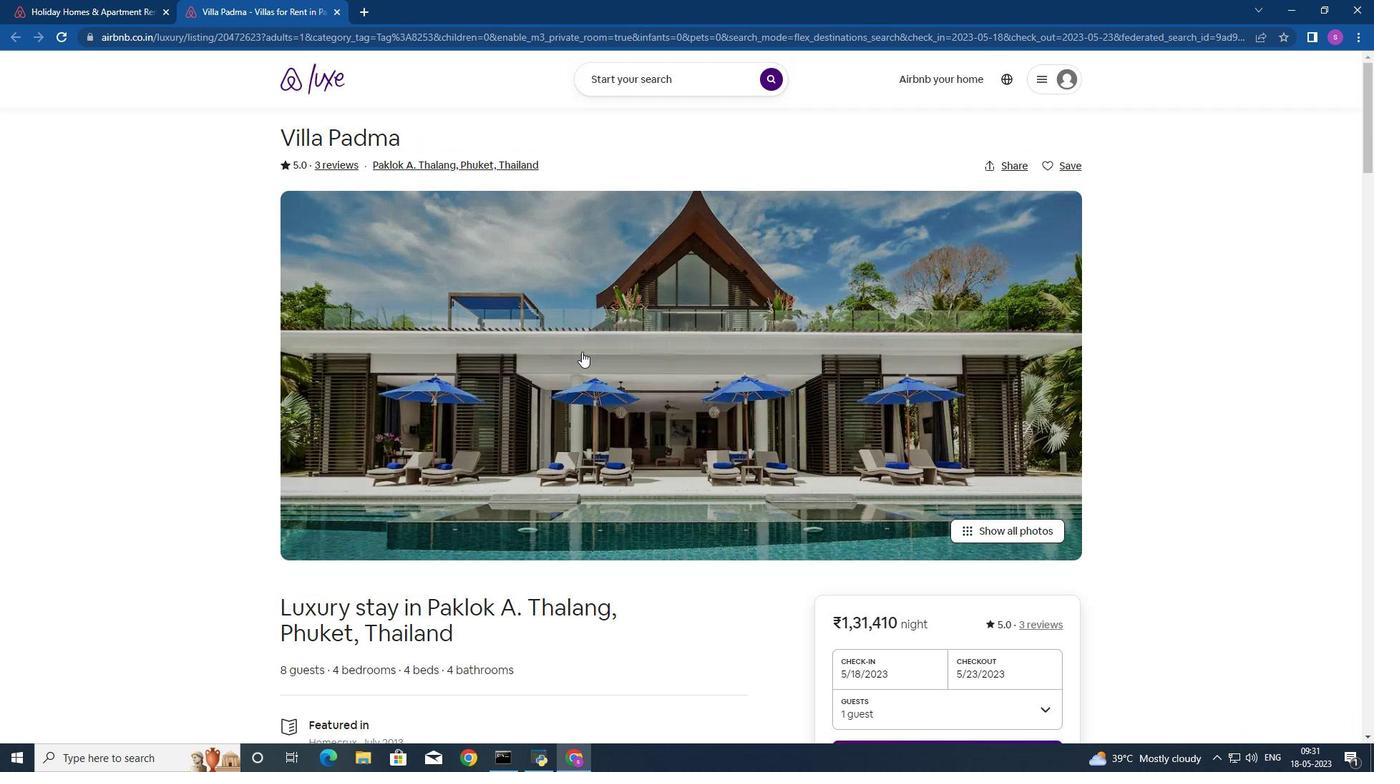 
Action: Mouse scrolled (581, 352) with delta (0, 0)
Screenshot: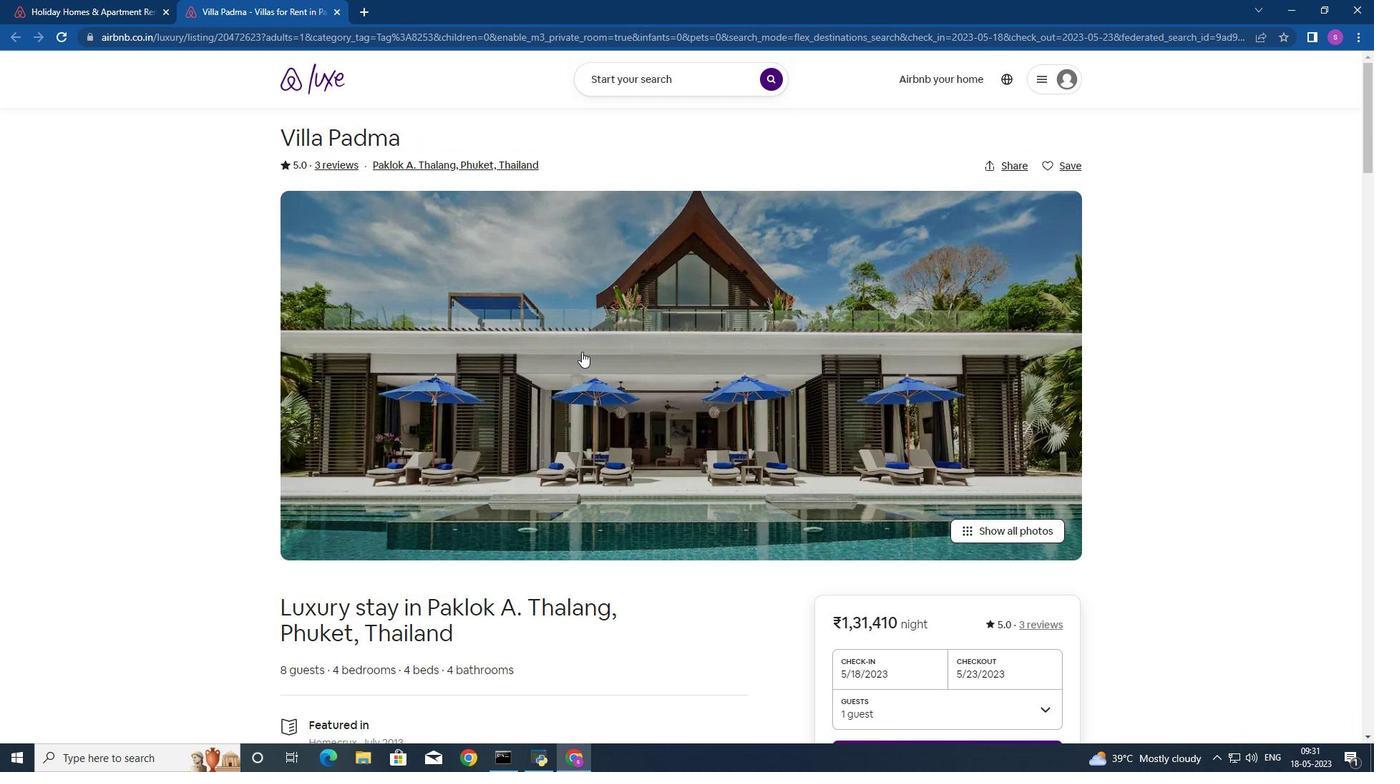 
Action: Mouse moved to (14, 33)
Screenshot: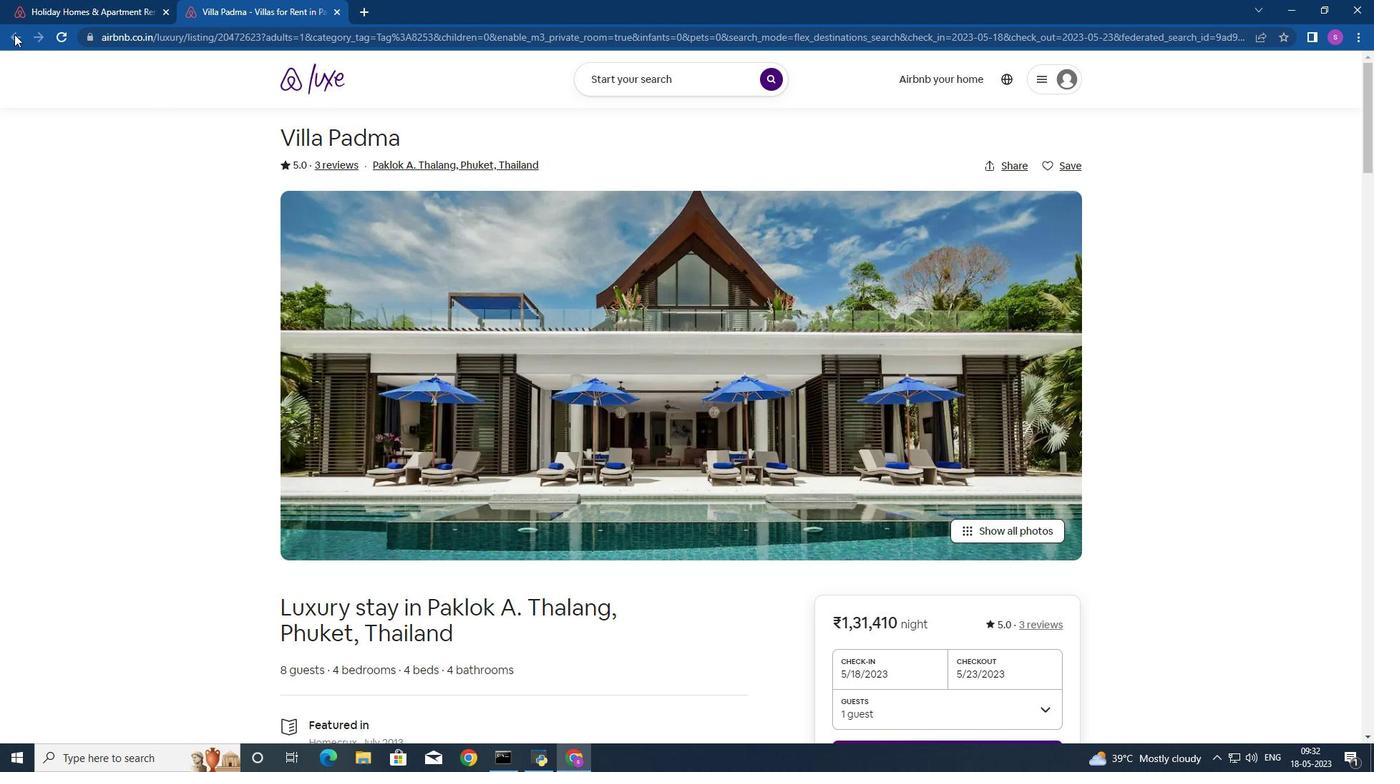 
Action: Mouse pressed left at (14, 33)
Screenshot: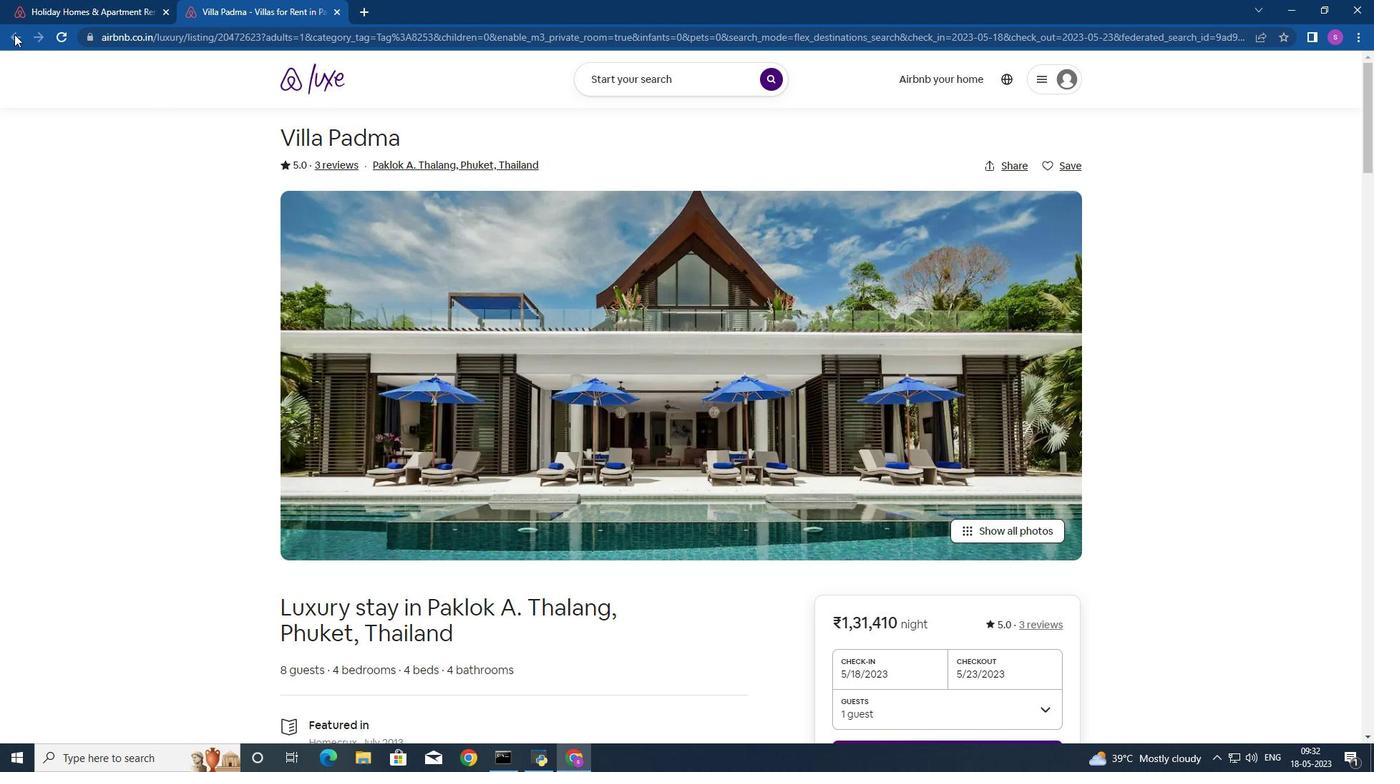 
Action: Mouse moved to (617, 298)
Screenshot: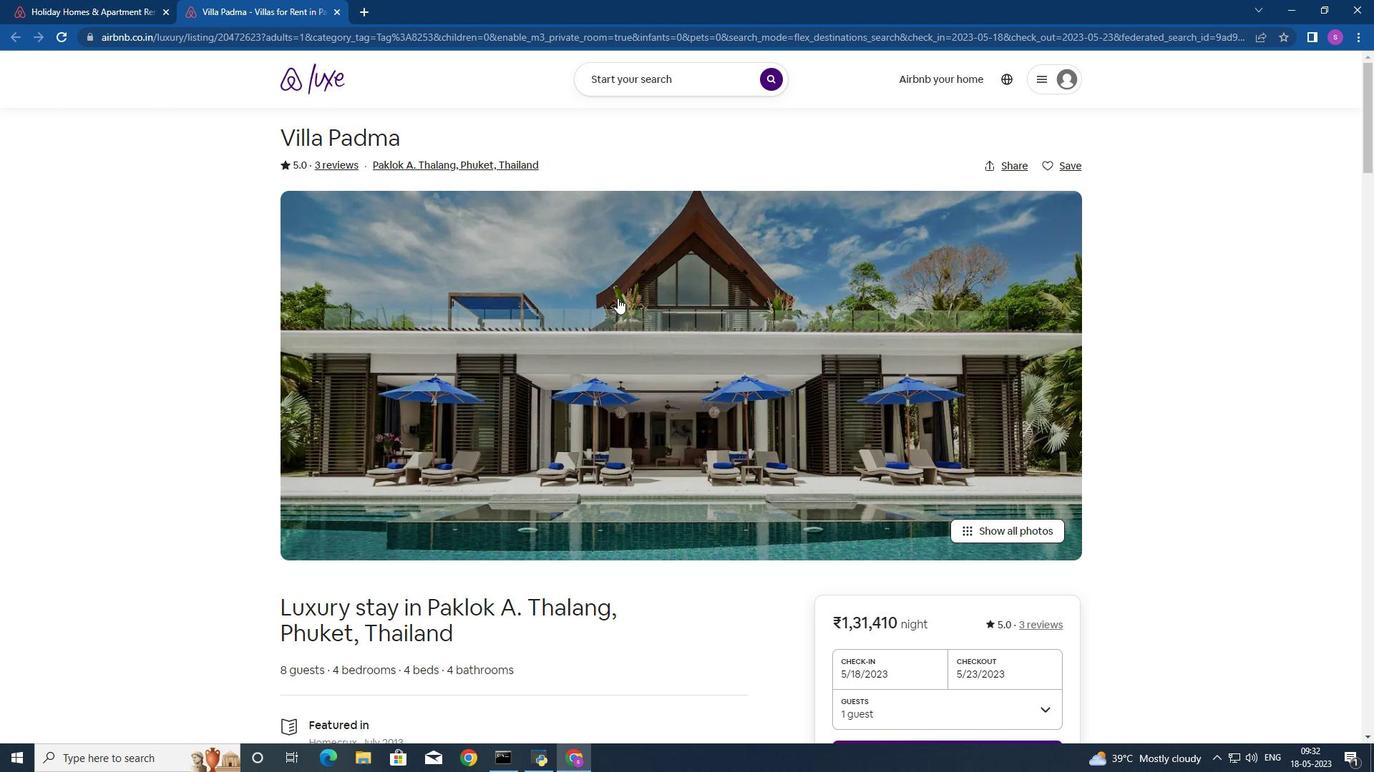 
Action: Mouse scrolled (617, 297) with delta (0, 0)
Screenshot: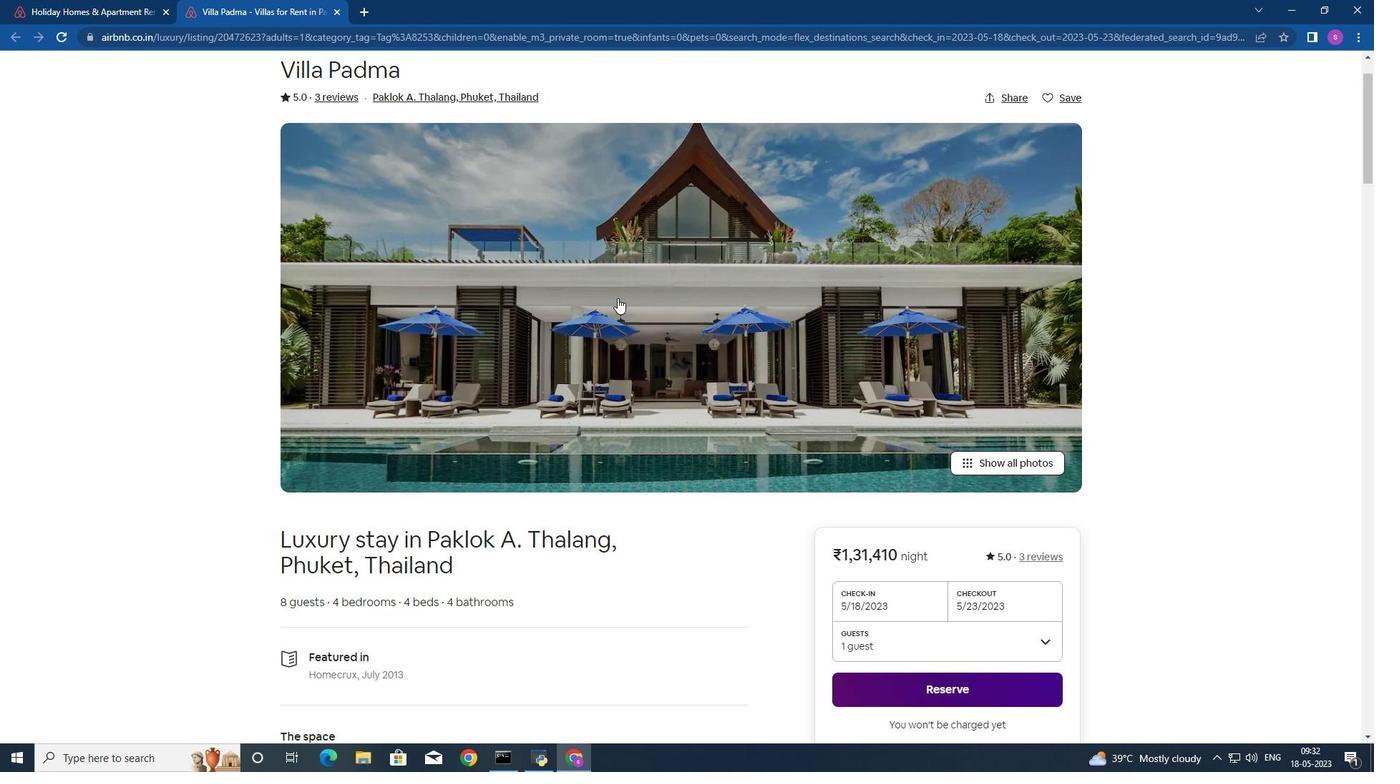 
Action: Mouse moved to (617, 298)
Screenshot: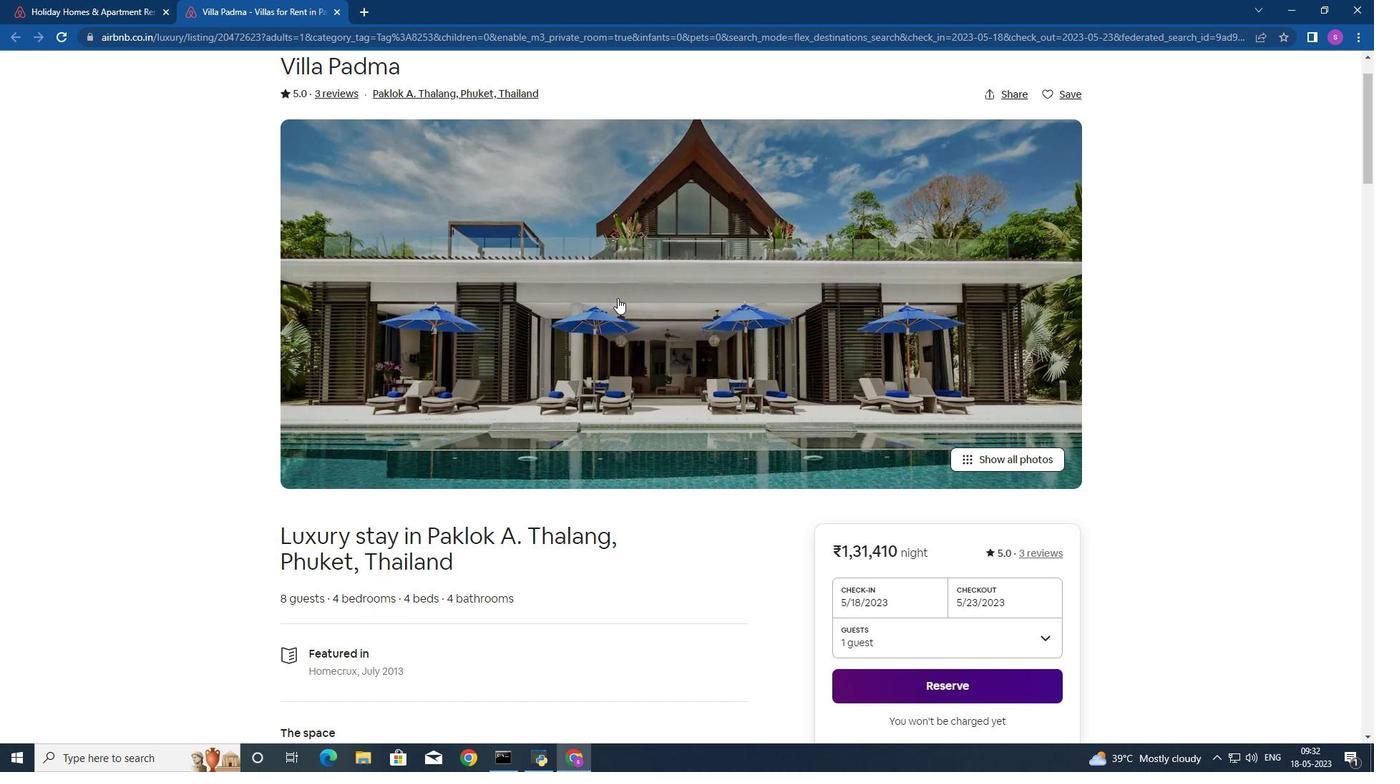 
Action: Mouse scrolled (617, 299) with delta (0, 0)
Screenshot: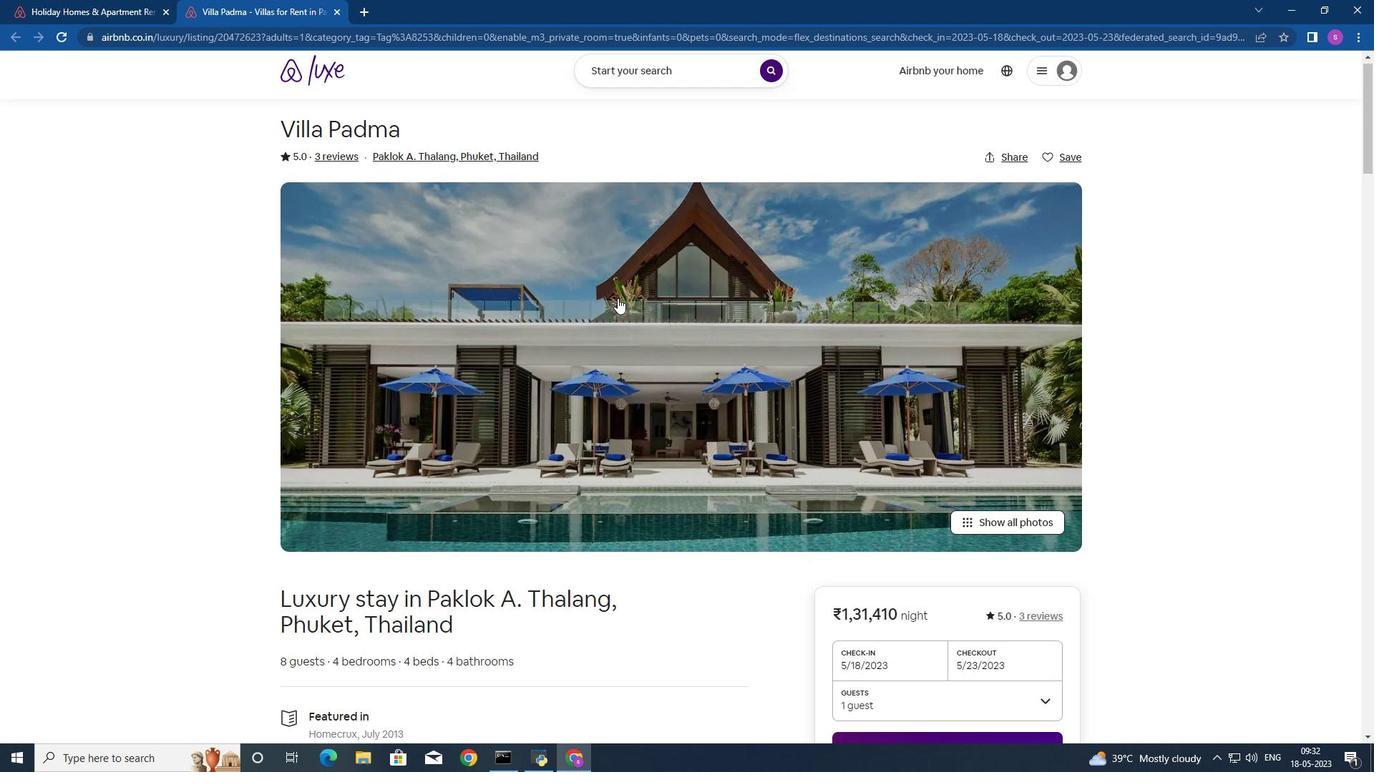 
Action: Mouse scrolled (617, 299) with delta (0, 0)
Screenshot: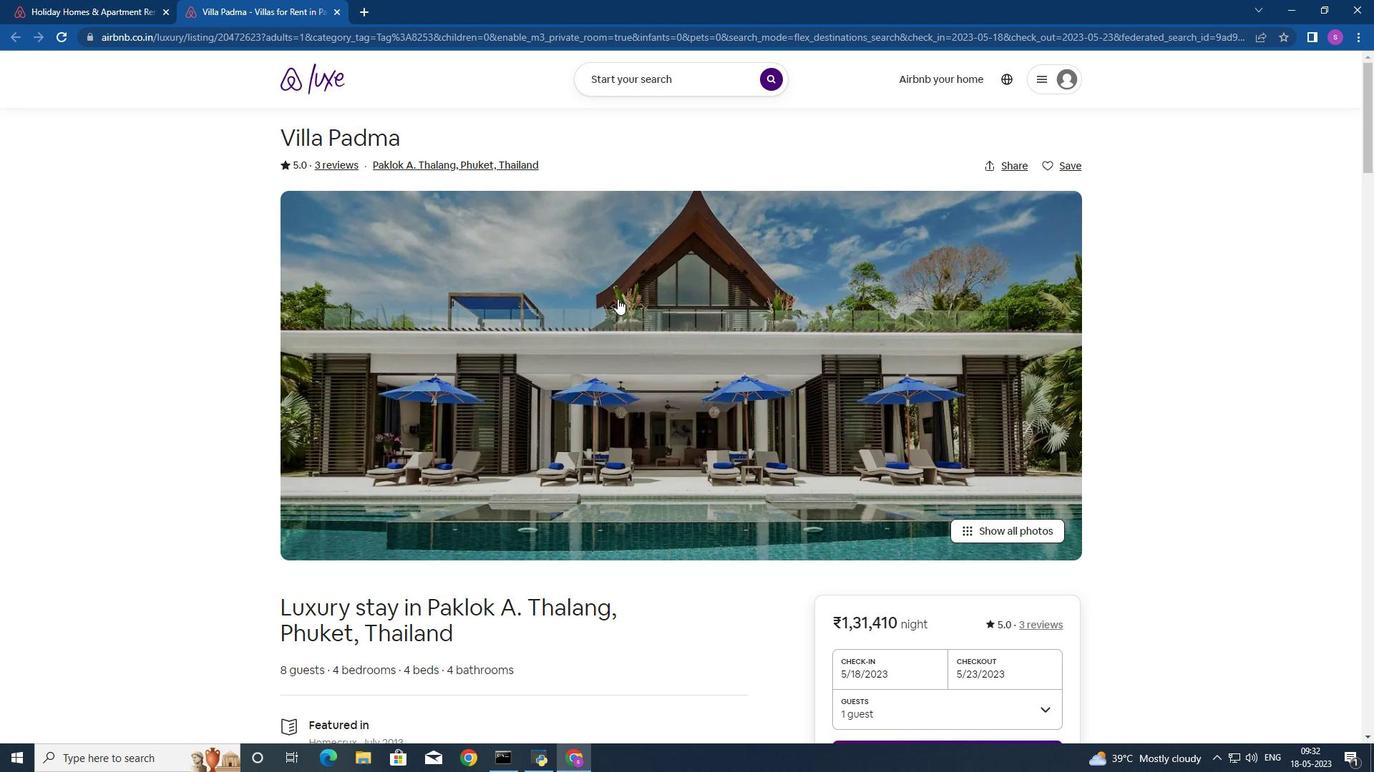 
Action: Mouse moved to (636, 357)
Screenshot: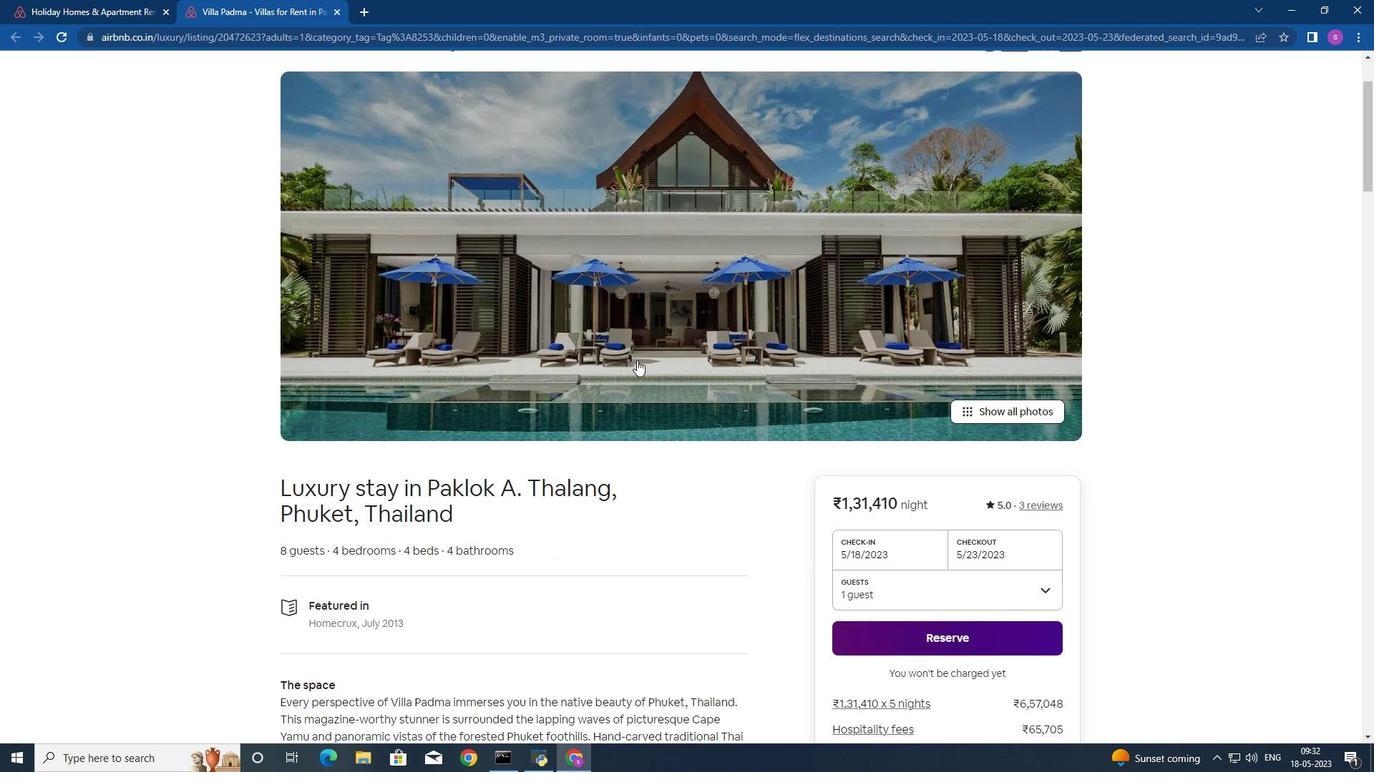 
Action: Mouse scrolled (636, 356) with delta (0, 0)
Screenshot: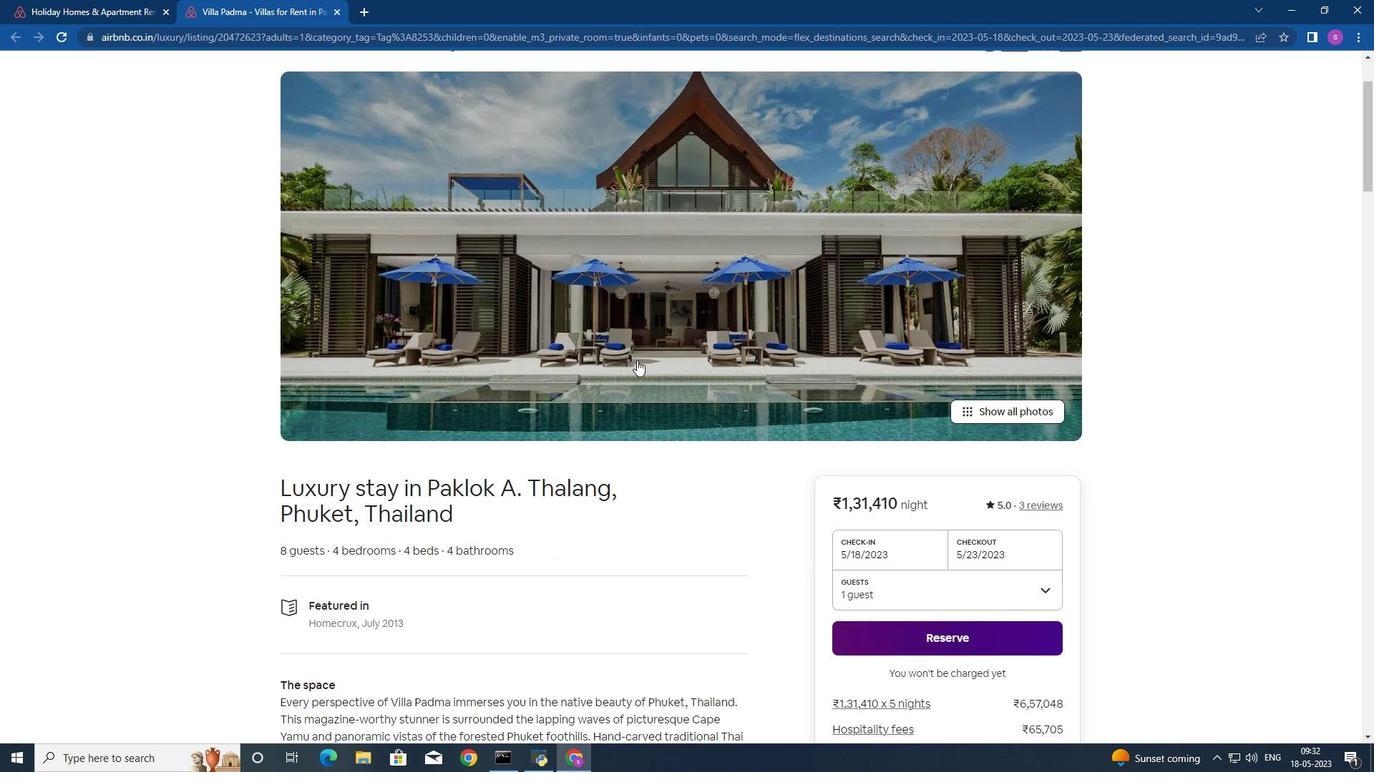 
Action: Mouse moved to (636, 358)
Screenshot: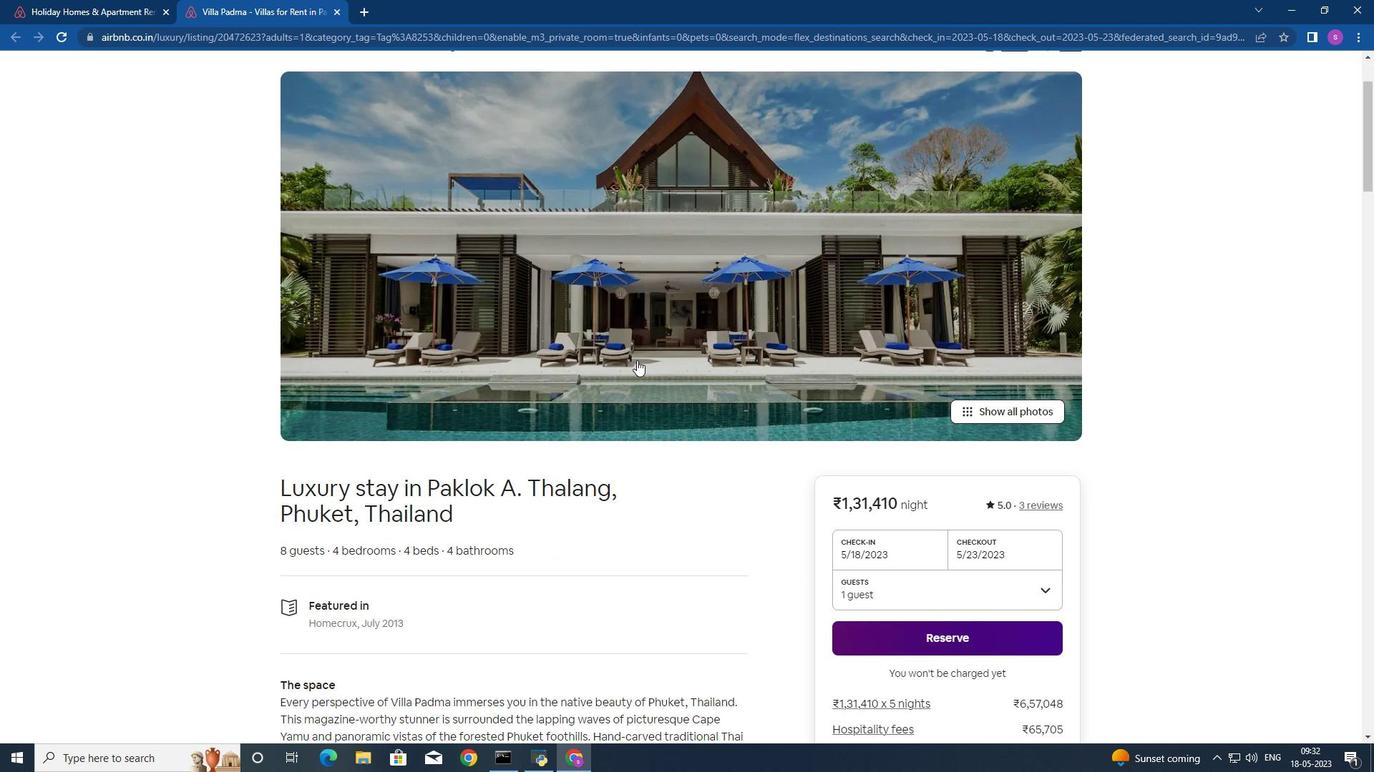 
Action: Mouse scrolled (636, 357) with delta (0, 0)
Screenshot: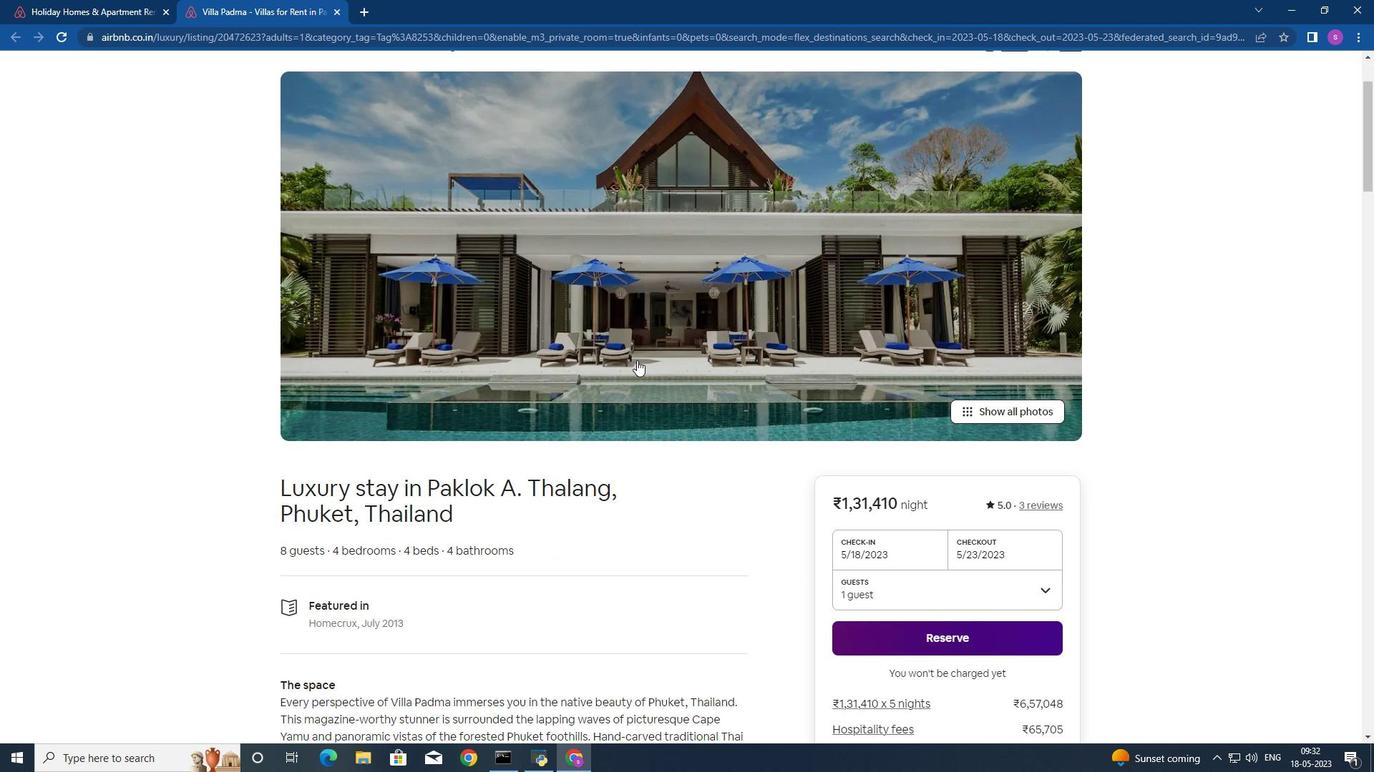 
Action: Mouse moved to (636, 360)
Screenshot: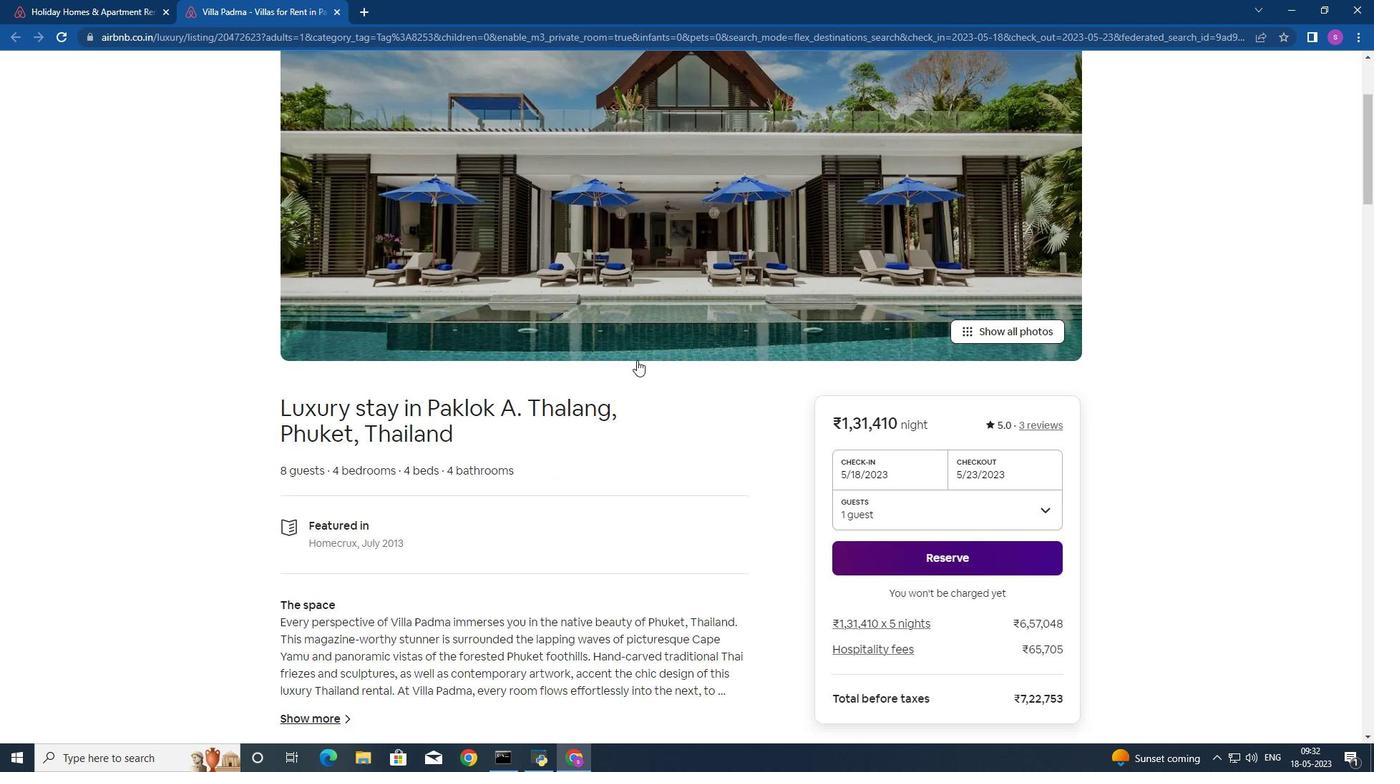 
Action: Mouse scrolled (636, 359) with delta (0, 0)
Screenshot: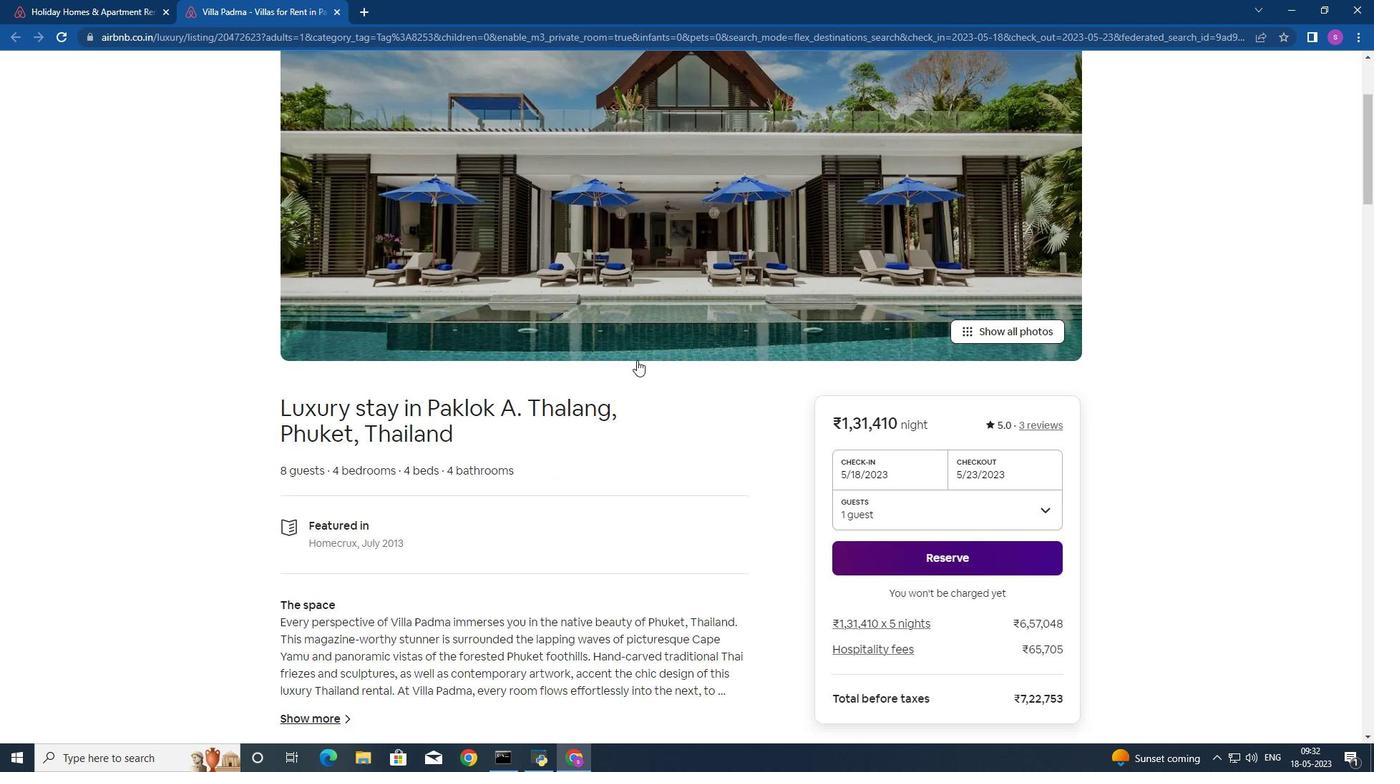 
Action: Mouse moved to (636, 360)
Screenshot: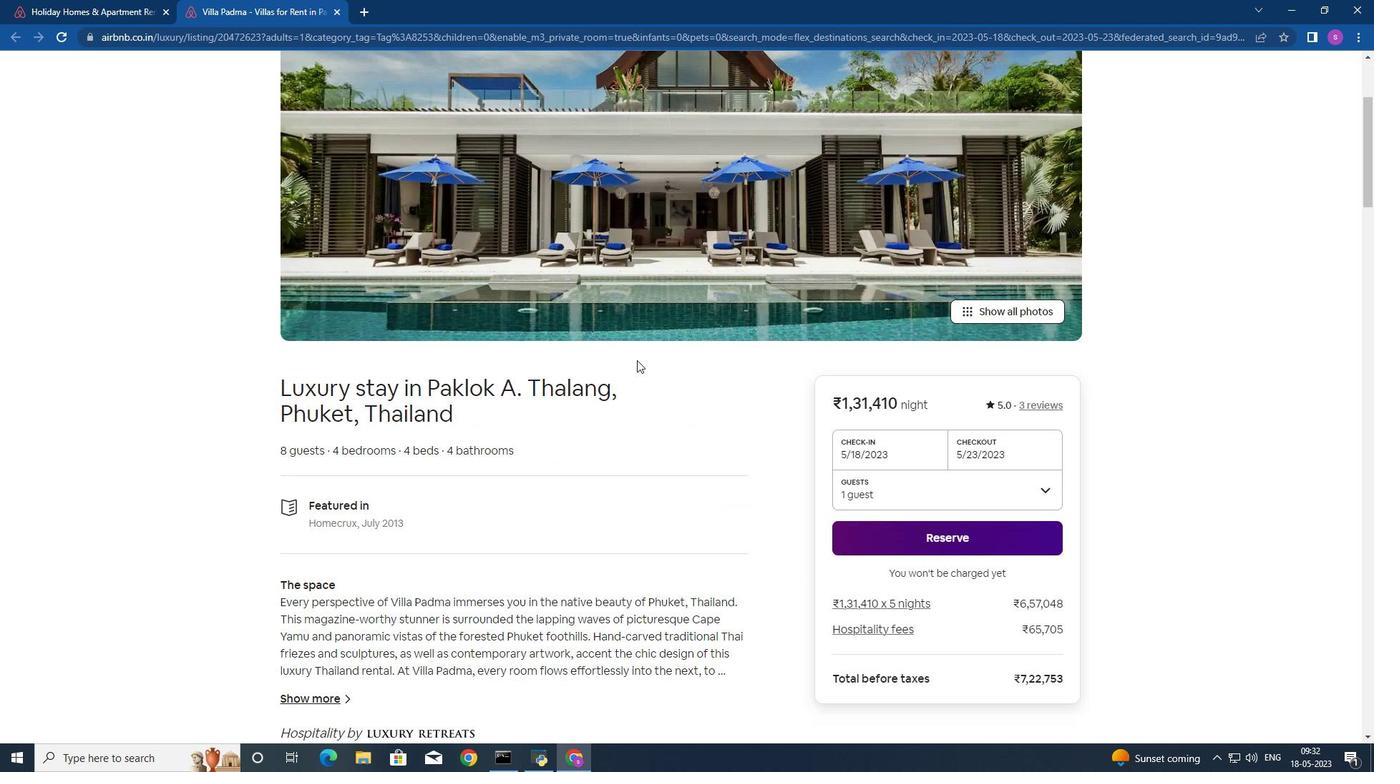 
Action: Mouse scrolled (636, 359) with delta (0, 0)
Screenshot: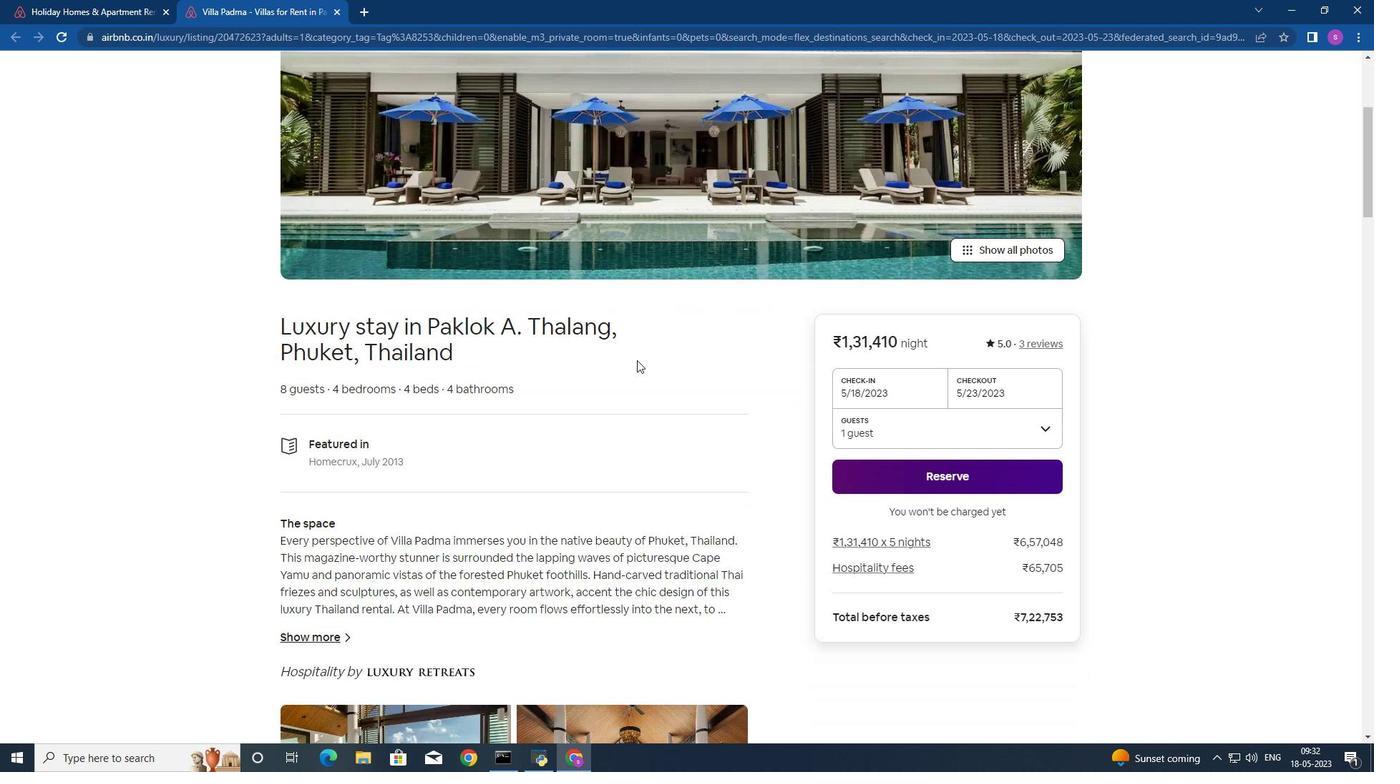 
Action: Mouse scrolled (636, 359) with delta (0, 0)
Screenshot: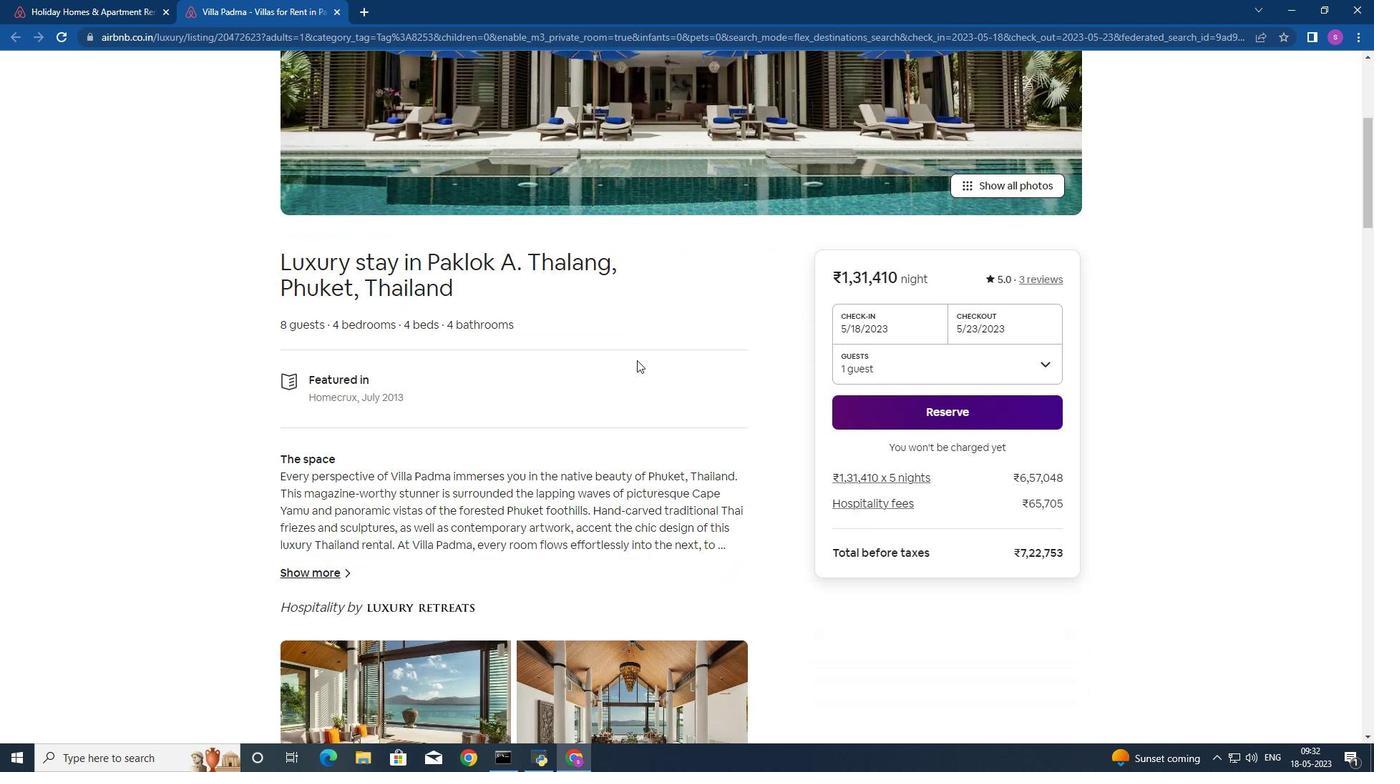 
Action: Mouse scrolled (636, 359) with delta (0, 0)
Screenshot: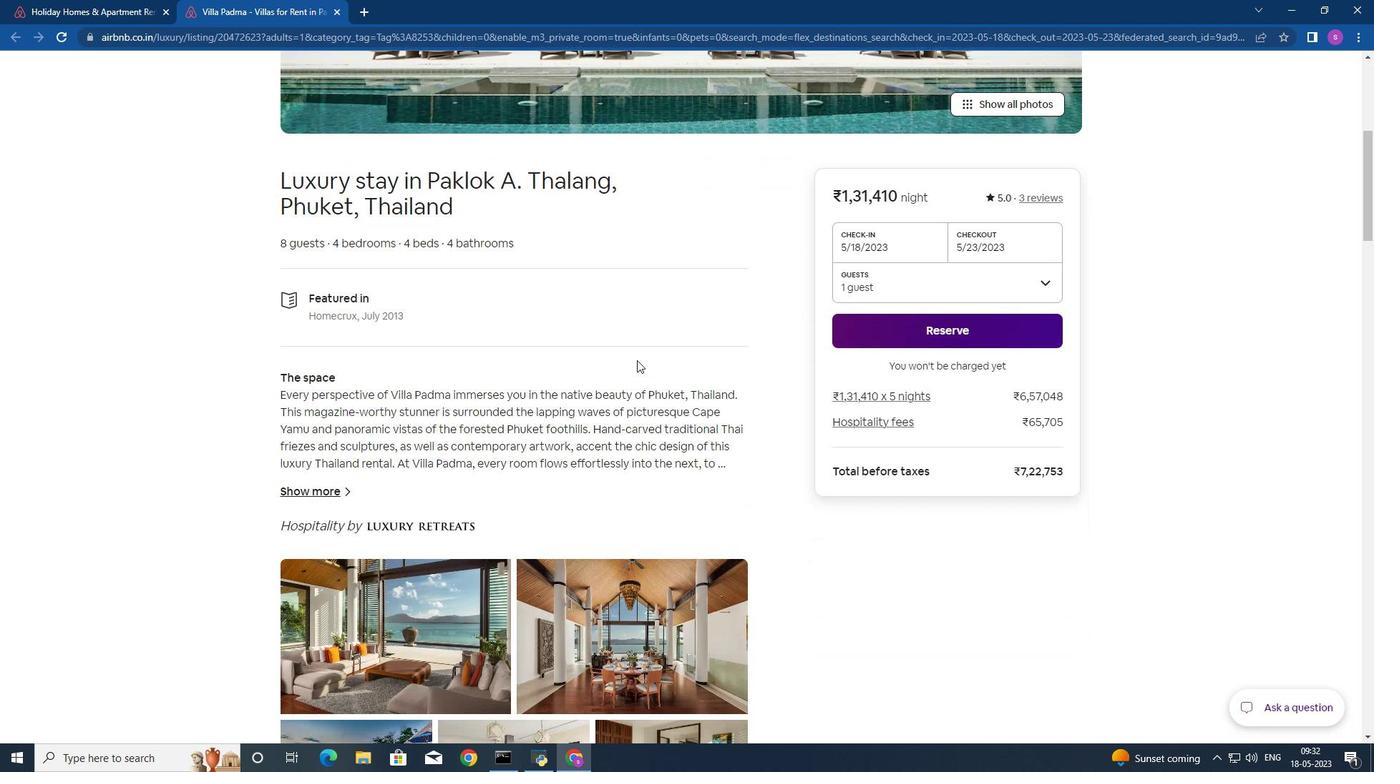 
Action: Mouse moved to (636, 359)
Screenshot: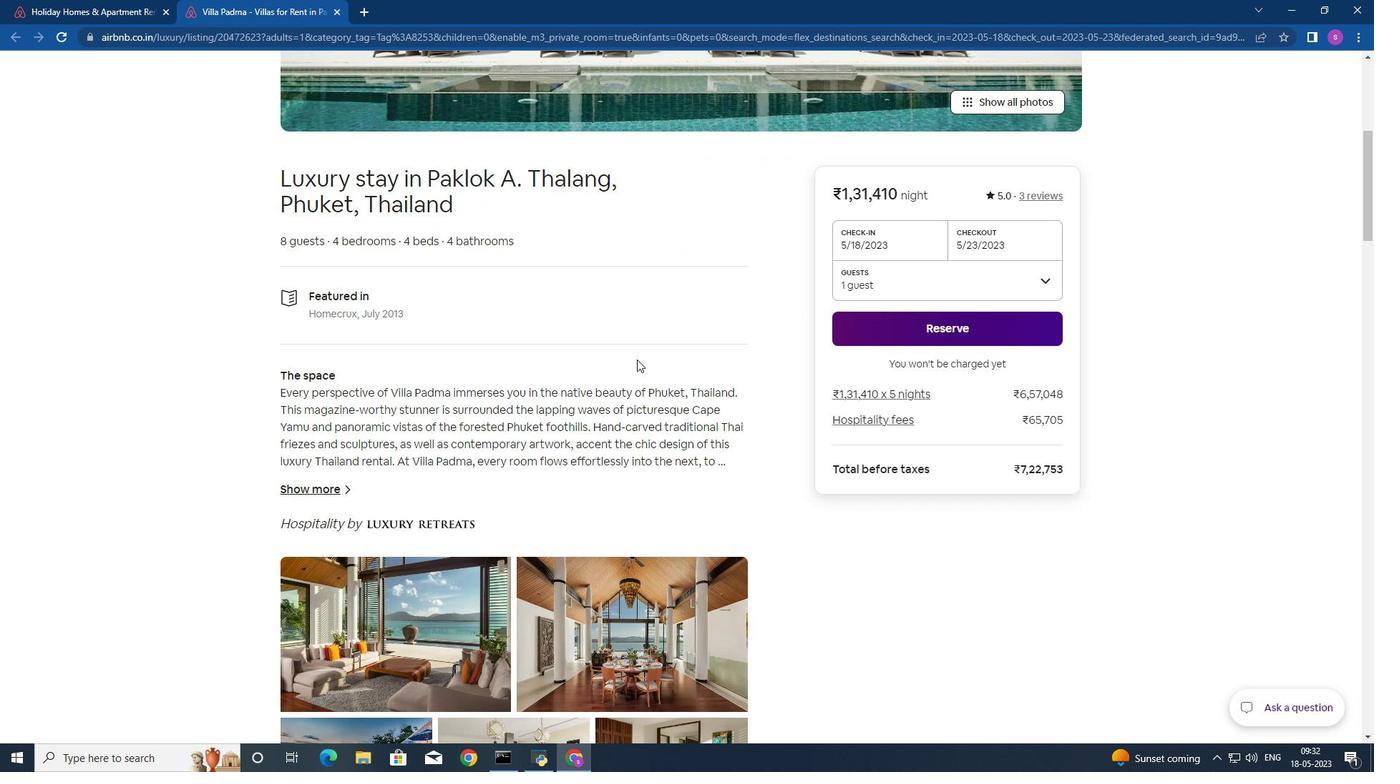 
Action: Mouse scrolled (636, 359) with delta (0, 0)
Screenshot: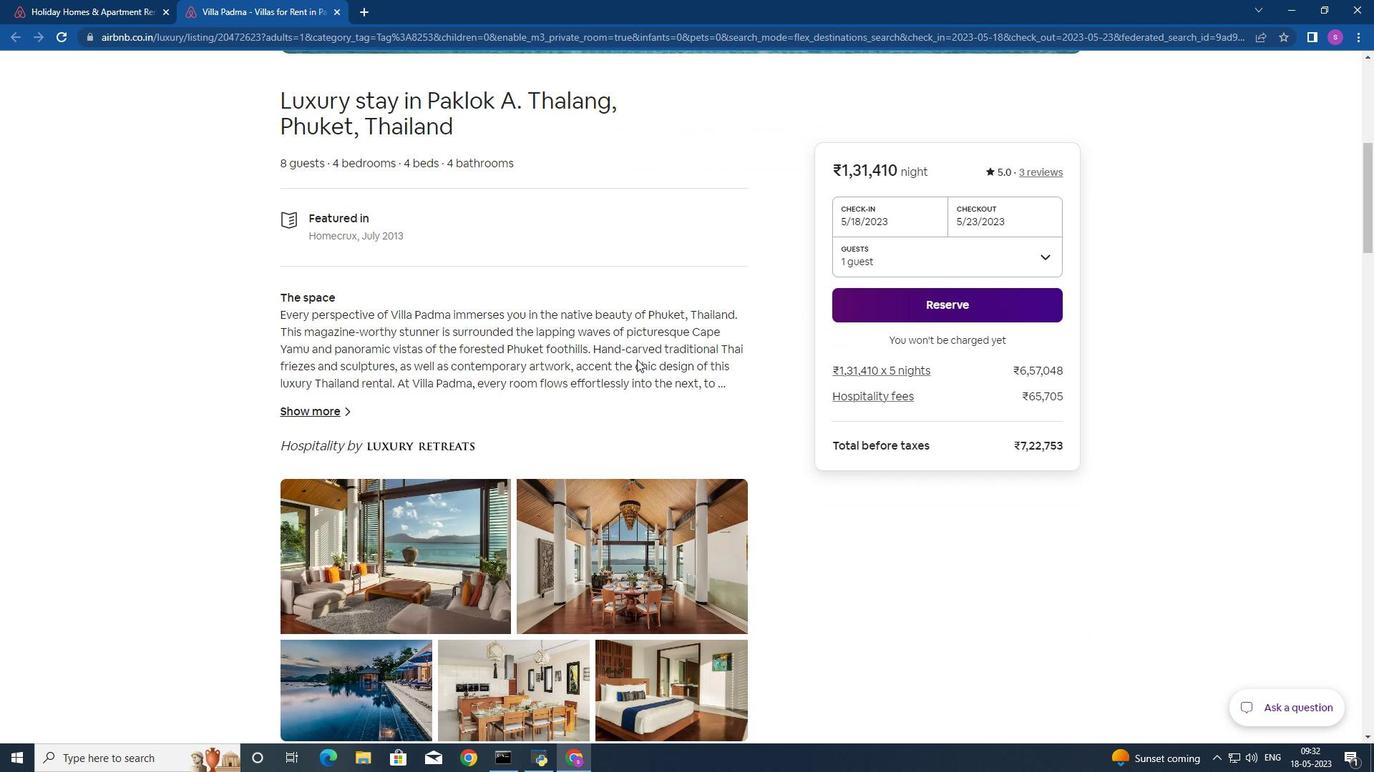 
Action: Mouse scrolled (636, 359) with delta (0, 0)
Screenshot: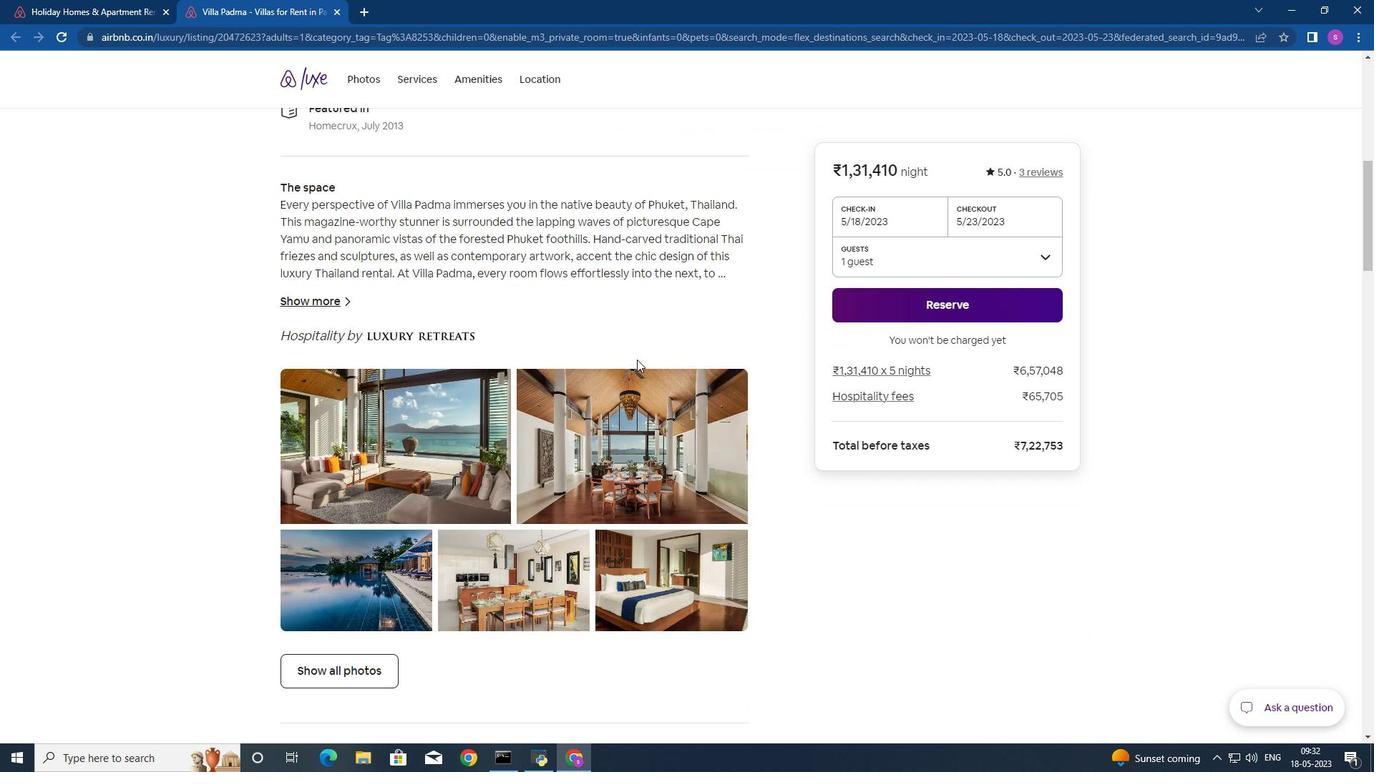 
Action: Mouse scrolled (636, 359) with delta (0, 0)
Screenshot: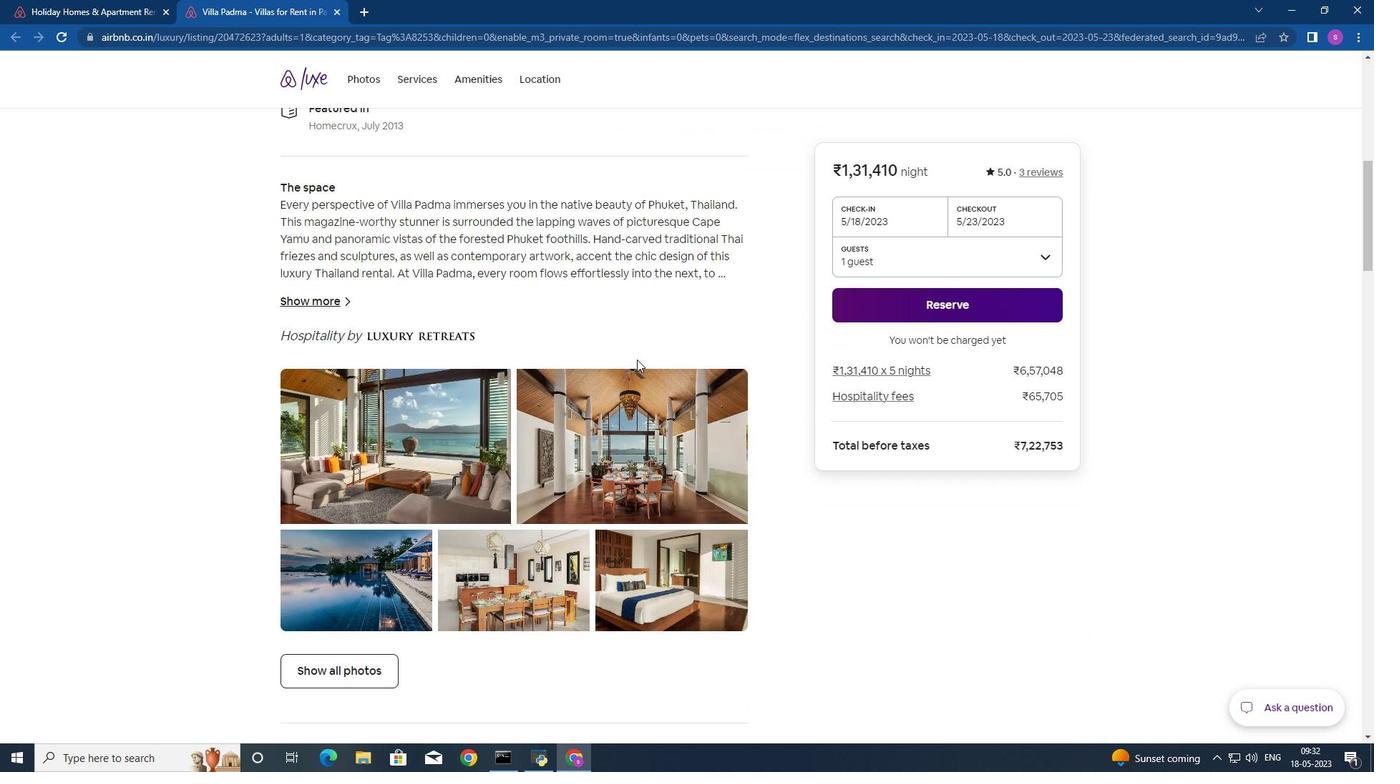 
Action: Mouse scrolled (636, 359) with delta (0, 0)
Screenshot: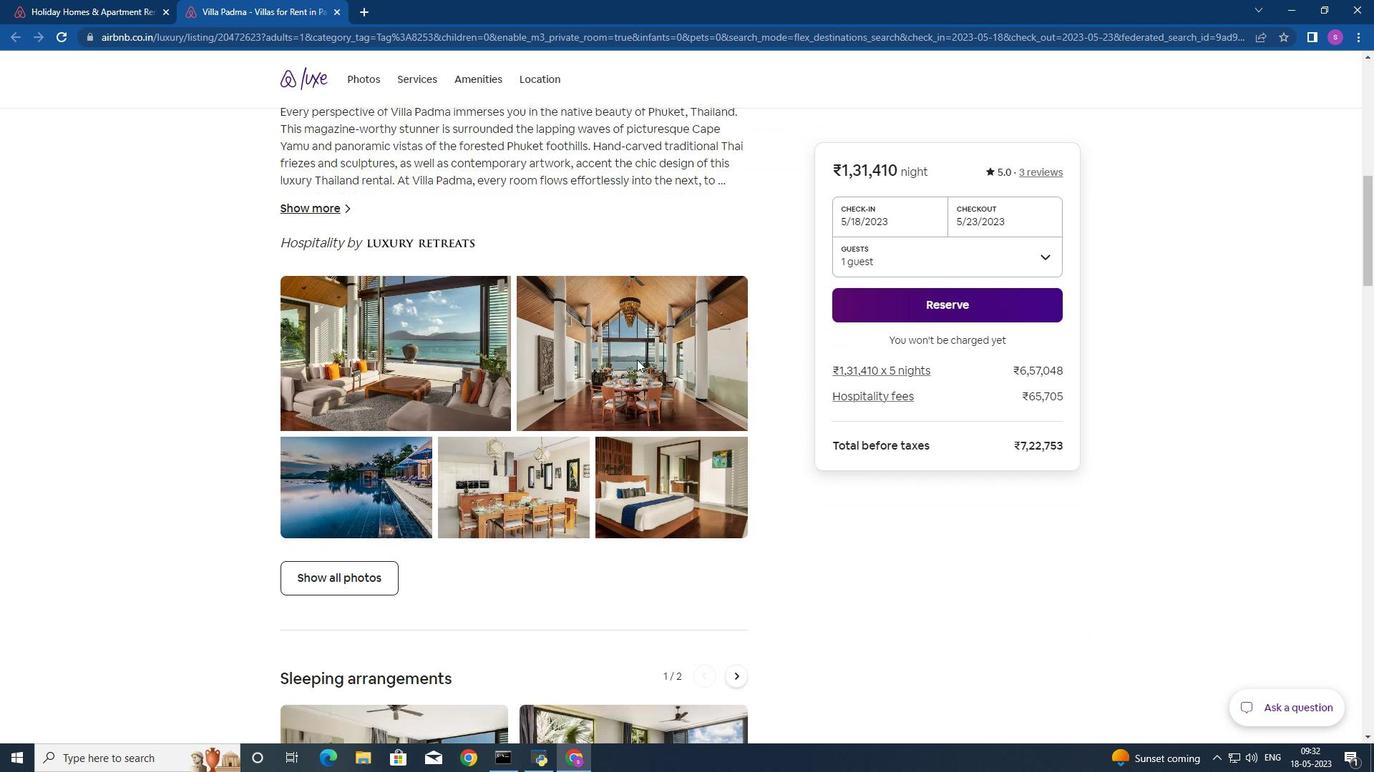 
Action: Mouse scrolled (636, 359) with delta (0, 0)
Screenshot: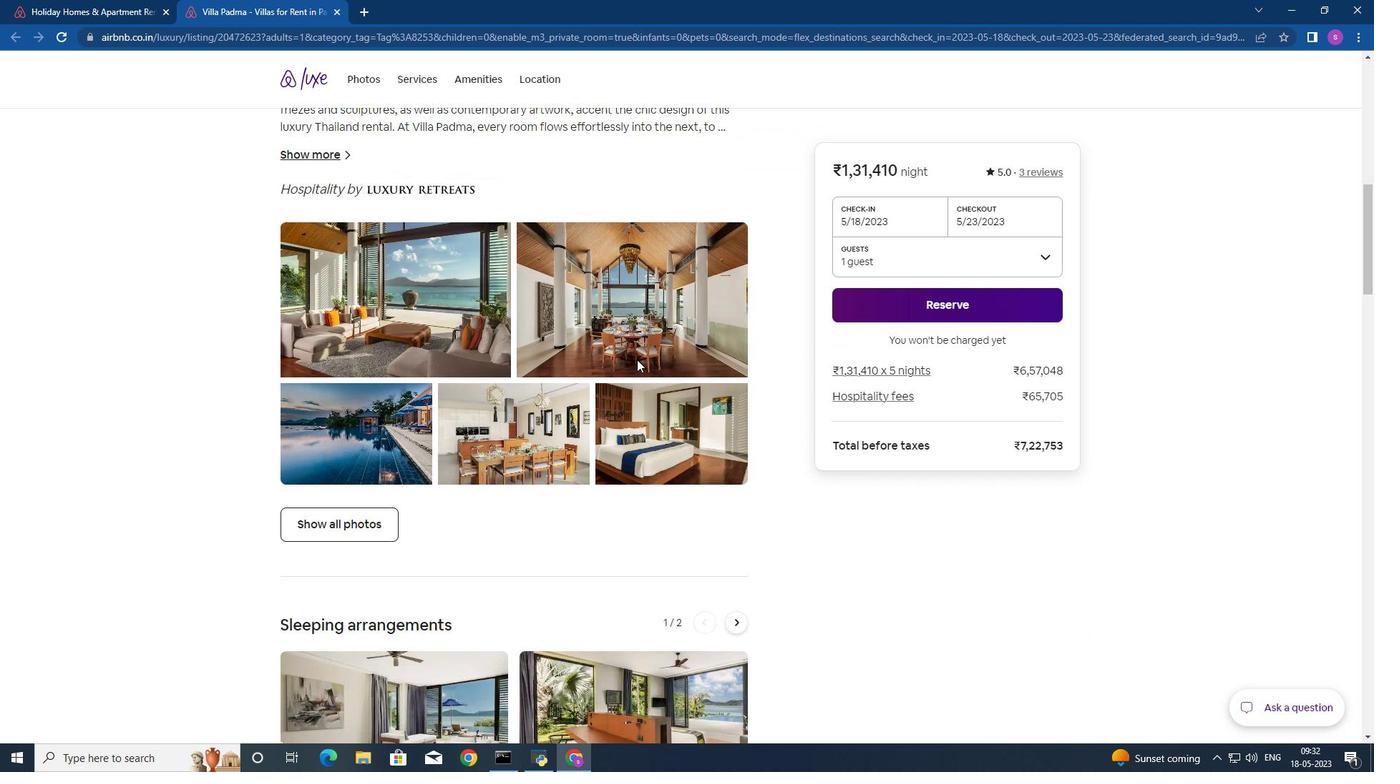 
Action: Mouse scrolled (636, 359) with delta (0, 0)
Screenshot: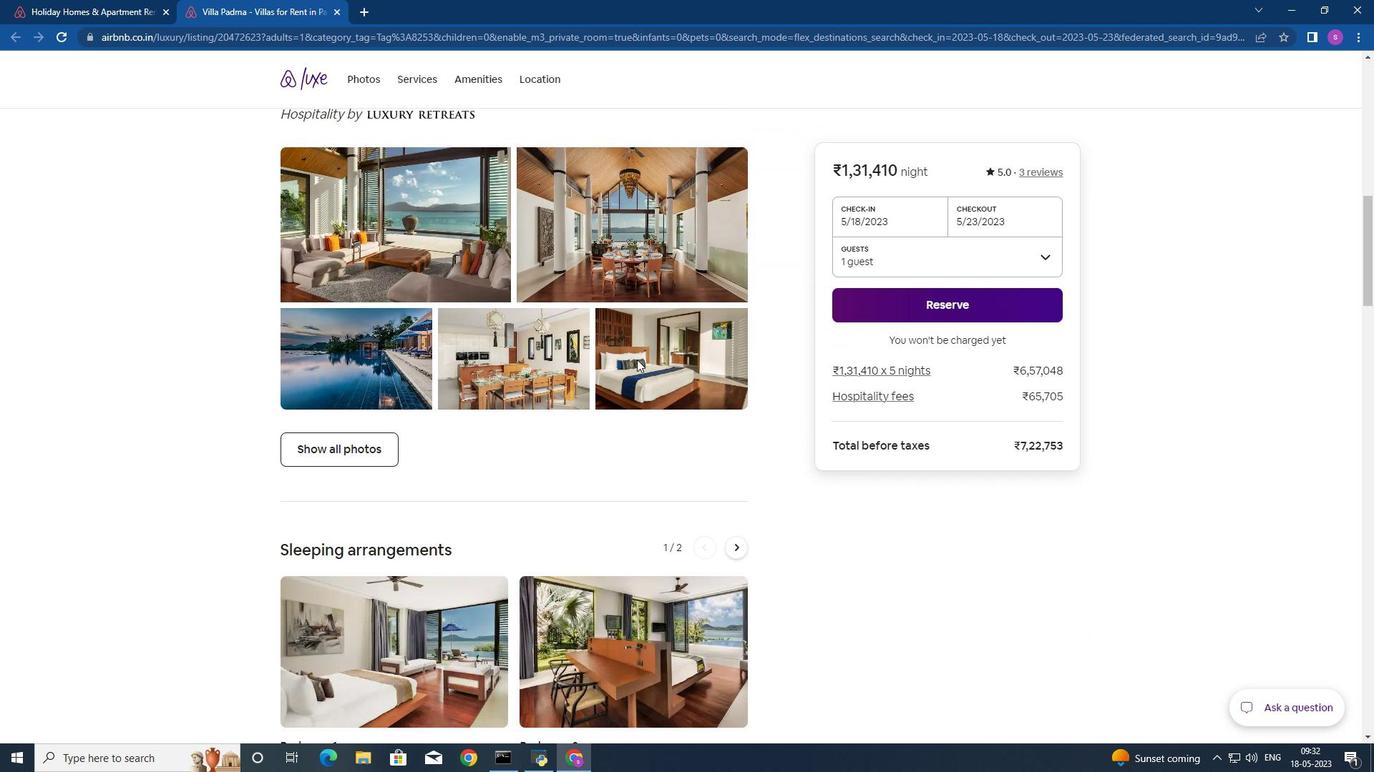 
Action: Mouse moved to (636, 359)
Screenshot: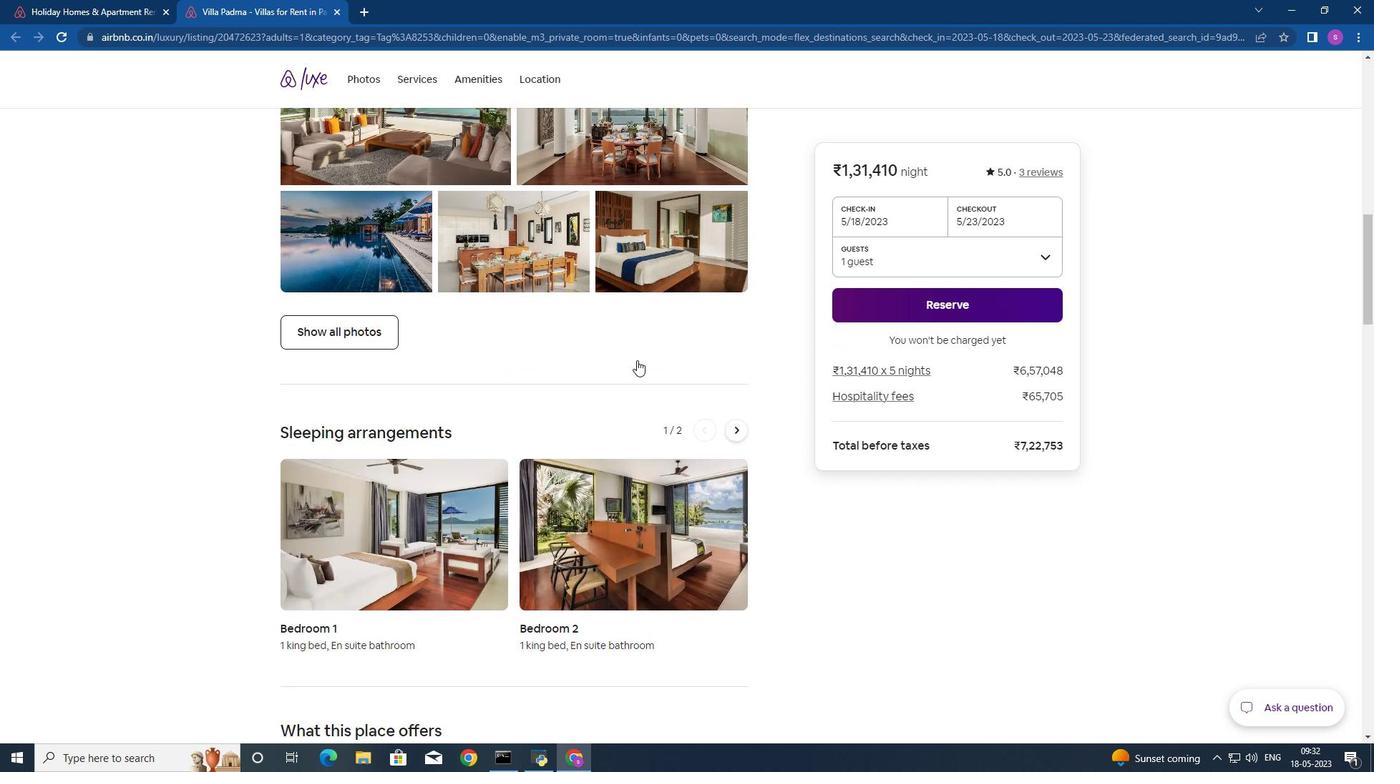 
Action: Mouse scrolled (636, 359) with delta (0, 0)
Screenshot: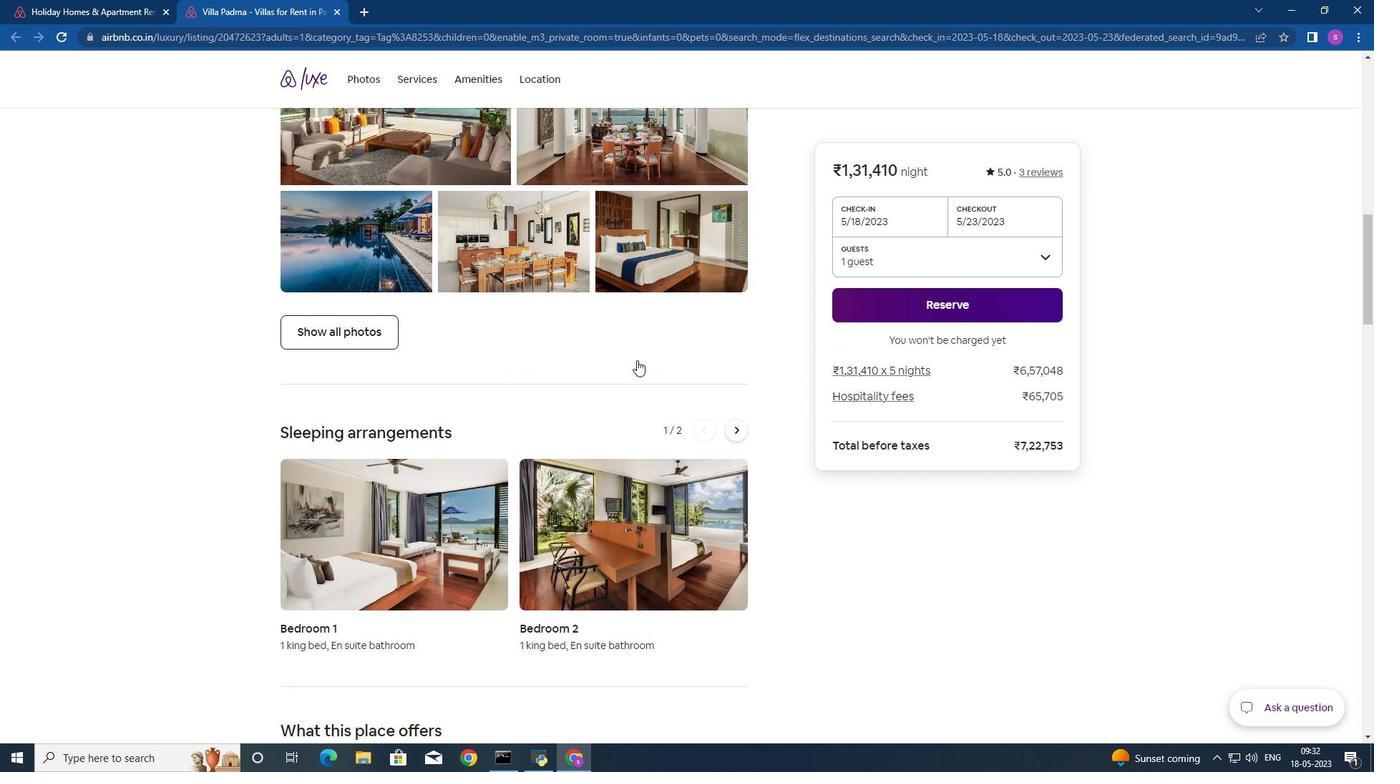 
Action: Mouse moved to (636, 360)
Screenshot: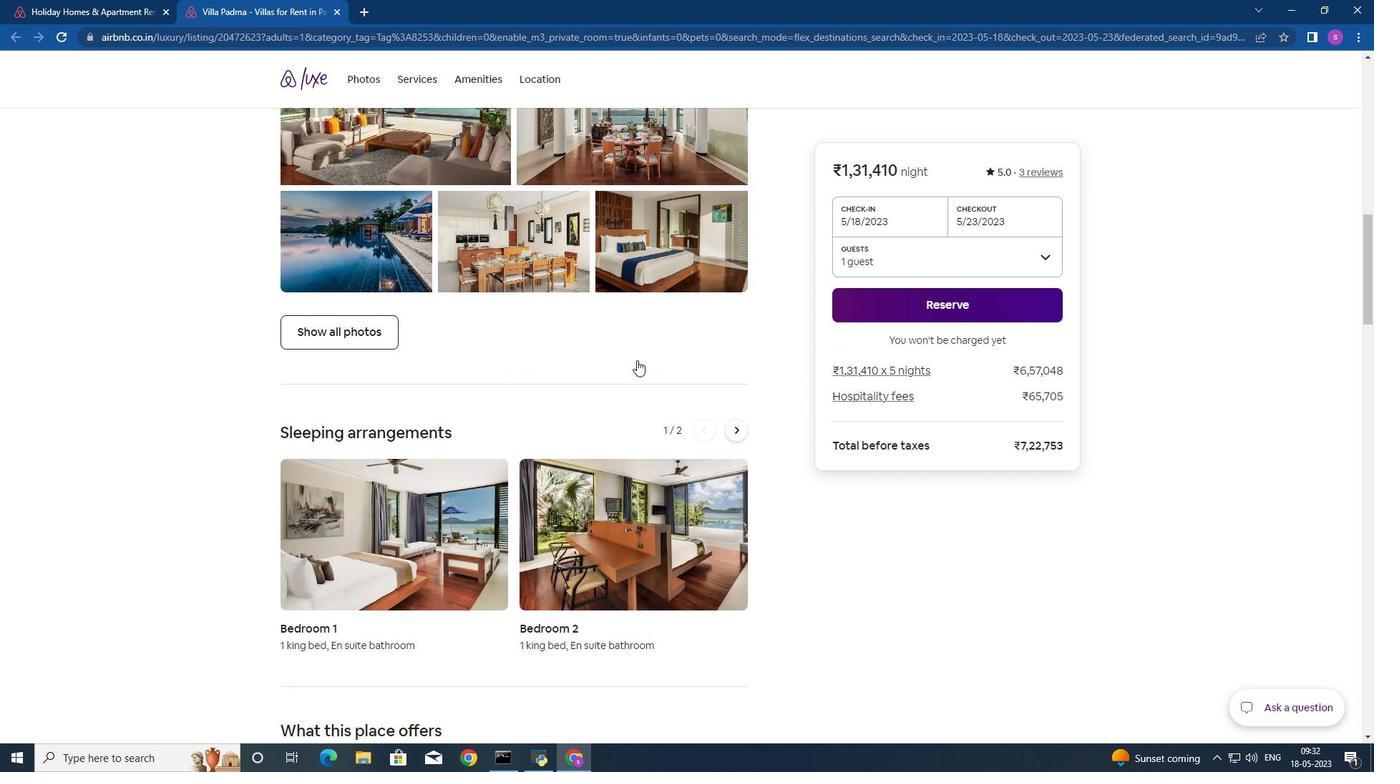 
Action: Mouse scrolled (636, 359) with delta (0, 0)
Screenshot: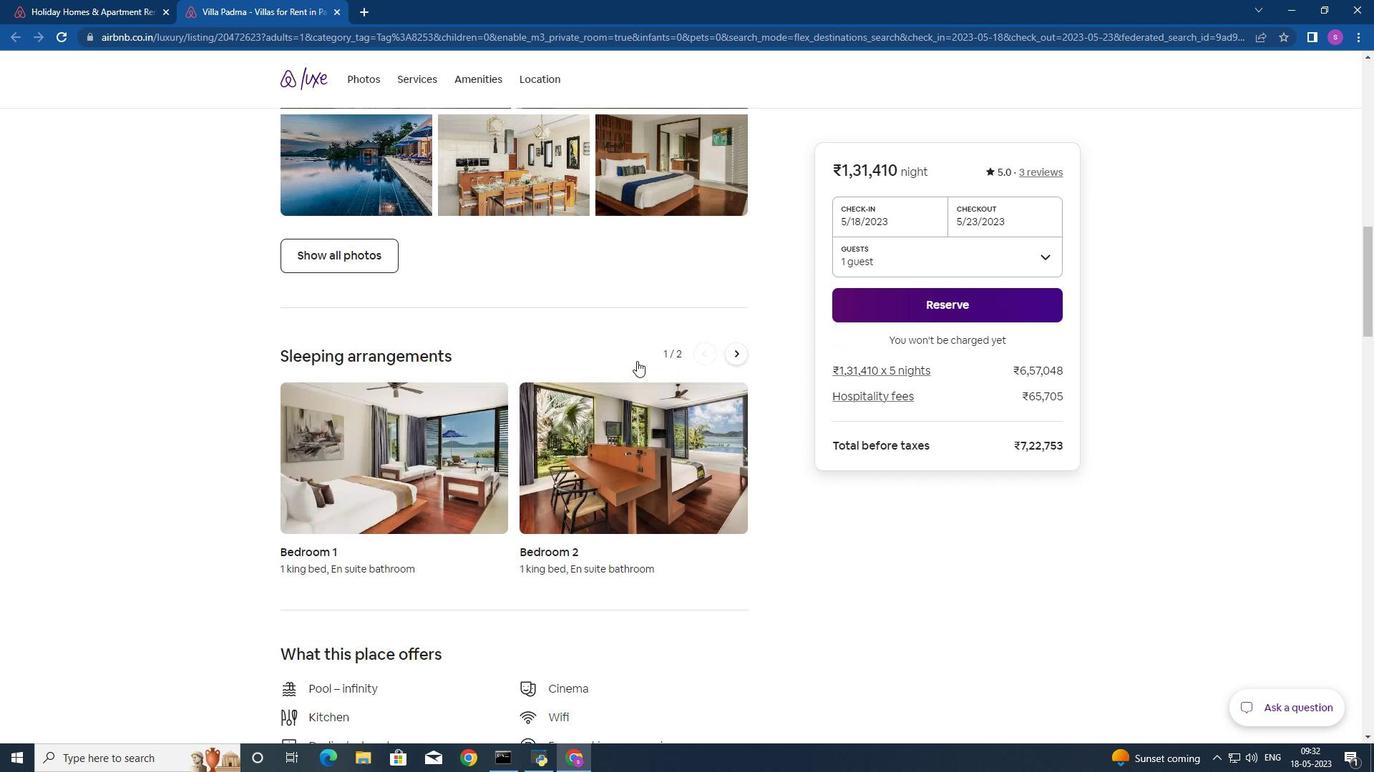 
Action: Mouse moved to (636, 360)
Screenshot: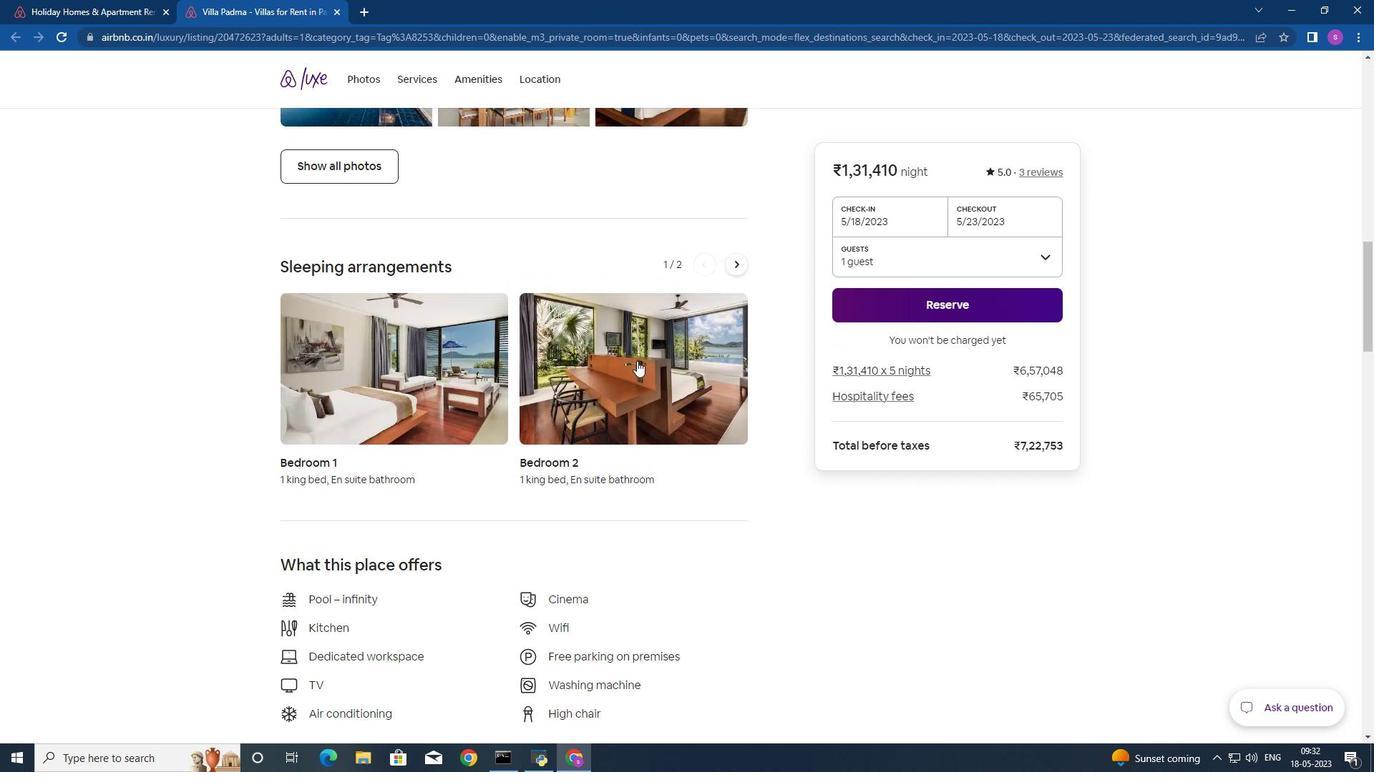 
Action: Mouse scrolled (636, 359) with delta (0, 0)
Screenshot: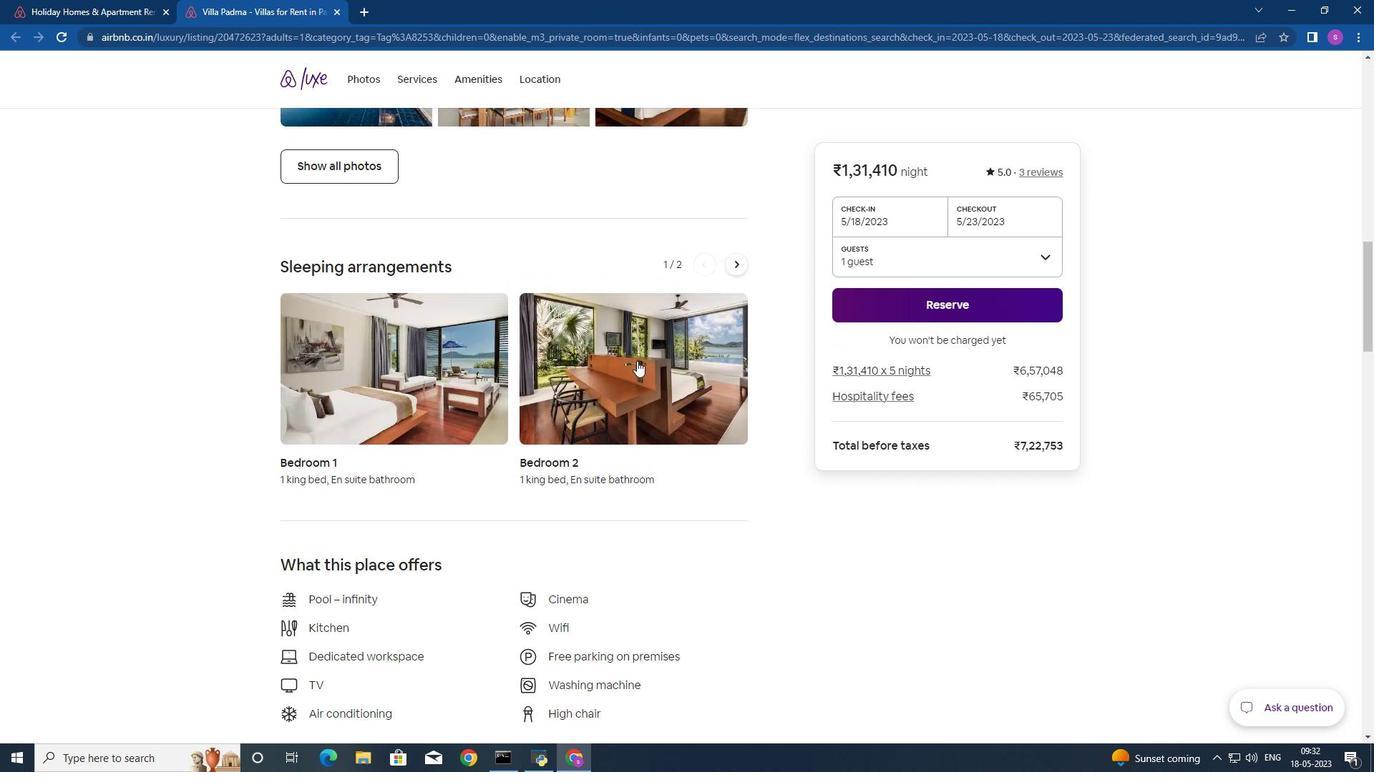 
Action: Mouse scrolled (636, 359) with delta (0, 0)
Screenshot: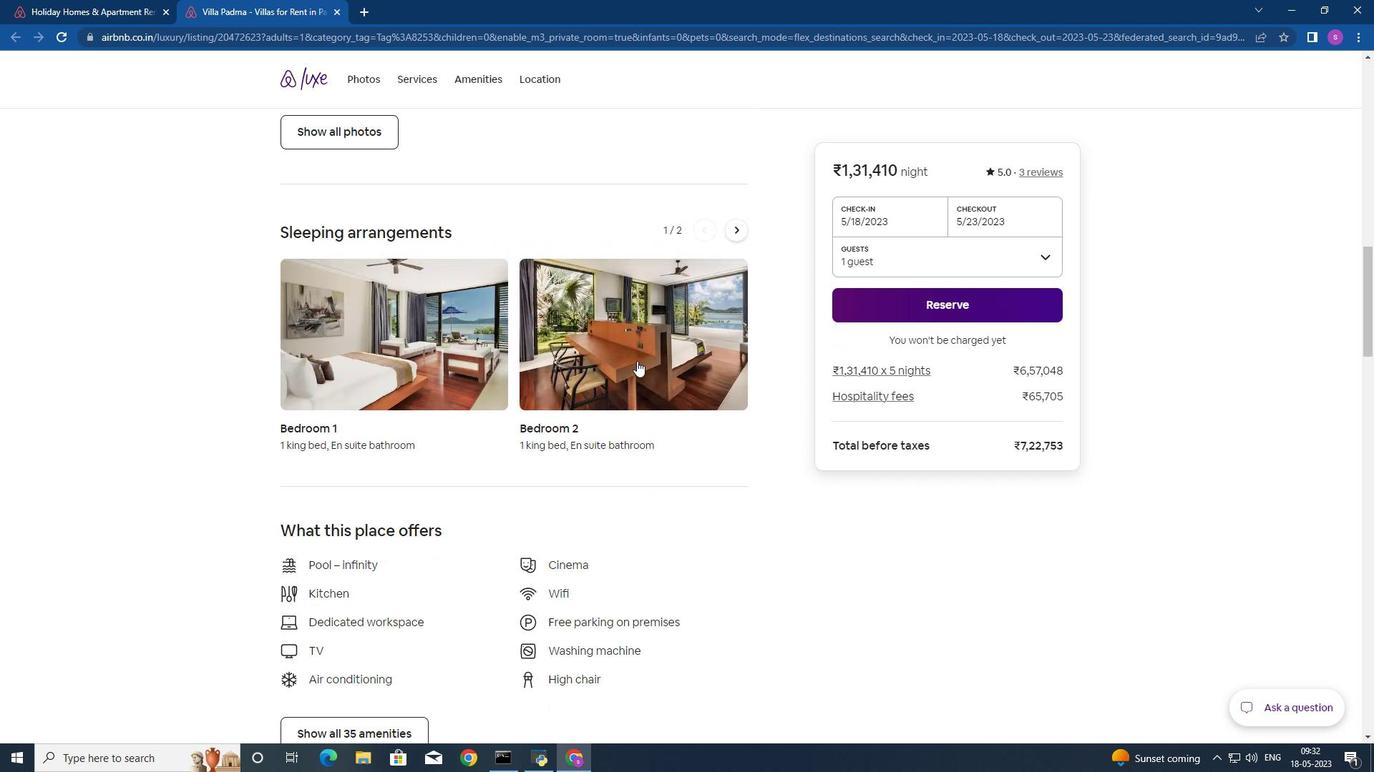 
Action: Mouse moved to (636, 361)
Screenshot: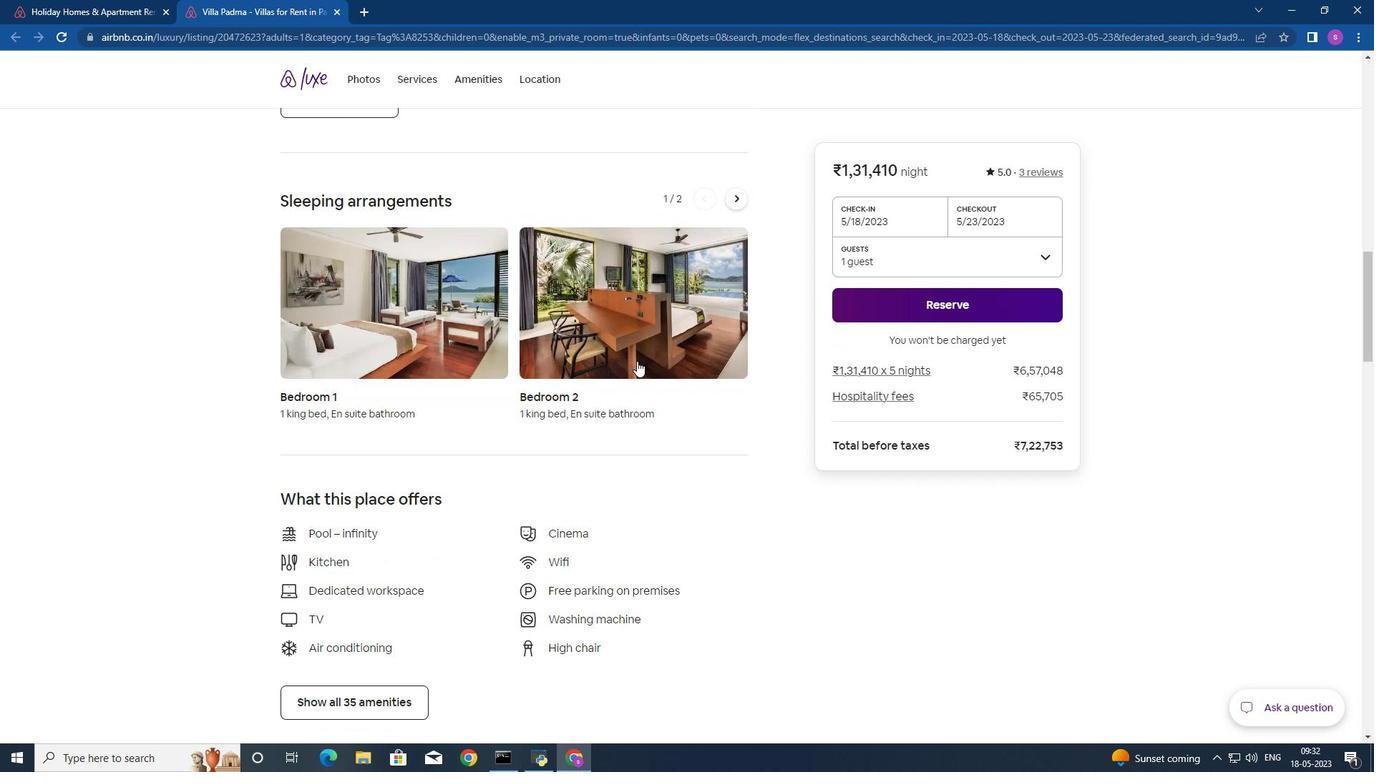 
Action: Mouse scrolled (636, 360) with delta (0, 0)
Screenshot: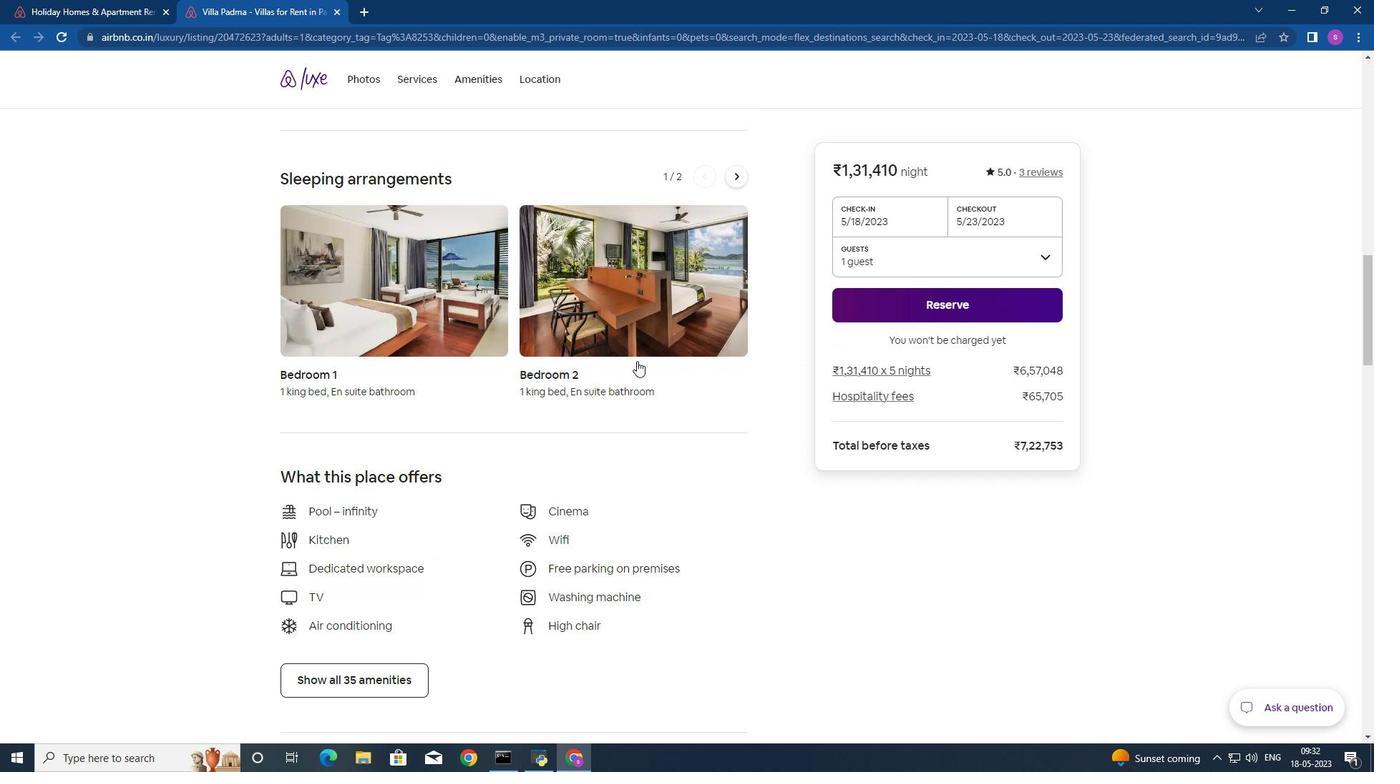 
Action: Mouse scrolled (636, 360) with delta (0, 0)
Screenshot: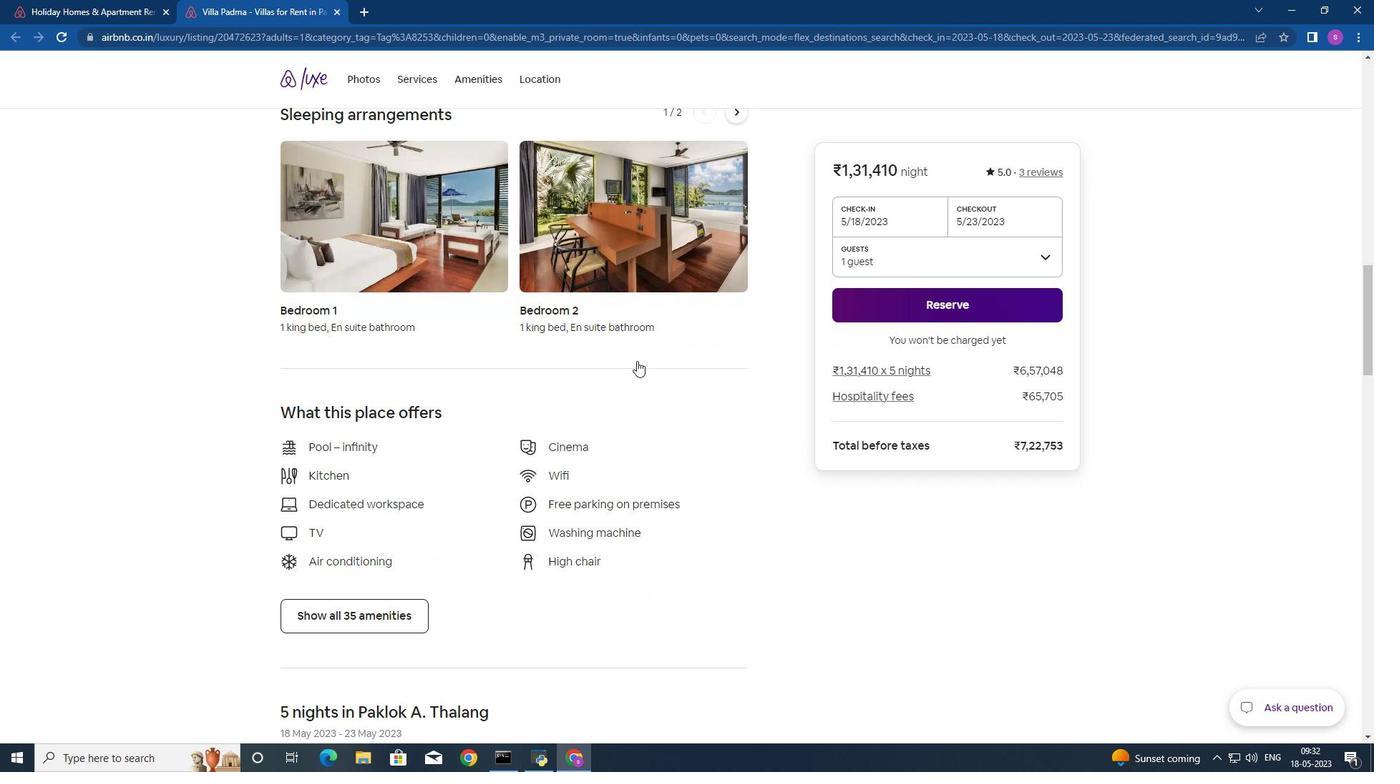 
Action: Mouse moved to (636, 361)
Screenshot: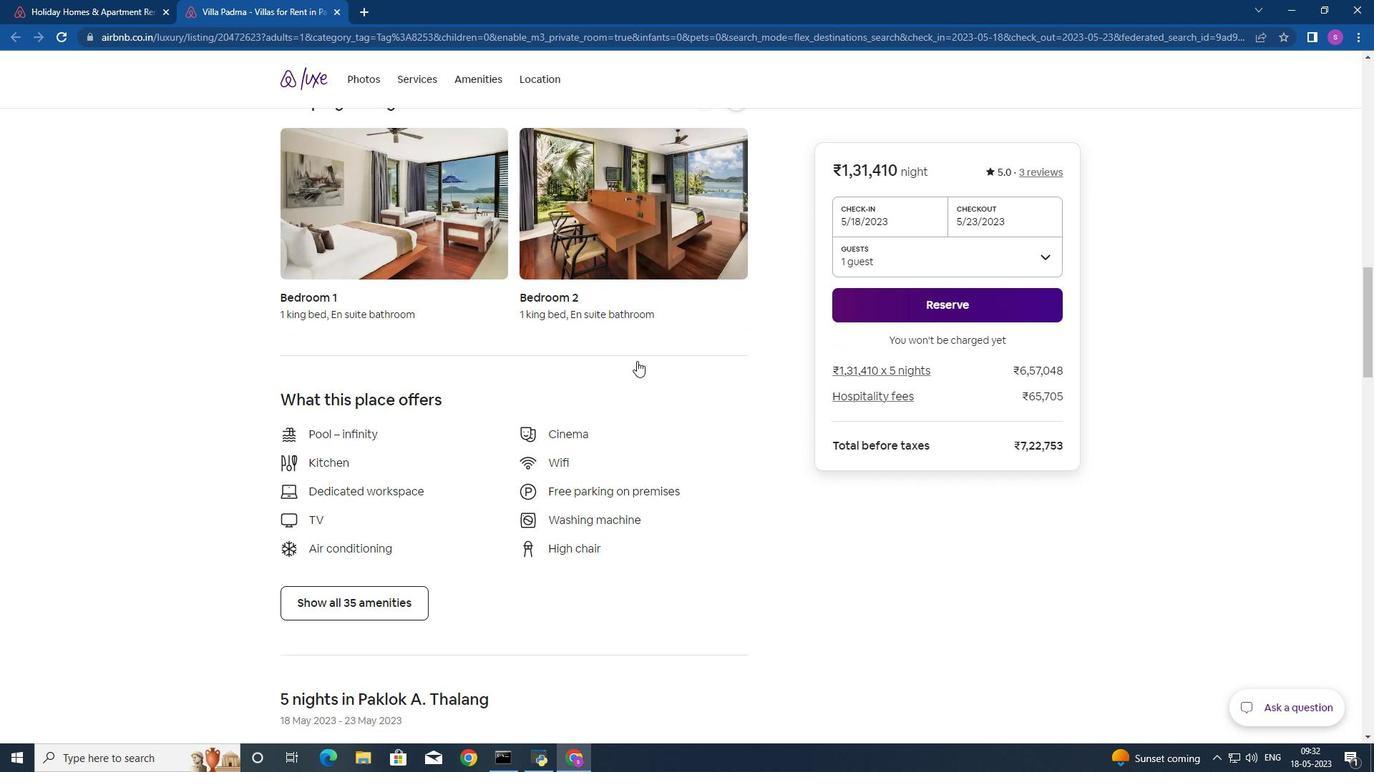 
Action: Mouse scrolled (636, 360) with delta (0, 0)
Screenshot: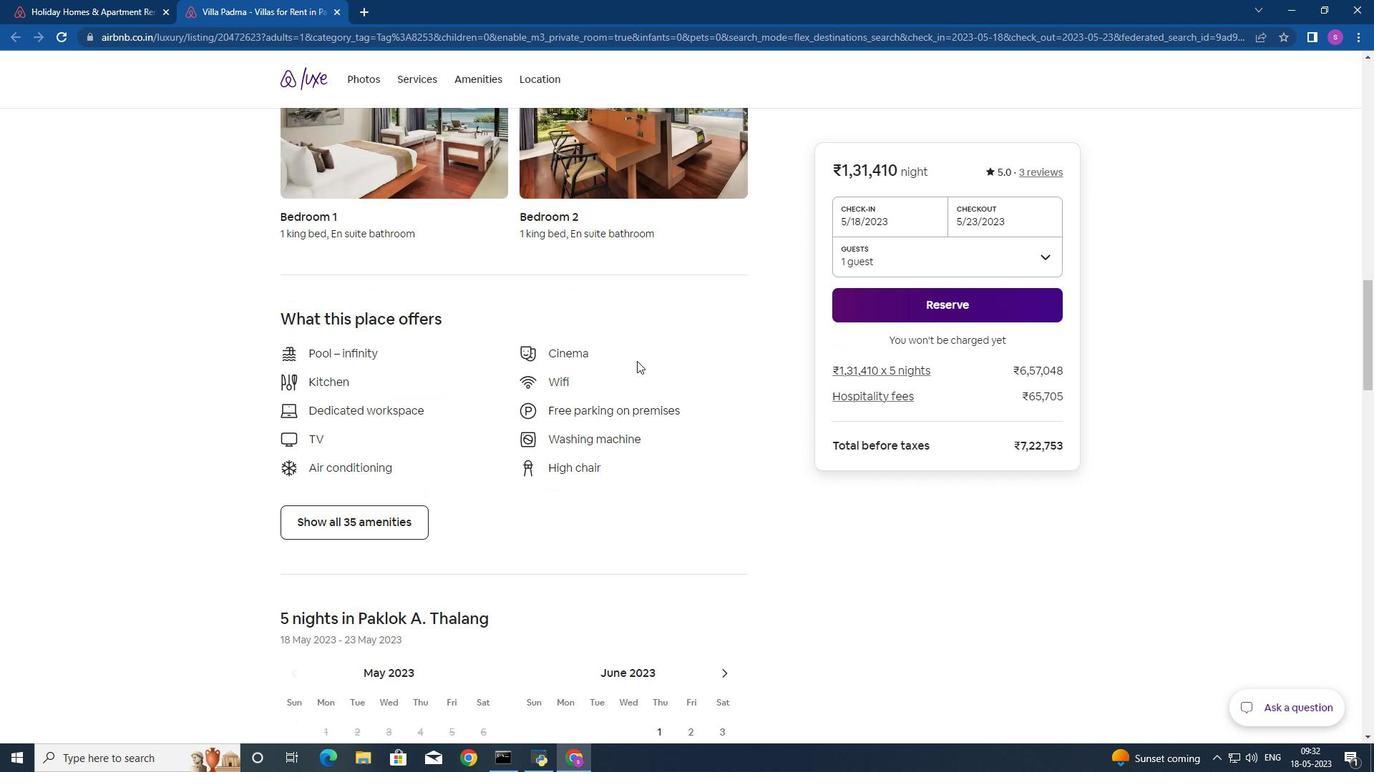 
Action: Mouse scrolled (636, 360) with delta (0, 0)
Screenshot: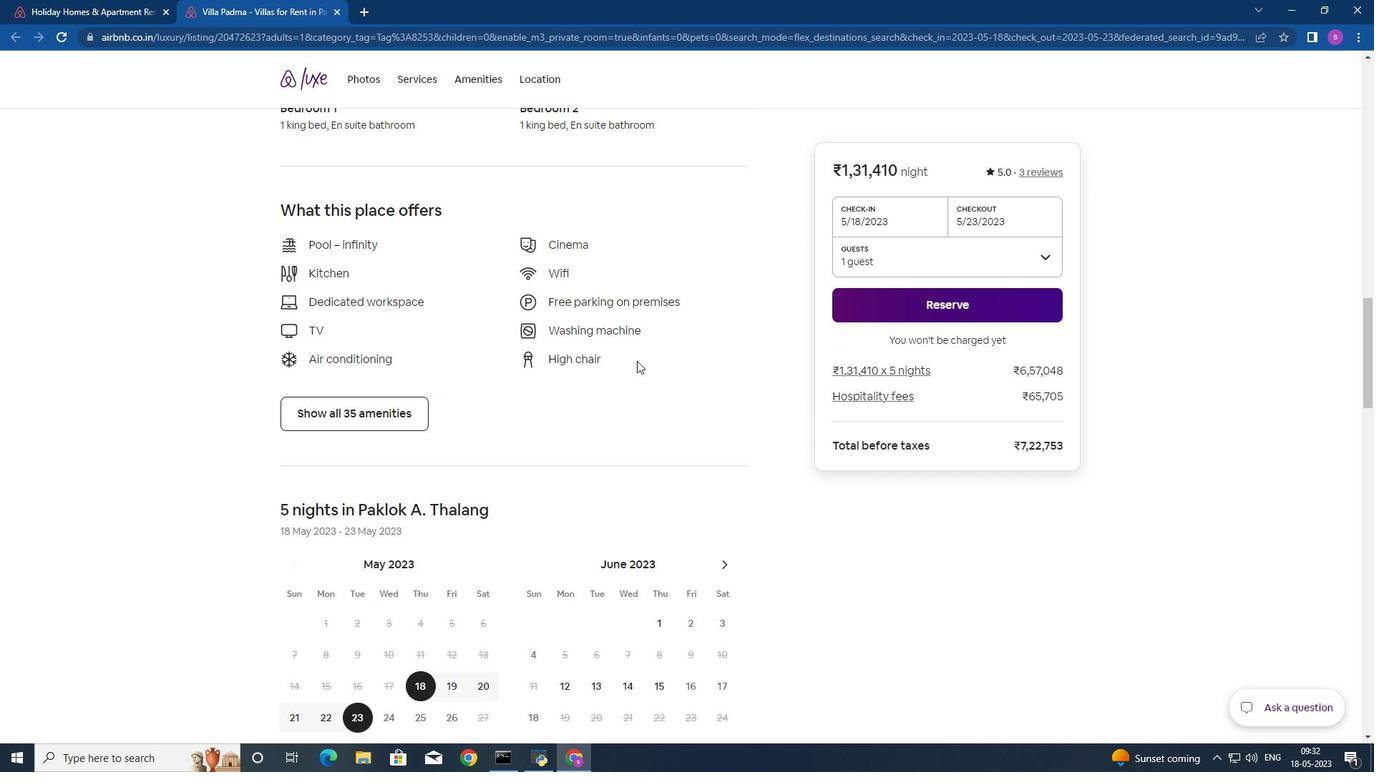 
Action: Mouse scrolled (636, 360) with delta (0, 0)
Screenshot: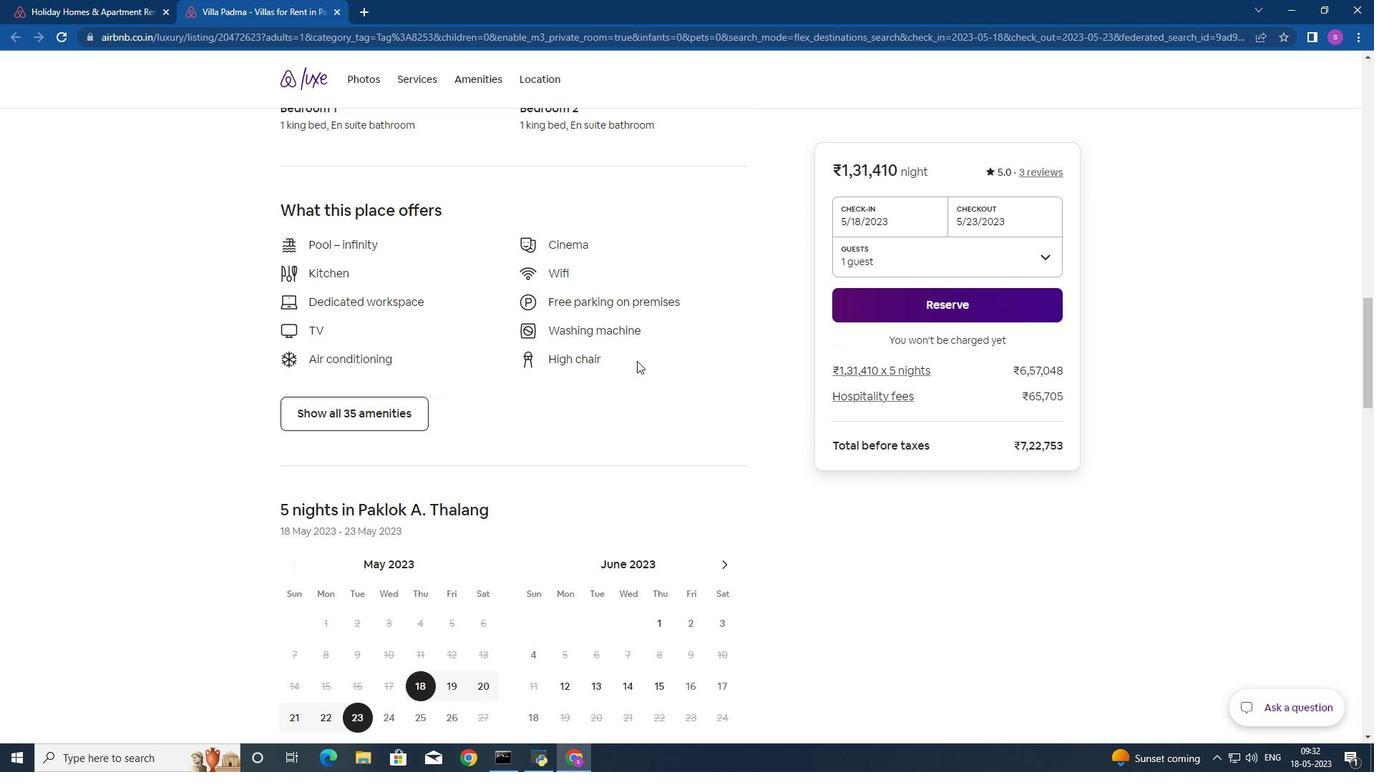 
Action: Mouse moved to (582, 359)
Screenshot: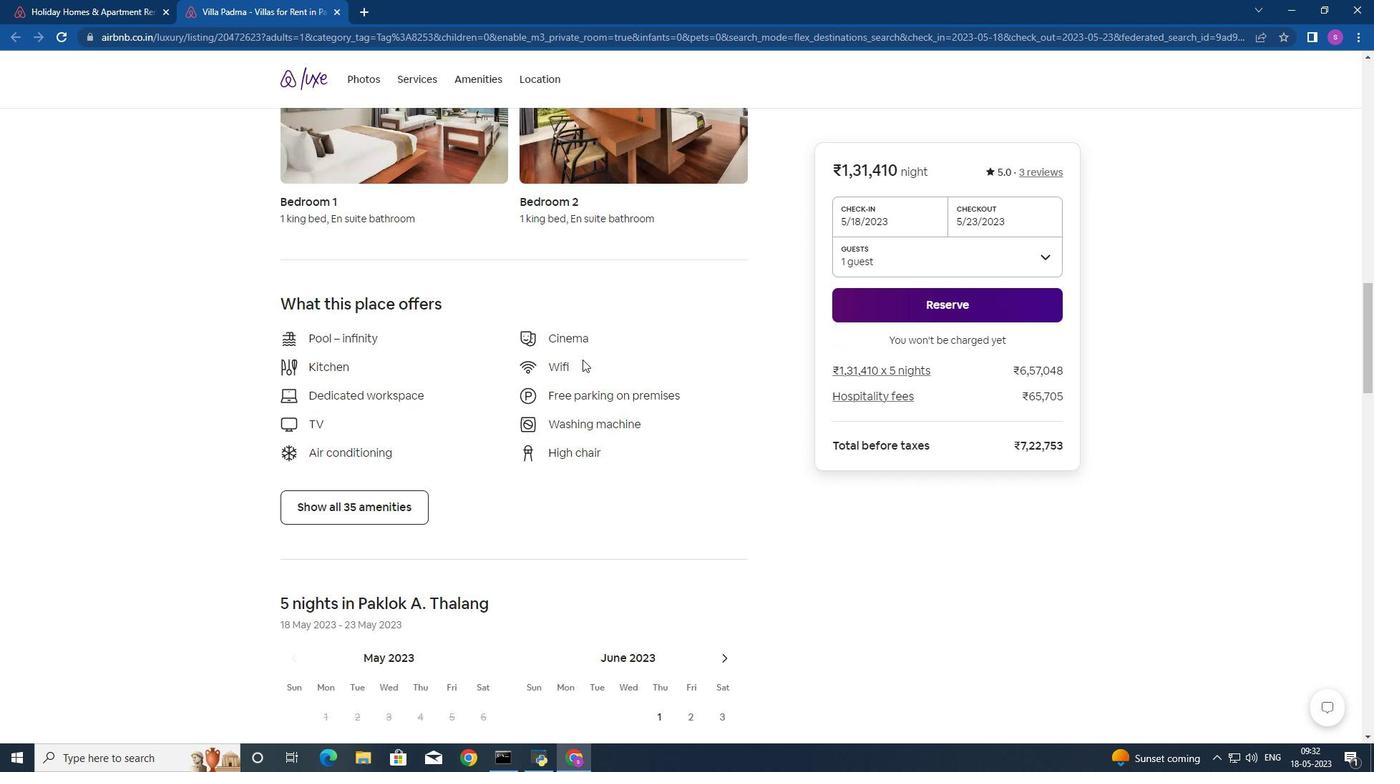 
Action: Mouse scrolled (582, 359) with delta (0, 0)
Screenshot: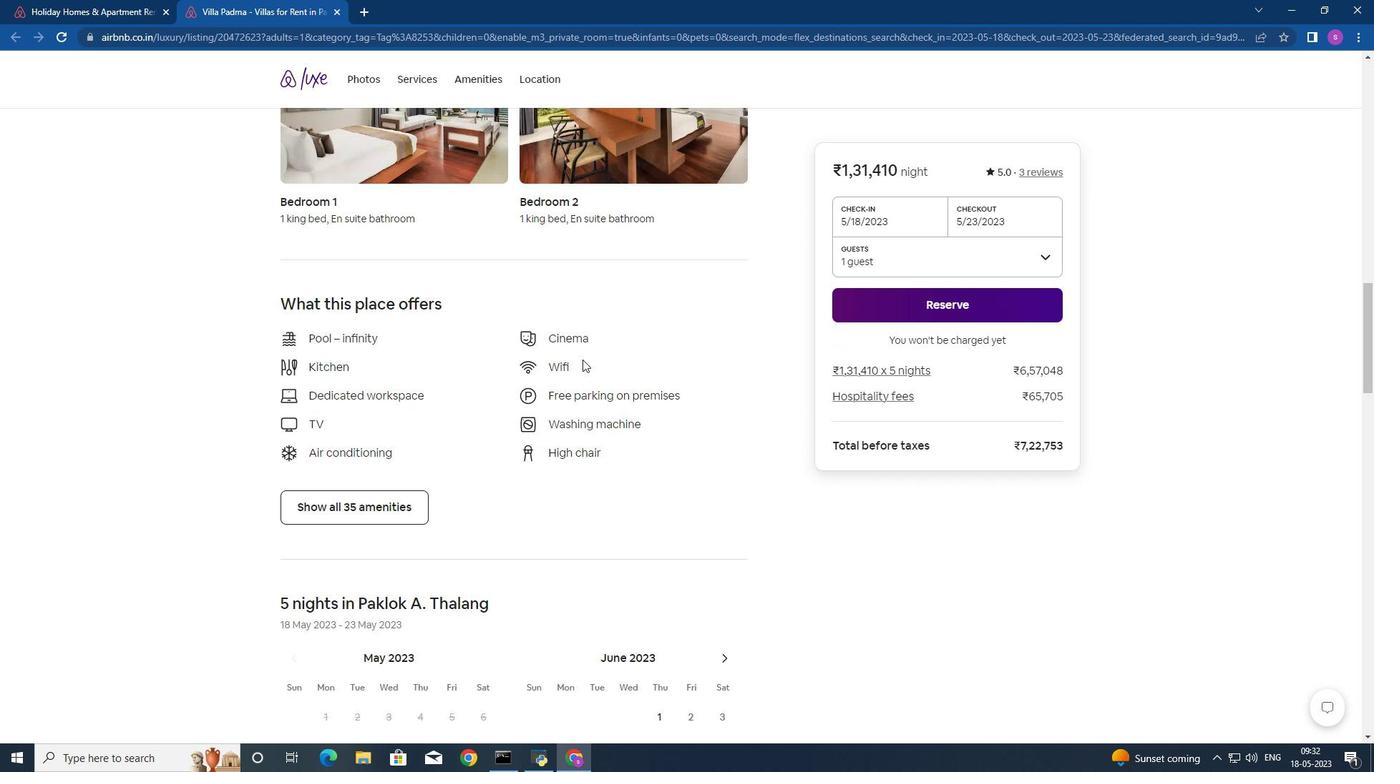 
Action: Mouse scrolled (582, 359) with delta (0, 0)
Screenshot: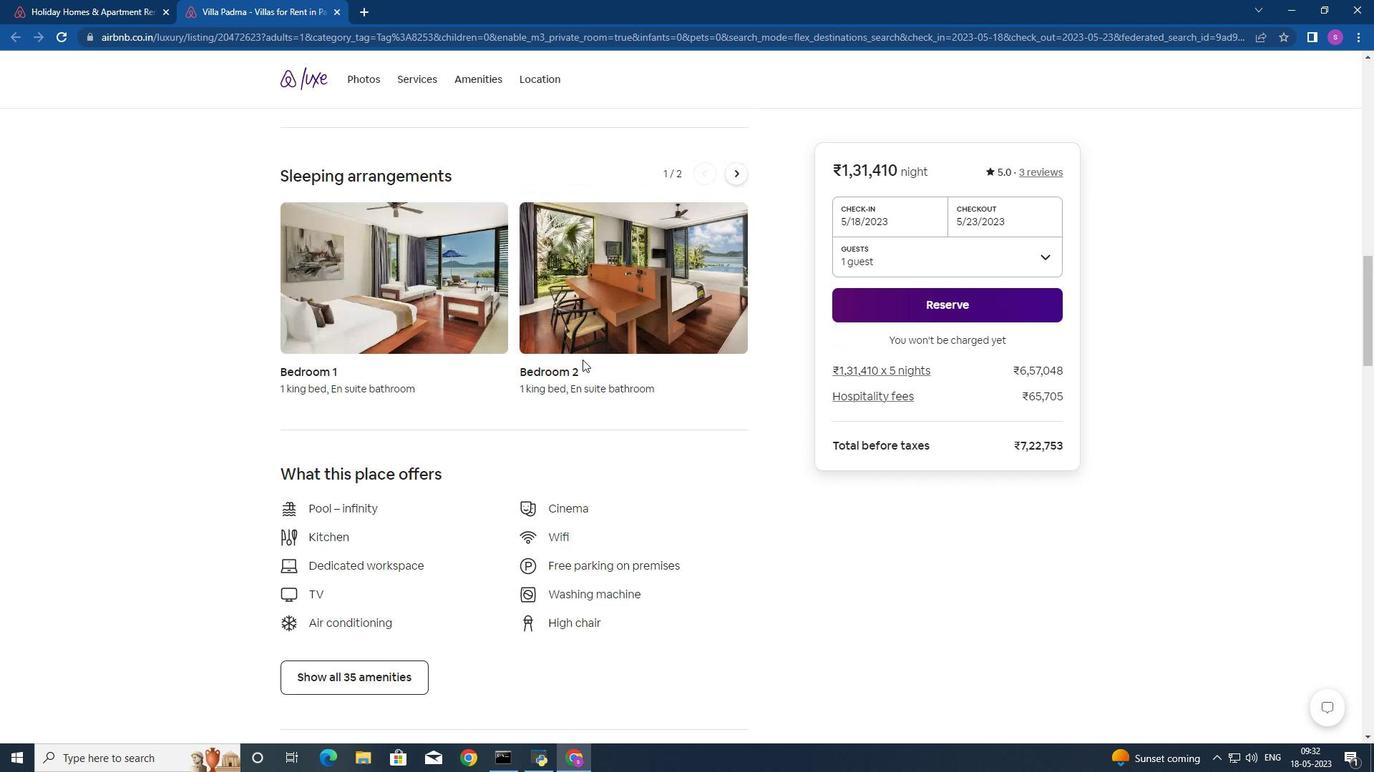 
Action: Mouse scrolled (582, 359) with delta (0, 0)
Screenshot: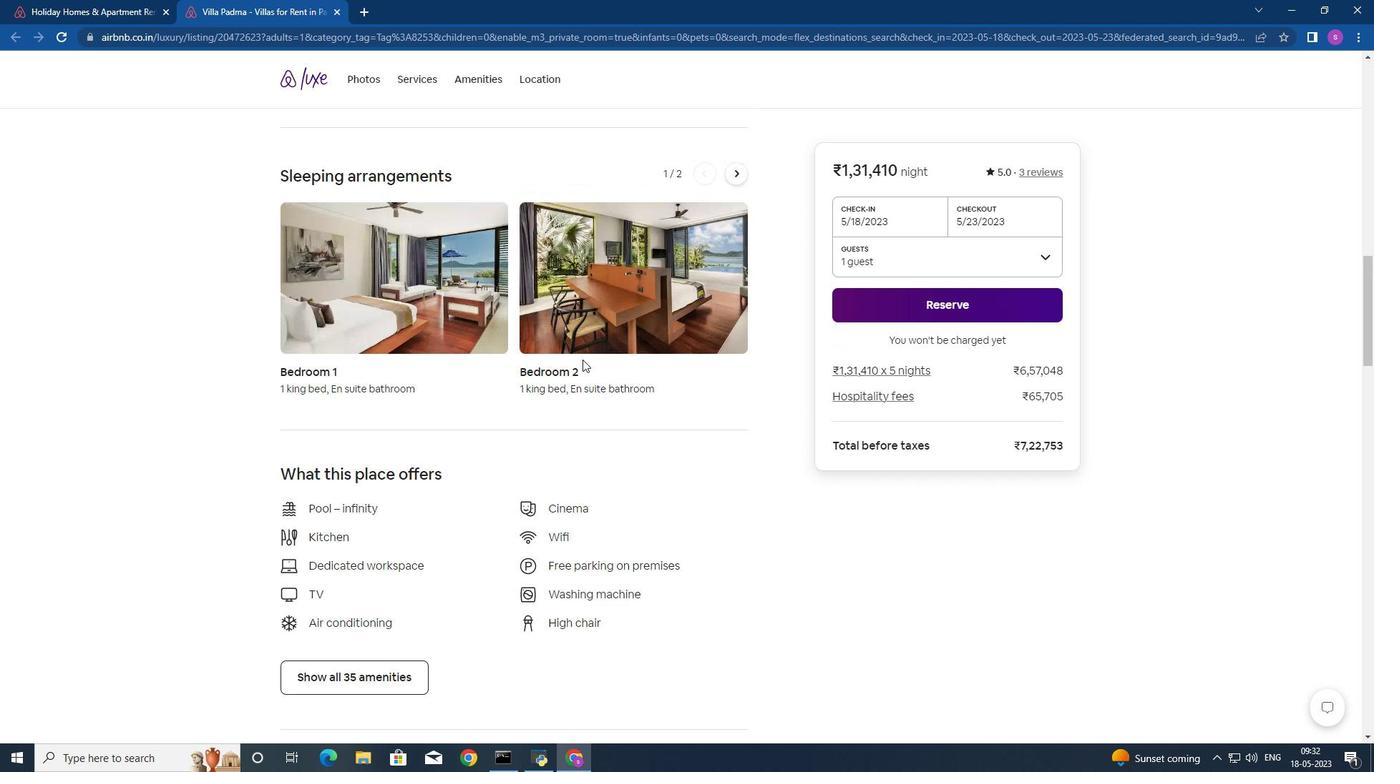 
Action: Mouse moved to (582, 359)
Screenshot: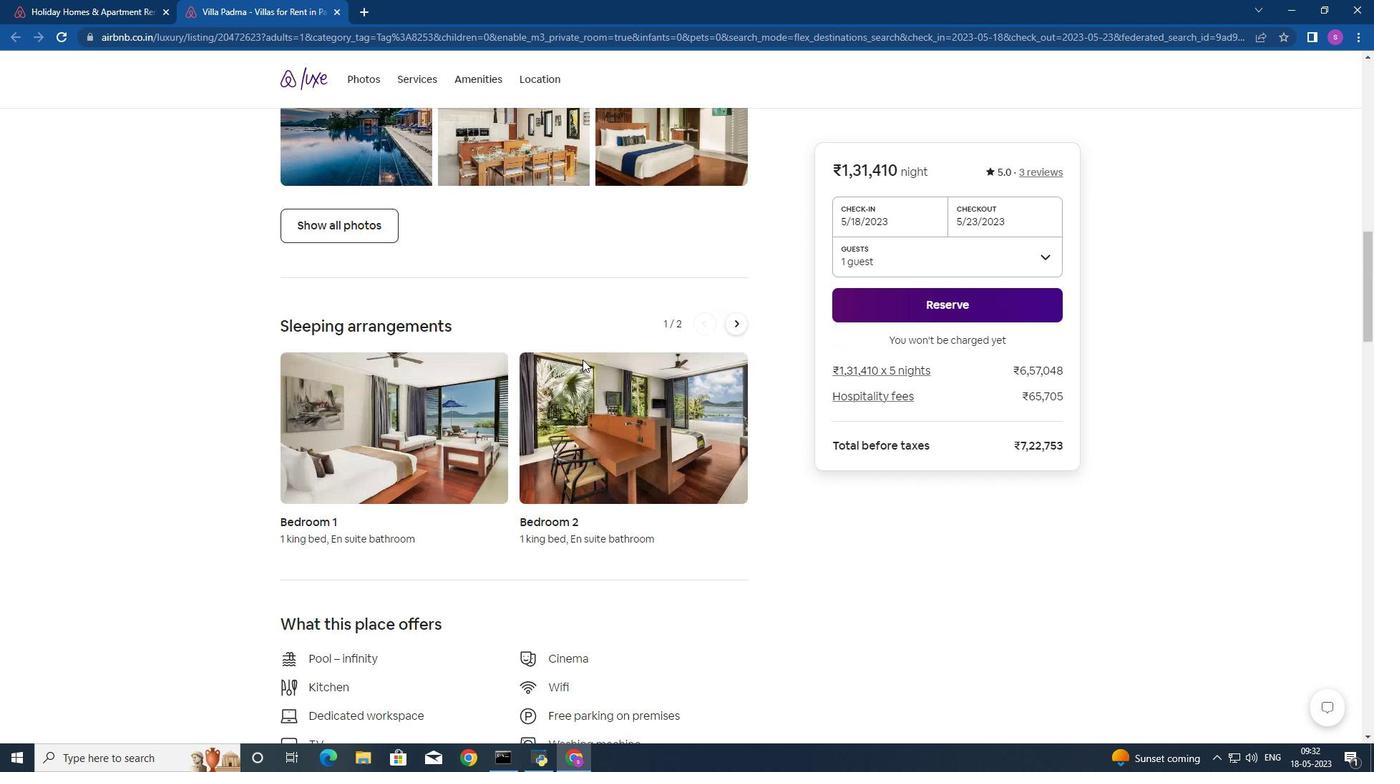 
Action: Mouse scrolled (582, 359) with delta (0, 0)
Screenshot: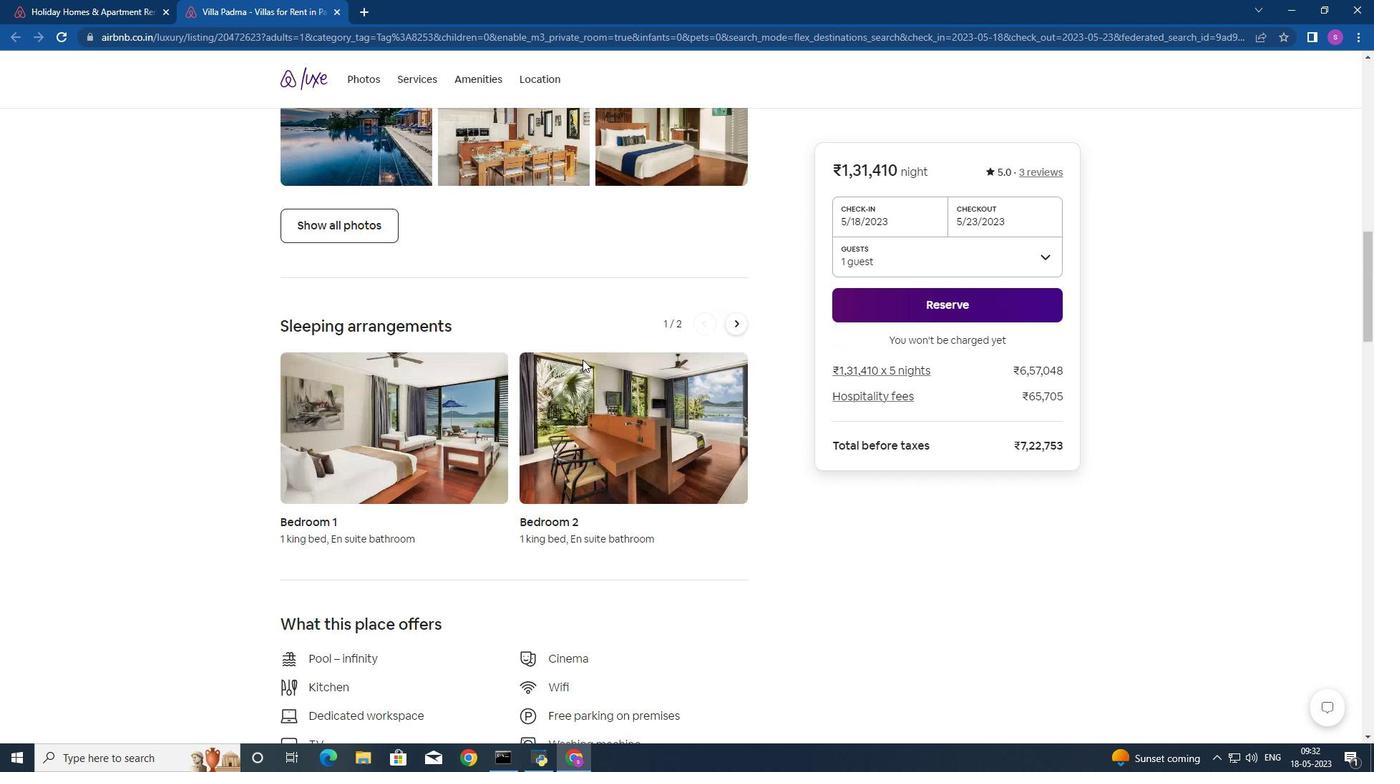 
Action: Mouse moved to (582, 359)
Screenshot: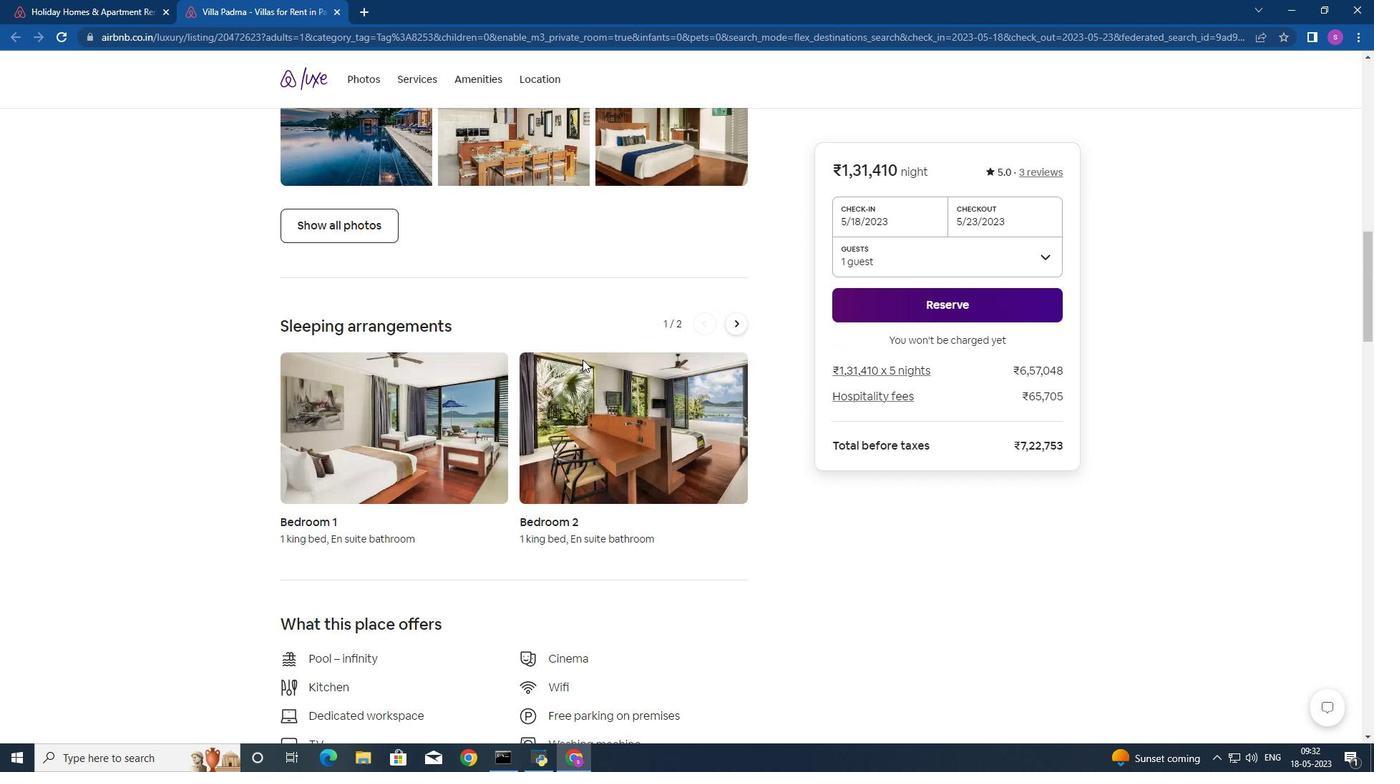 
Action: Mouse scrolled (582, 359) with delta (0, 0)
Screenshot: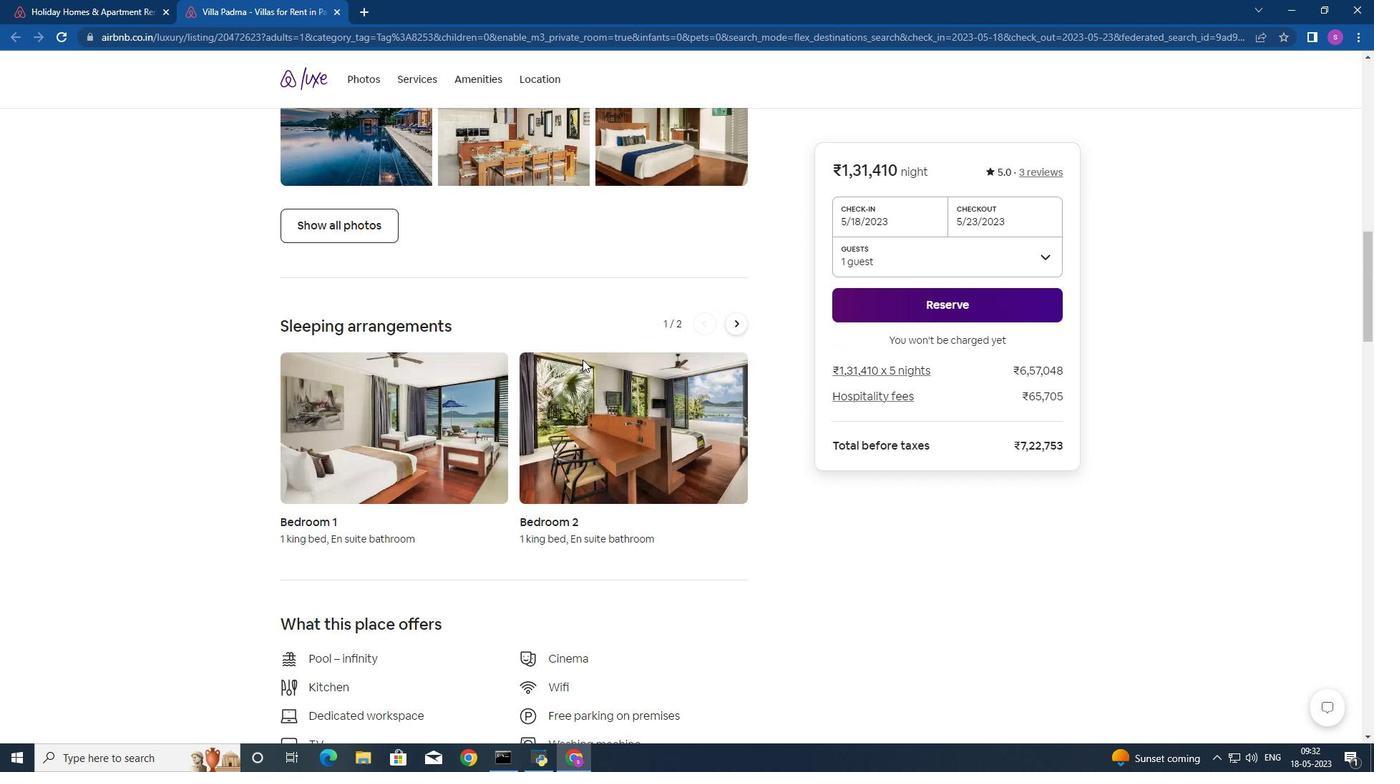 
Action: Mouse moved to (582, 359)
Screenshot: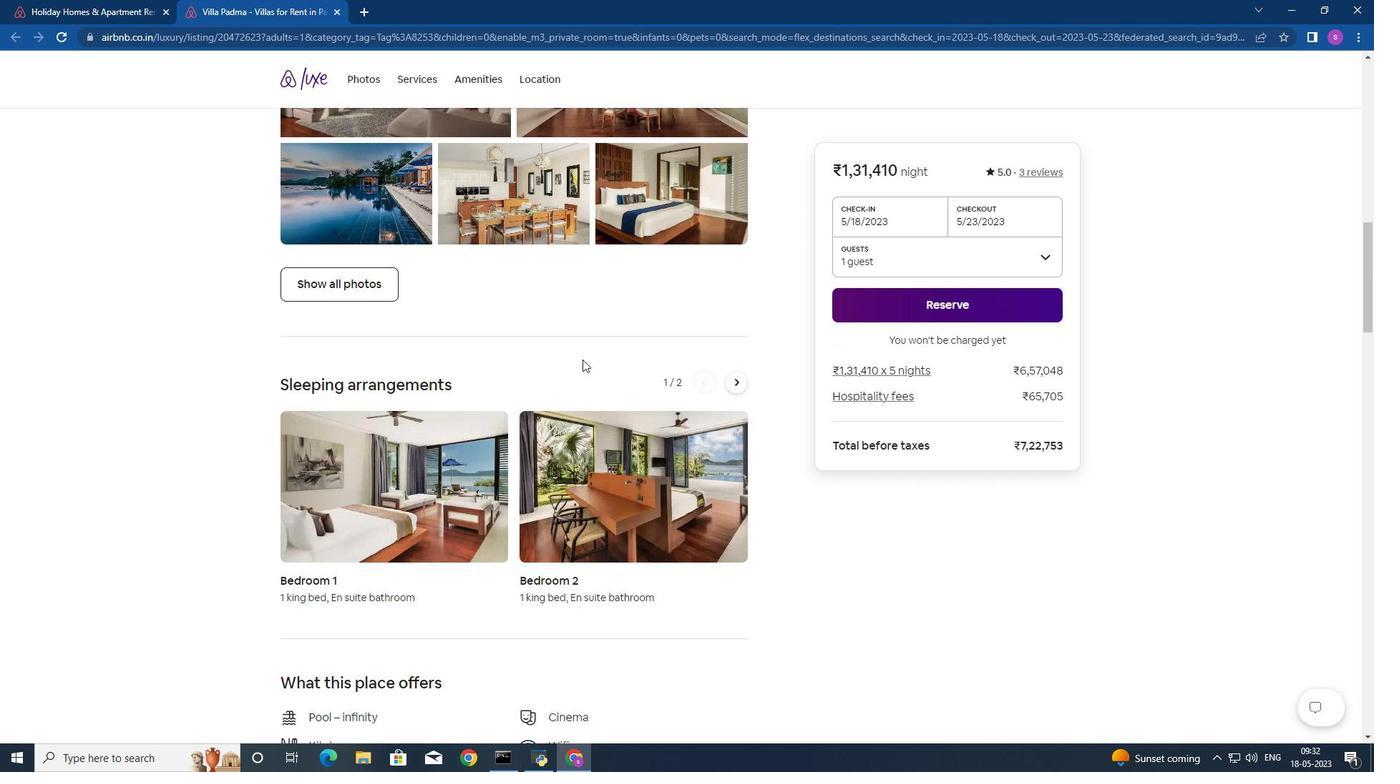 
Action: Mouse scrolled (582, 360) with delta (0, 0)
Screenshot: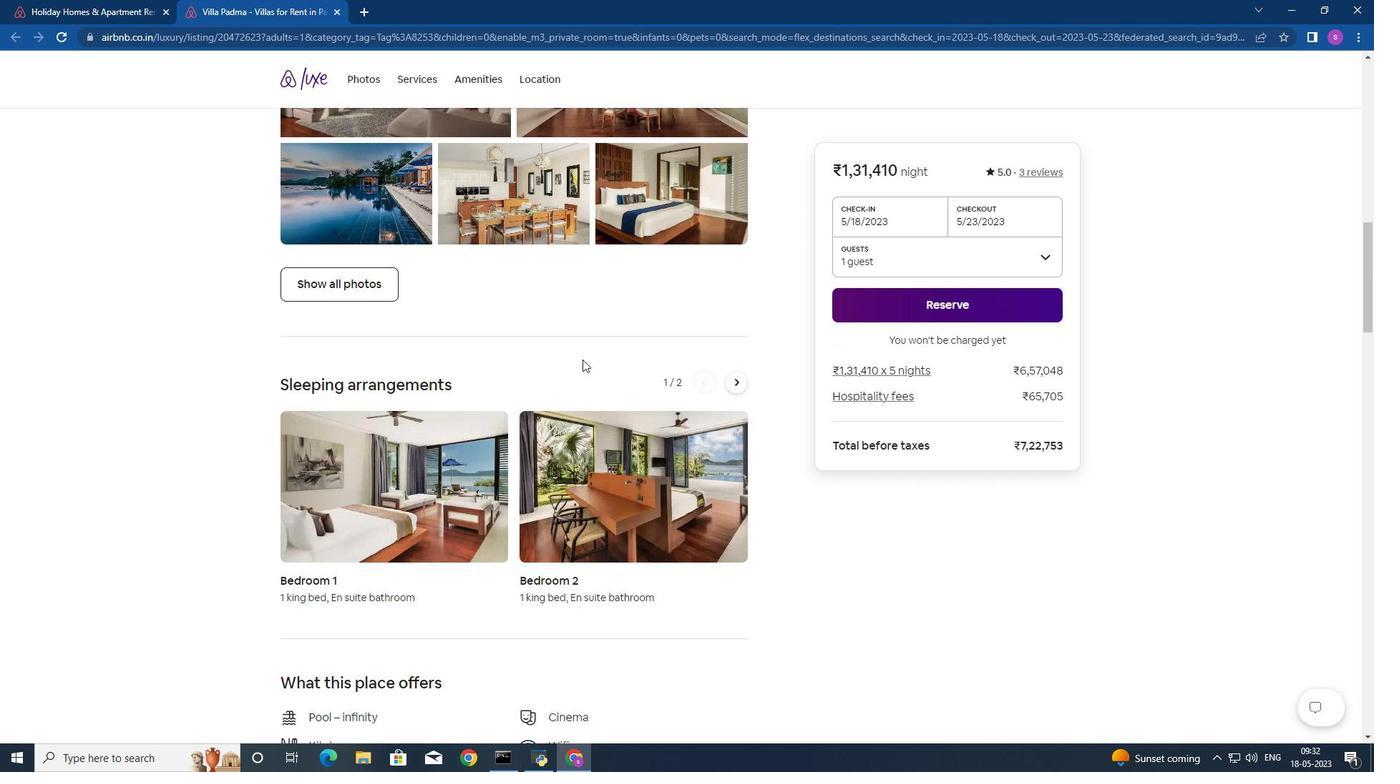 
Action: Mouse moved to (582, 359)
Screenshot: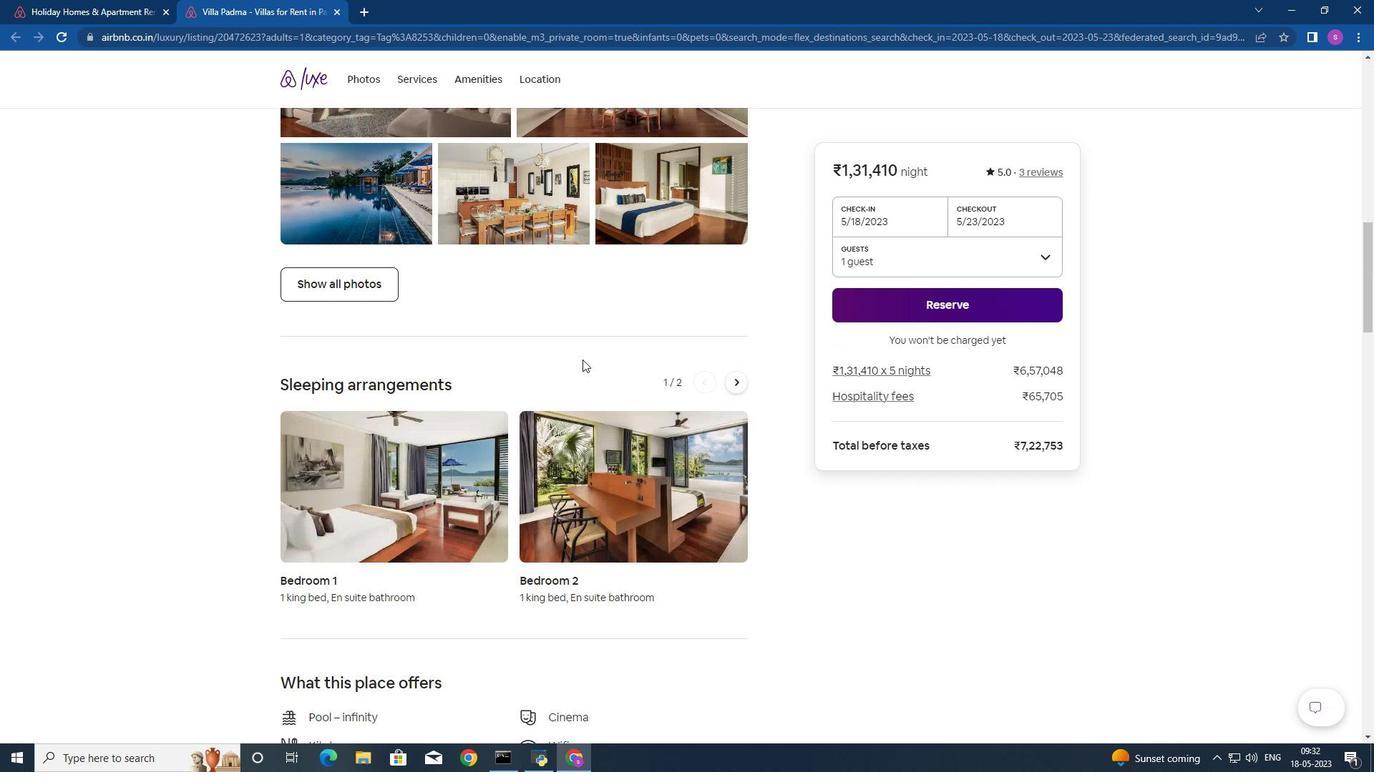 
Action: Mouse scrolled (582, 360) with delta (0, 0)
Screenshot: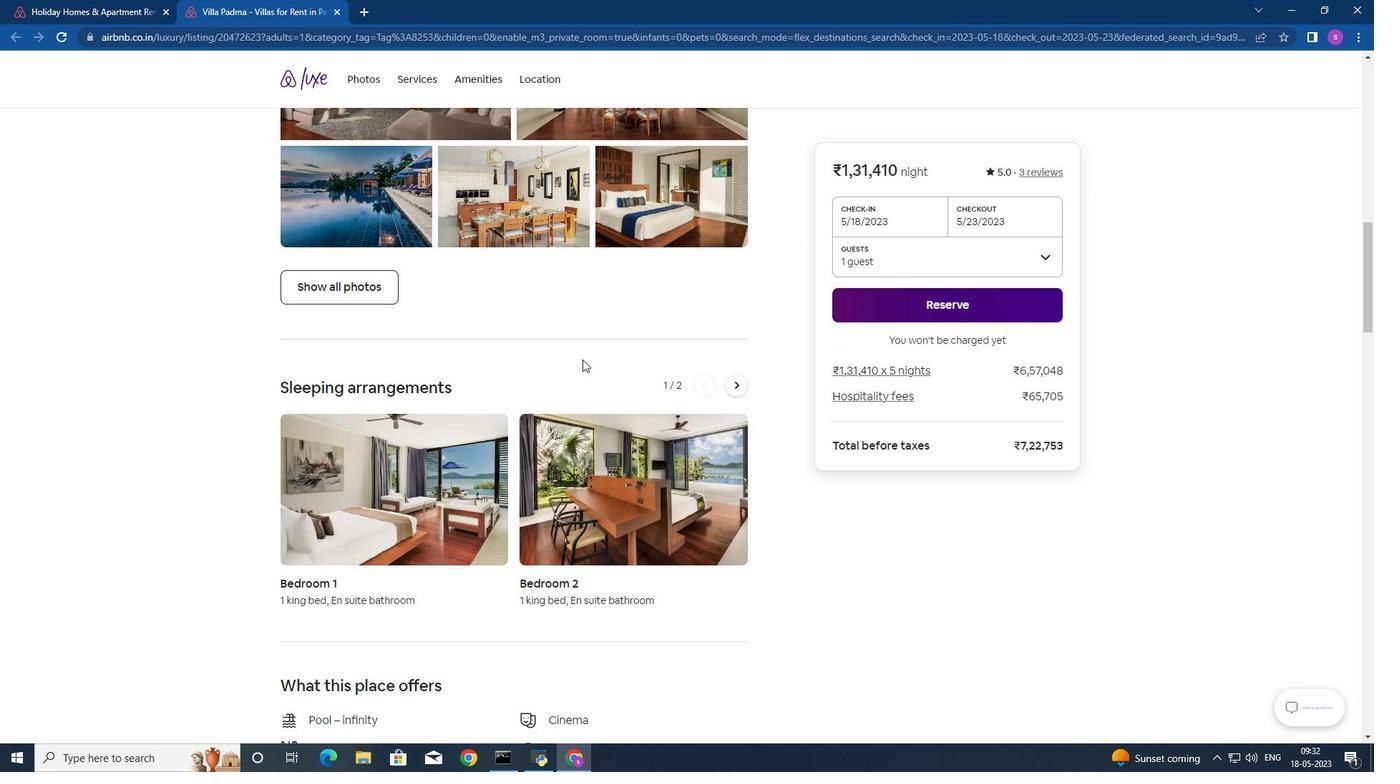 
Action: Mouse moved to (582, 359)
Screenshot: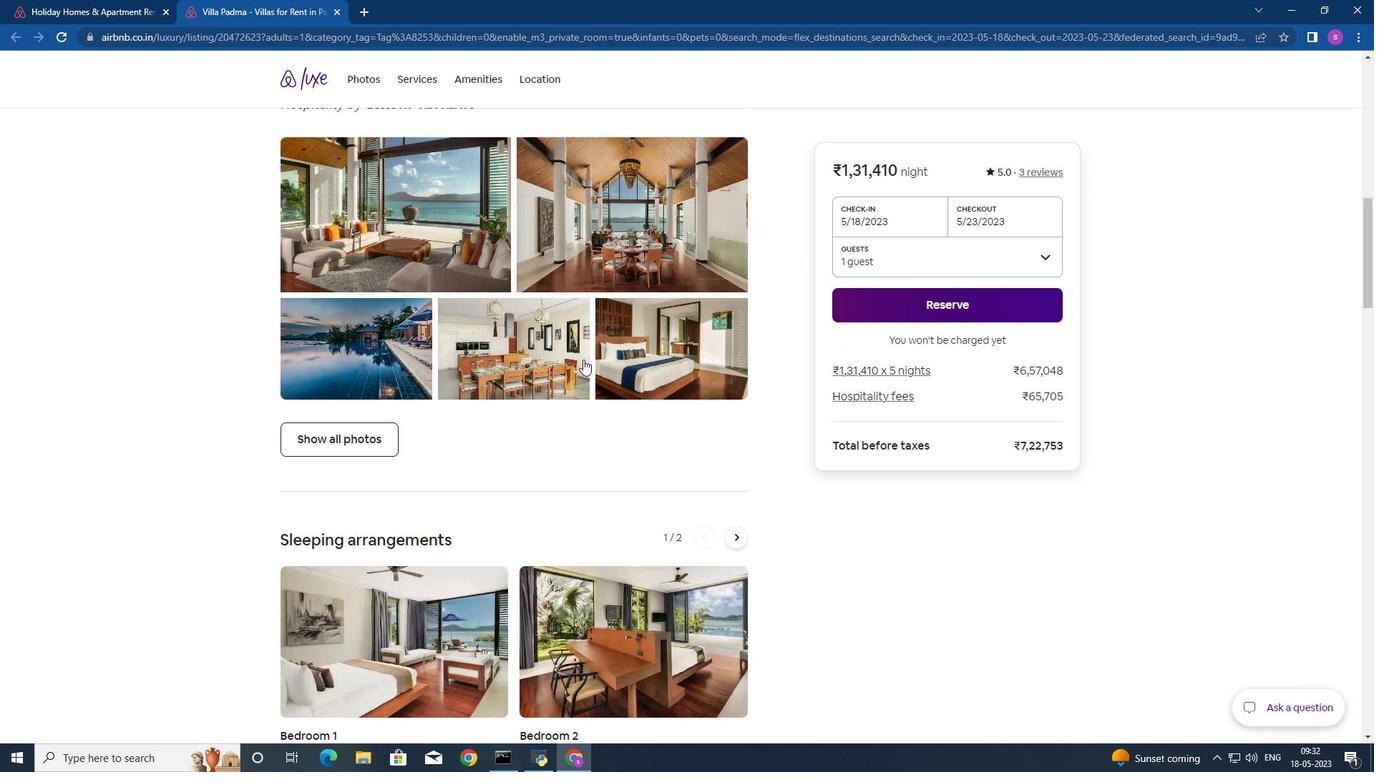 
Action: Mouse scrolled (582, 360) with delta (0, 0)
Screenshot: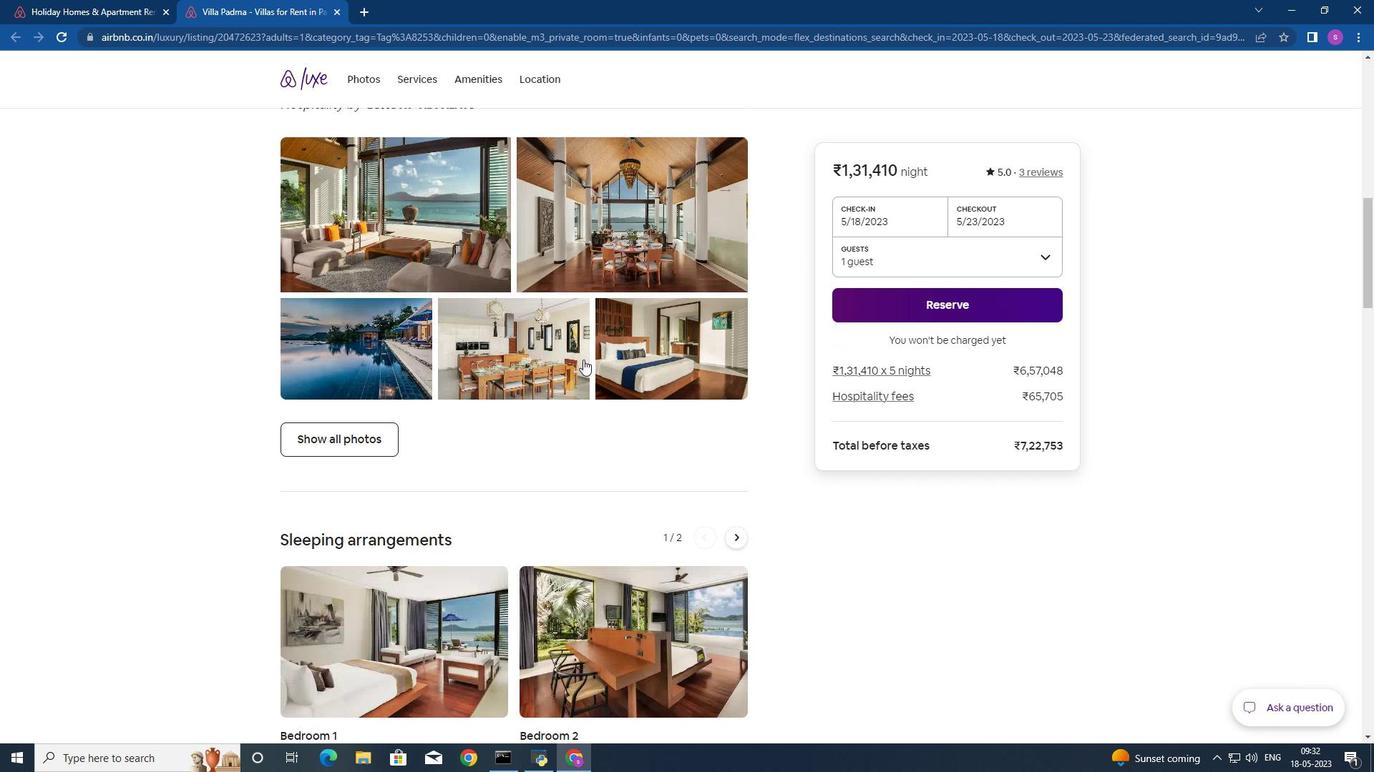 
Action: Mouse scrolled (582, 360) with delta (0, 0)
Screenshot: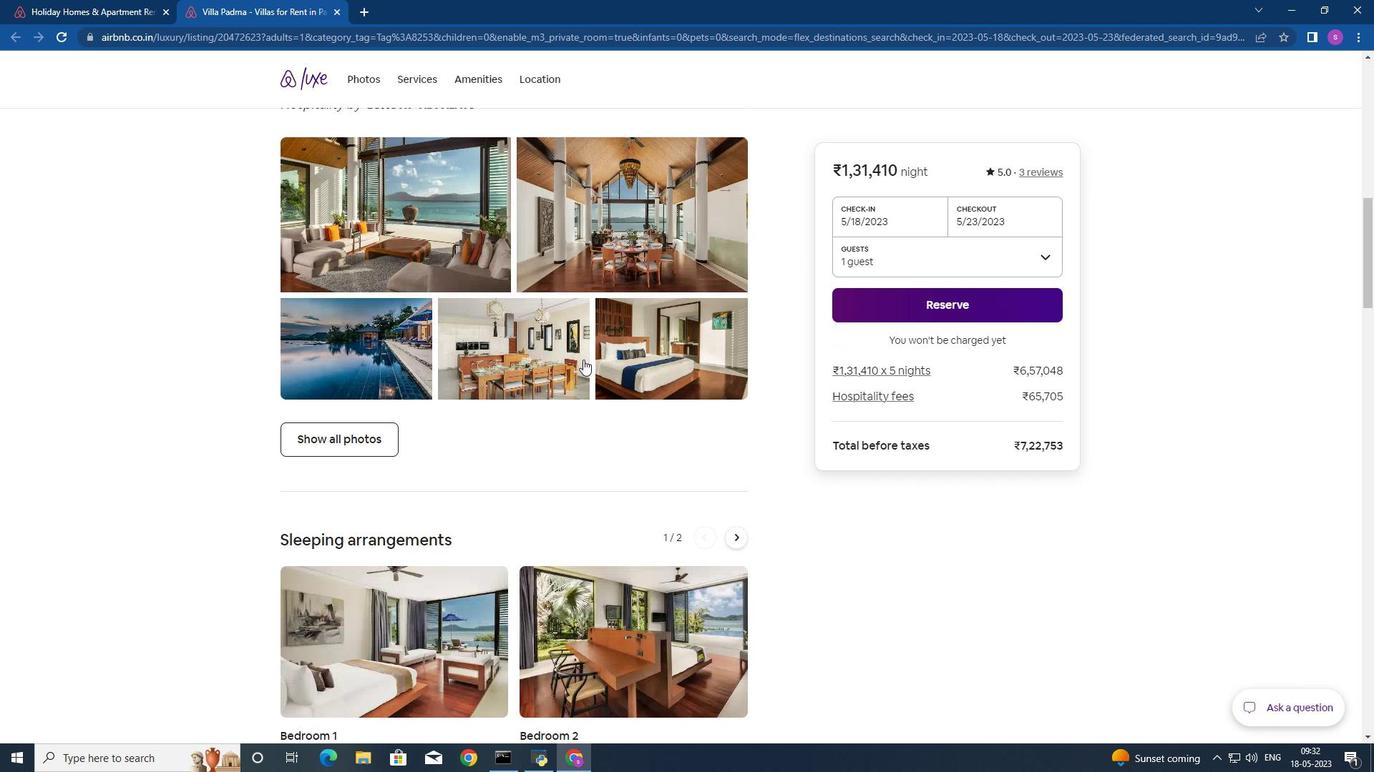 
Action: Mouse scrolled (582, 360) with delta (0, 0)
Screenshot: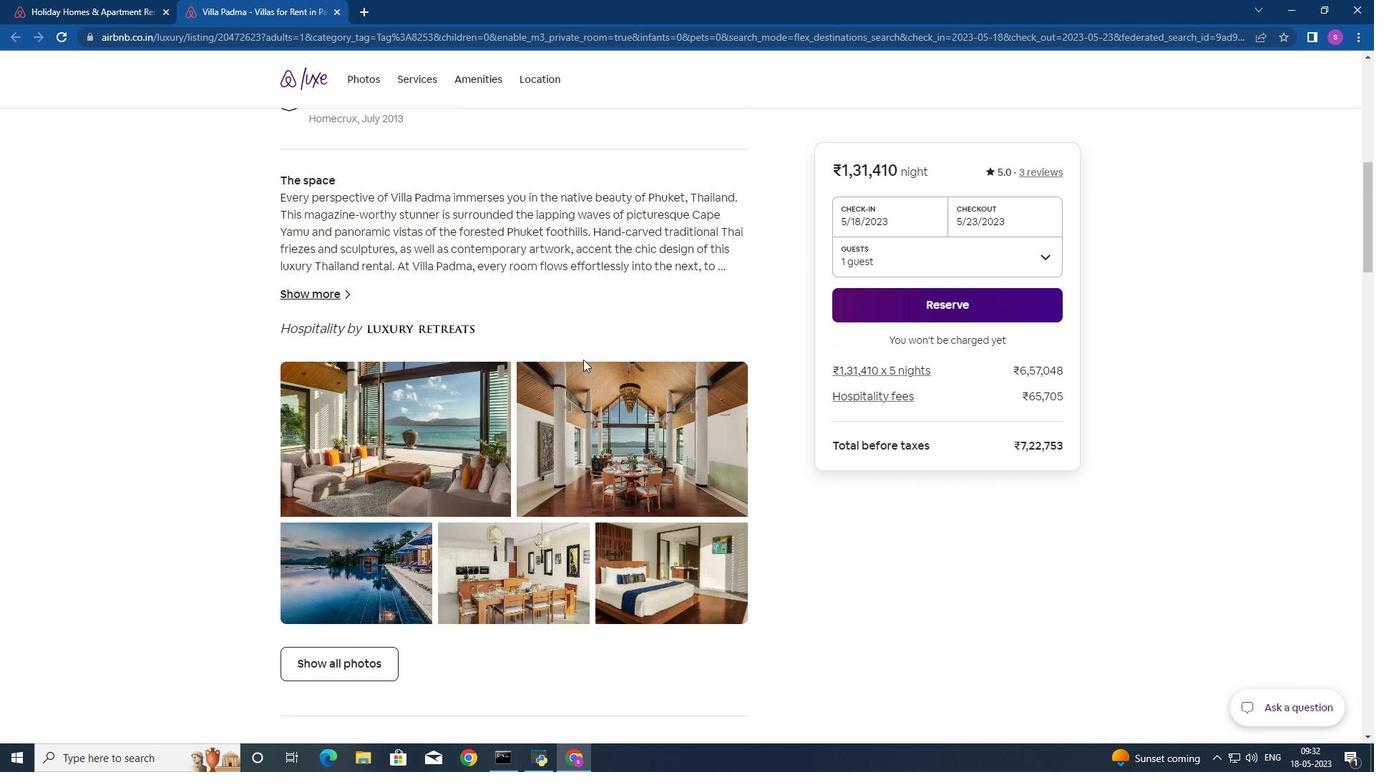 
Action: Mouse moved to (583, 359)
Screenshot: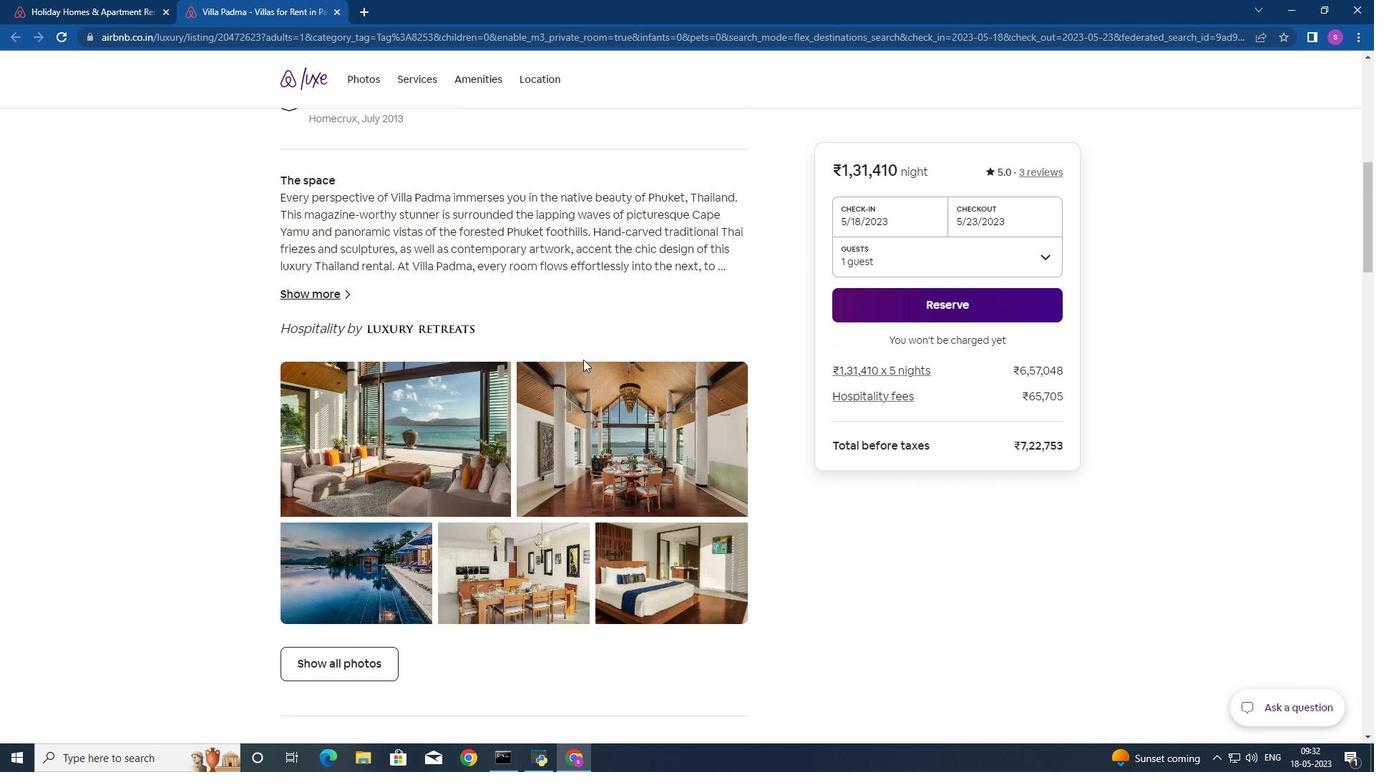 
Action: Mouse scrolled (583, 360) with delta (0, 0)
Screenshot: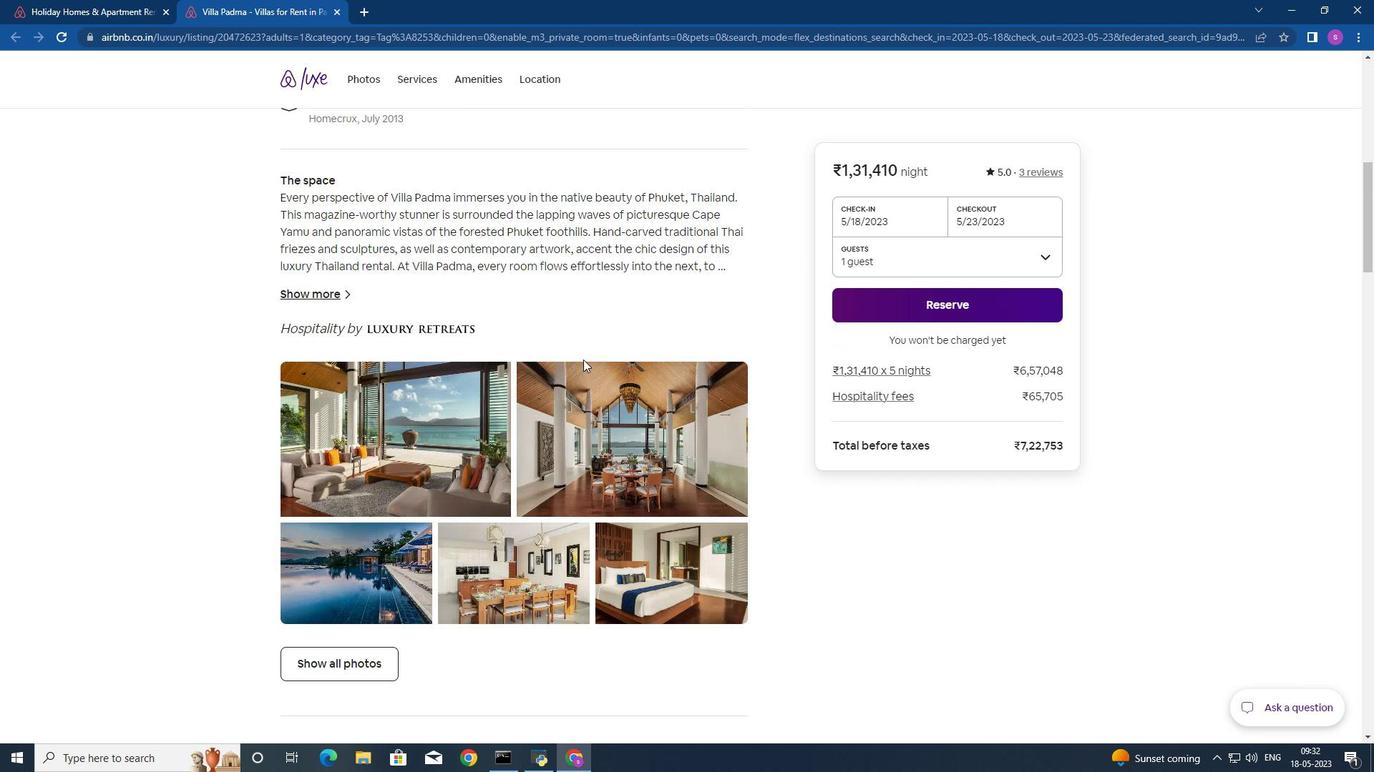 
Action: Mouse scrolled (583, 360) with delta (0, 0)
Screenshot: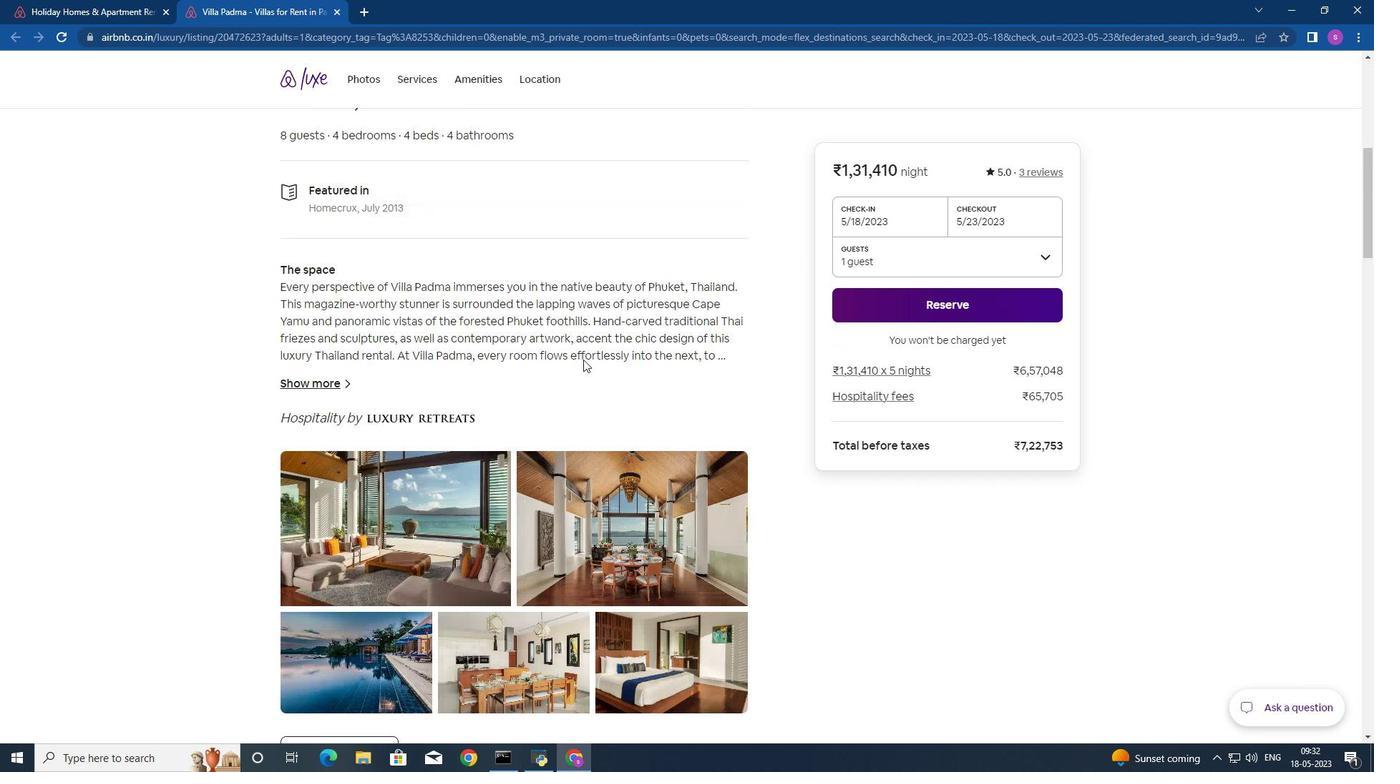 
Action: Mouse scrolled (583, 360) with delta (0, 0)
Screenshot: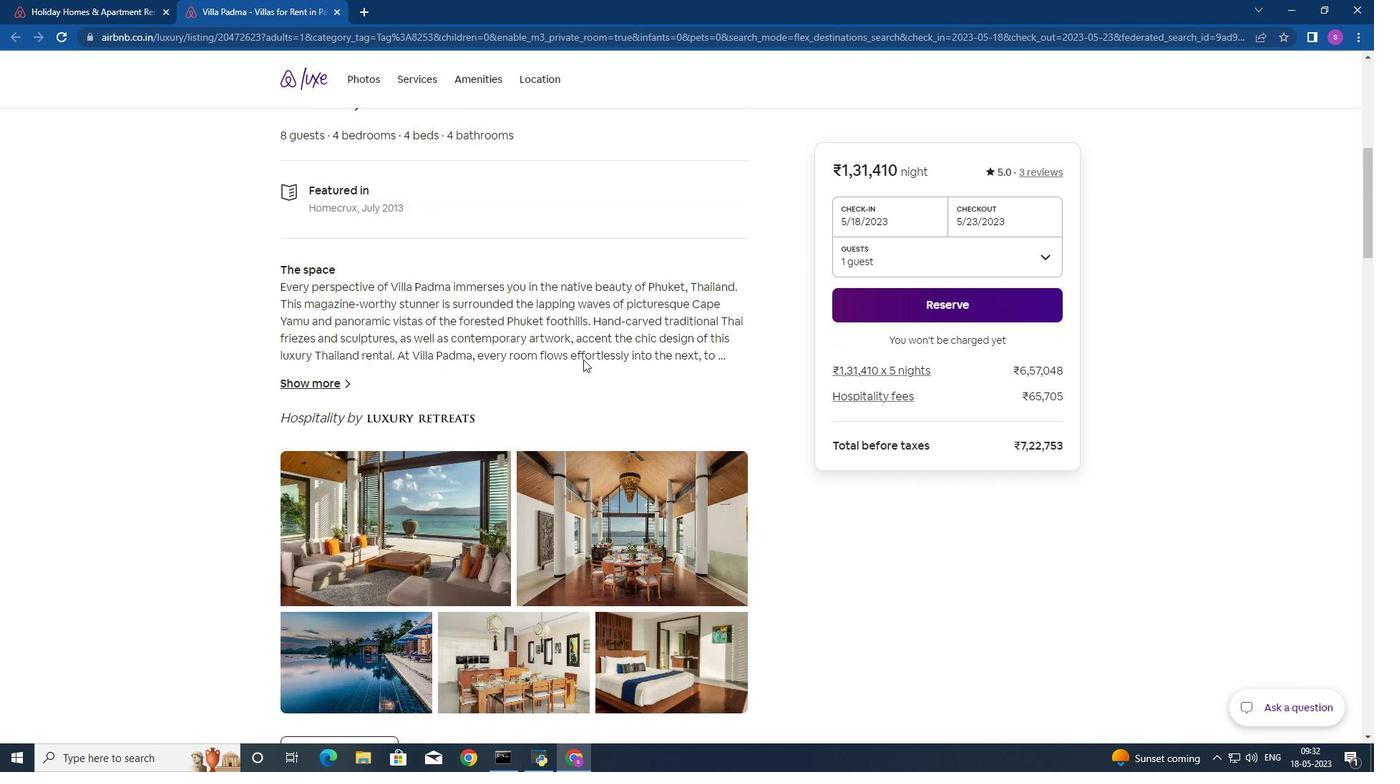 
Action: Mouse scrolled (583, 360) with delta (0, 0)
Screenshot: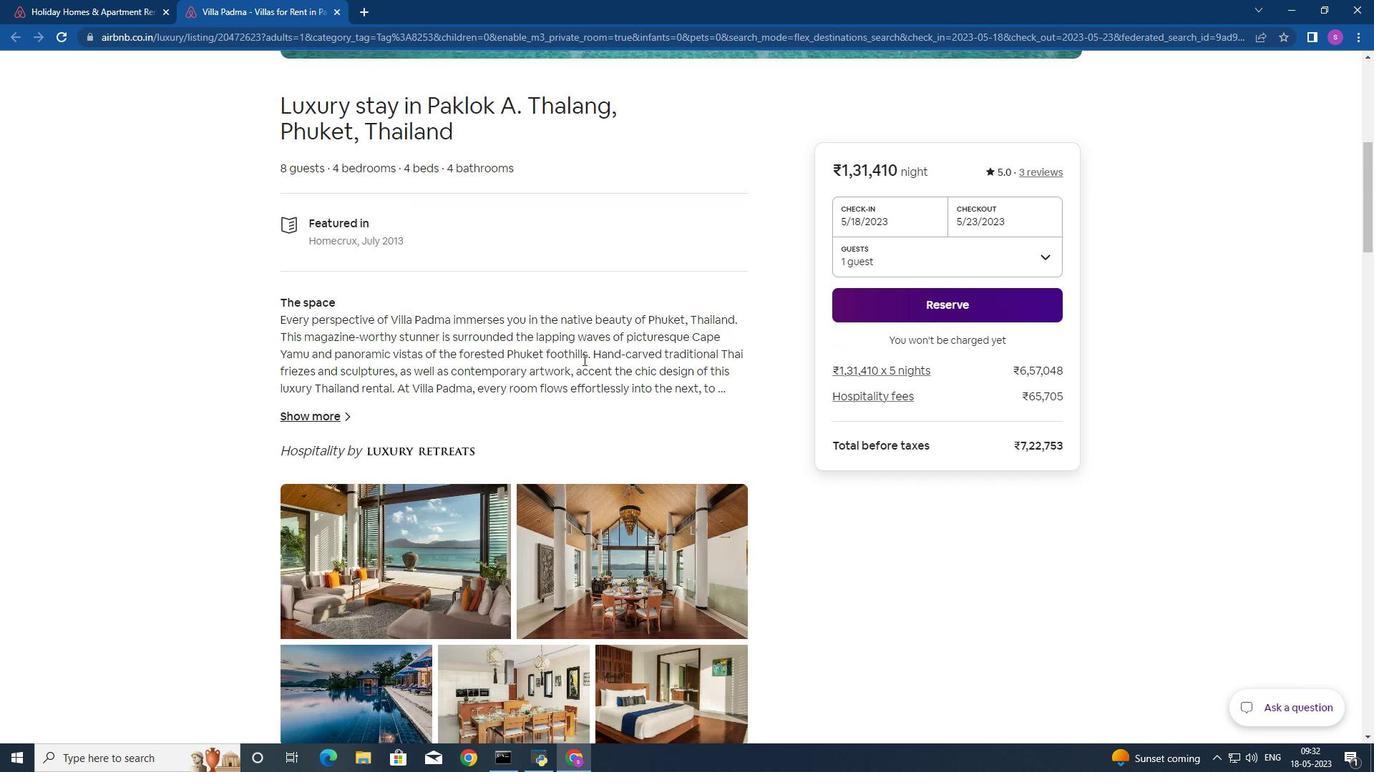 
Action: Mouse moved to (583, 359)
Screenshot: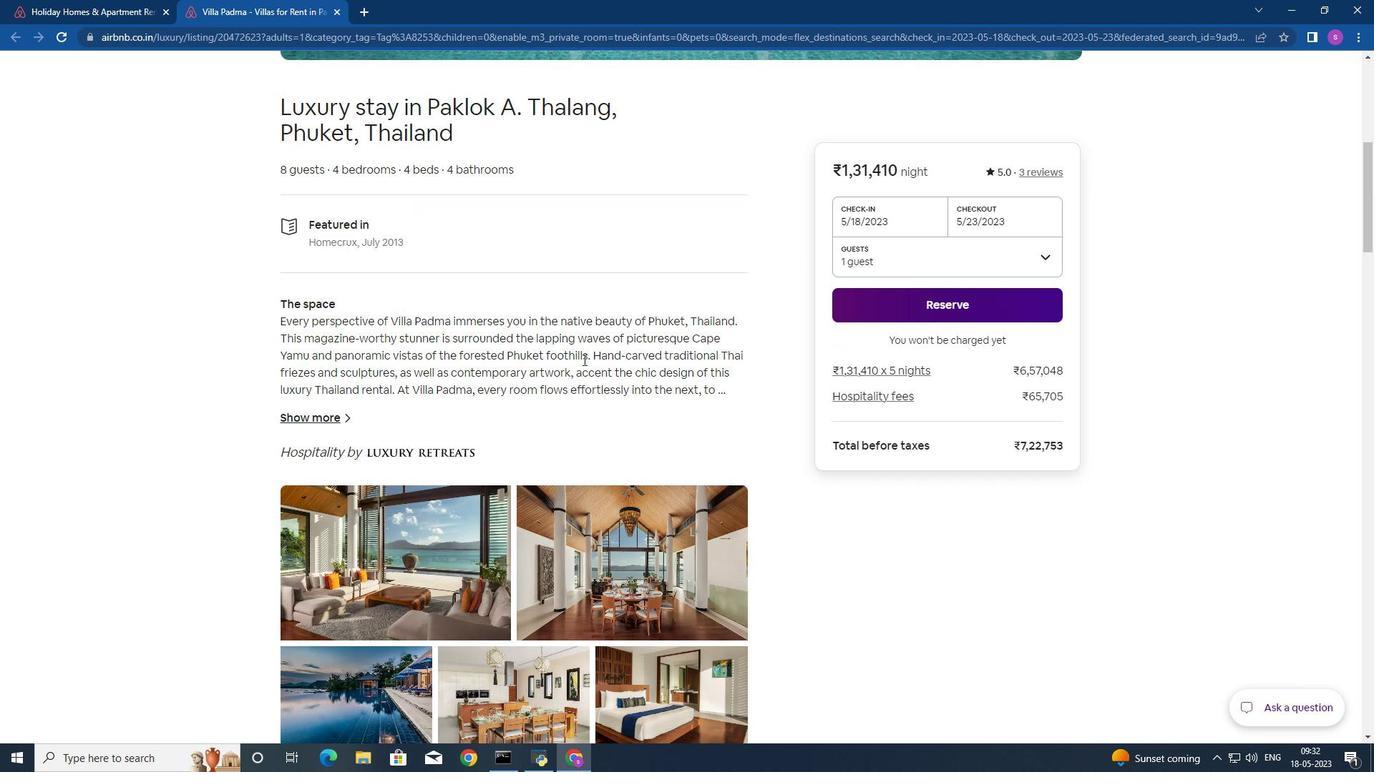 
Action: Mouse scrolled (583, 360) with delta (0, 0)
Screenshot: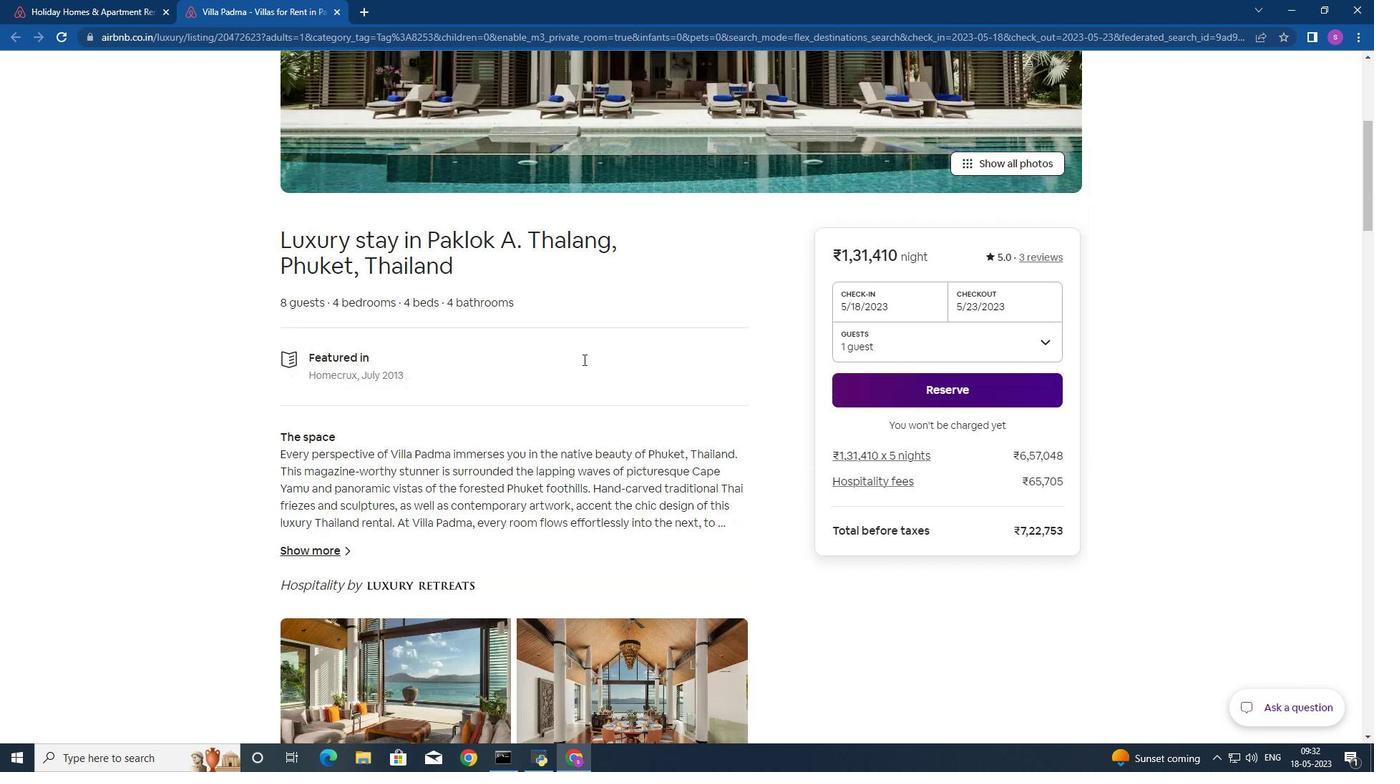 
Action: Mouse scrolled (583, 360) with delta (0, 0)
Screenshot: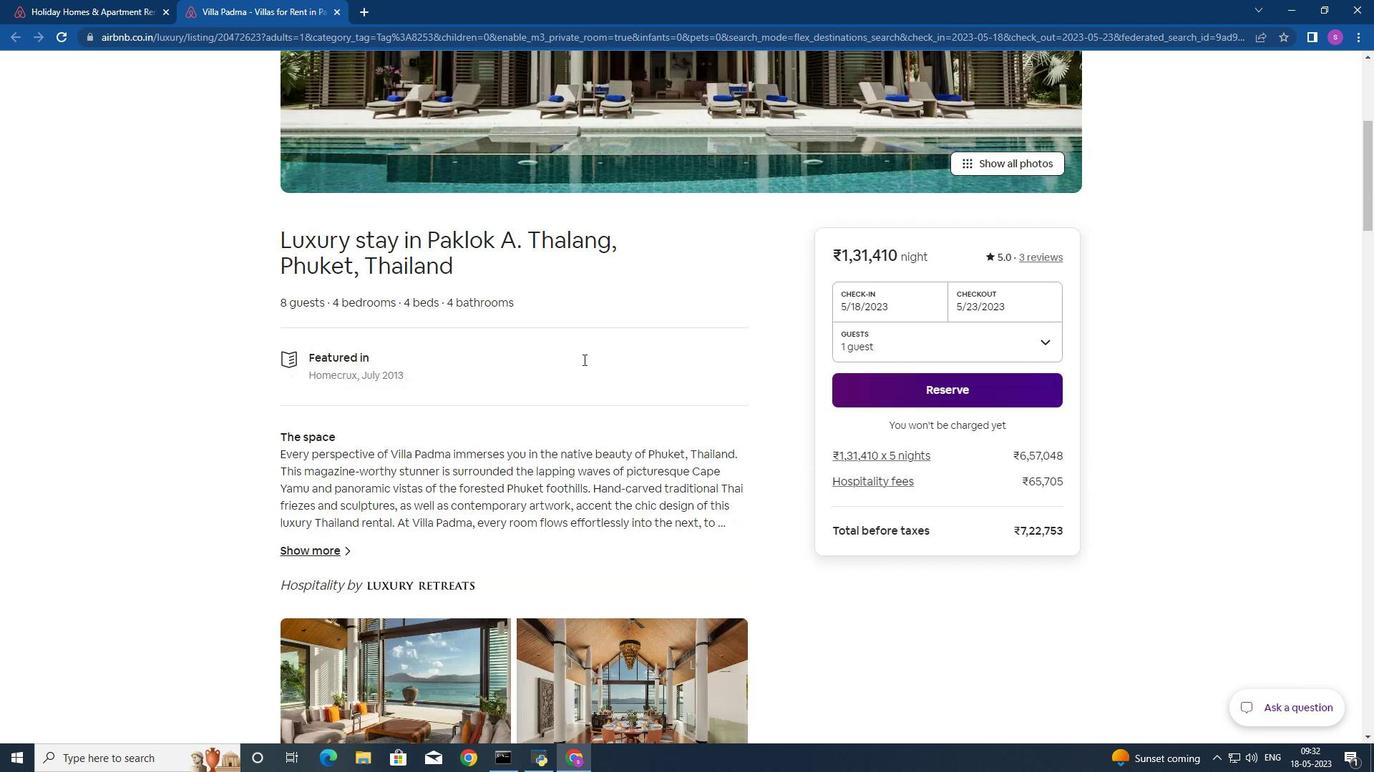 
Action: Mouse scrolled (583, 360) with delta (0, 0)
Screenshot: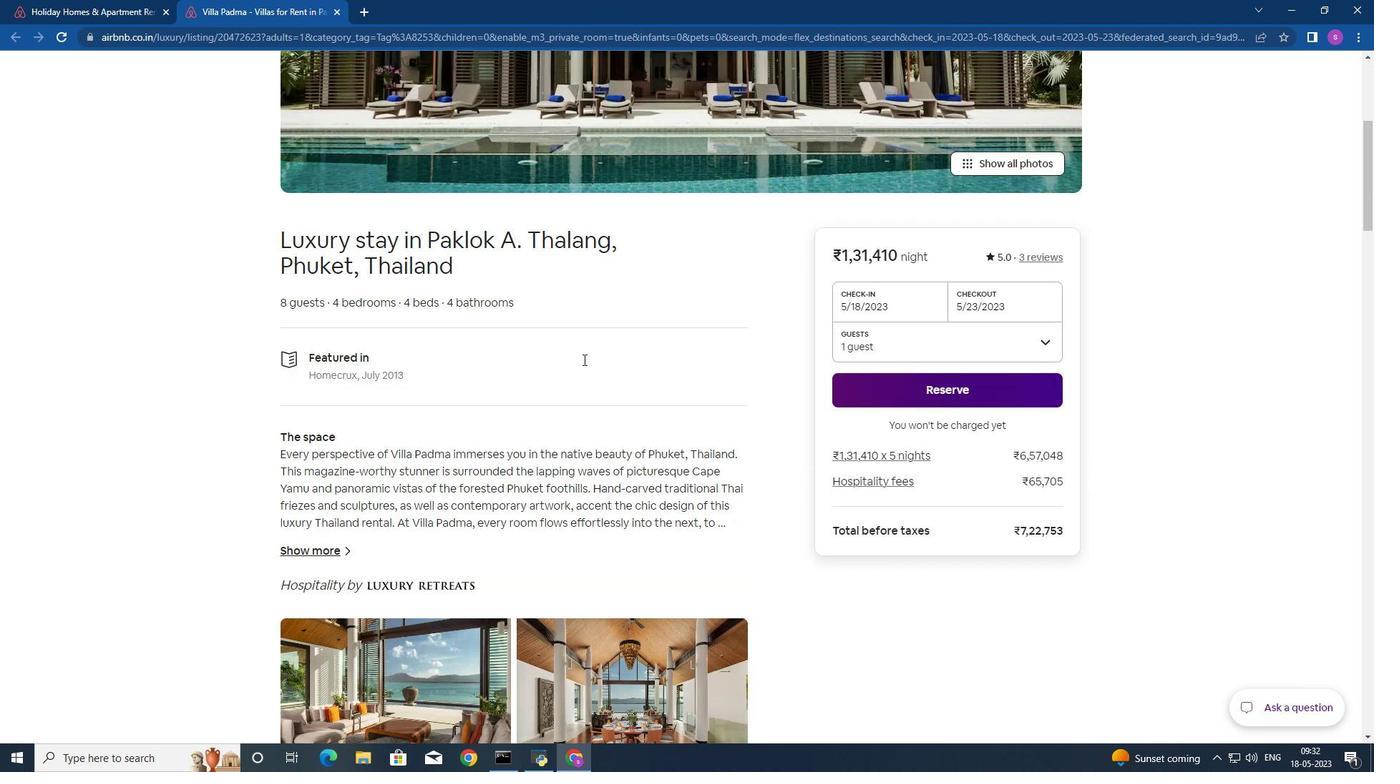 
Action: Mouse scrolled (583, 360) with delta (0, 0)
Screenshot: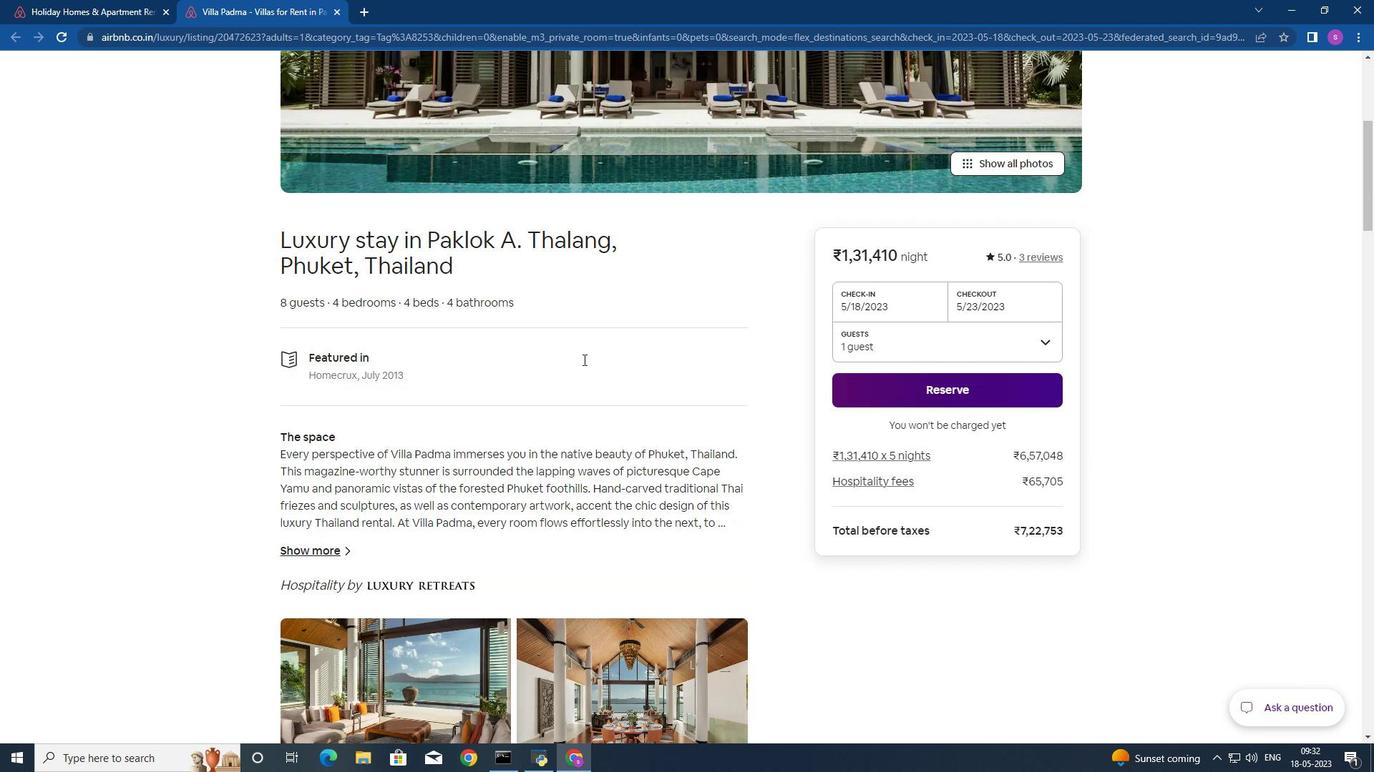 
Action: Mouse scrolled (583, 360) with delta (0, 0)
Screenshot: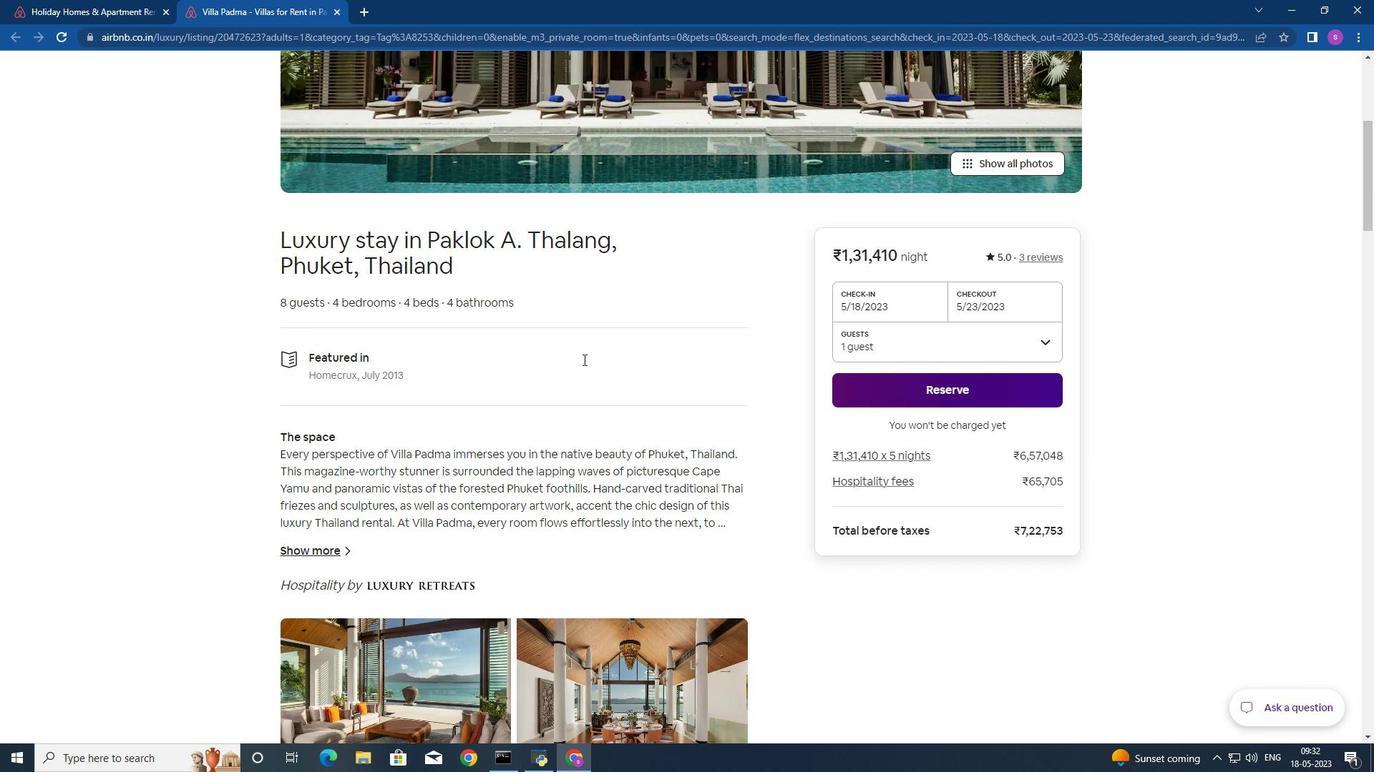 
Action: Mouse moved to (973, 430)
Screenshot: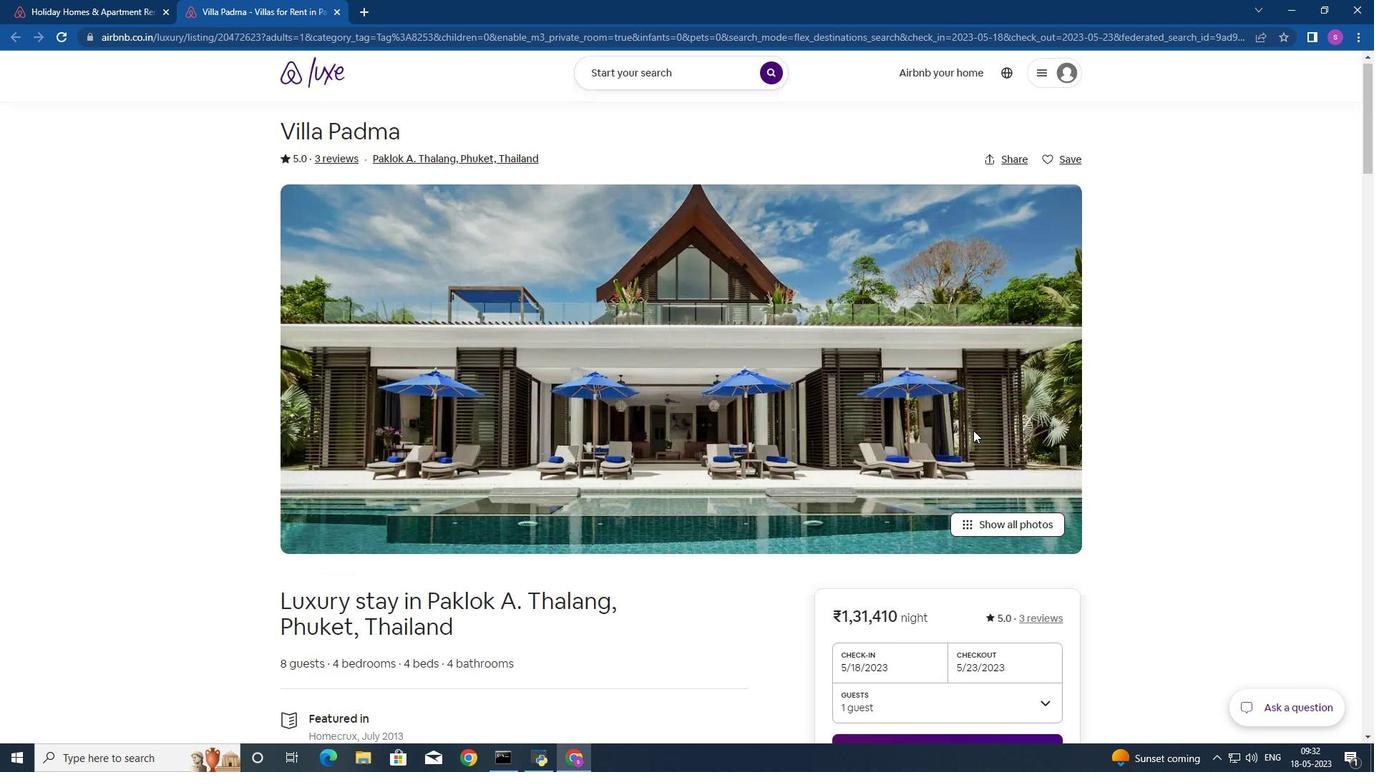 
Action: Mouse scrolled (973, 431) with delta (0, 0)
Screenshot: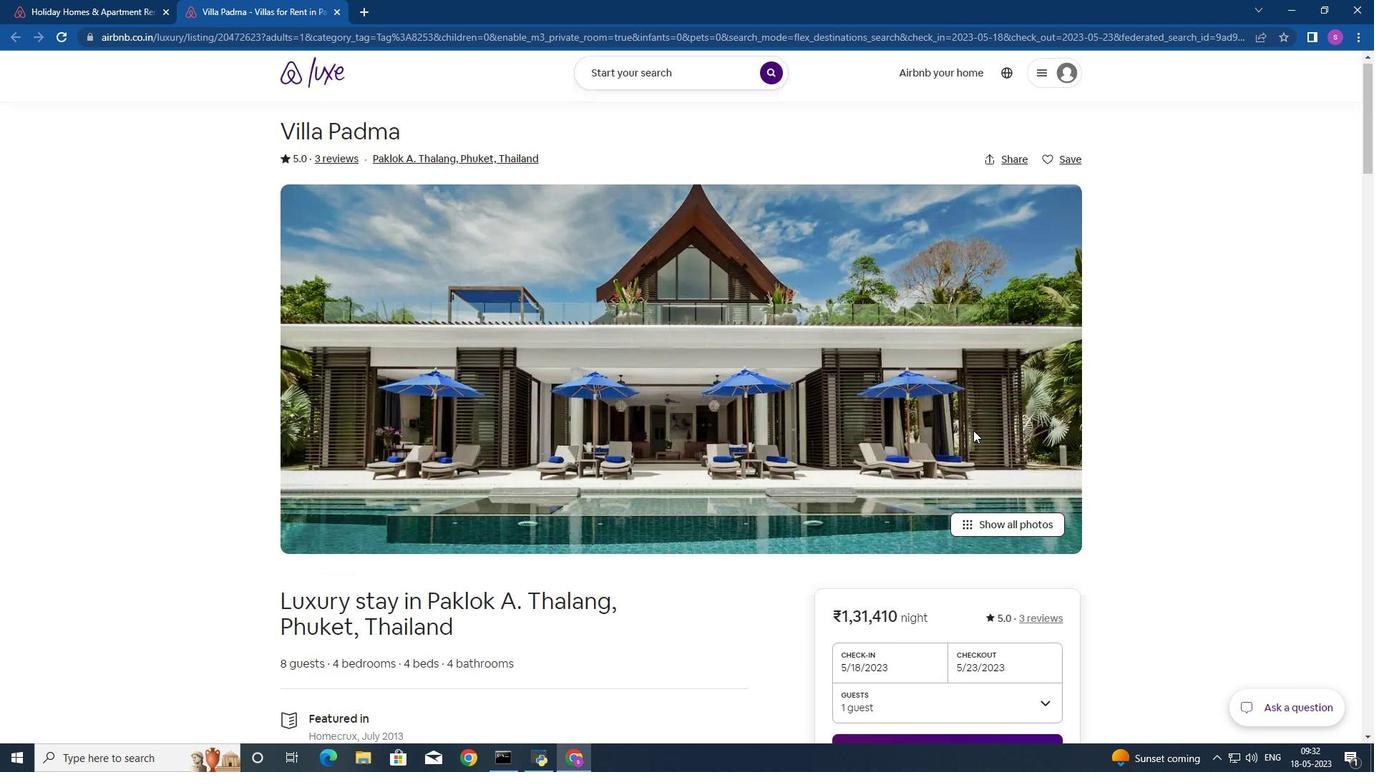 
Action: Mouse scrolled (973, 431) with delta (0, 0)
Screenshot: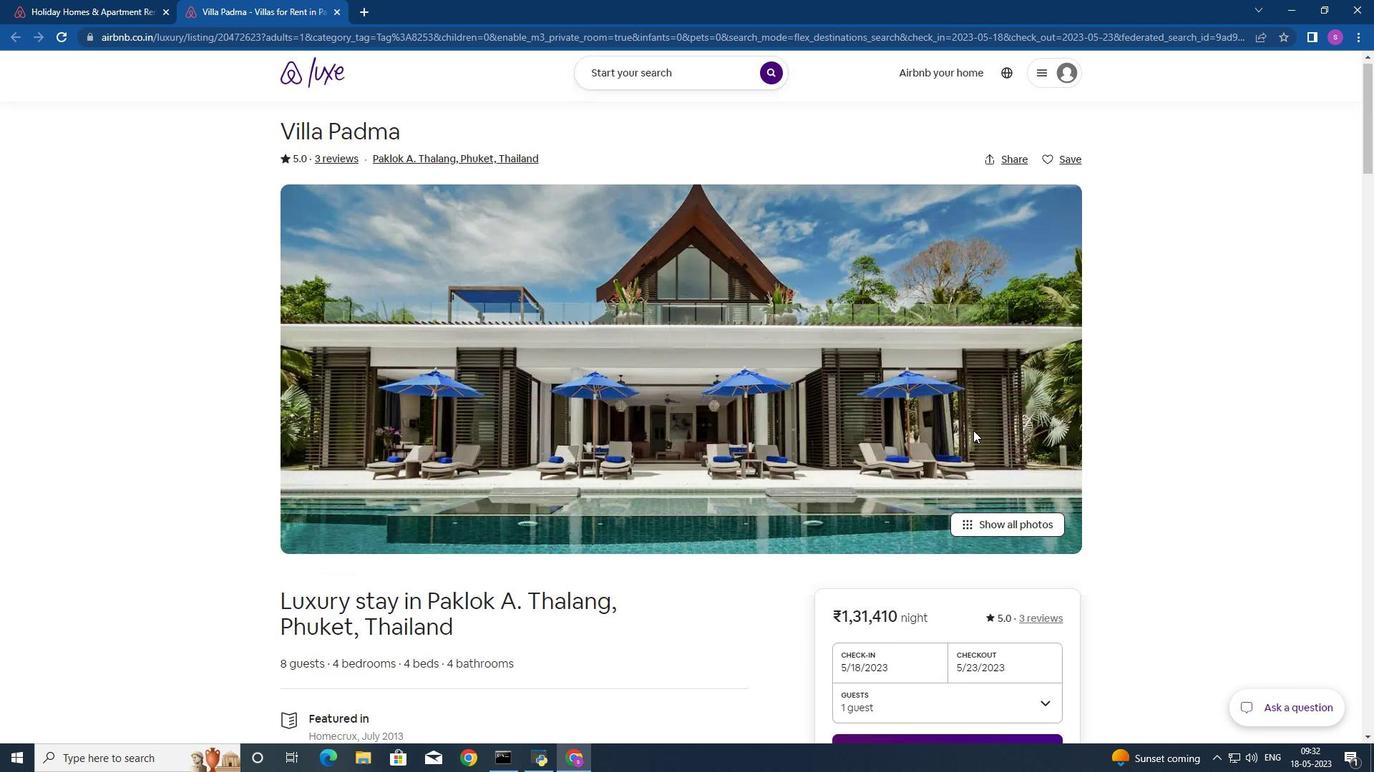 
Action: Mouse scrolled (973, 431) with delta (0, 0)
Screenshot: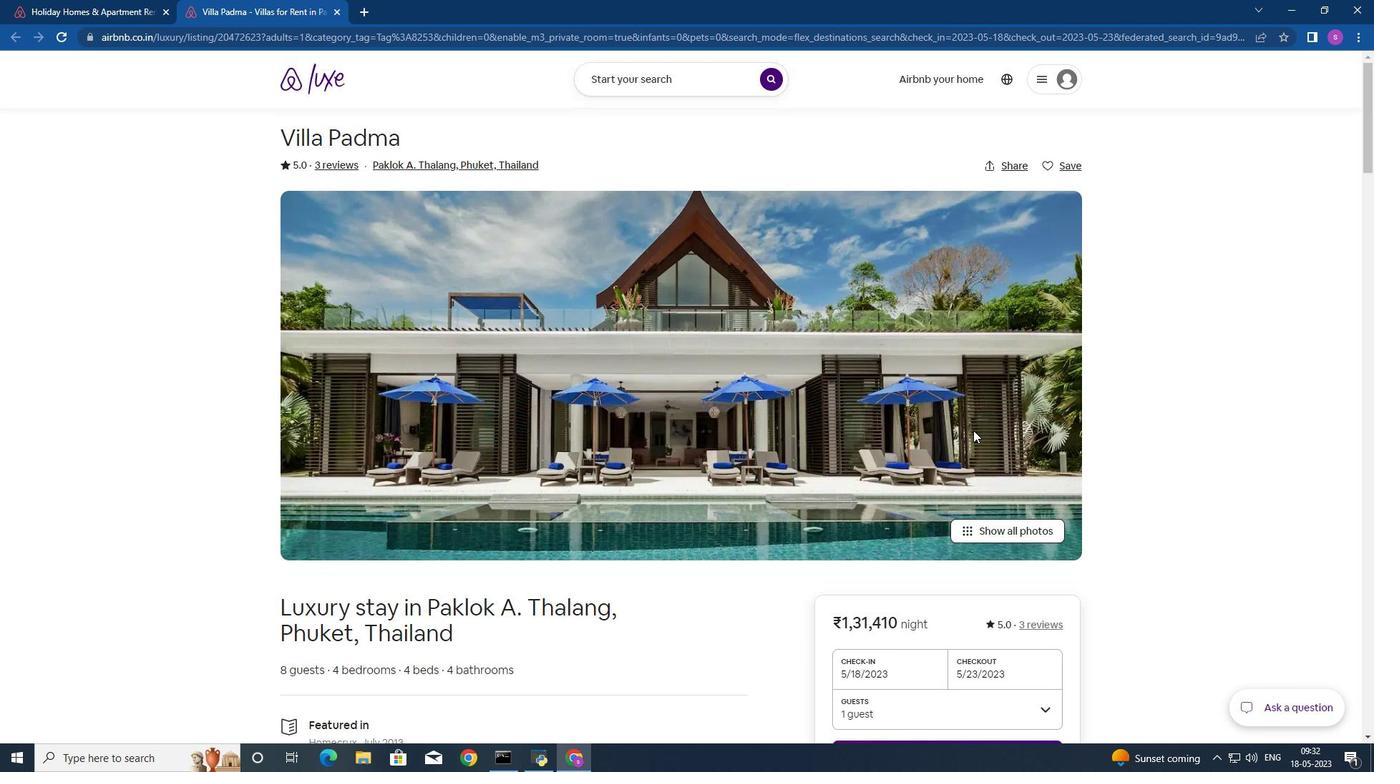 
Action: Mouse scrolled (973, 431) with delta (0, 0)
Screenshot: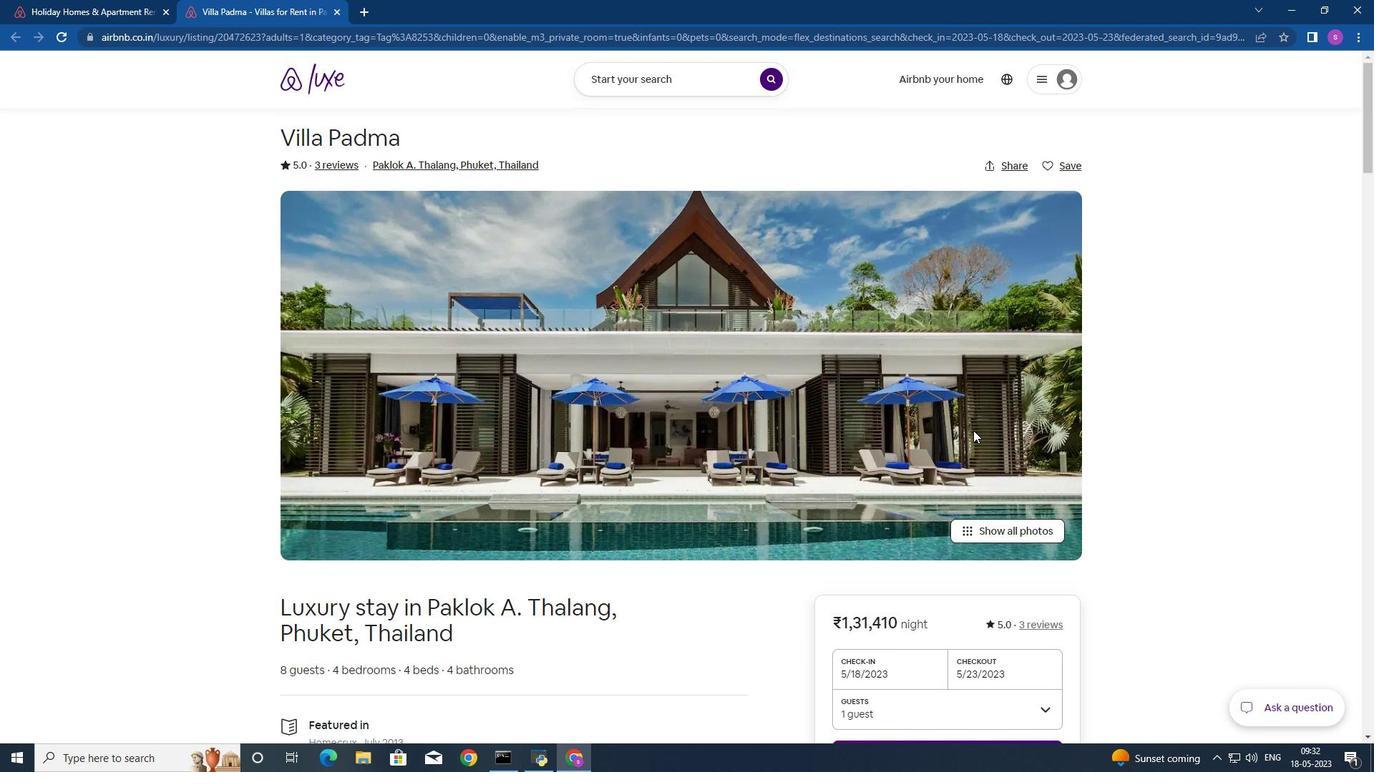 
Action: Mouse moved to (973, 430)
Screenshot: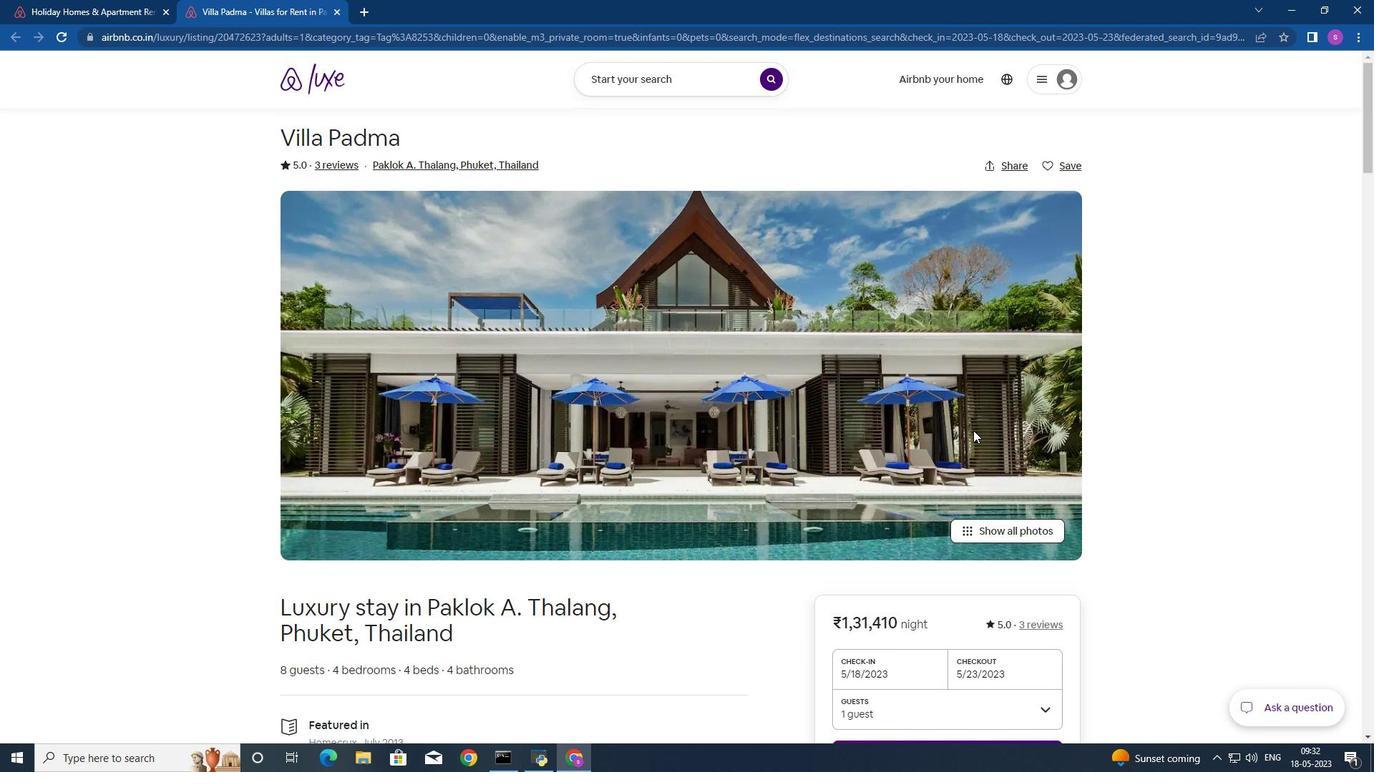 
Action: Mouse scrolled (973, 431) with delta (0, 0)
Screenshot: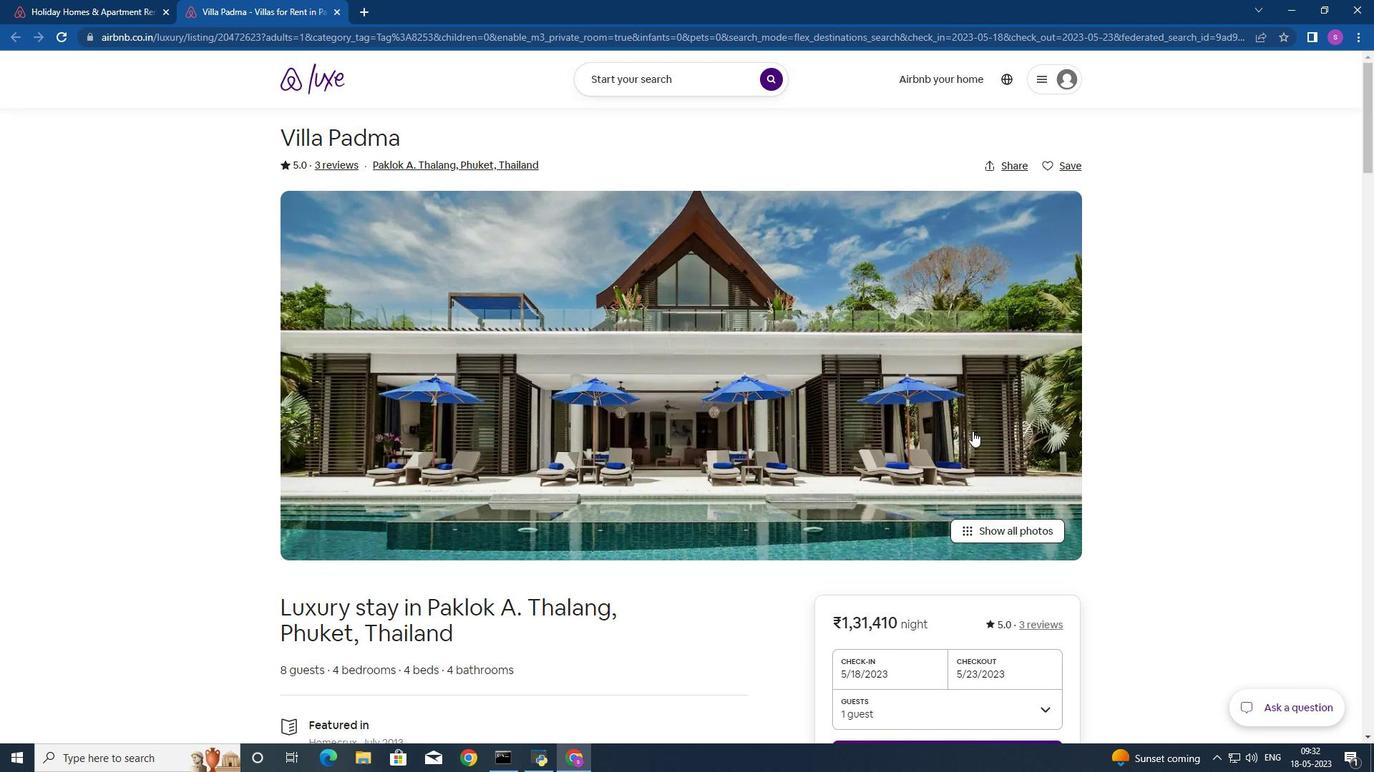 
Action: Mouse scrolled (973, 431) with delta (0, 0)
Screenshot: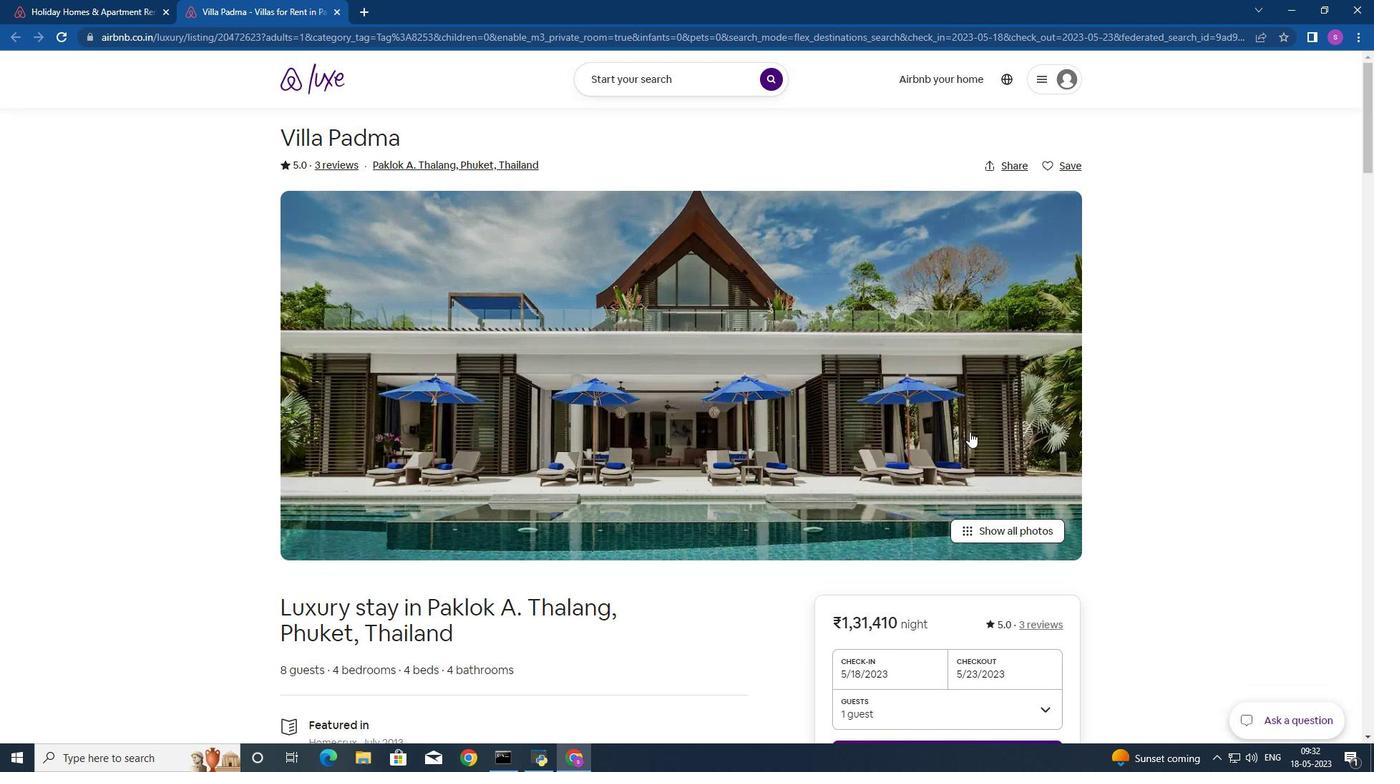 
Action: Mouse moved to (959, 420)
Screenshot: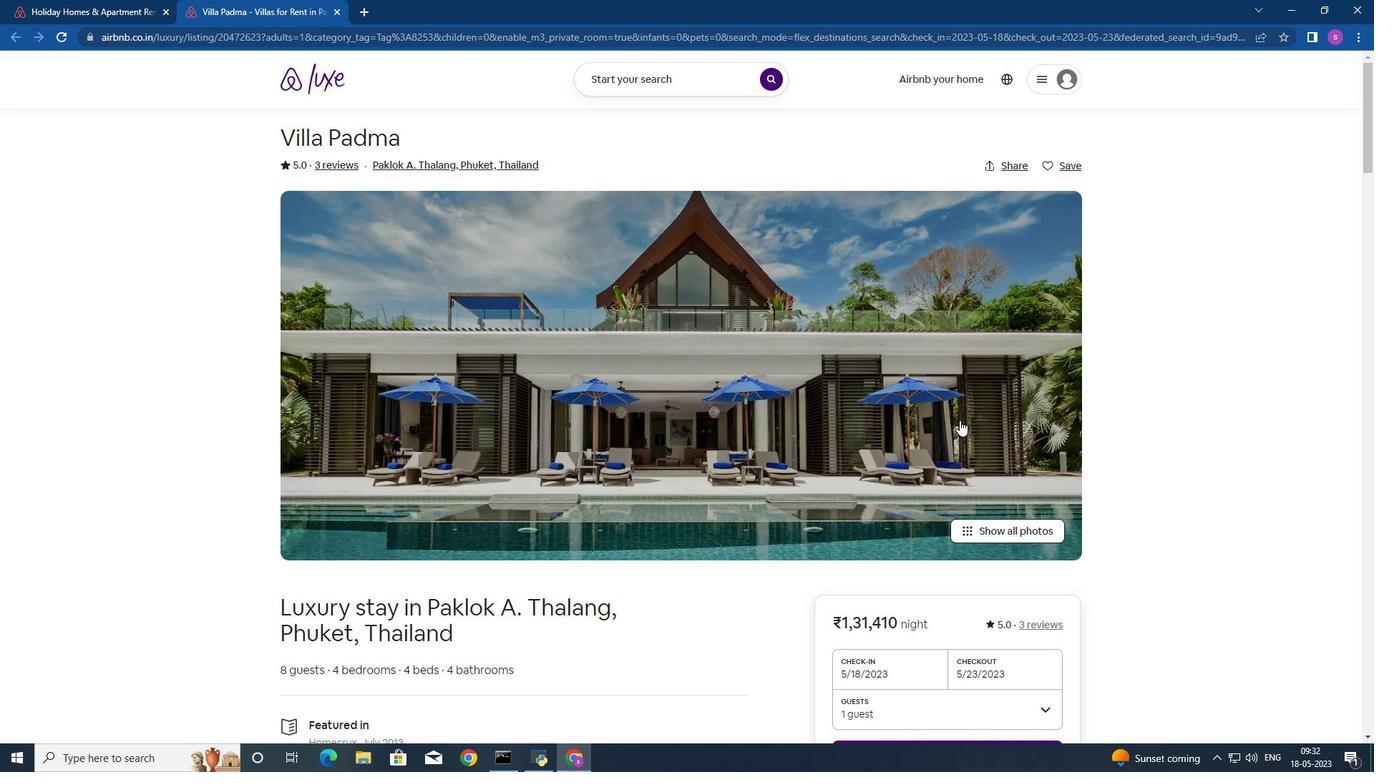 
Action: Key pressed <Key.left>
Screenshot: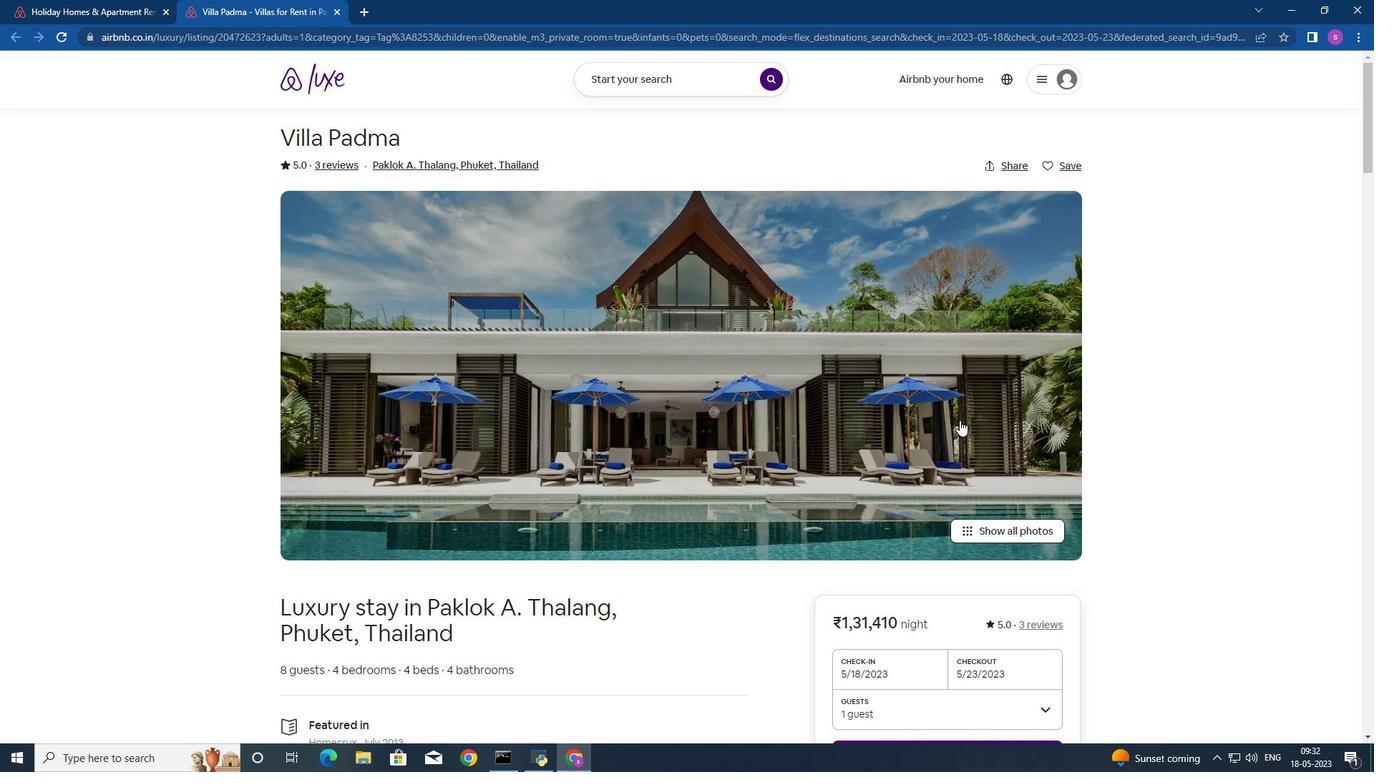 
Action: Mouse moved to (931, 442)
Screenshot: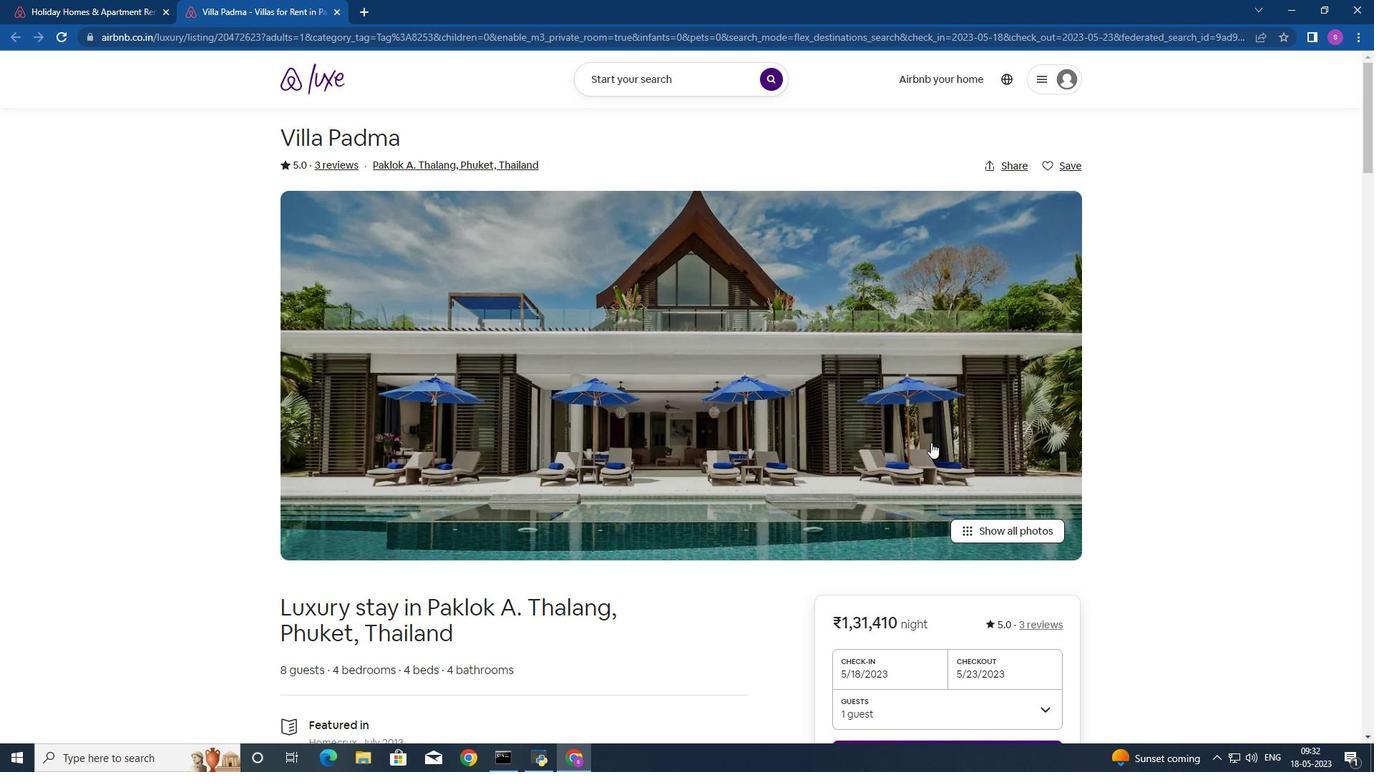 
Action: Mouse scrolled (931, 443) with delta (0, 0)
Screenshot: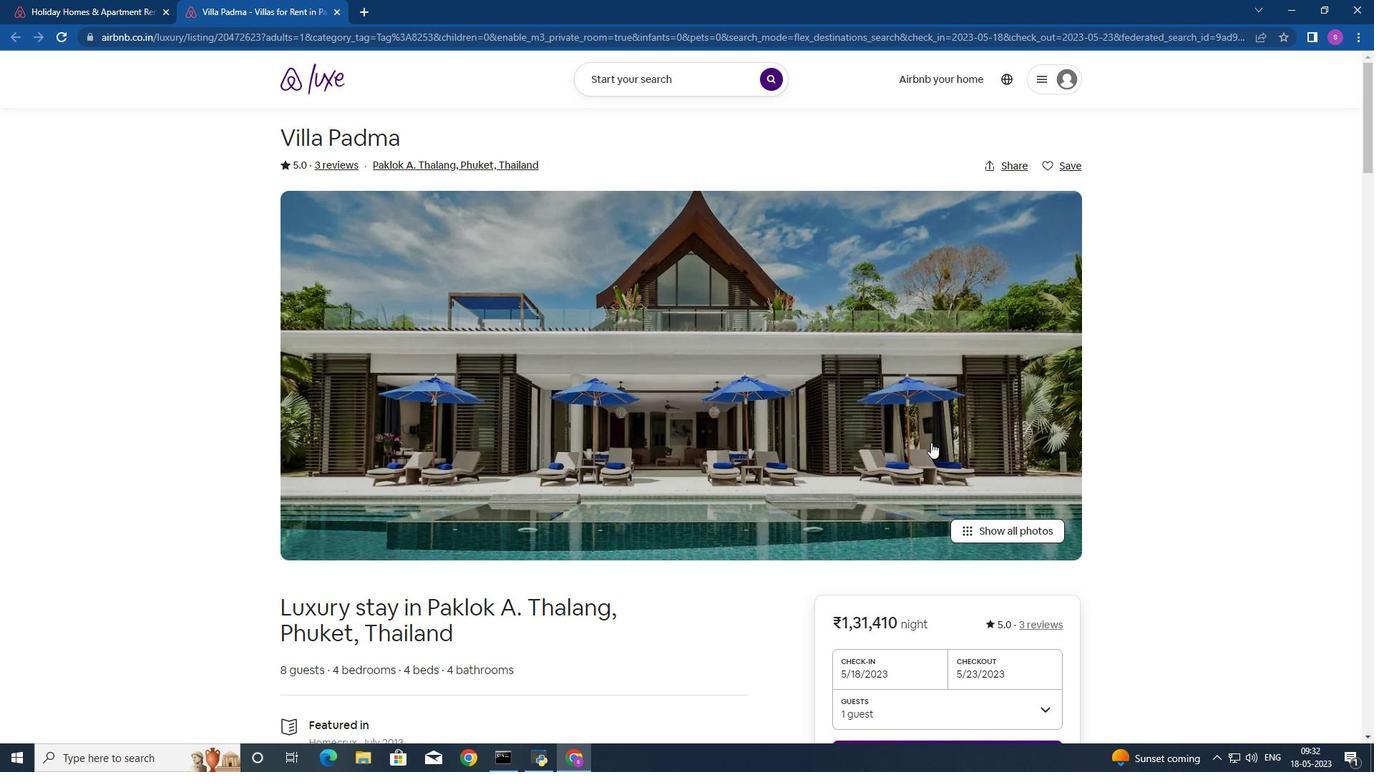 
Action: Mouse scrolled (931, 443) with delta (0, 0)
Screenshot: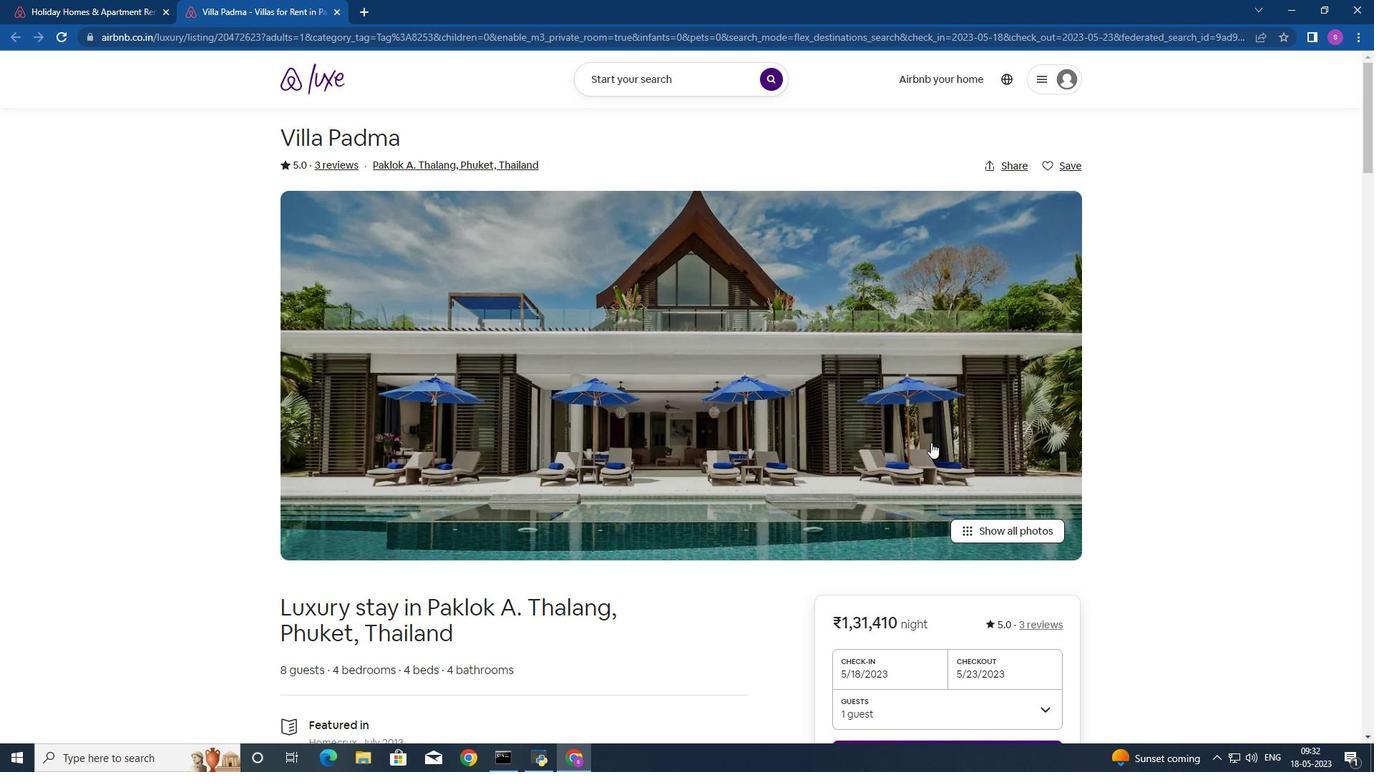
Action: Mouse moved to (931, 442)
Screenshot: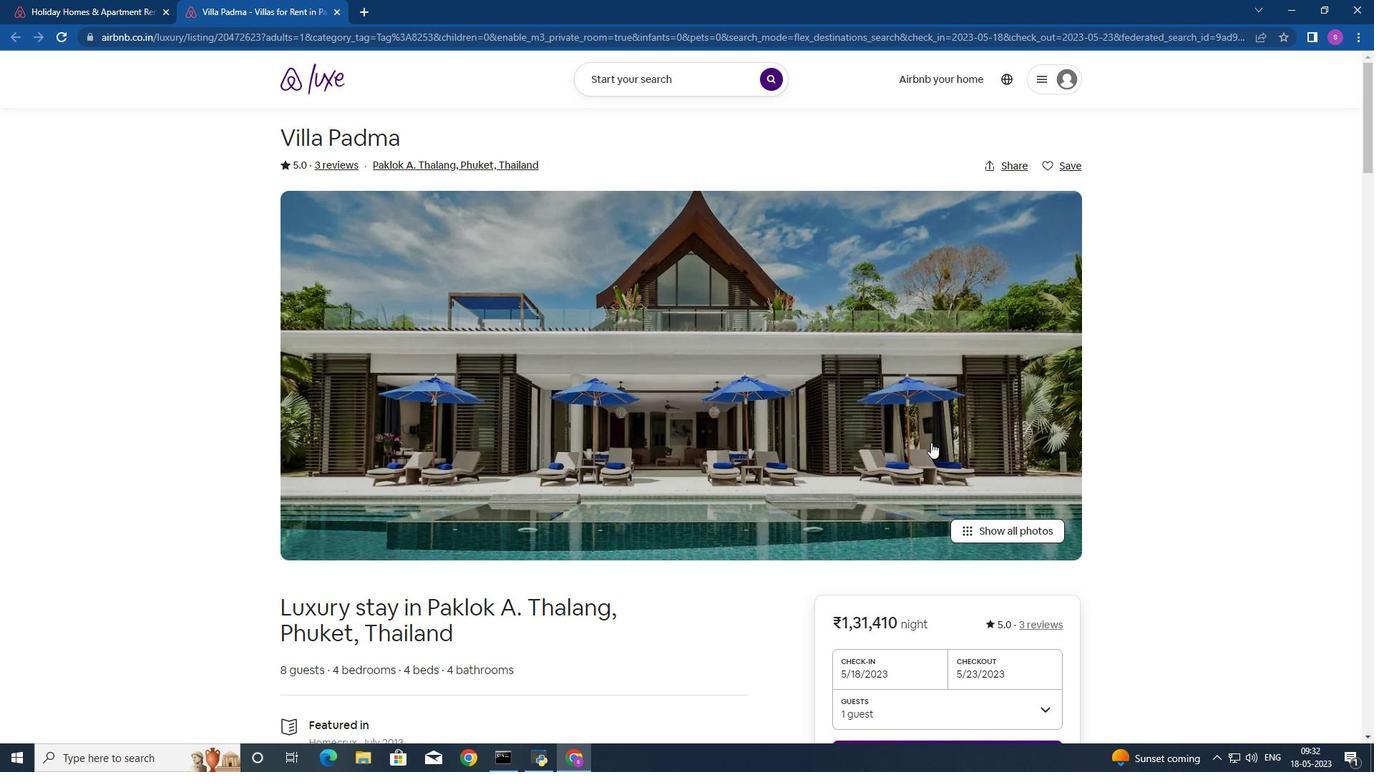 
Action: Mouse scrolled (931, 443) with delta (0, 0)
Screenshot: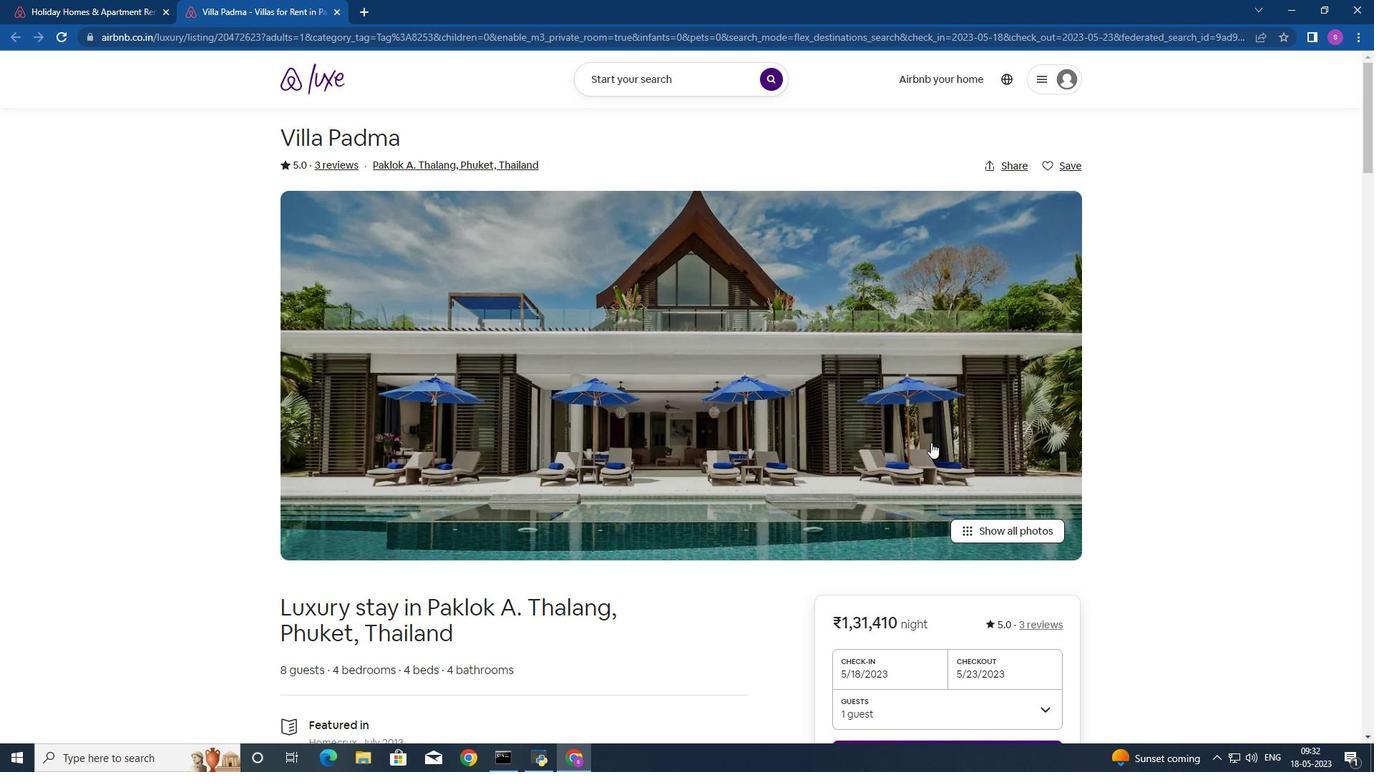 
Action: Mouse scrolled (931, 443) with delta (0, 0)
Screenshot: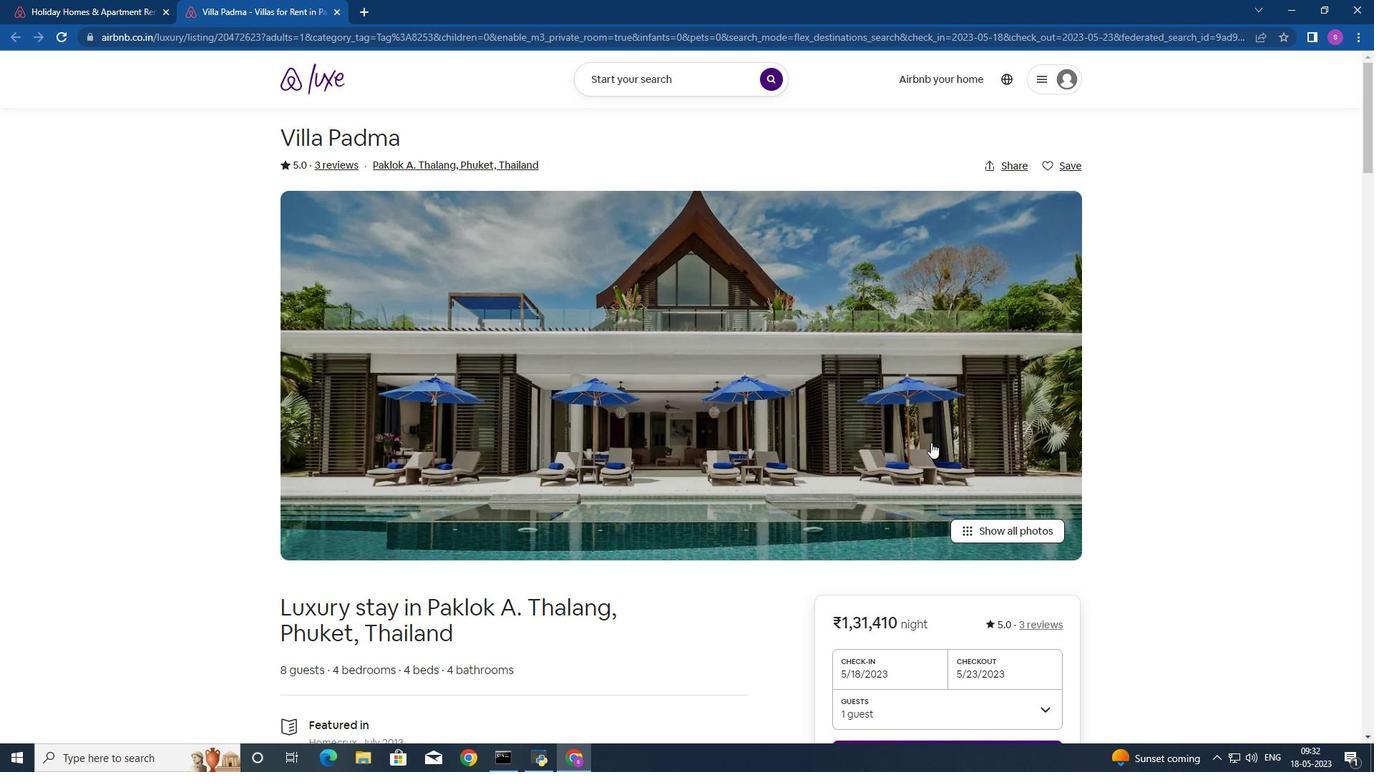 
Action: Mouse moved to (785, 412)
Screenshot: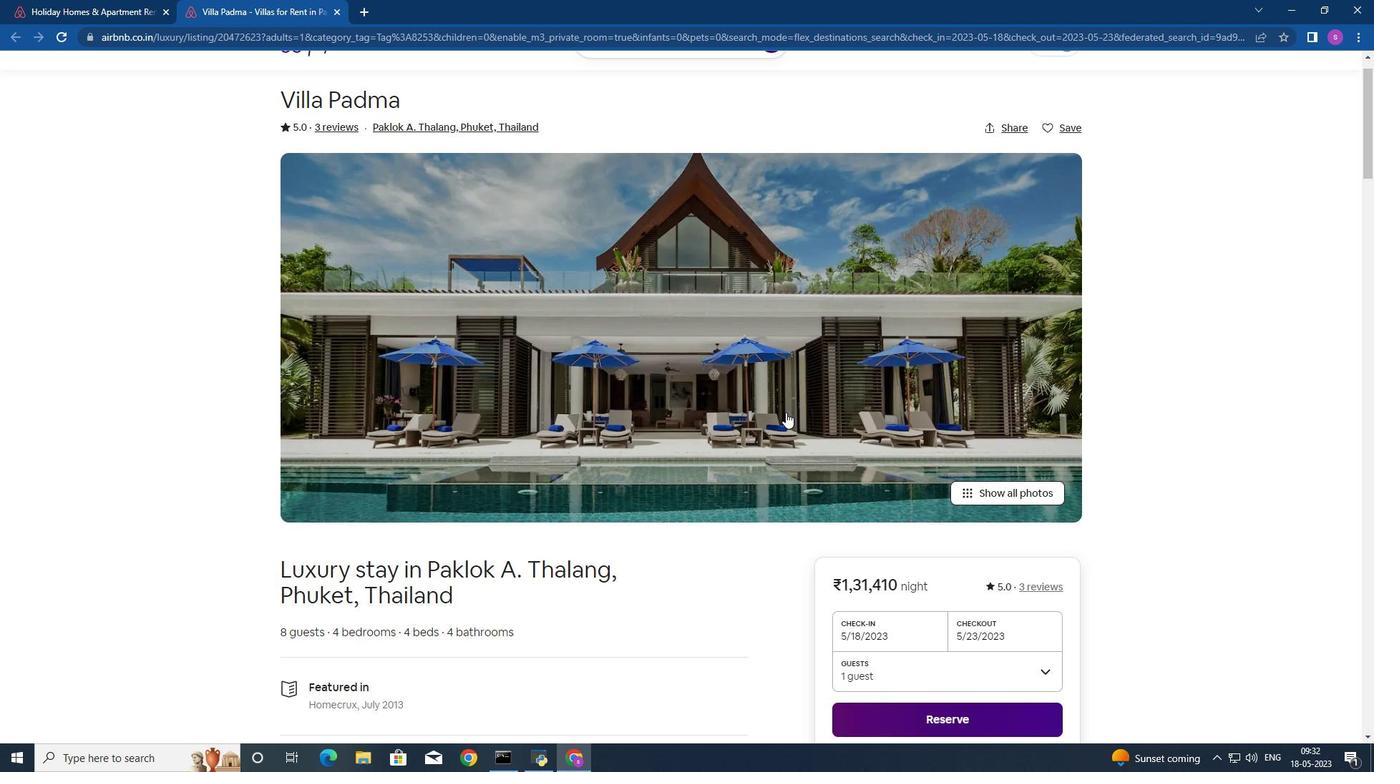 
Action: Mouse scrolled (785, 411) with delta (0, 0)
Screenshot: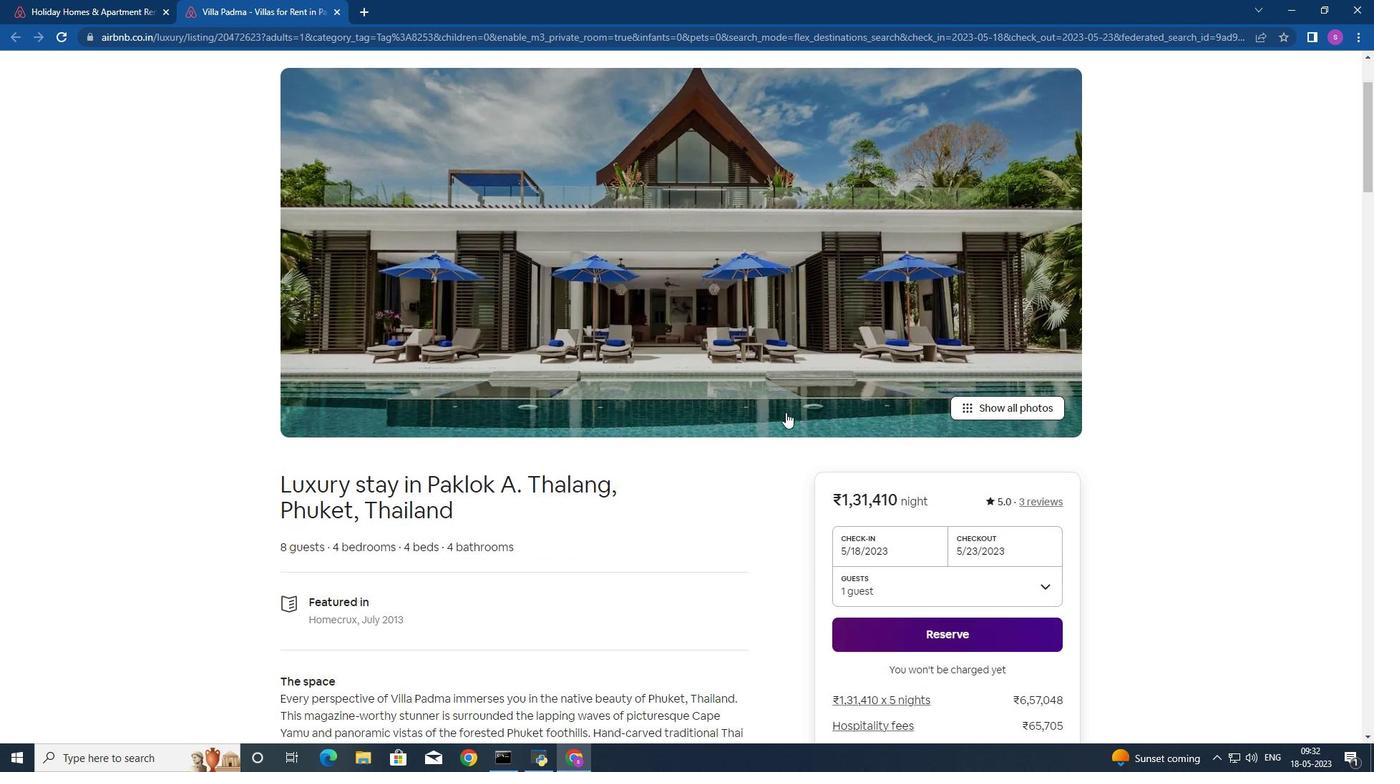 
Action: Mouse moved to (785, 412)
Screenshot: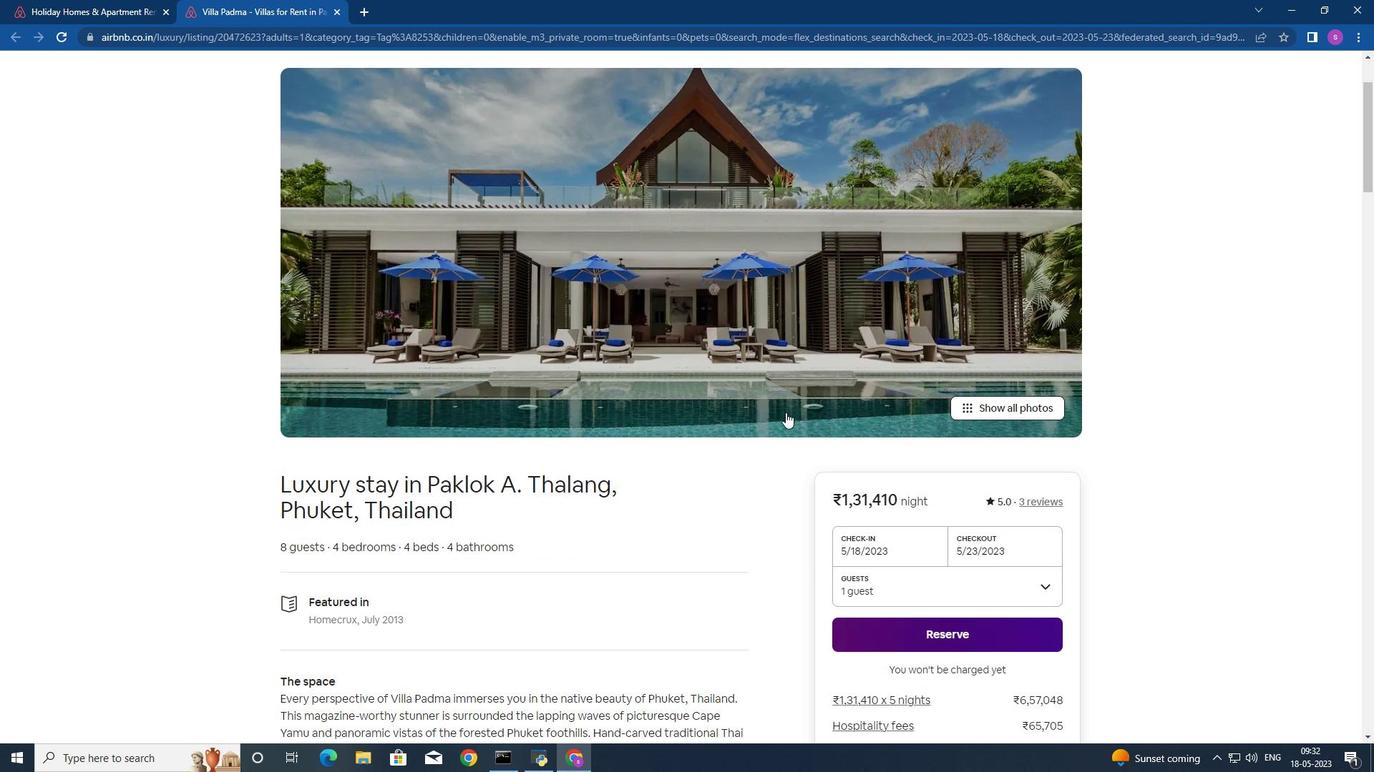 
Action: Mouse scrolled (785, 412) with delta (0, 0)
Screenshot: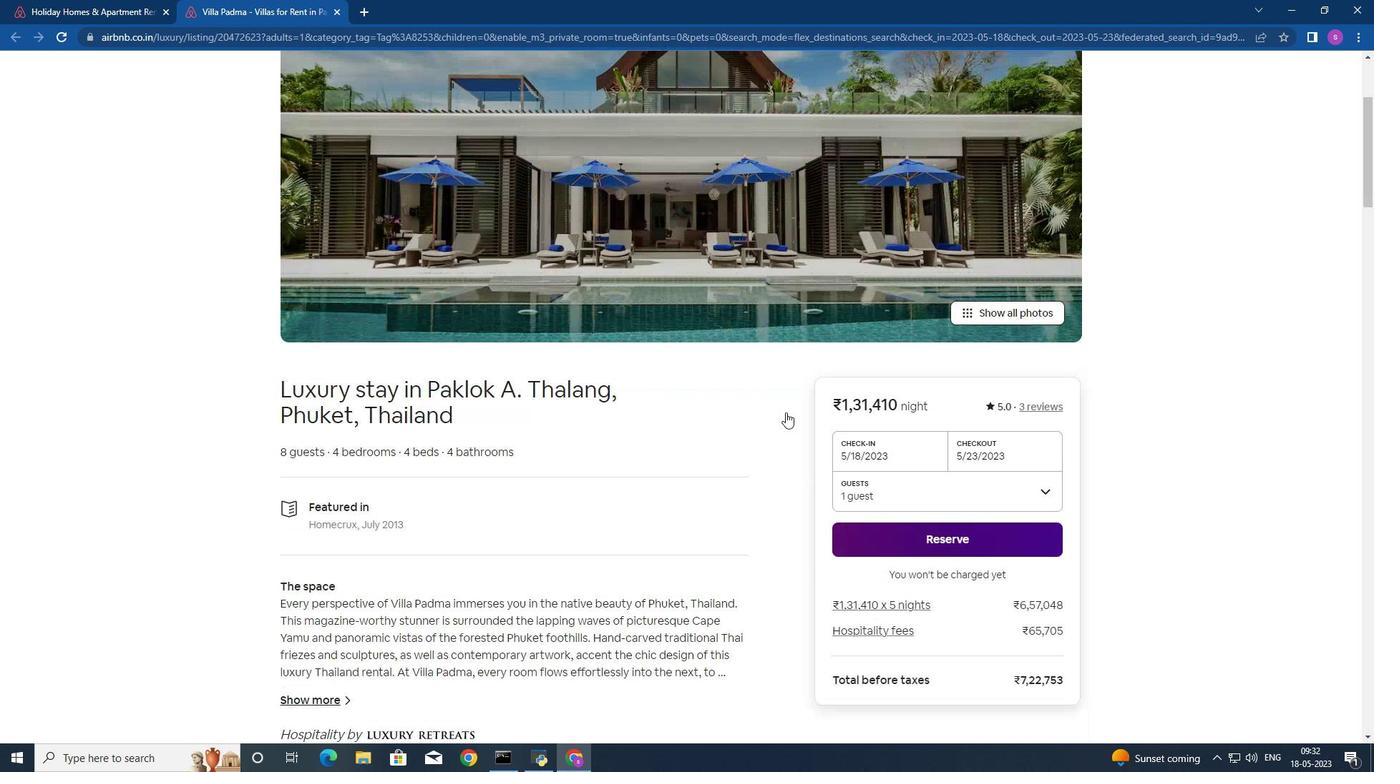 
Action: Mouse scrolled (785, 412) with delta (0, 0)
Screenshot: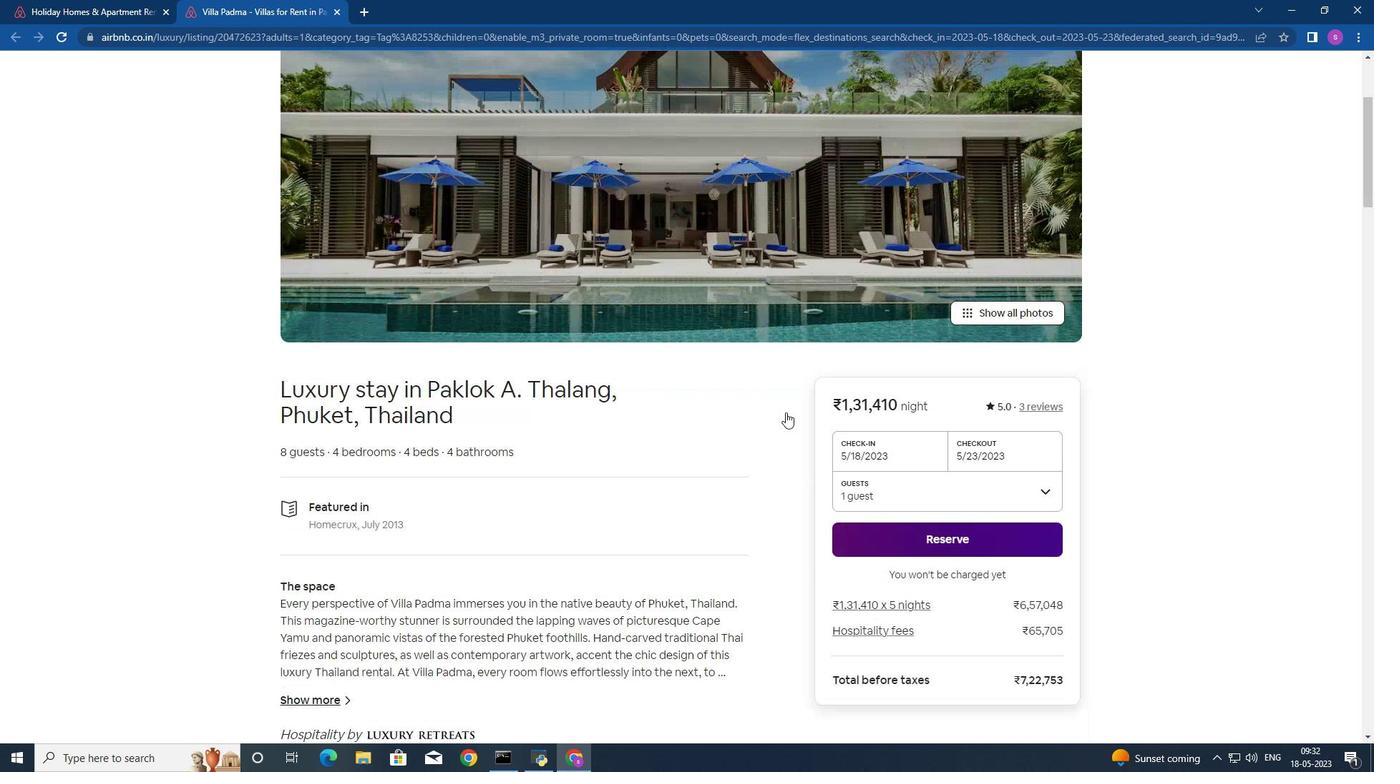 
Action: Mouse moved to (785, 412)
Screenshot: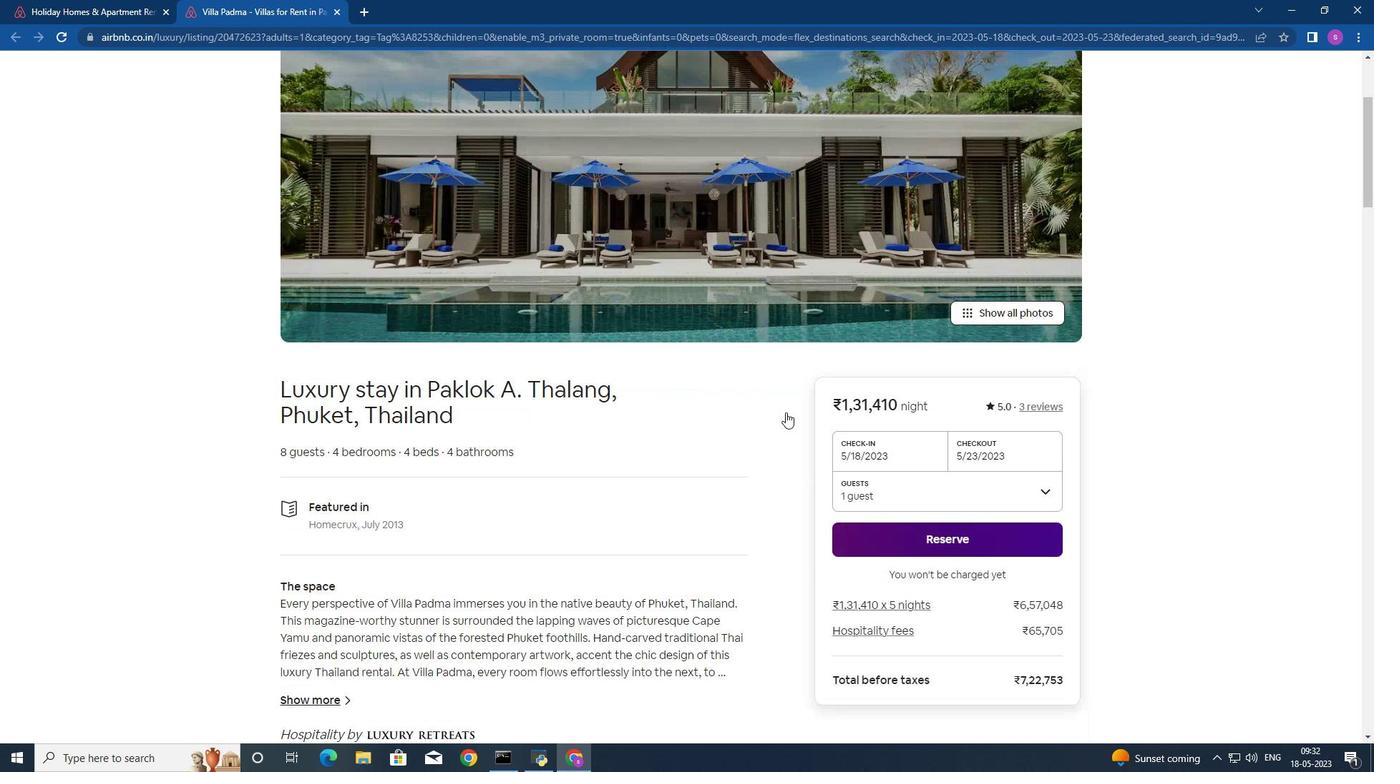 
Action: Mouse scrolled (785, 412) with delta (0, 0)
Screenshot: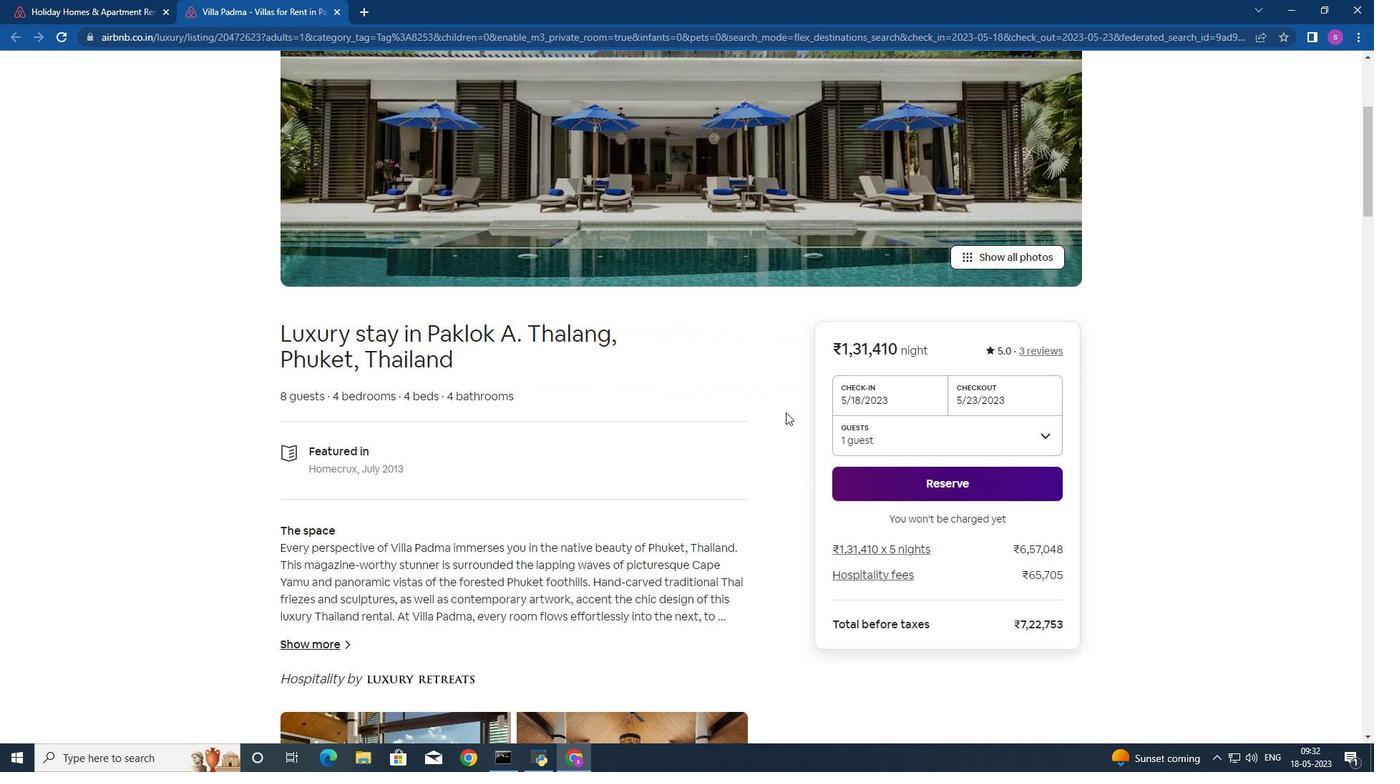 
Action: Mouse moved to (1008, 246)
Screenshot: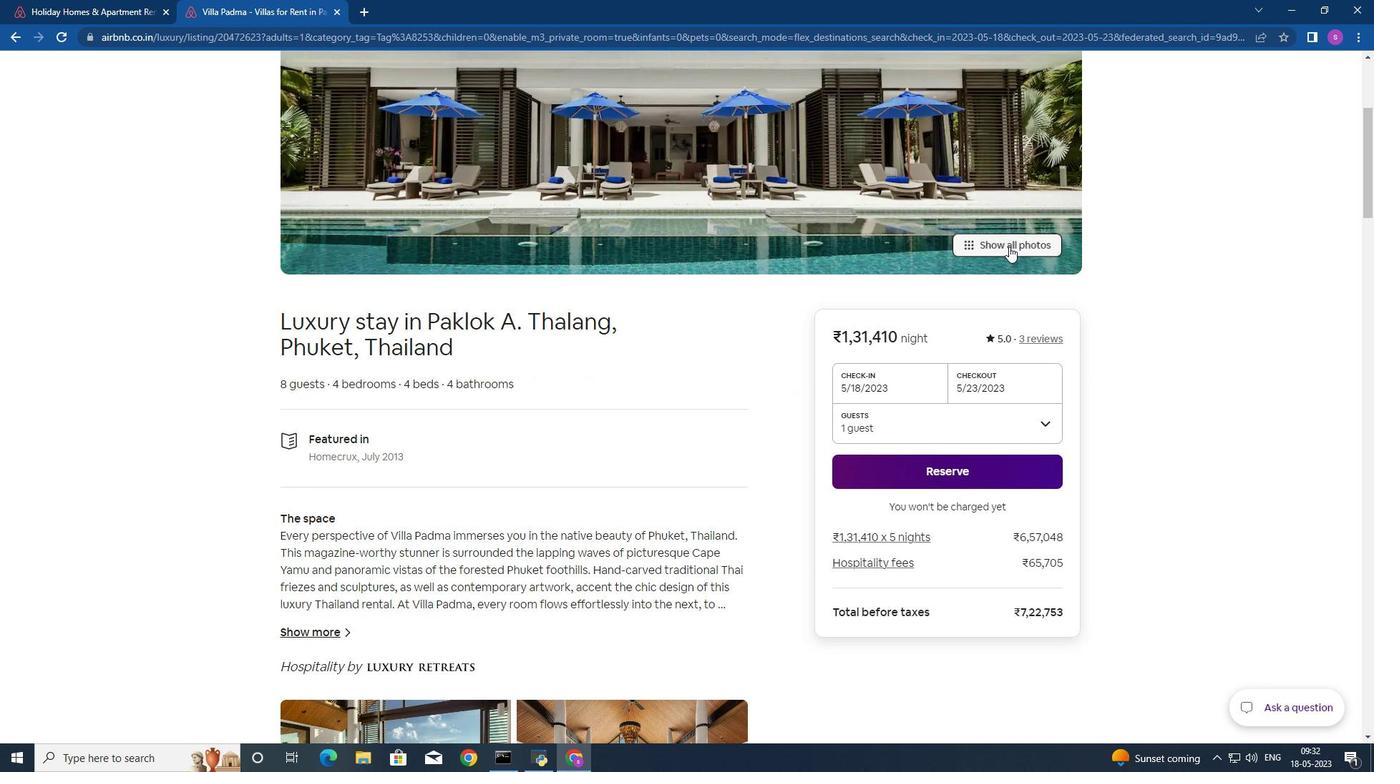 
Action: Mouse pressed left at (1008, 246)
Screenshot: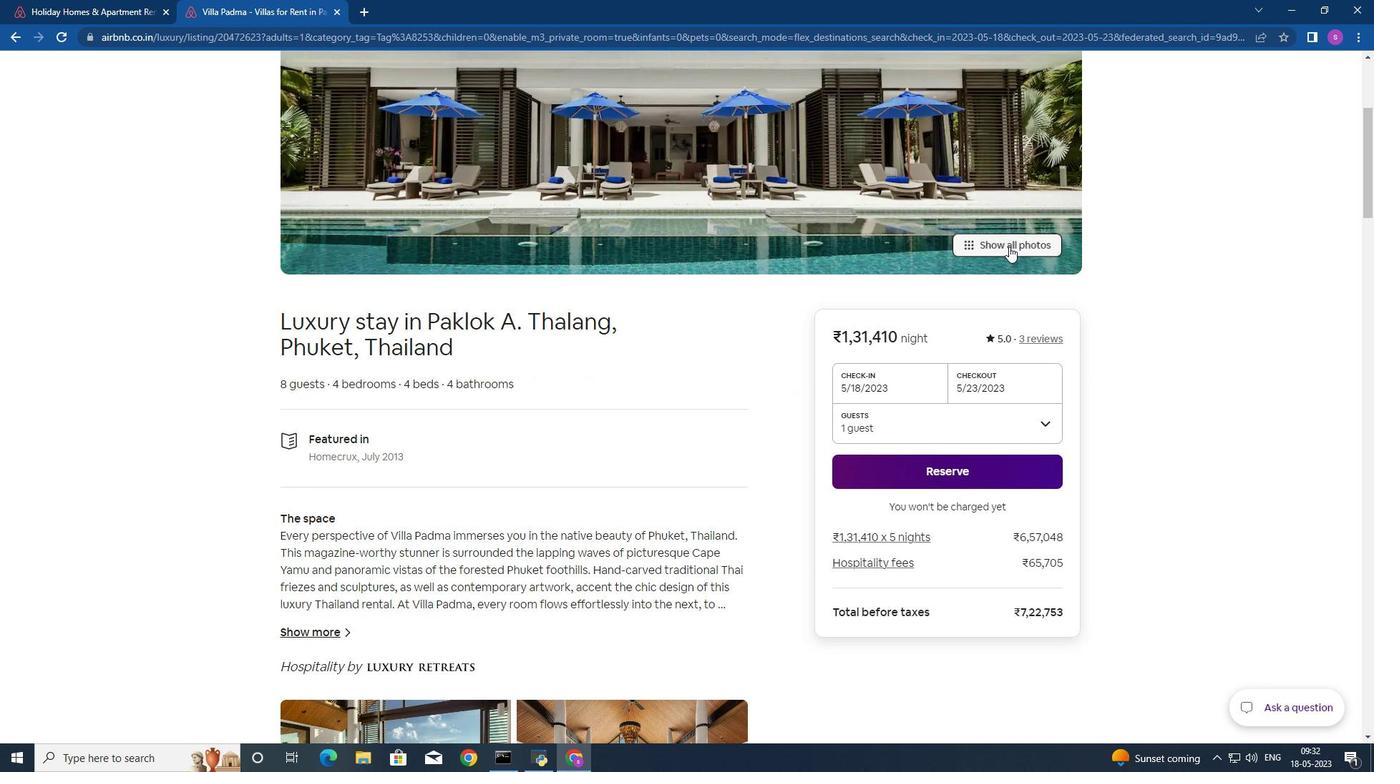 
Action: Mouse moved to (671, 423)
Screenshot: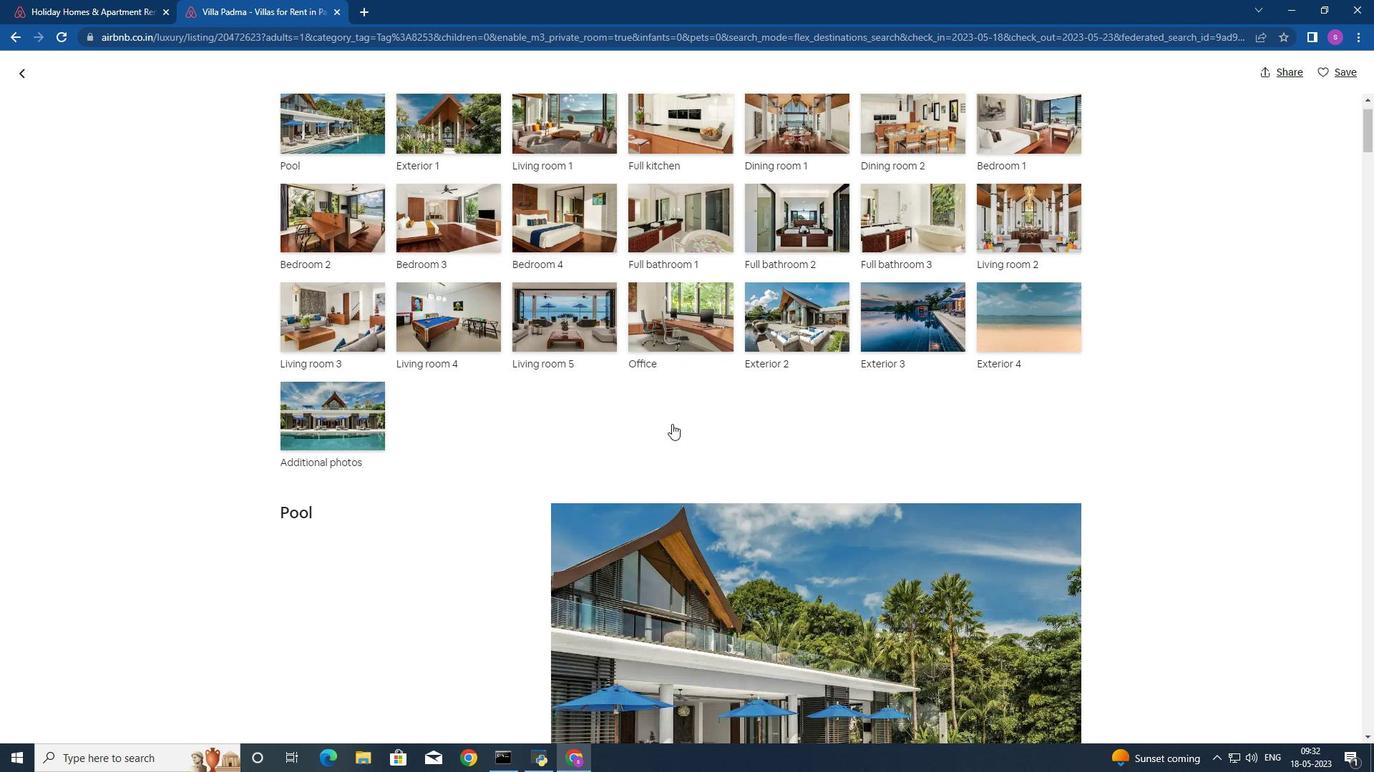 
Action: Mouse scrolled (671, 422) with delta (0, 0)
Screenshot: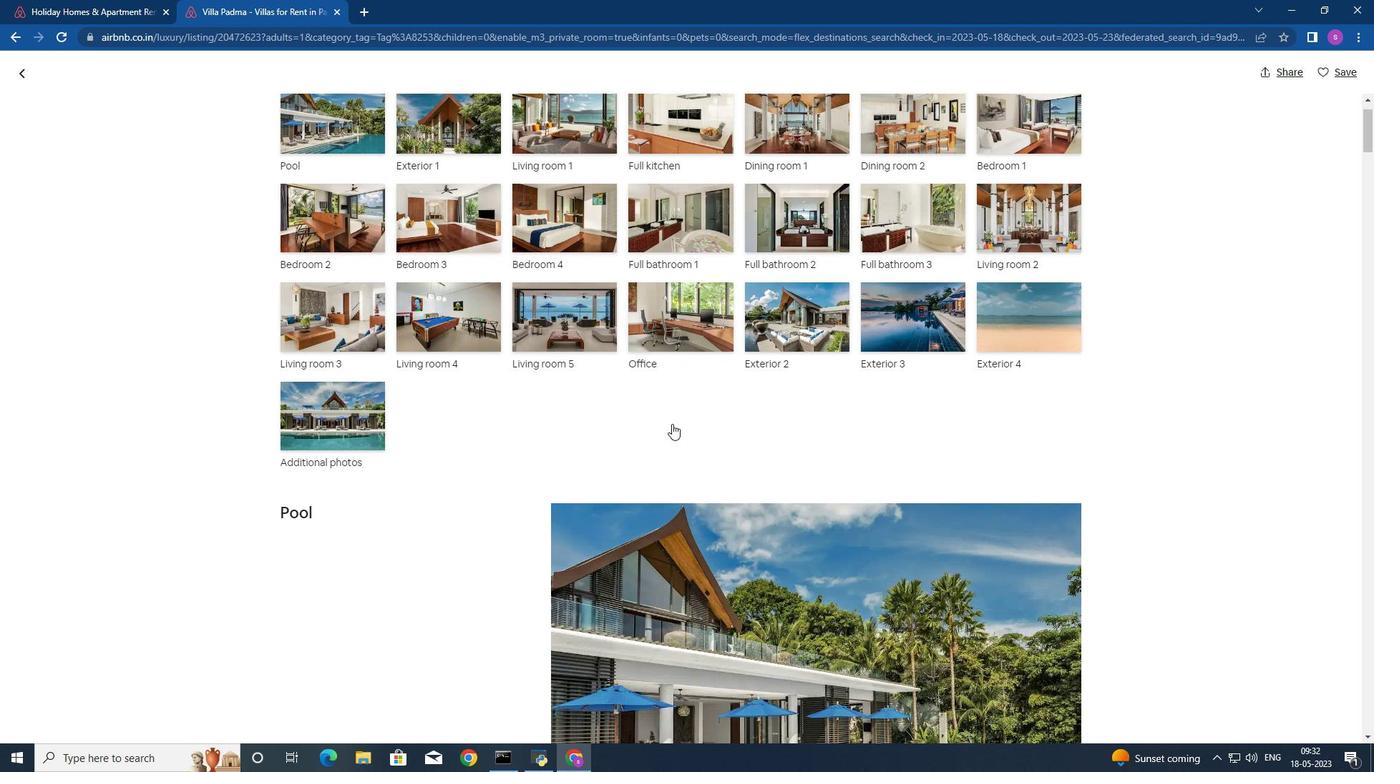 
Action: Mouse moved to (671, 423)
Screenshot: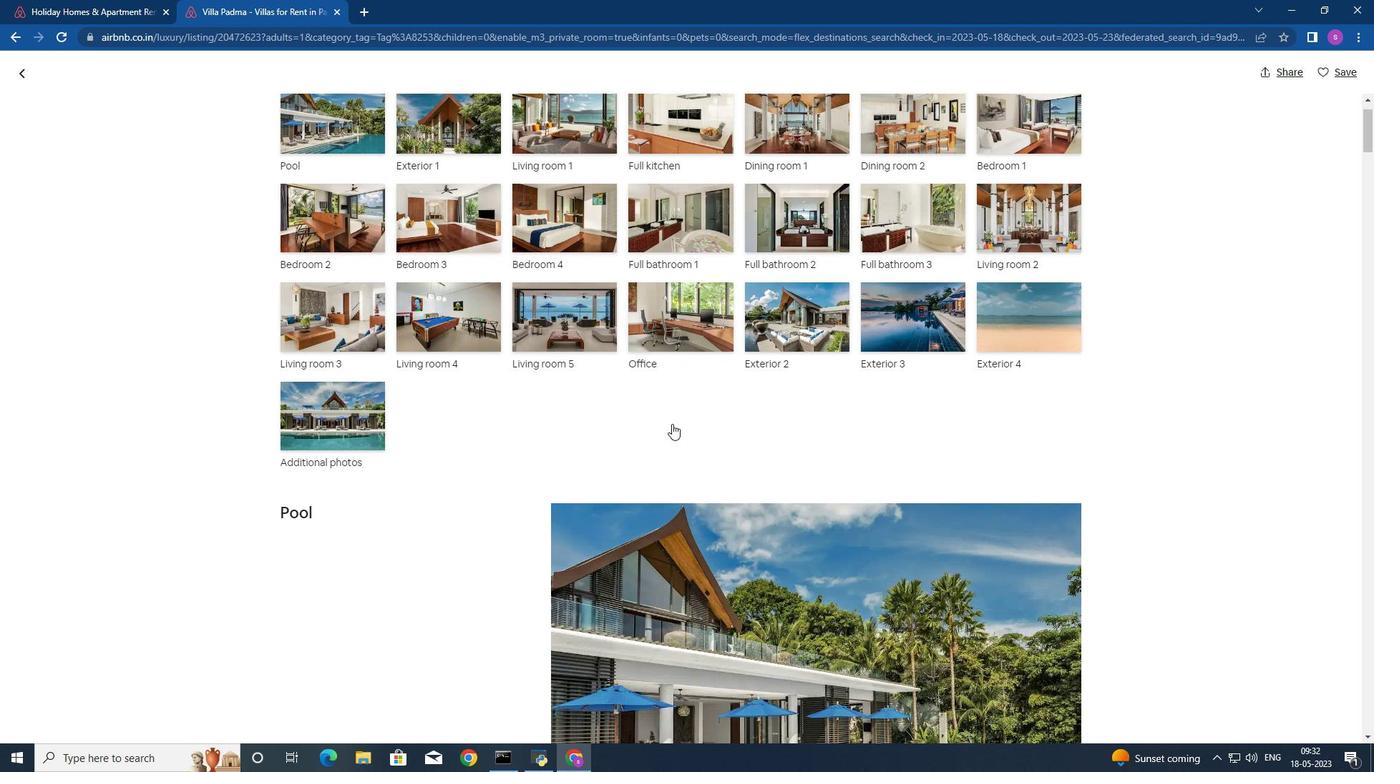 
Action: Mouse scrolled (671, 422) with delta (0, 0)
Screenshot: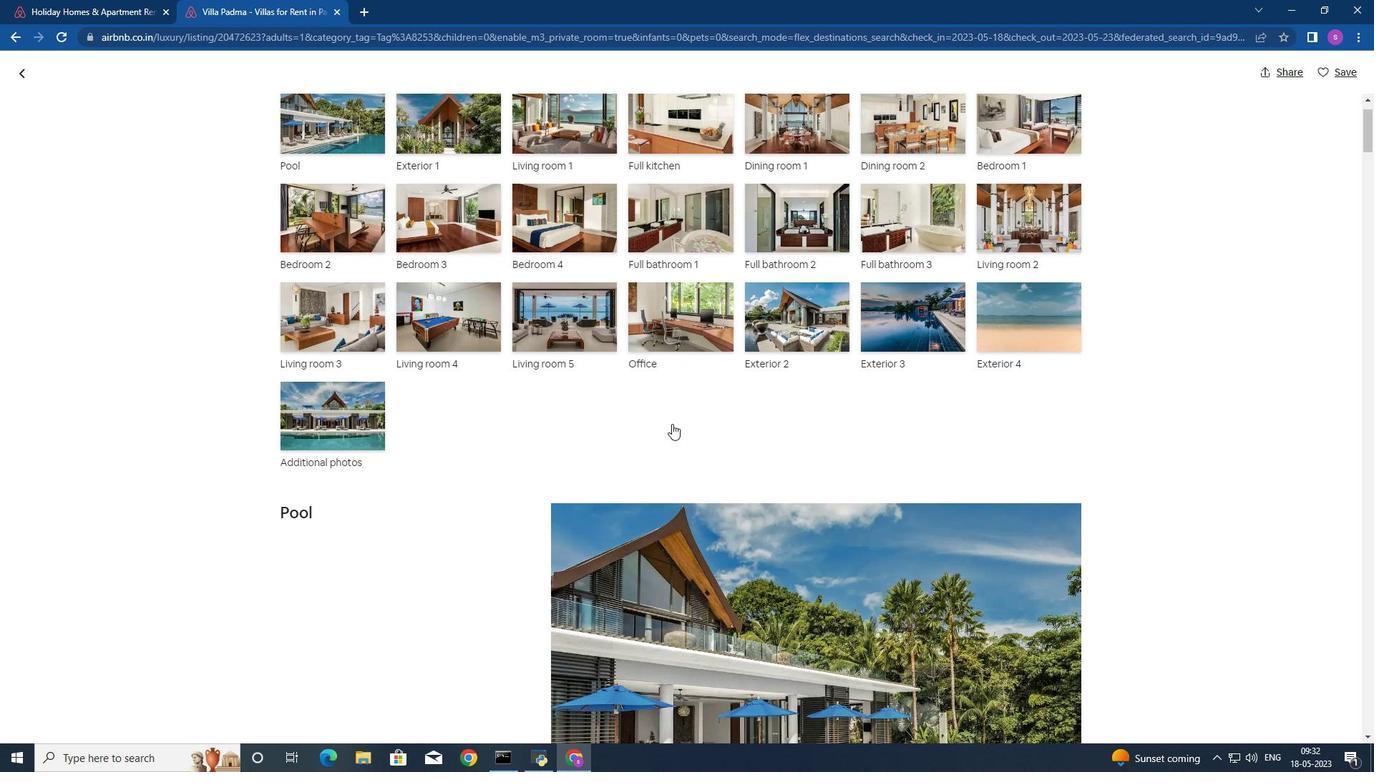 
Action: Mouse moved to (671, 424)
Screenshot: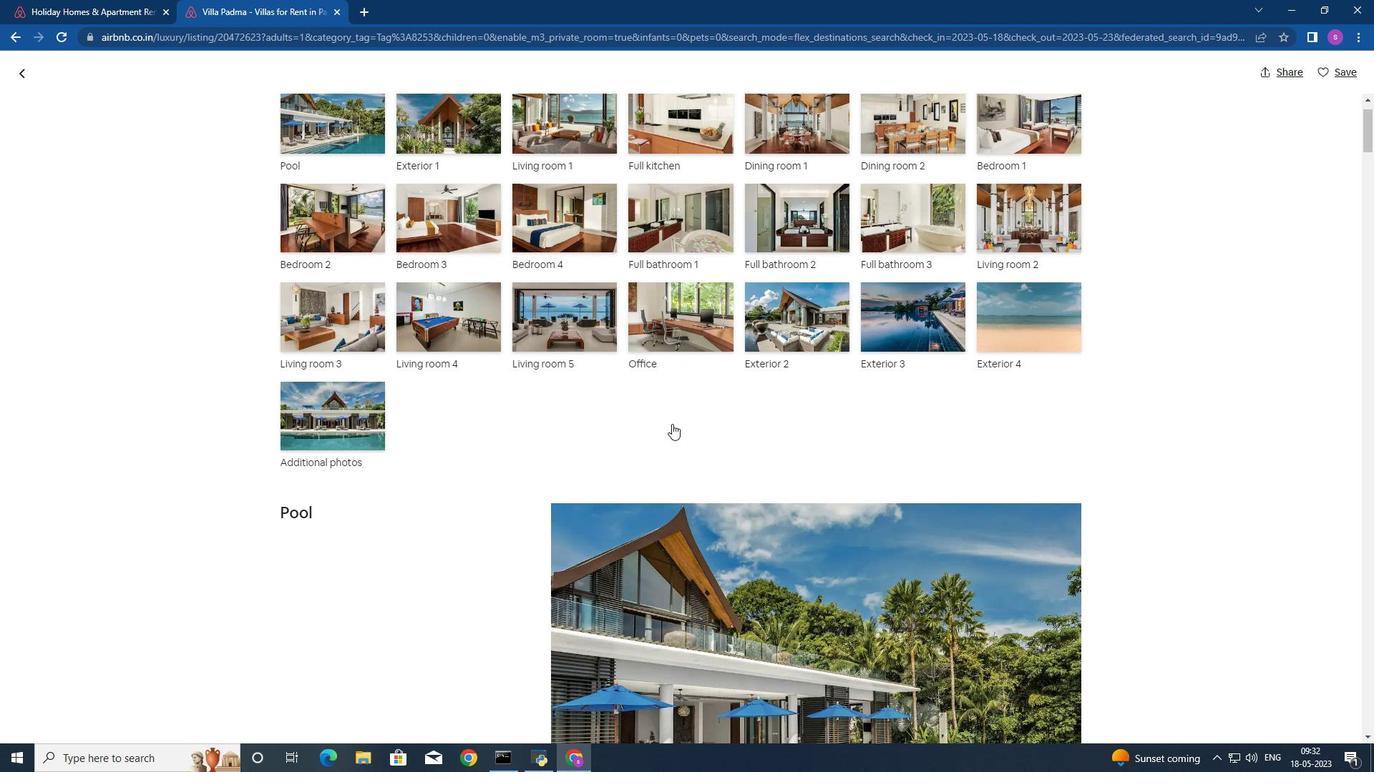 
Action: Mouse scrolled (671, 423) with delta (0, 0)
Screenshot: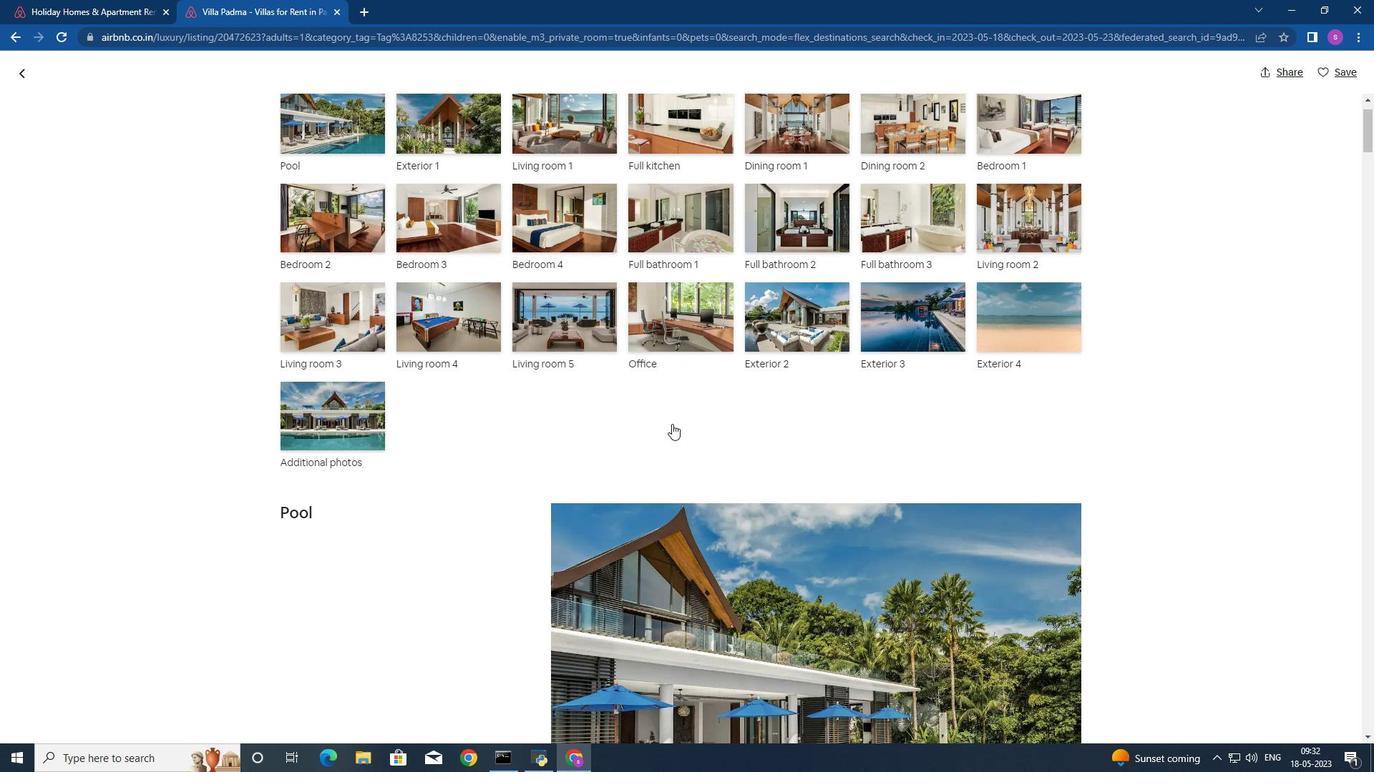 
Action: Mouse moved to (671, 424)
Screenshot: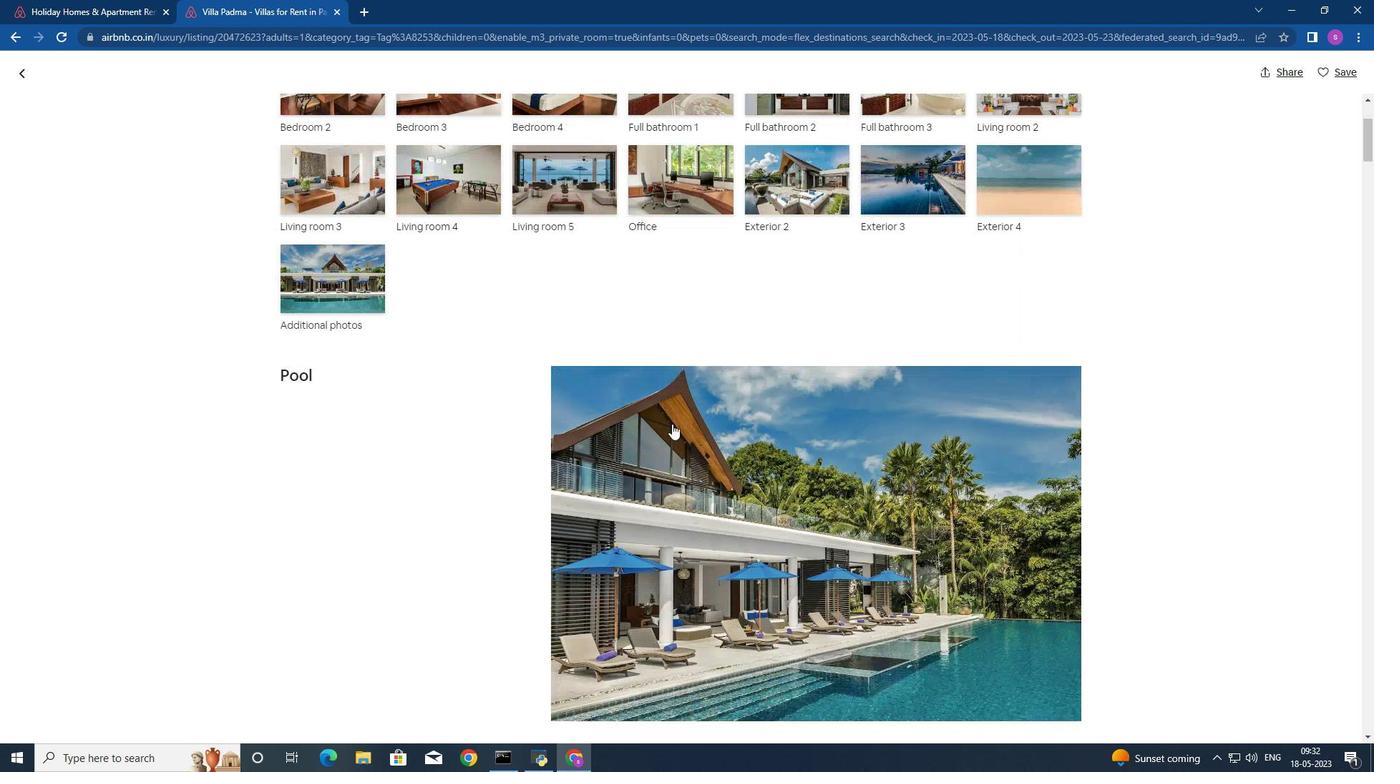 
Action: Mouse scrolled (671, 423) with delta (0, 0)
Screenshot: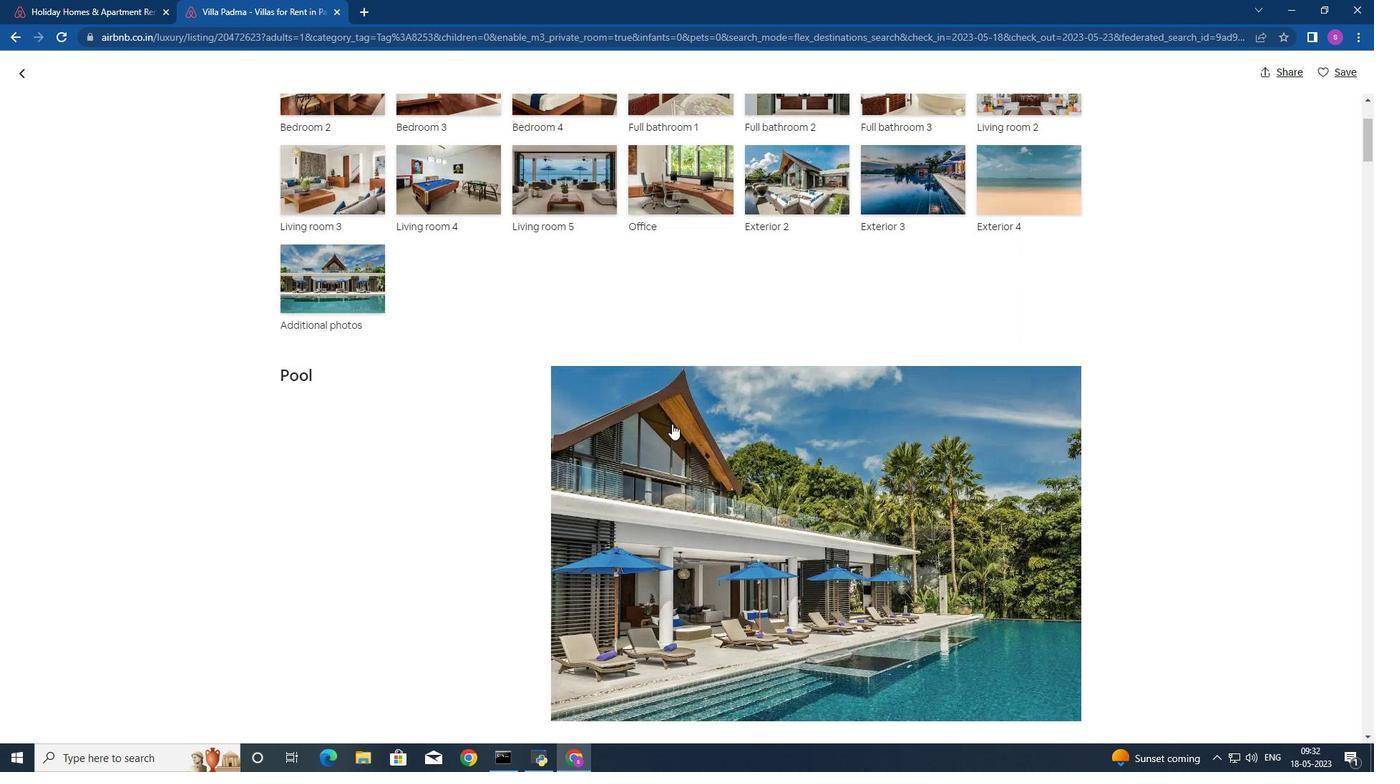 
Action: Mouse scrolled (671, 423) with delta (0, 0)
Screenshot: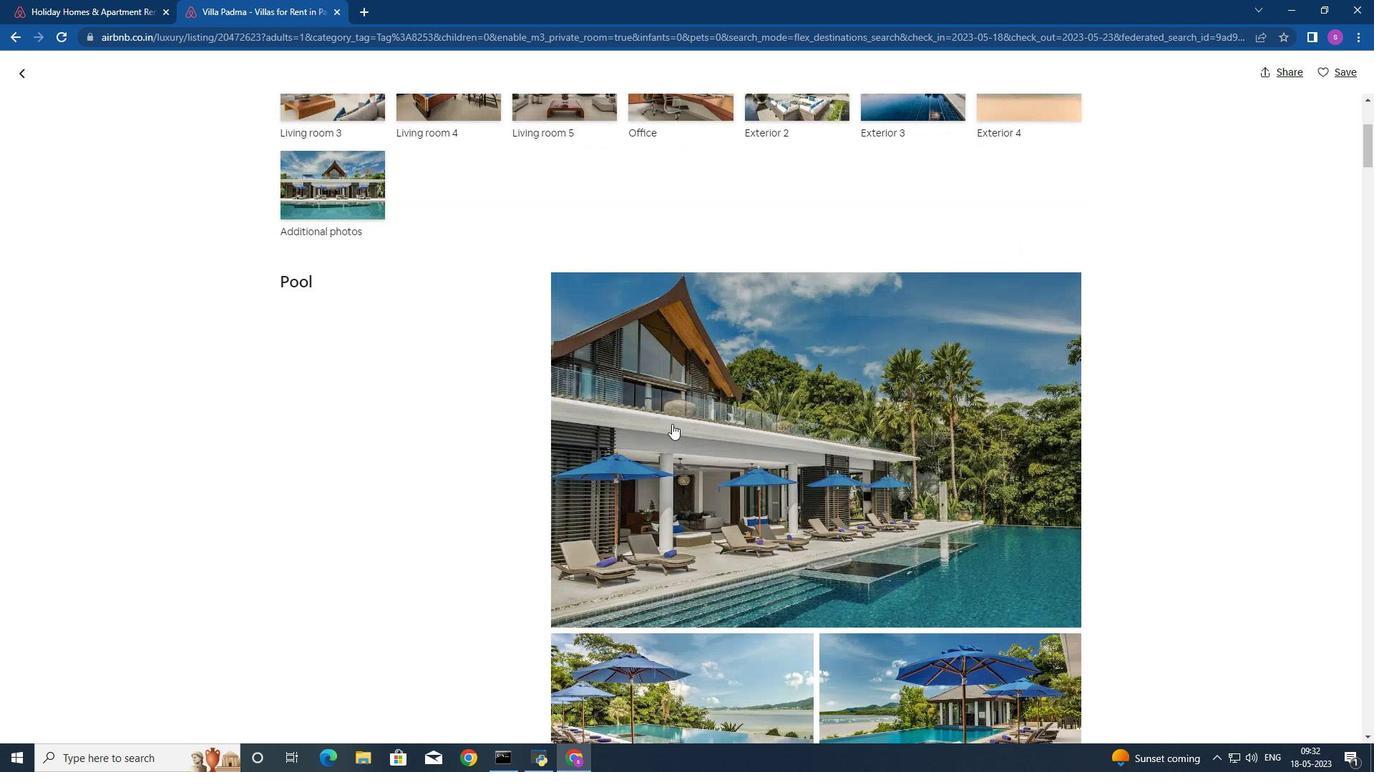 
Action: Mouse moved to (671, 424)
Screenshot: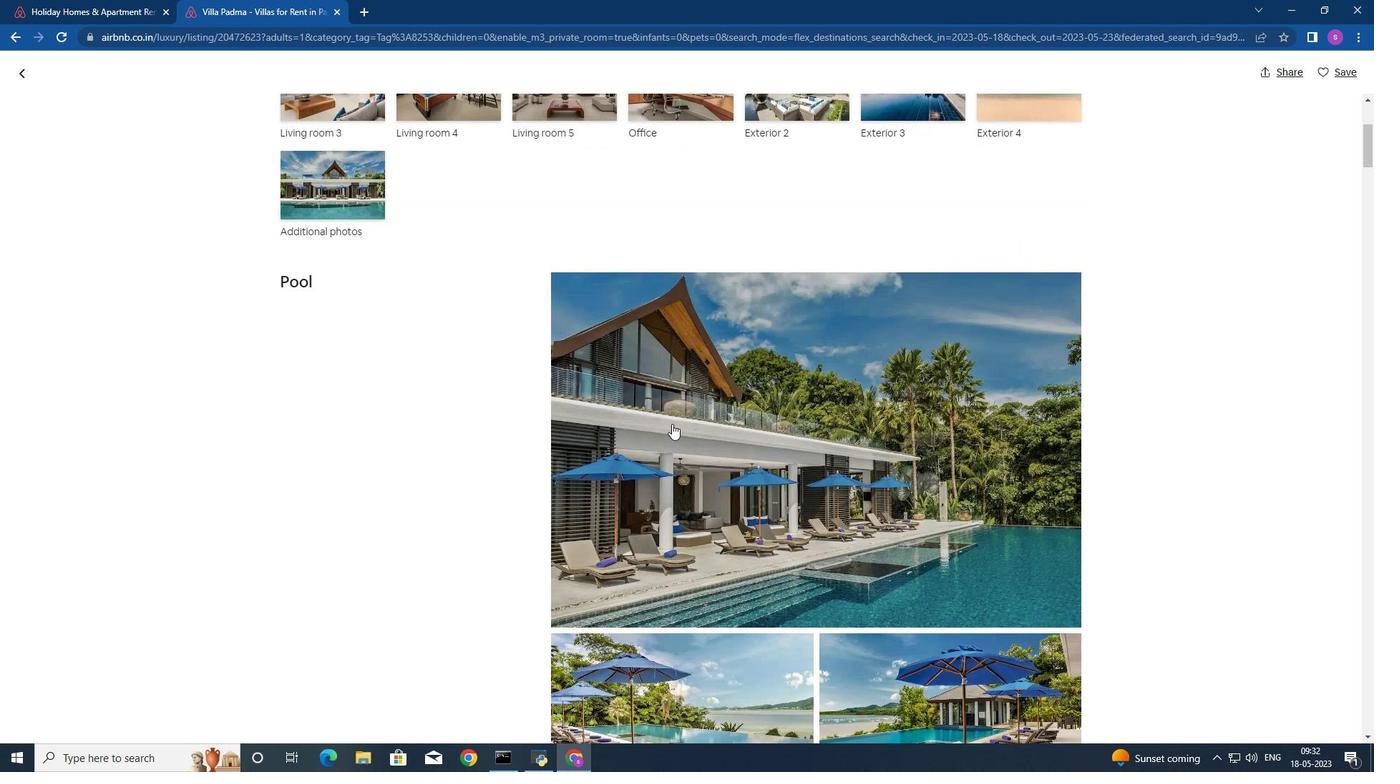 
Action: Mouse scrolled (671, 423) with delta (0, 0)
Screenshot: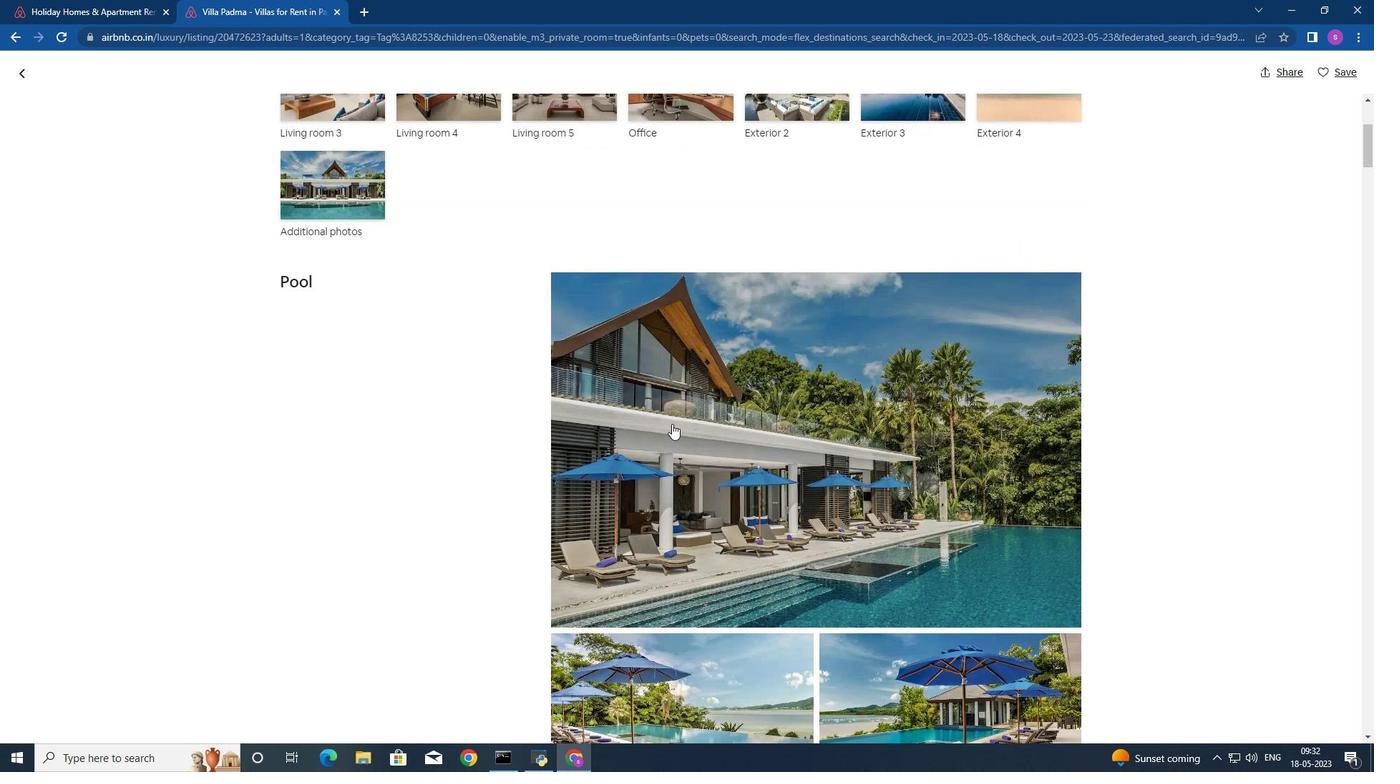 
Action: Mouse moved to (671, 422)
Screenshot: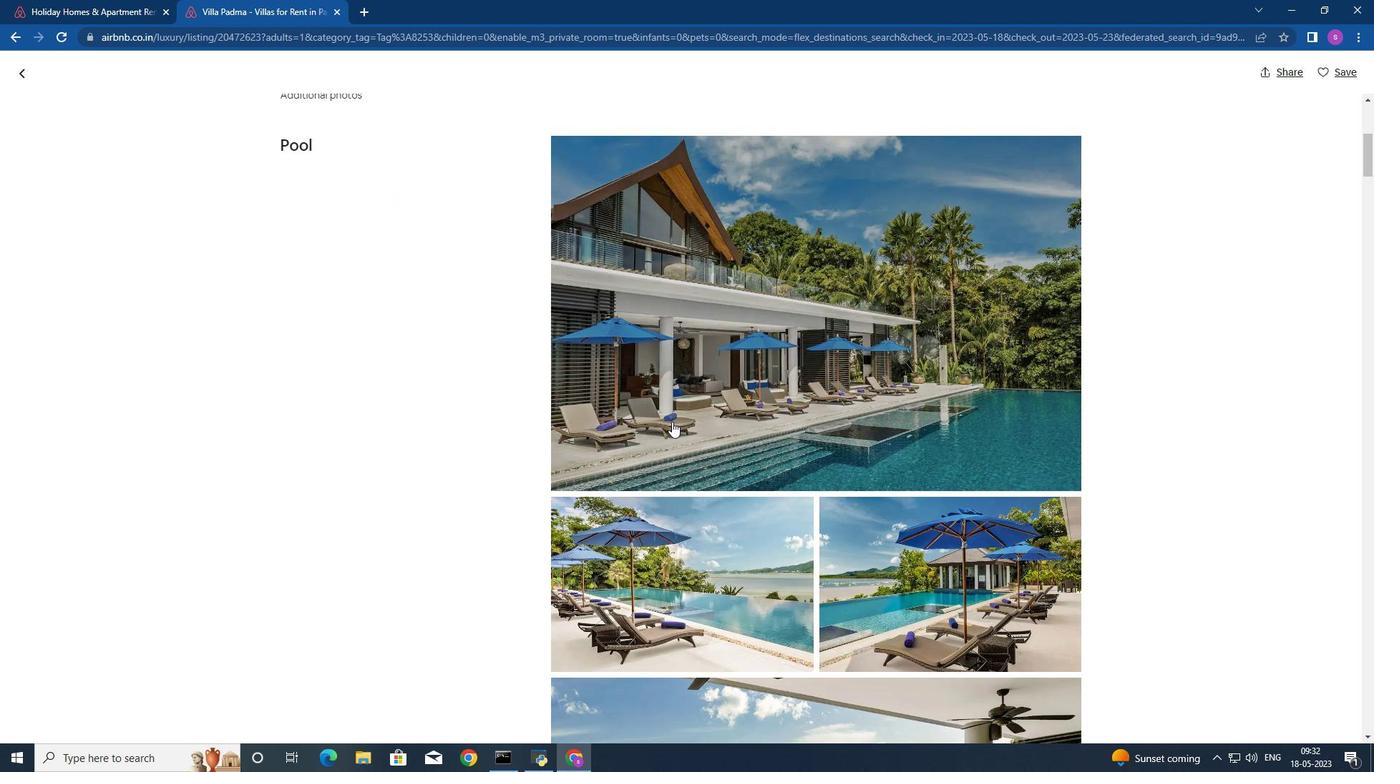 
Action: Mouse scrolled (671, 421) with delta (0, 0)
Screenshot: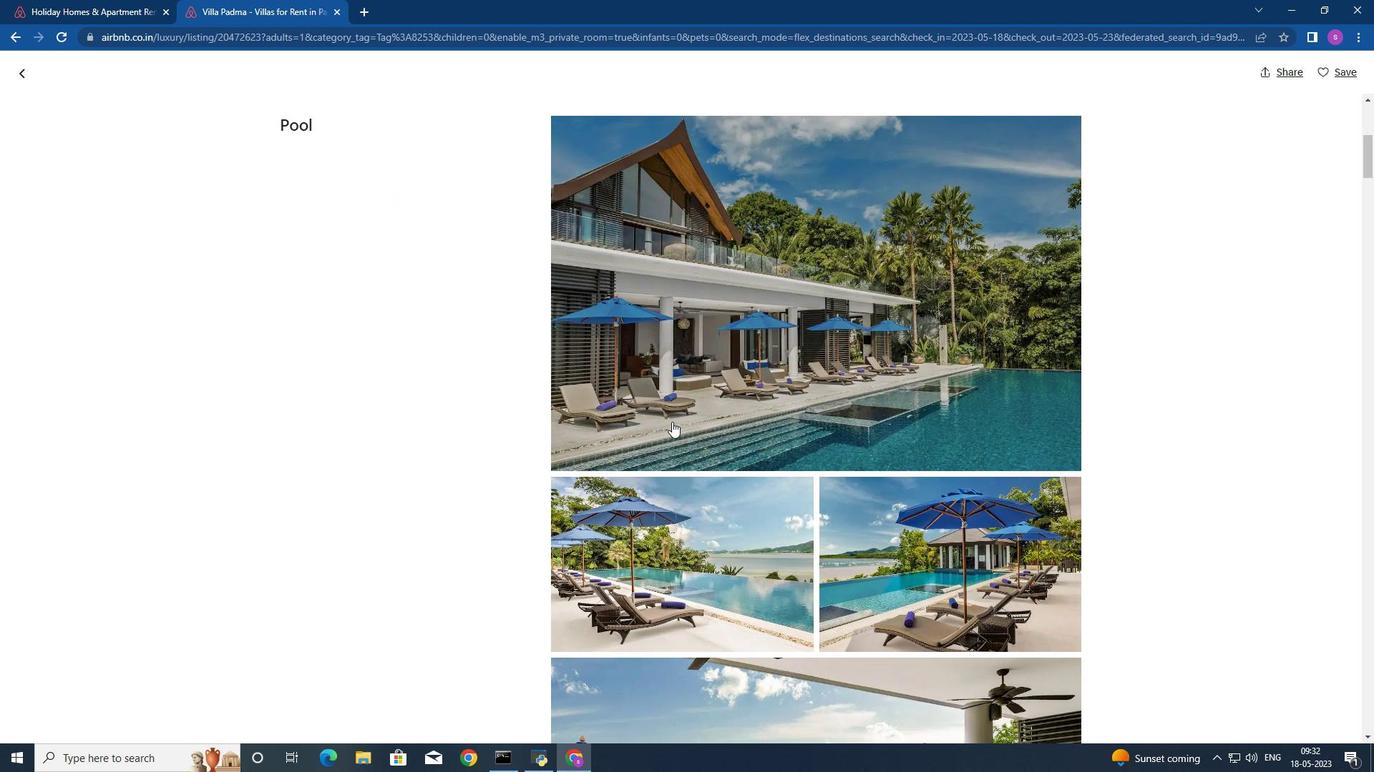 
Action: Mouse scrolled (671, 421) with delta (0, 0)
Screenshot: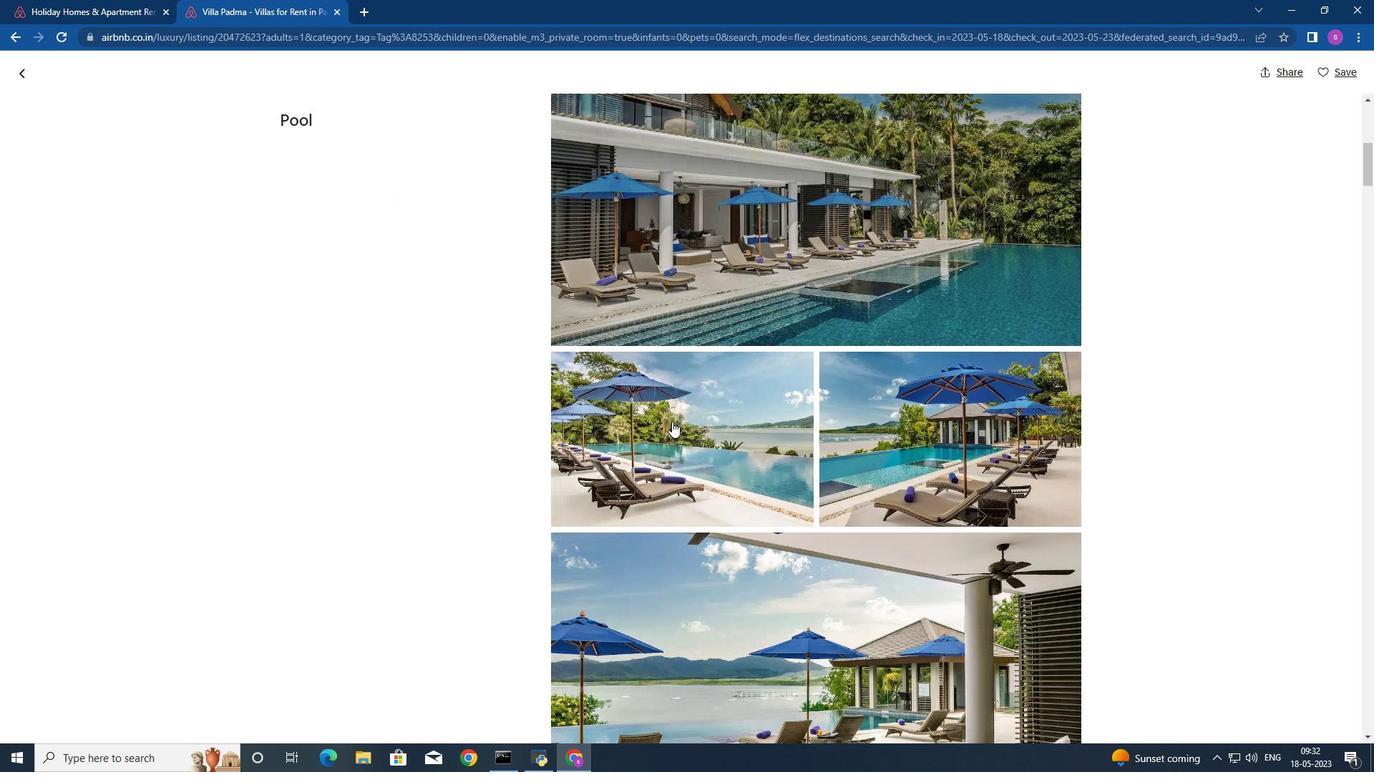 
Action: Mouse scrolled (671, 421) with delta (0, 0)
Screenshot: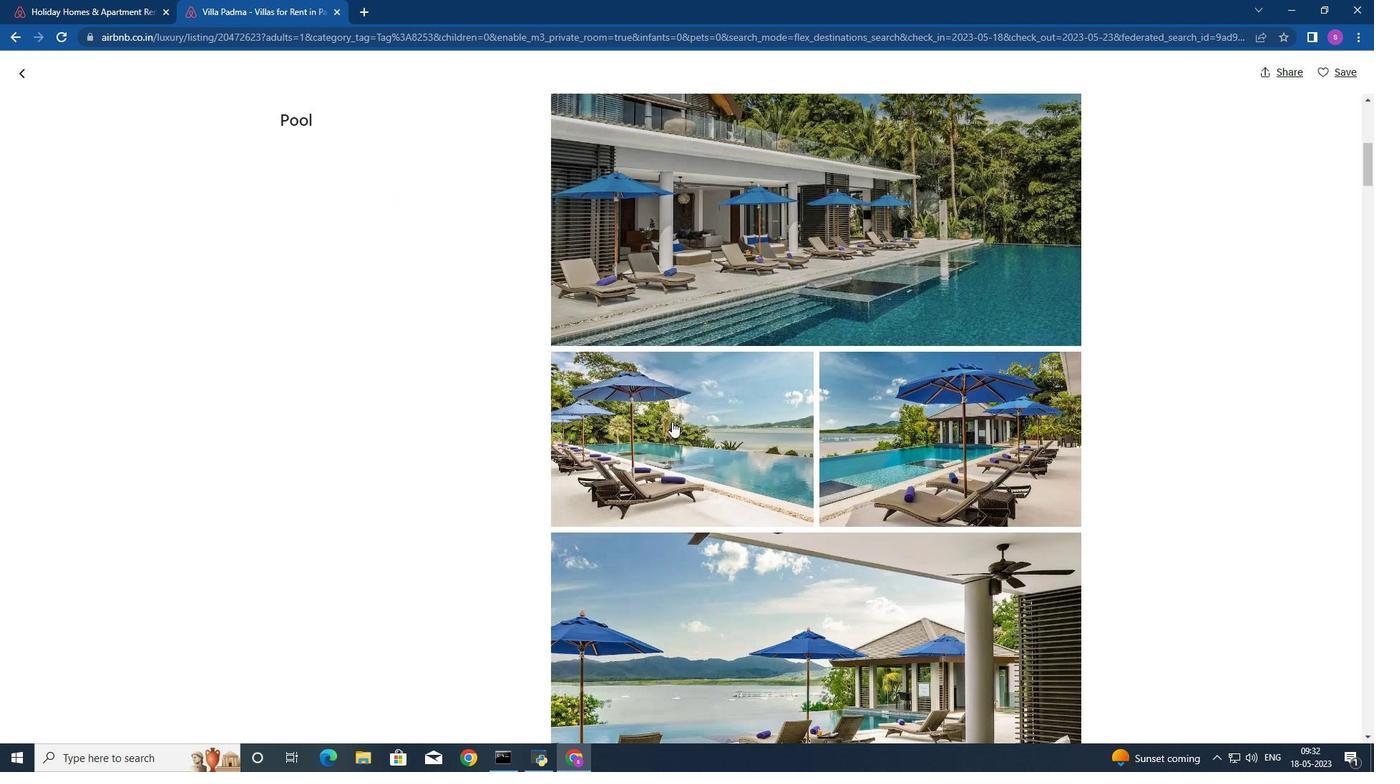 
Action: Mouse scrolled (671, 421) with delta (0, 0)
Screenshot: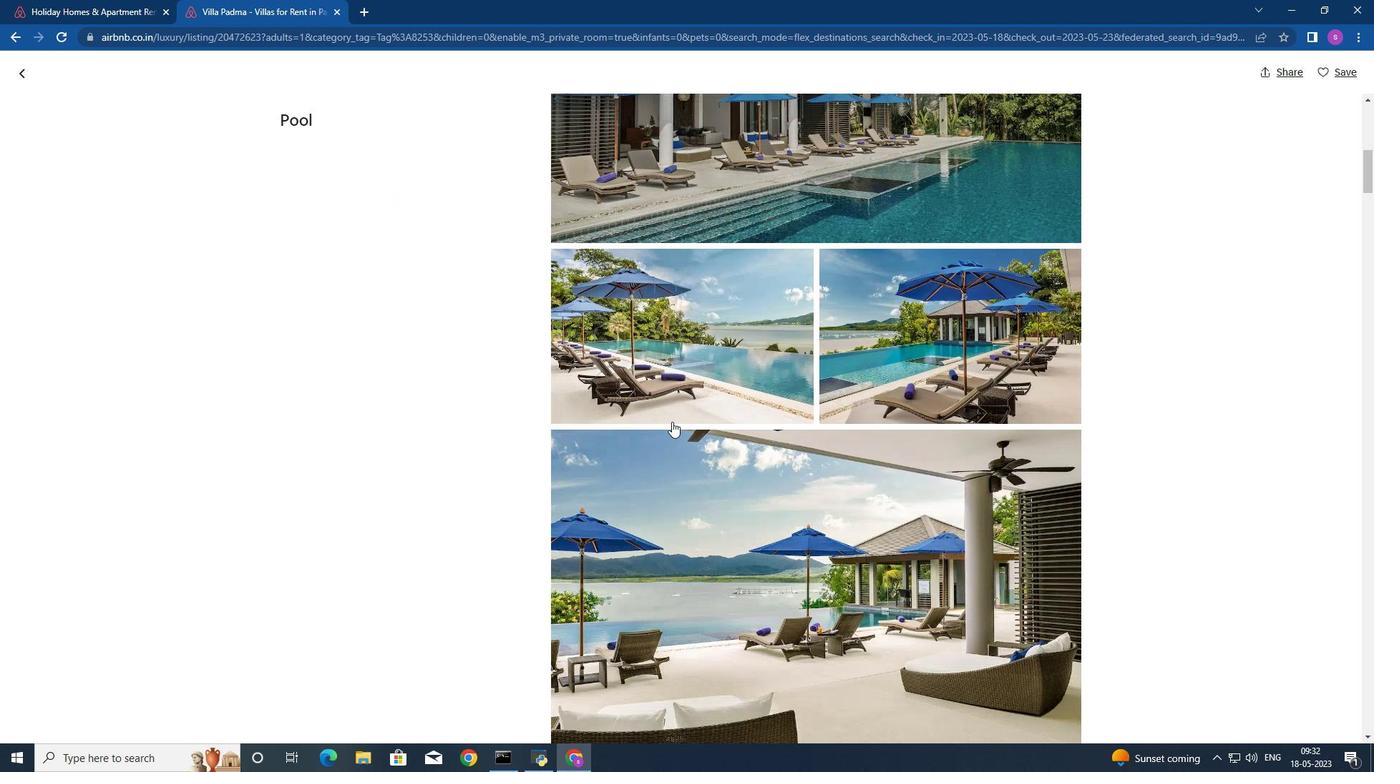 
Action: Mouse scrolled (671, 421) with delta (0, 0)
Screenshot: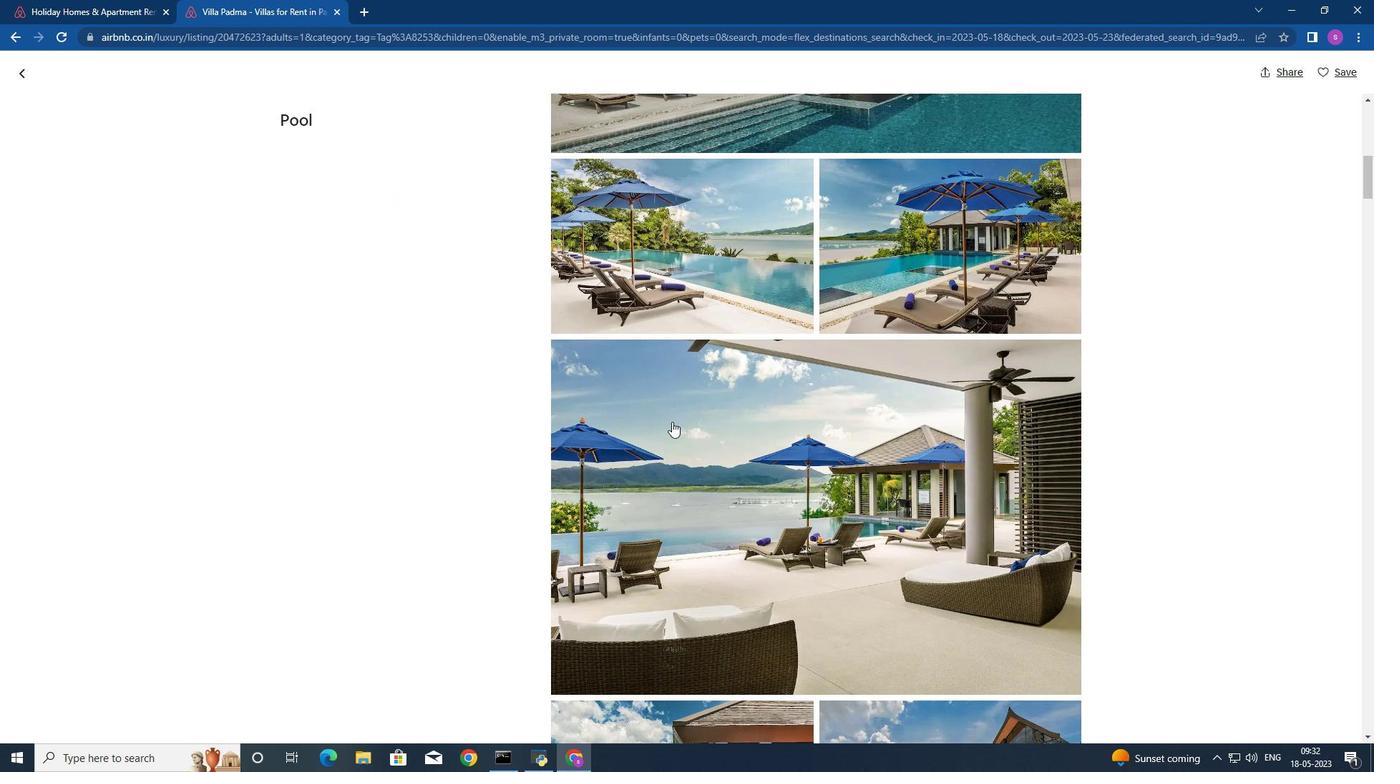 
Action: Mouse scrolled (671, 421) with delta (0, 0)
Screenshot: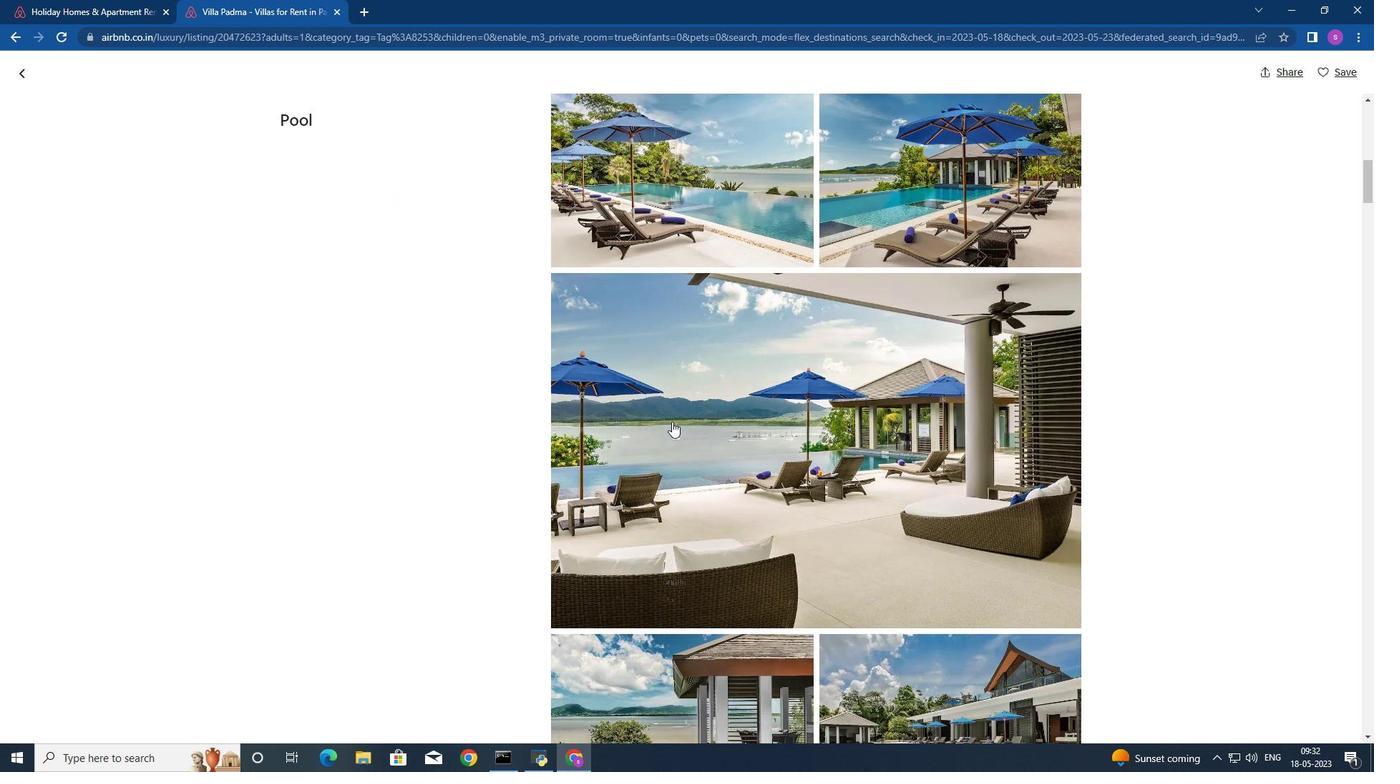
Action: Mouse moved to (671, 422)
Screenshot: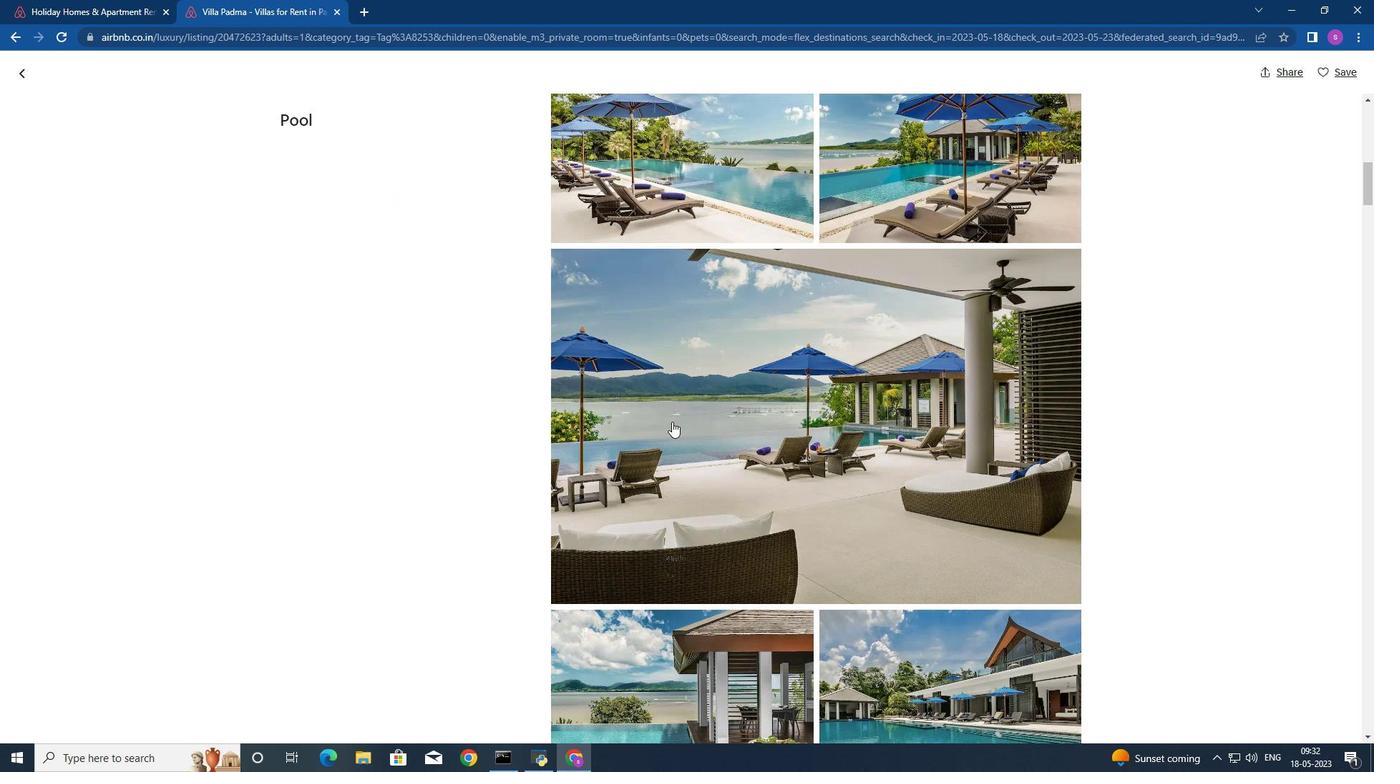 
Action: Mouse scrolled (671, 421) with delta (0, 0)
Screenshot: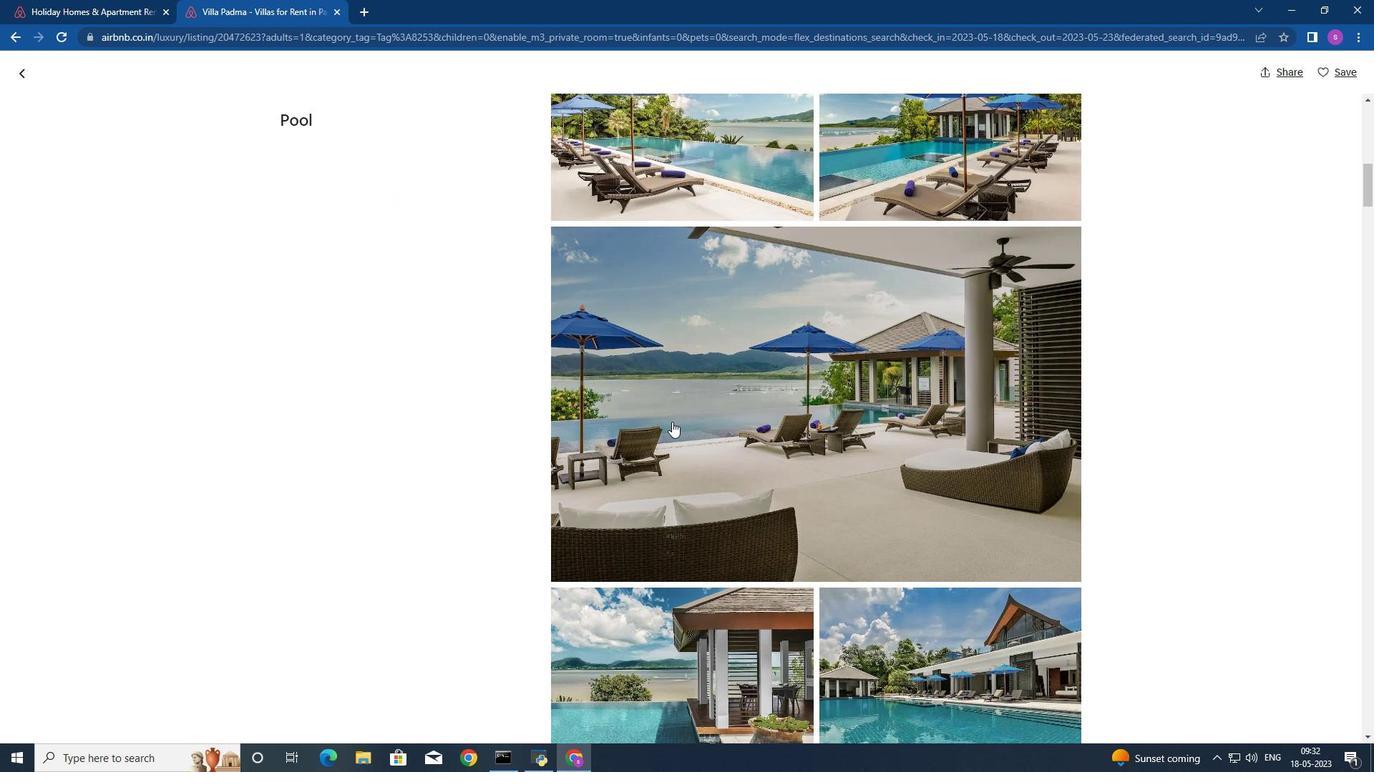 
Action: Mouse scrolled (671, 421) with delta (0, 0)
Screenshot: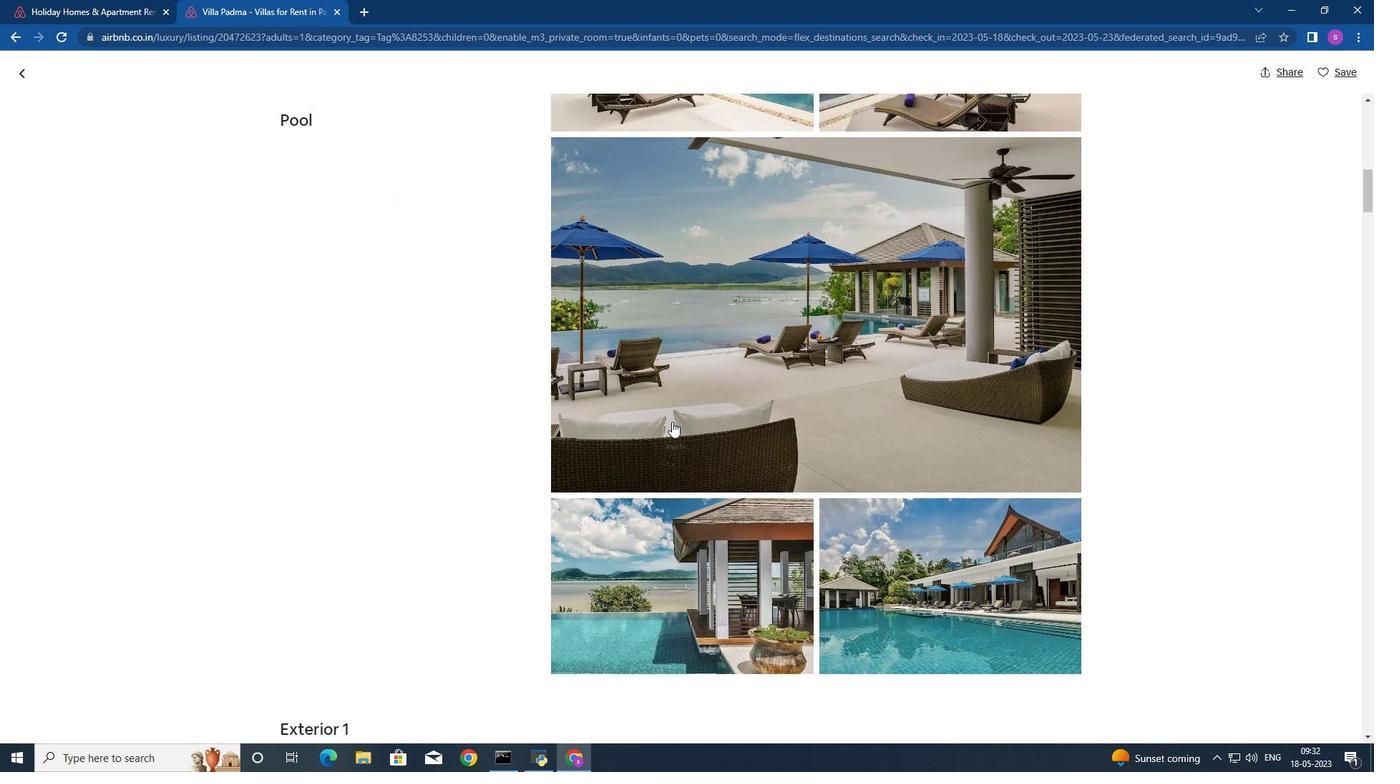 
Action: Mouse moved to (671, 422)
Screenshot: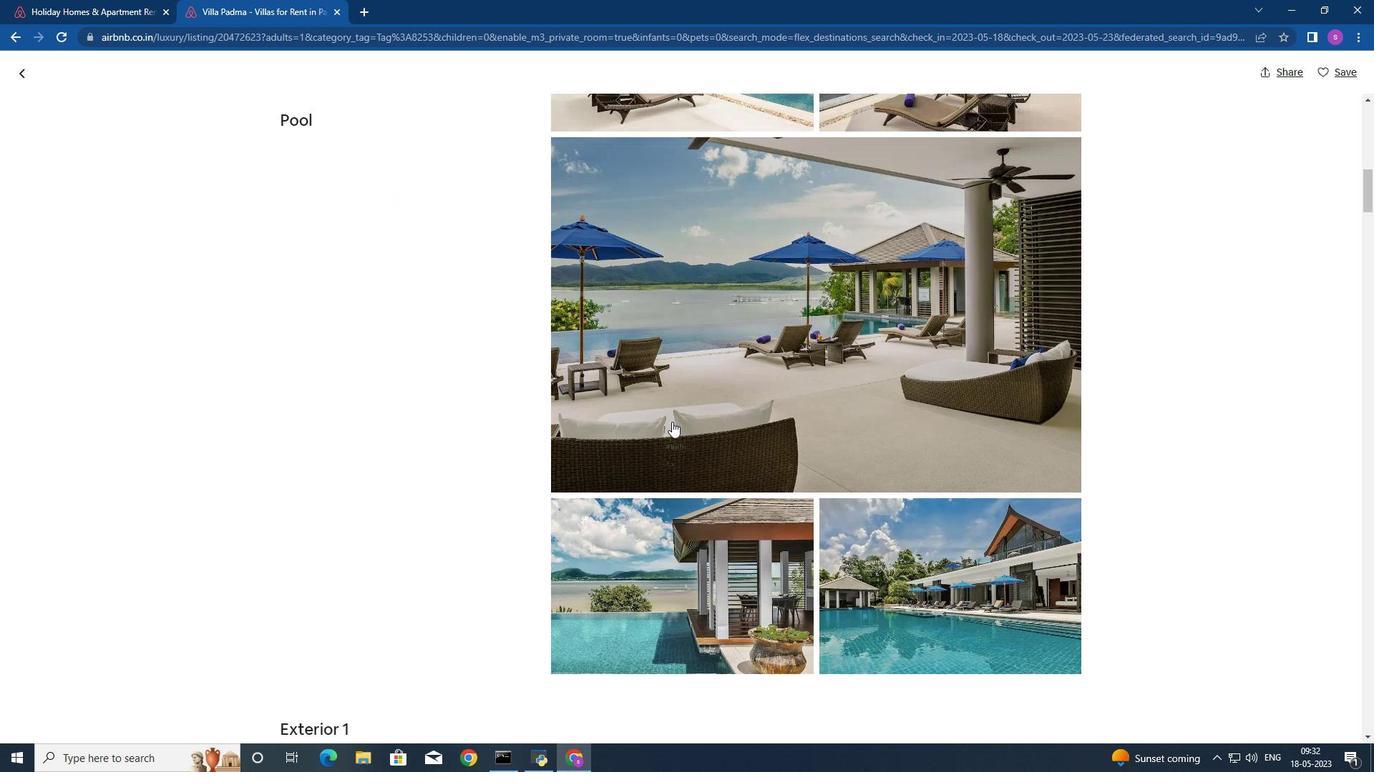 
Action: Mouse scrolled (671, 421) with delta (0, 0)
Screenshot: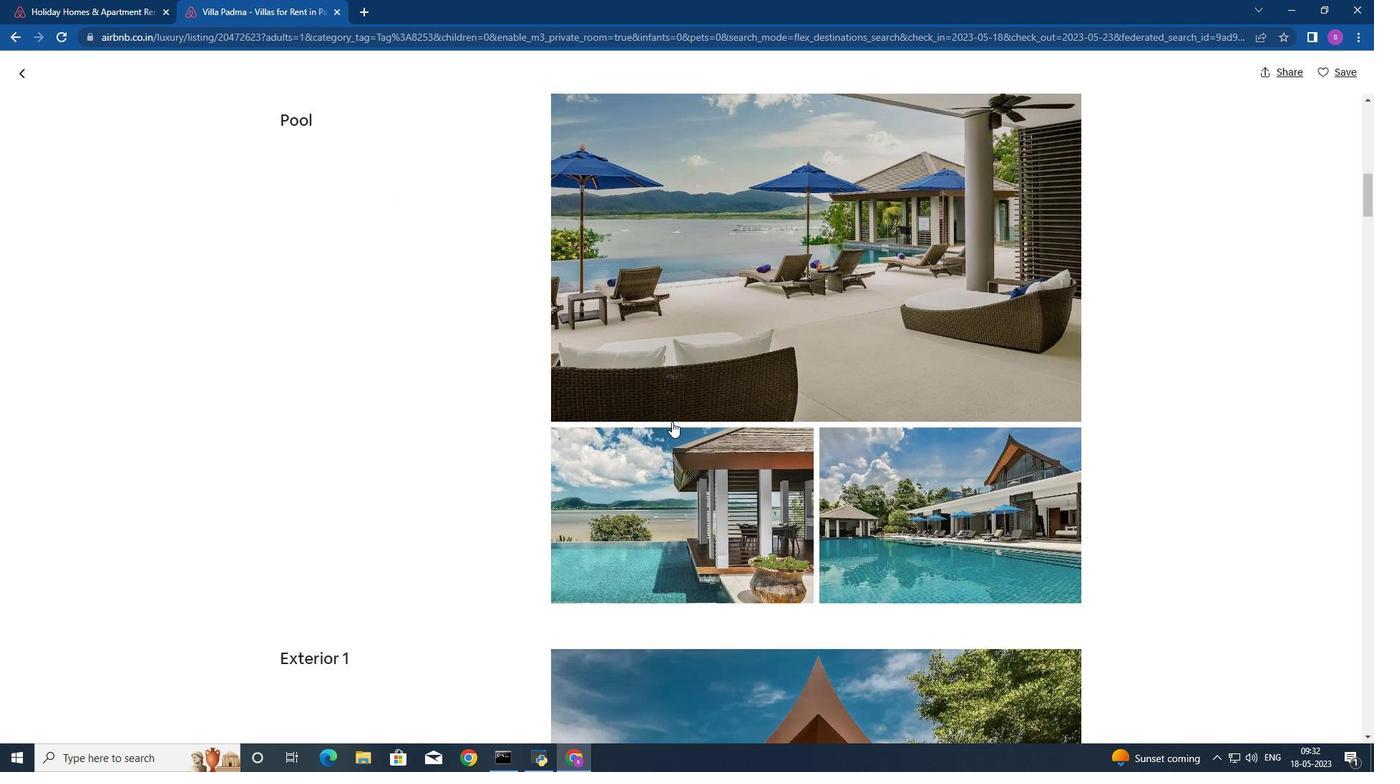 
Action: Mouse scrolled (671, 421) with delta (0, 0)
Screenshot: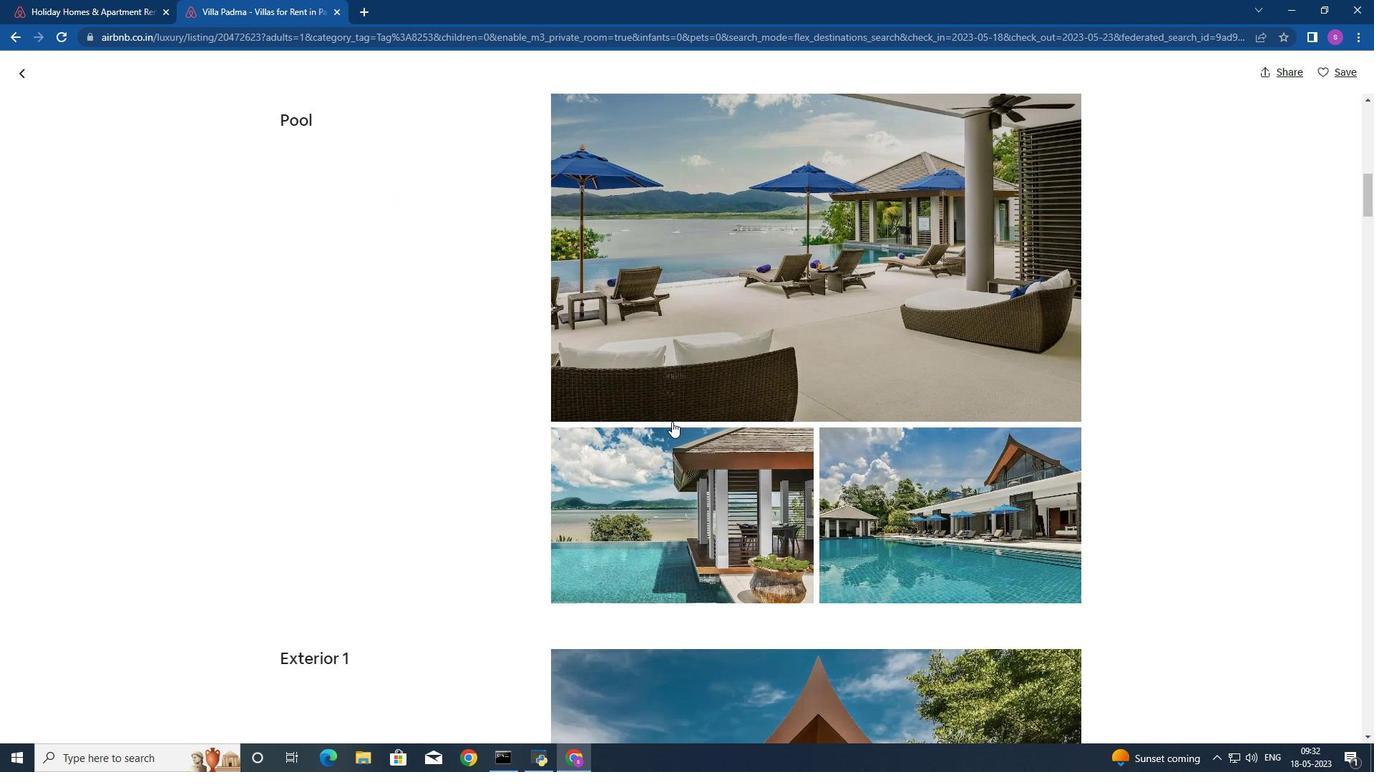 
Action: Mouse scrolled (671, 421) with delta (0, 0)
Screenshot: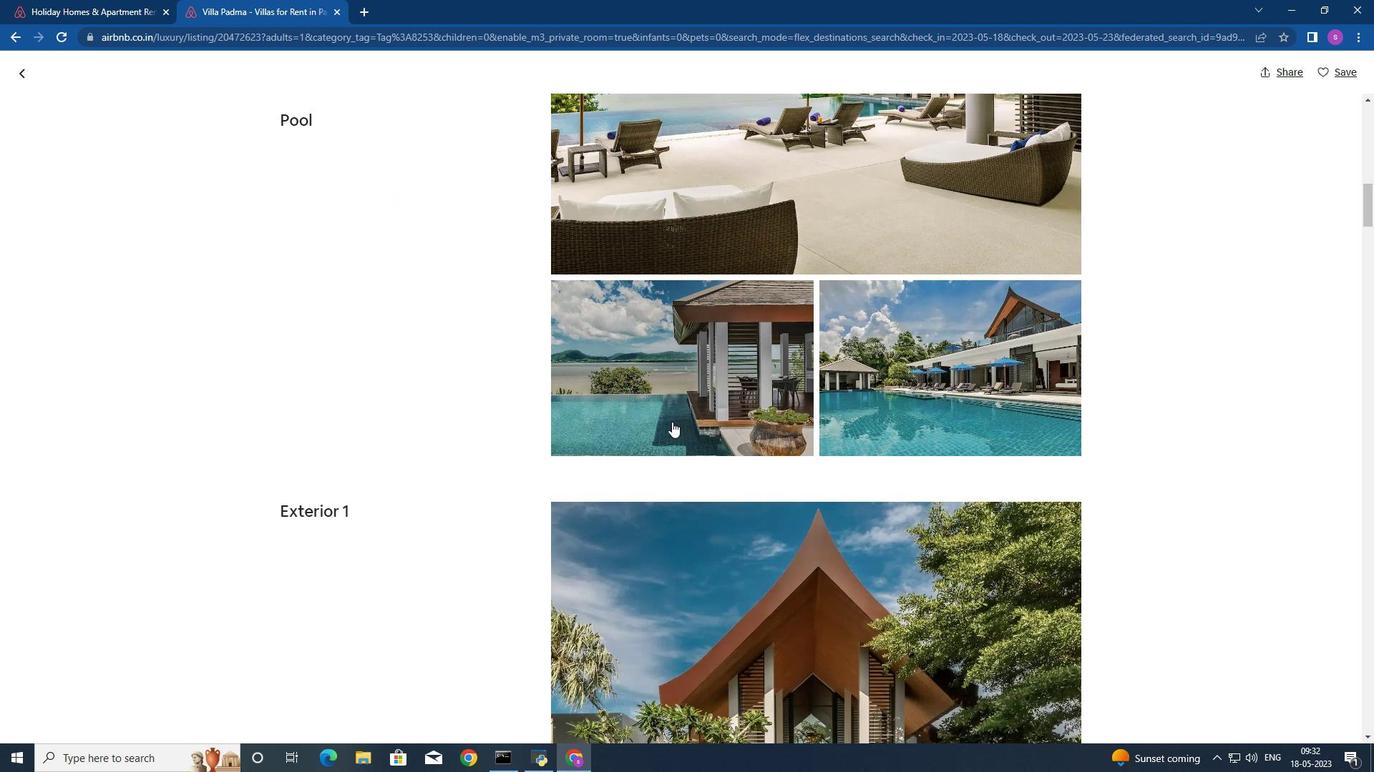 
Action: Mouse scrolled (671, 421) with delta (0, 0)
Screenshot: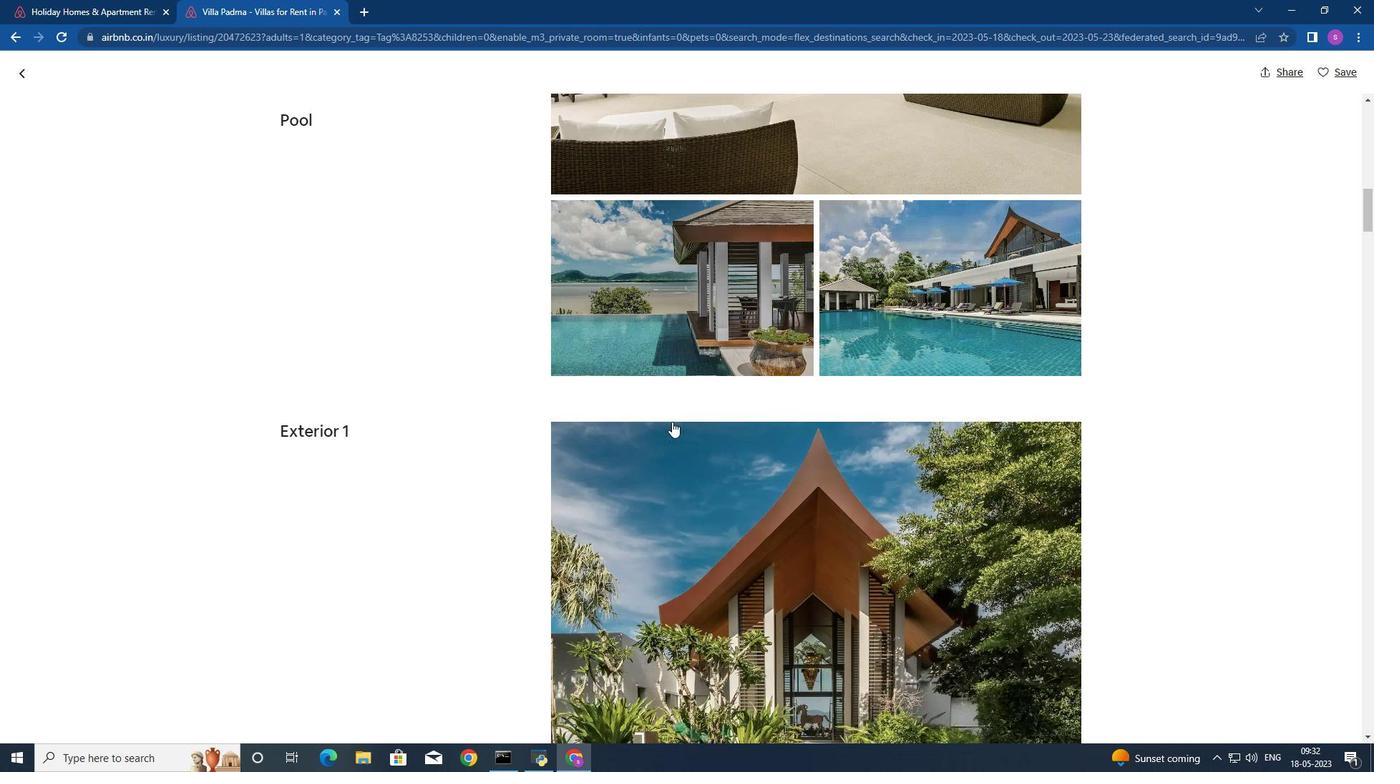
Action: Mouse moved to (671, 422)
Screenshot: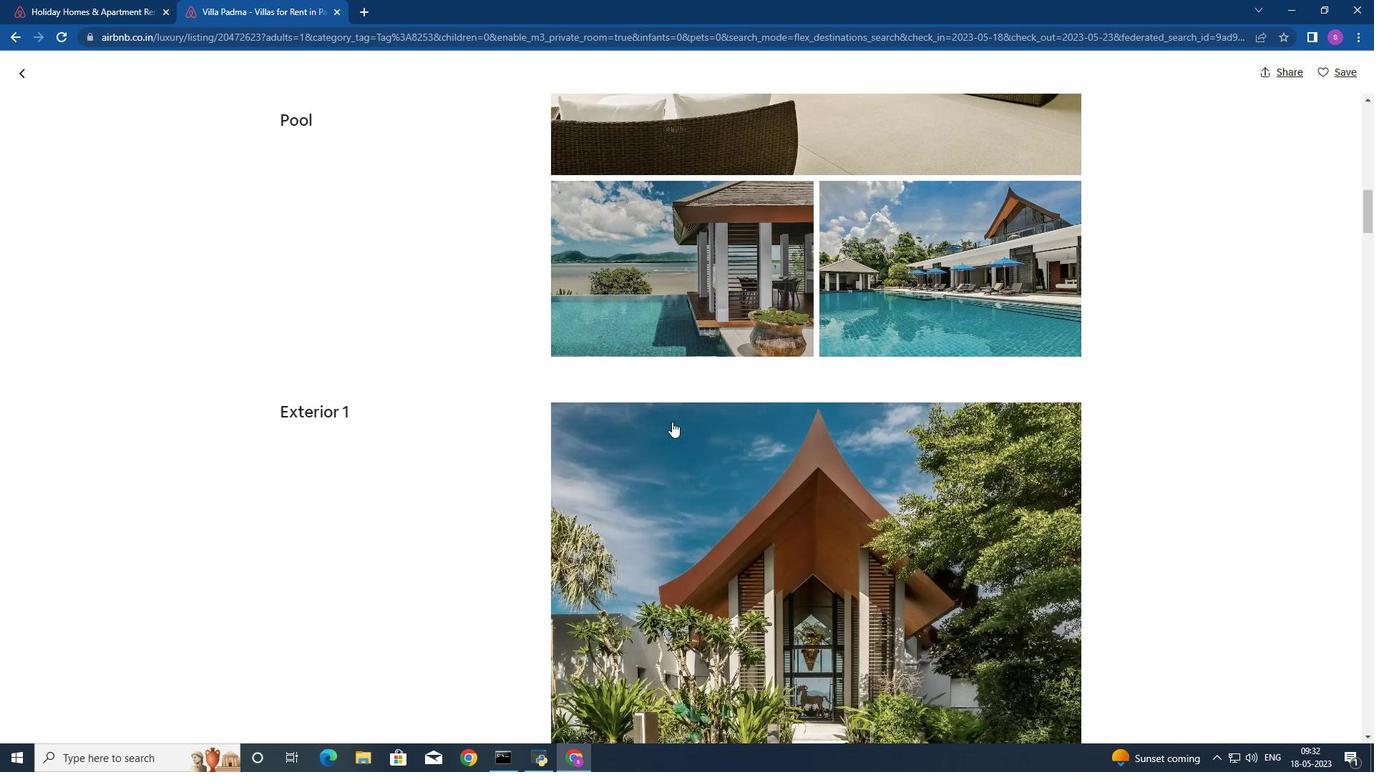 
Action: Mouse scrolled (671, 421) with delta (0, 0)
Screenshot: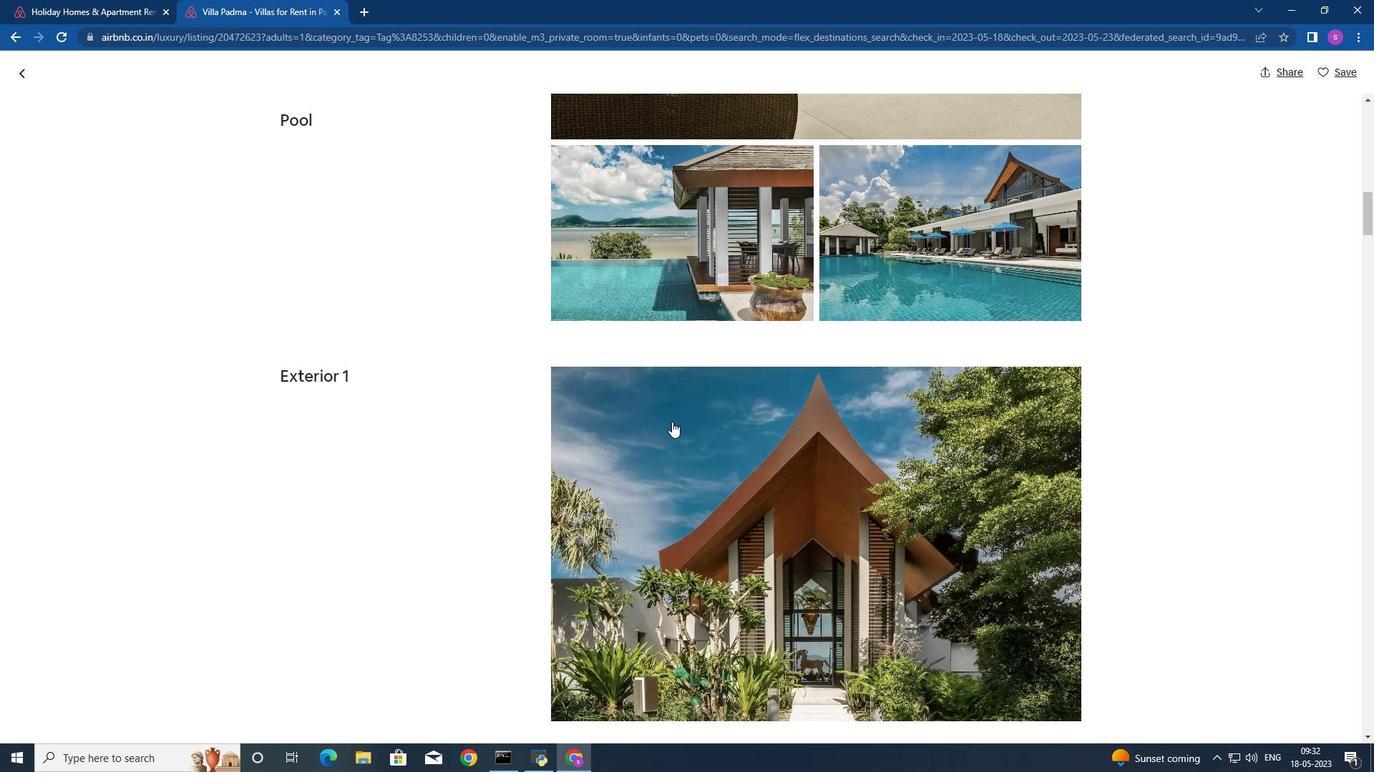 
Action: Mouse scrolled (671, 421) with delta (0, 0)
Screenshot: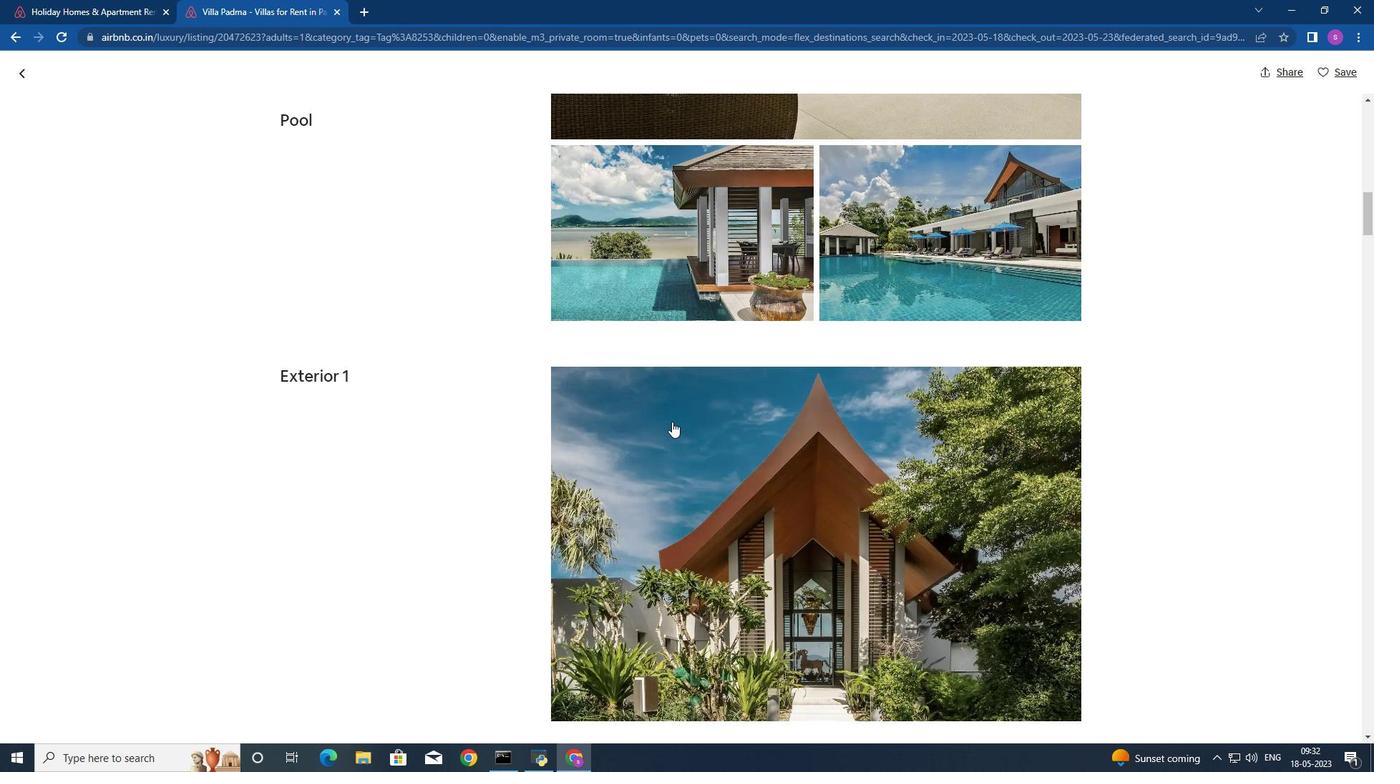 
Action: Mouse scrolled (671, 421) with delta (0, 0)
Screenshot: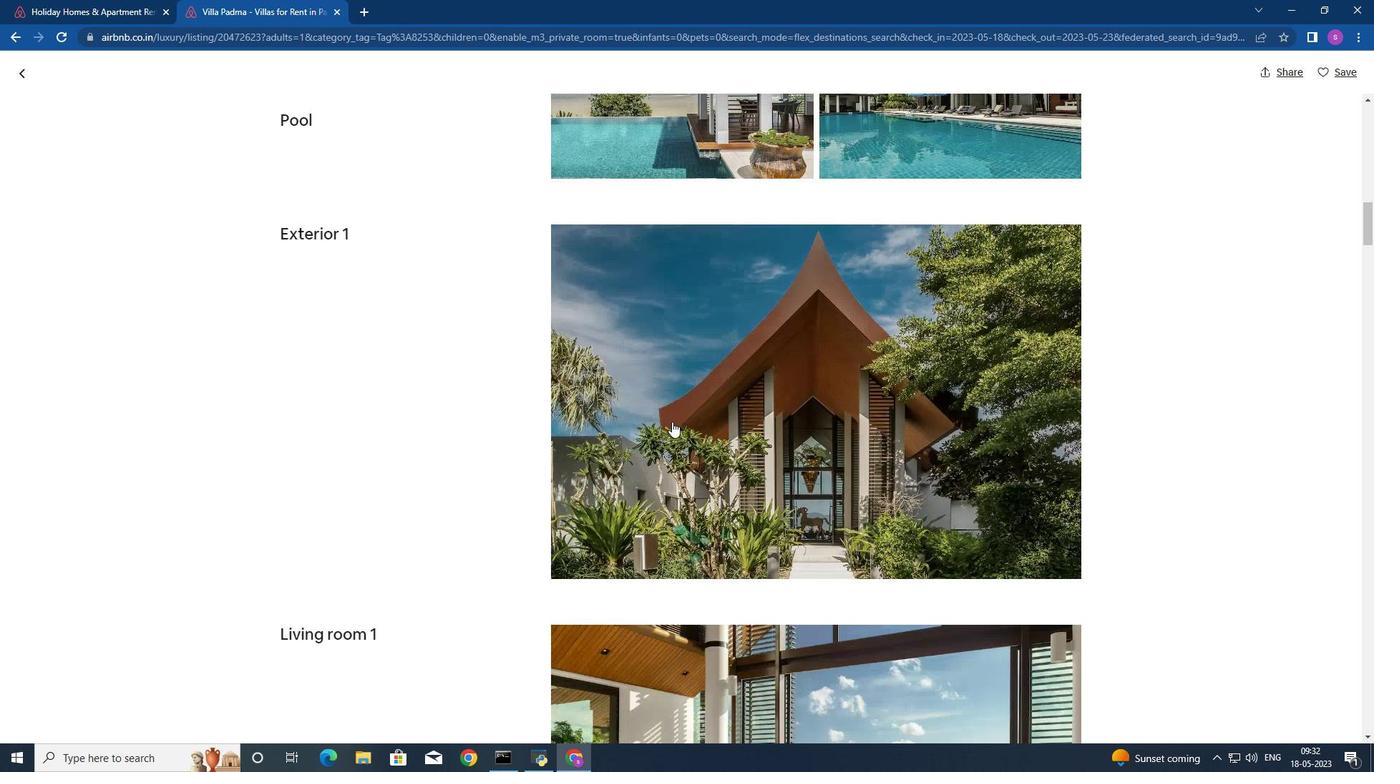 
Action: Mouse scrolled (671, 421) with delta (0, 0)
Screenshot: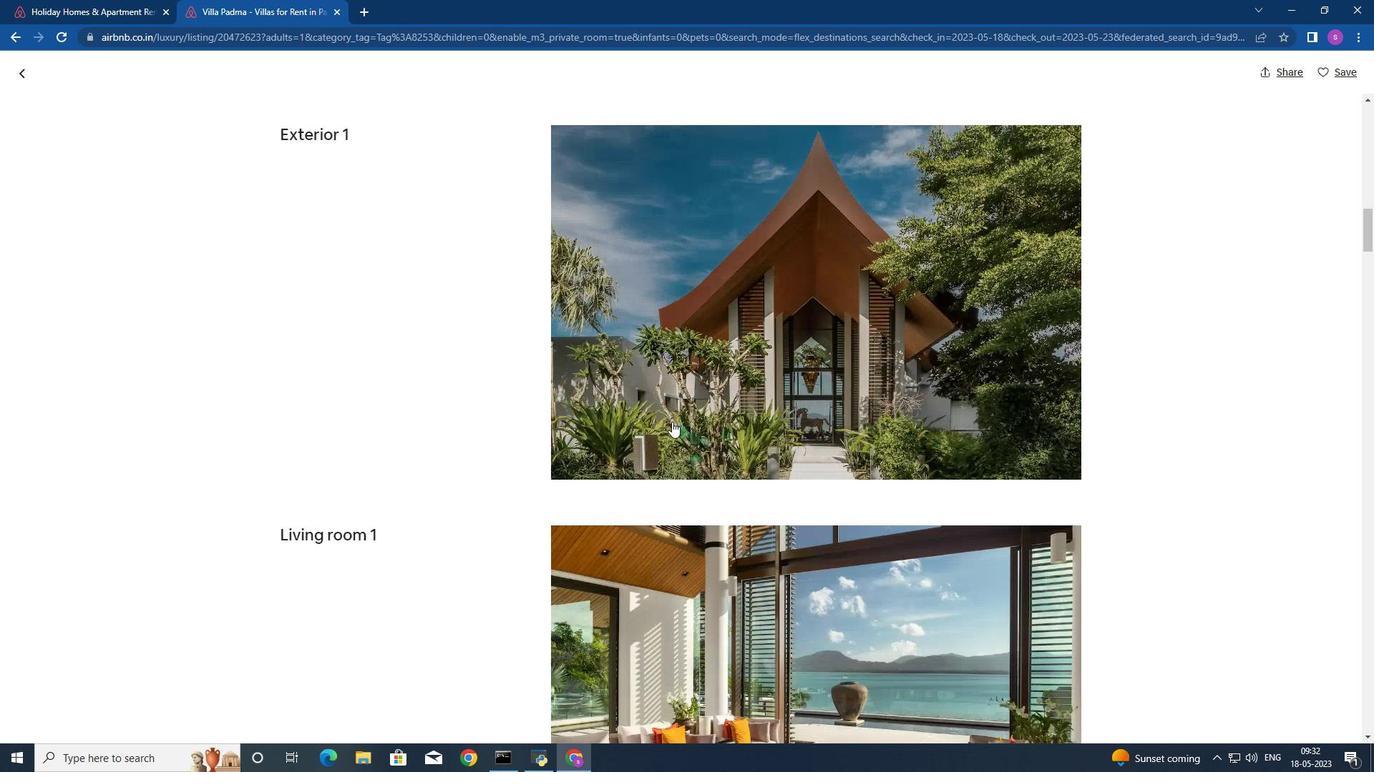 
Action: Mouse scrolled (671, 421) with delta (0, 0)
